 Task: Research Airbnb properties in Bukhara, Uzbekistan from 10th November, 2023 to 25th November, 2023 for 4 adults. Place can be private room with 4 bedrooms having 4 beds and 4 bathrooms. Property type can be hotel. Amenities needed are: wifi, TV, free parkinig on premises, gym, breakfast.
Action: Mouse moved to (495, 123)
Screenshot: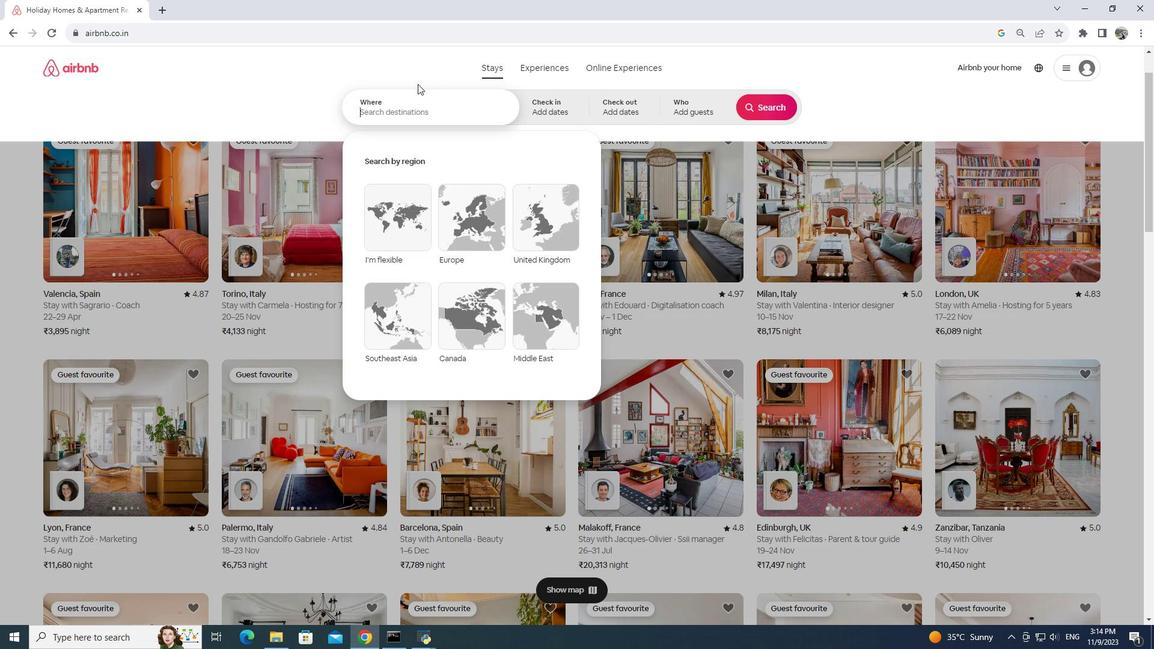 
Action: Mouse pressed left at (495, 123)
Screenshot: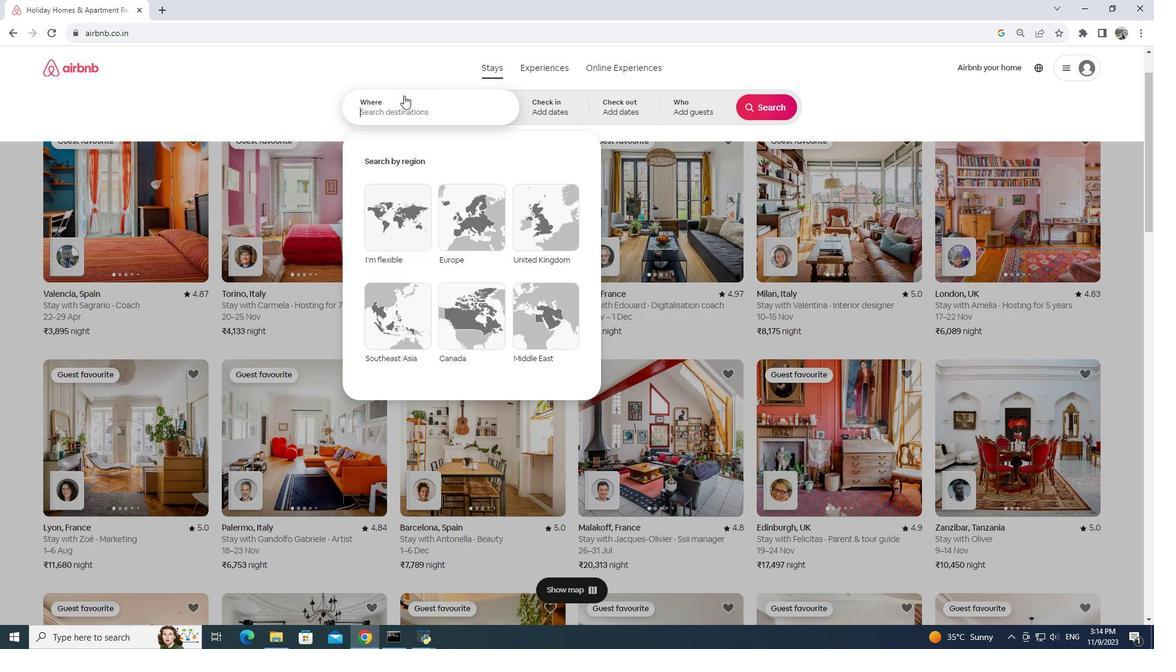 
Action: Mouse moved to (403, 152)
Screenshot: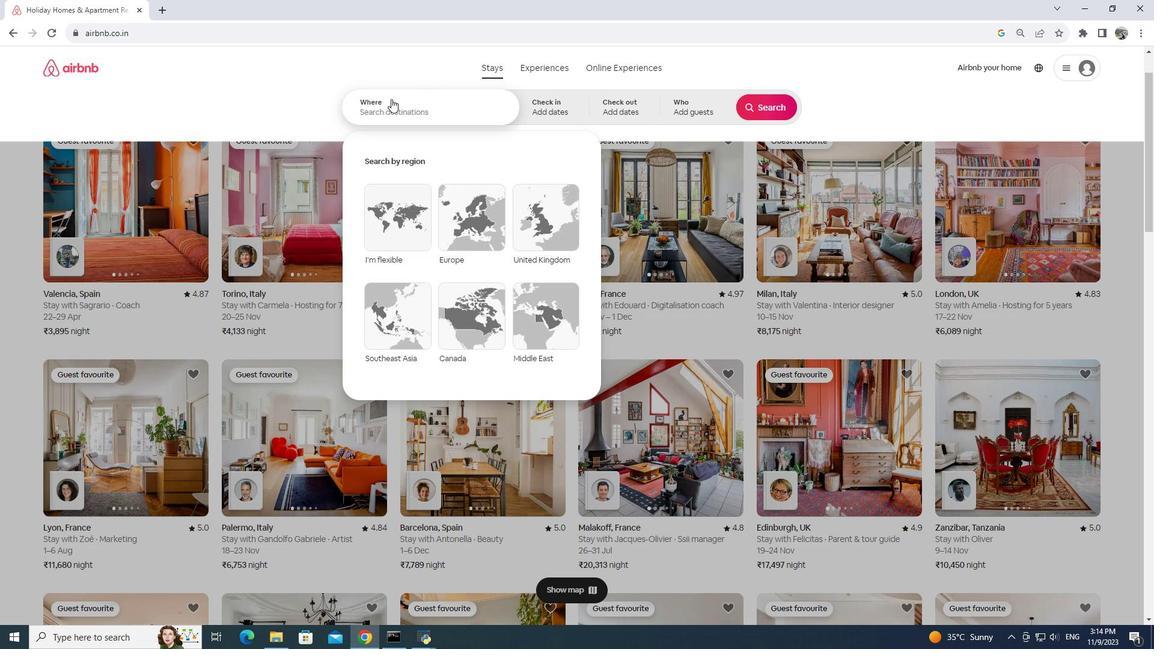 
Action: Mouse pressed left at (403, 152)
Screenshot: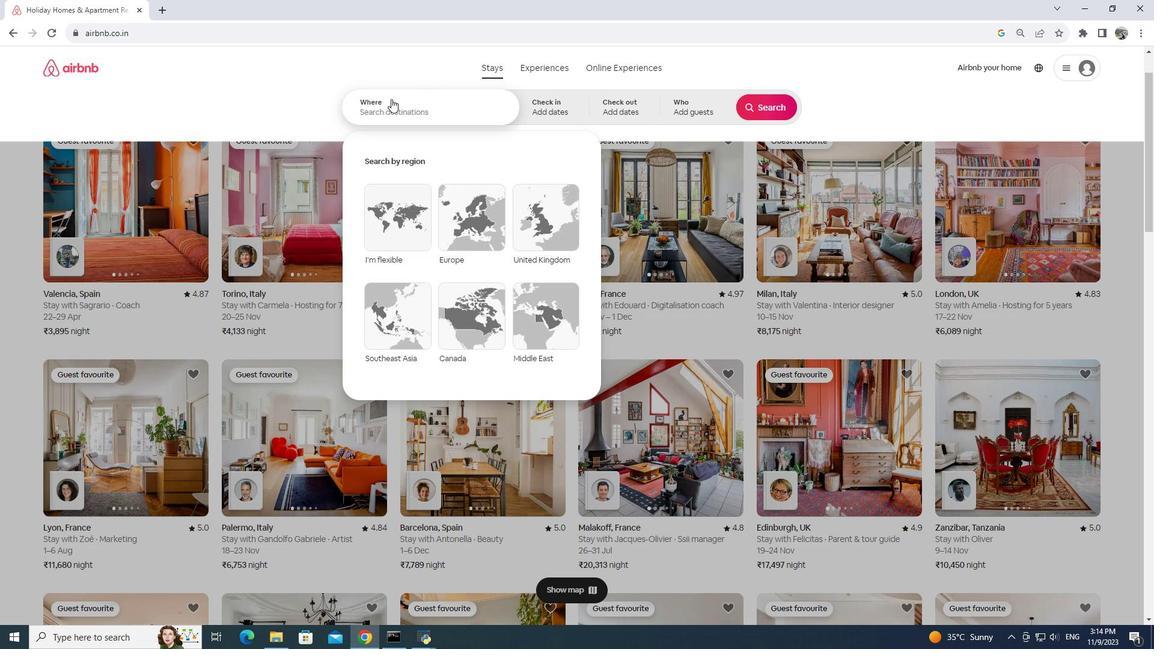 
Action: Mouse moved to (393, 152)
Screenshot: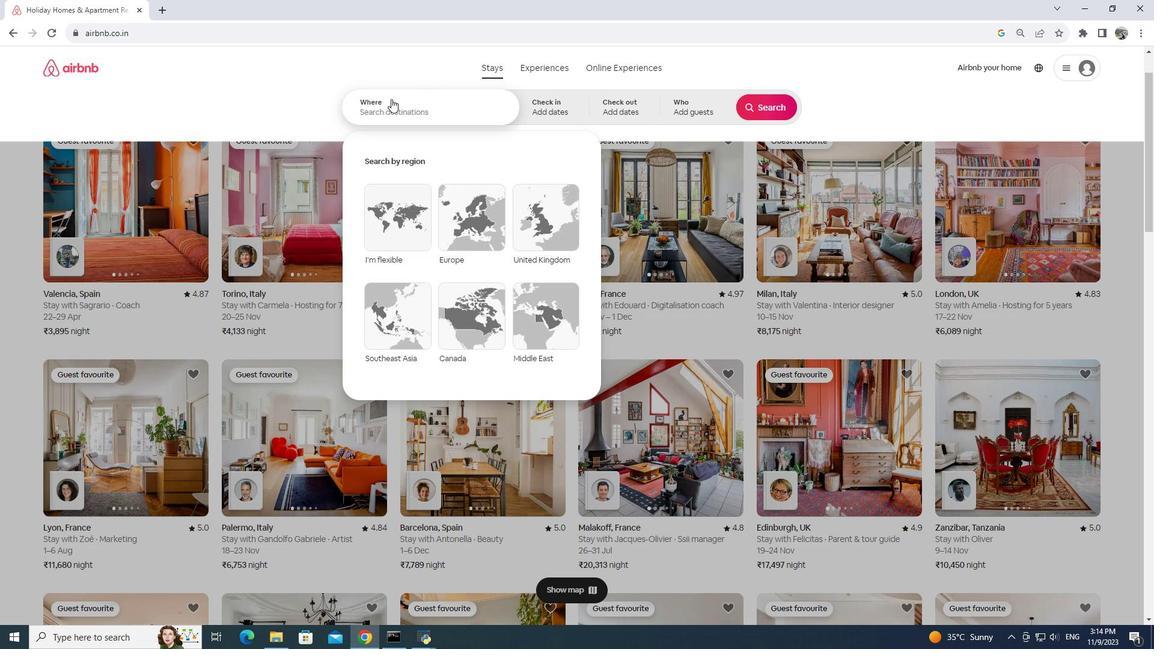 
Action: Key pressed bukh
Screenshot: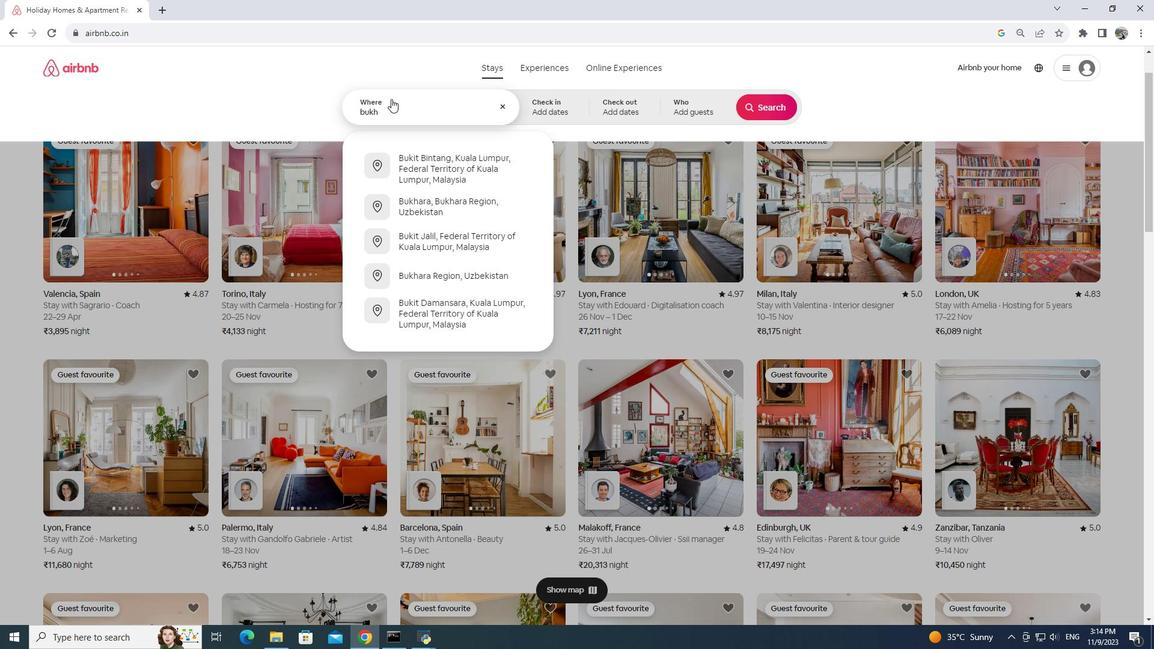 
Action: Mouse moved to (446, 263)
Screenshot: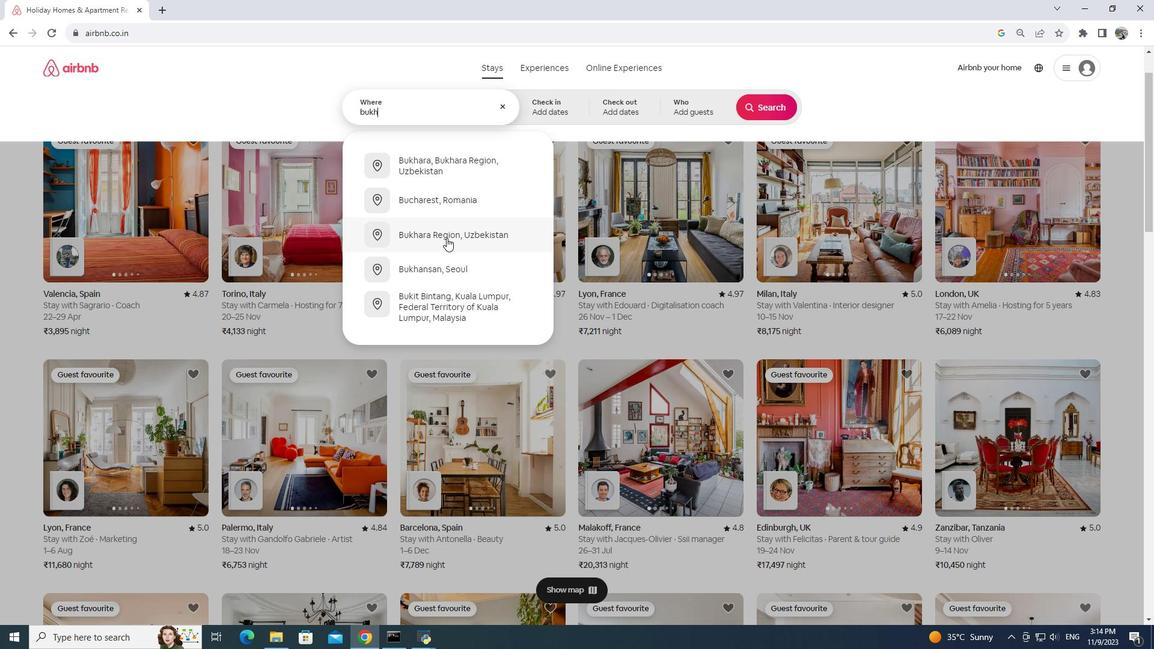 
Action: Mouse pressed left at (446, 263)
Screenshot: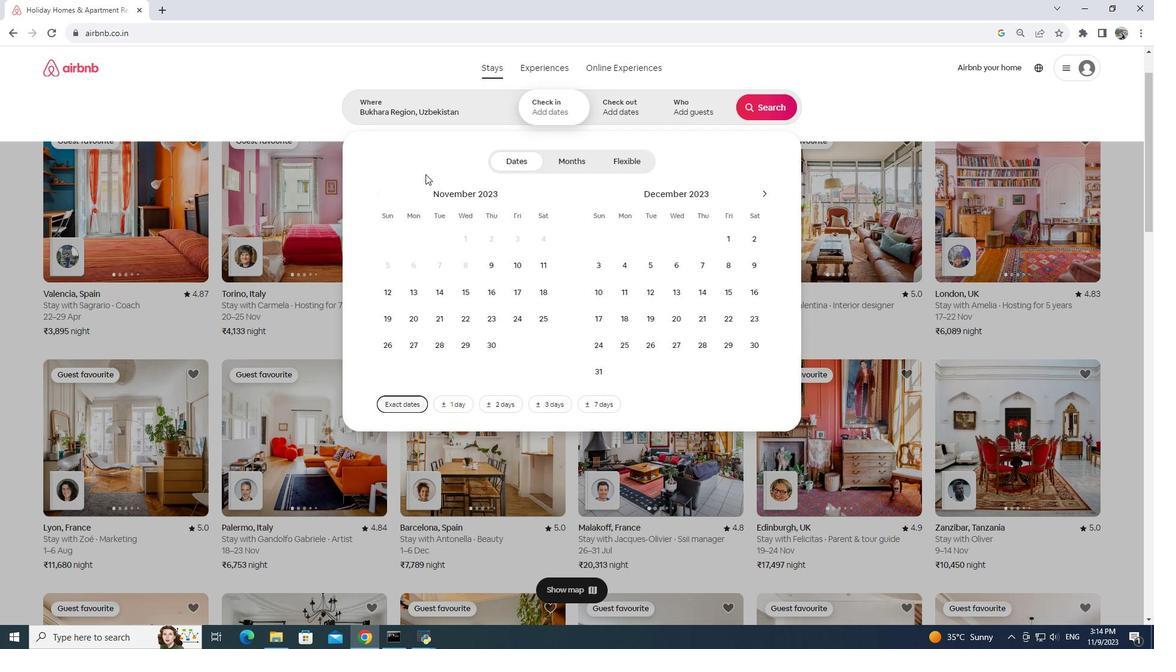
Action: Mouse moved to (416, 164)
Screenshot: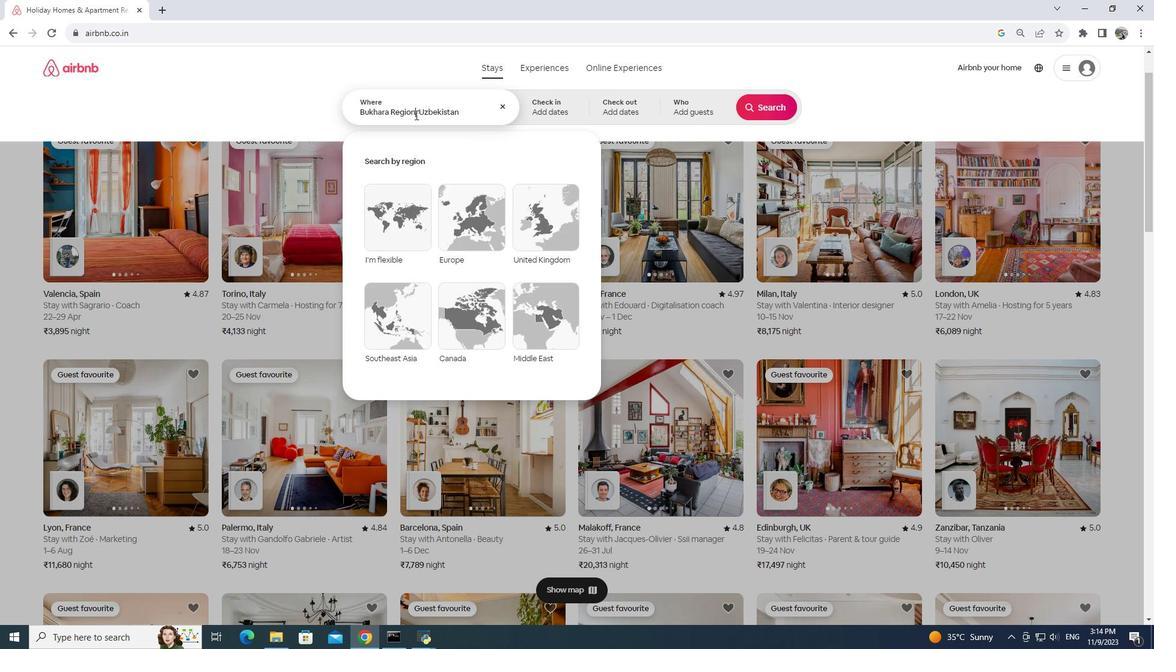 
Action: Mouse pressed left at (416, 164)
Screenshot: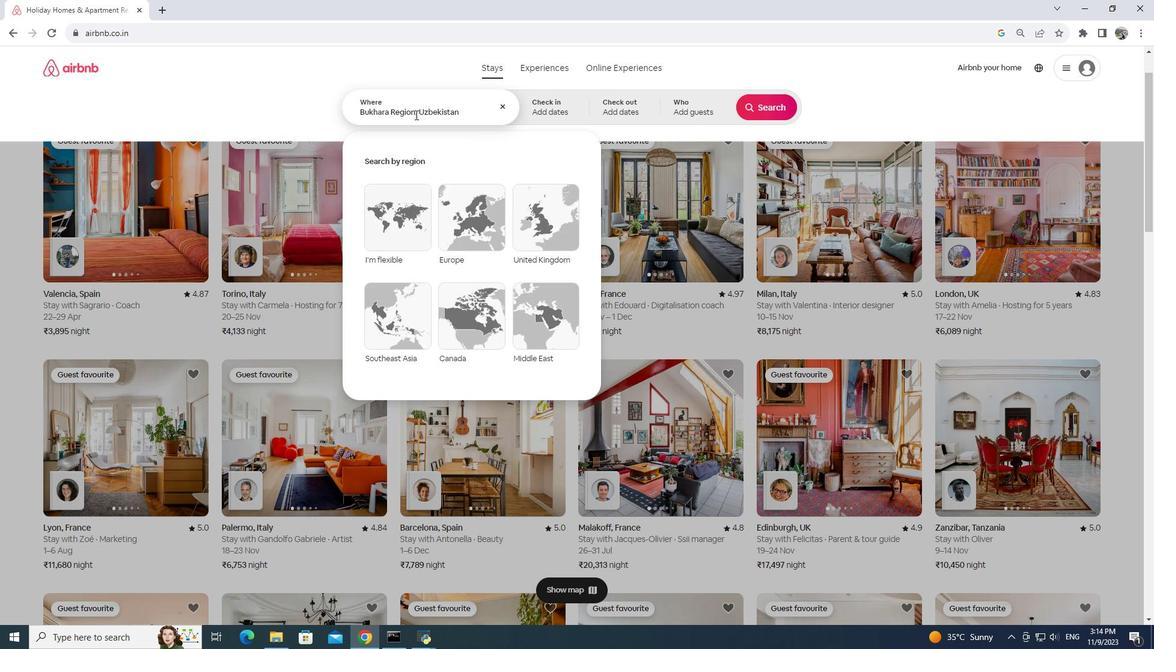 
Action: Key pressed <Key.backspace><Key.backspace><Key.backspace><Key.backspace><Key.backspace><Key.backspace>
Screenshot: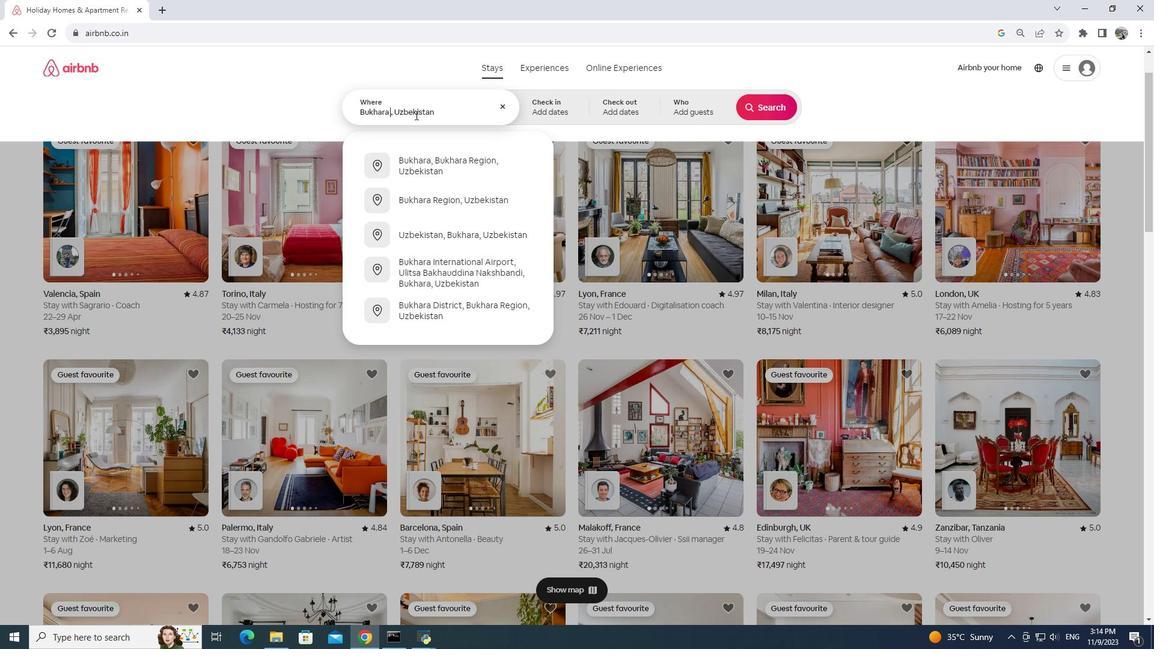 
Action: Mouse moved to (538, 149)
Screenshot: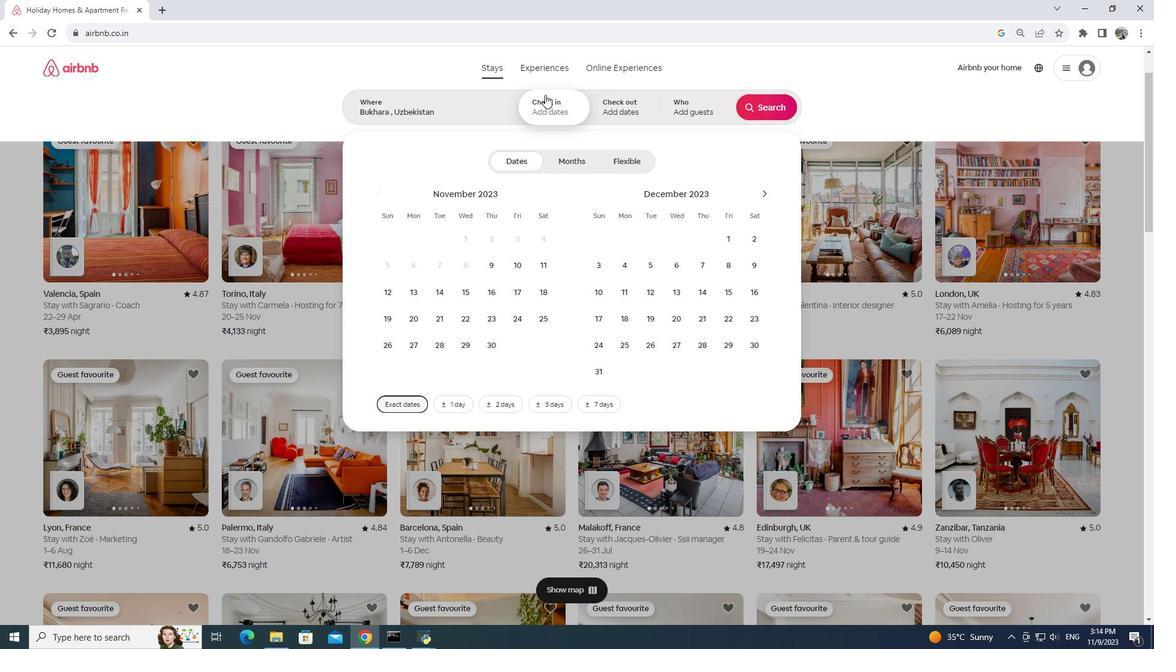 
Action: Mouse pressed left at (538, 149)
Screenshot: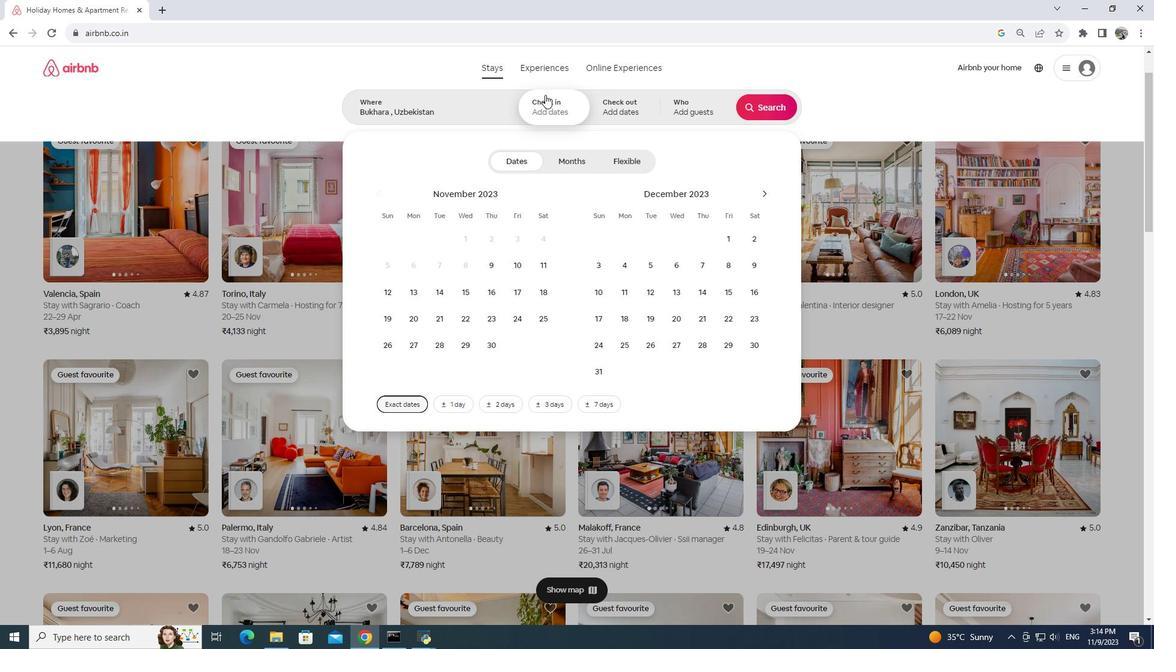 
Action: Mouse moved to (510, 284)
Screenshot: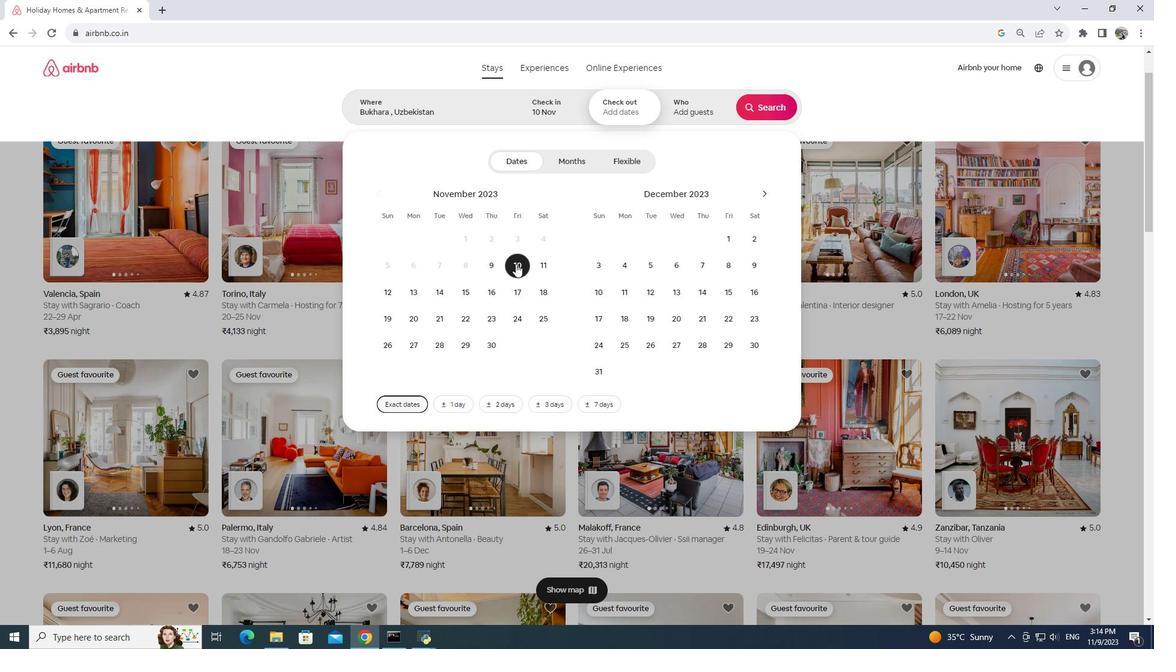 
Action: Mouse pressed left at (510, 284)
Screenshot: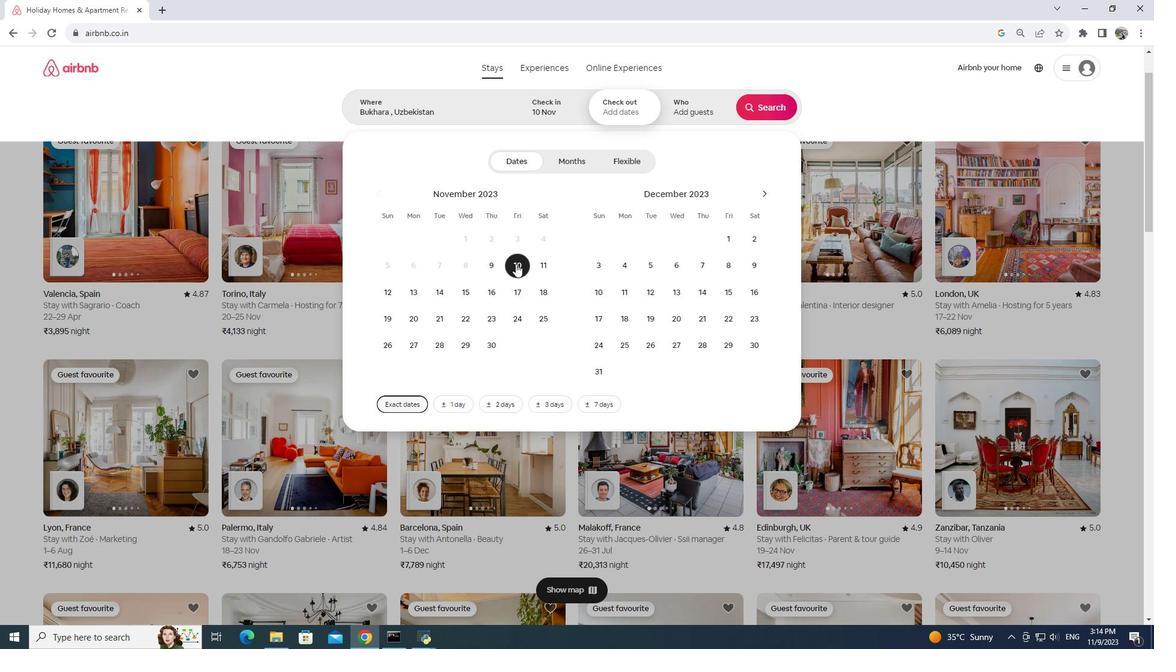 
Action: Mouse moved to (536, 323)
Screenshot: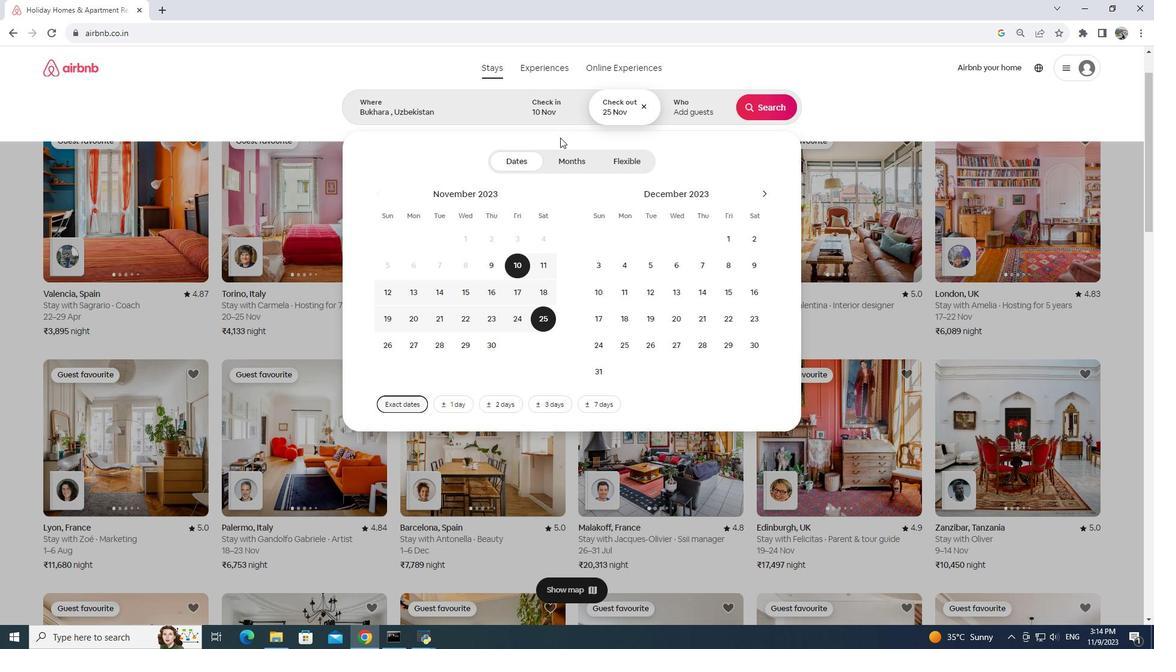 
Action: Mouse pressed left at (536, 323)
Screenshot: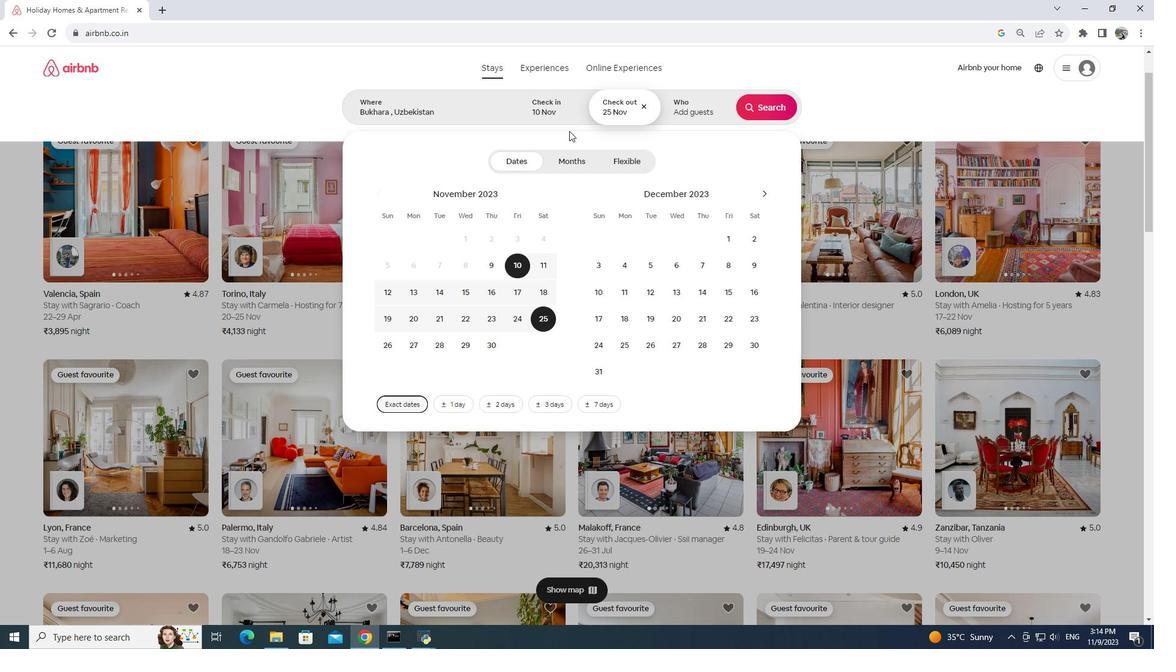 
Action: Mouse moved to (672, 158)
Screenshot: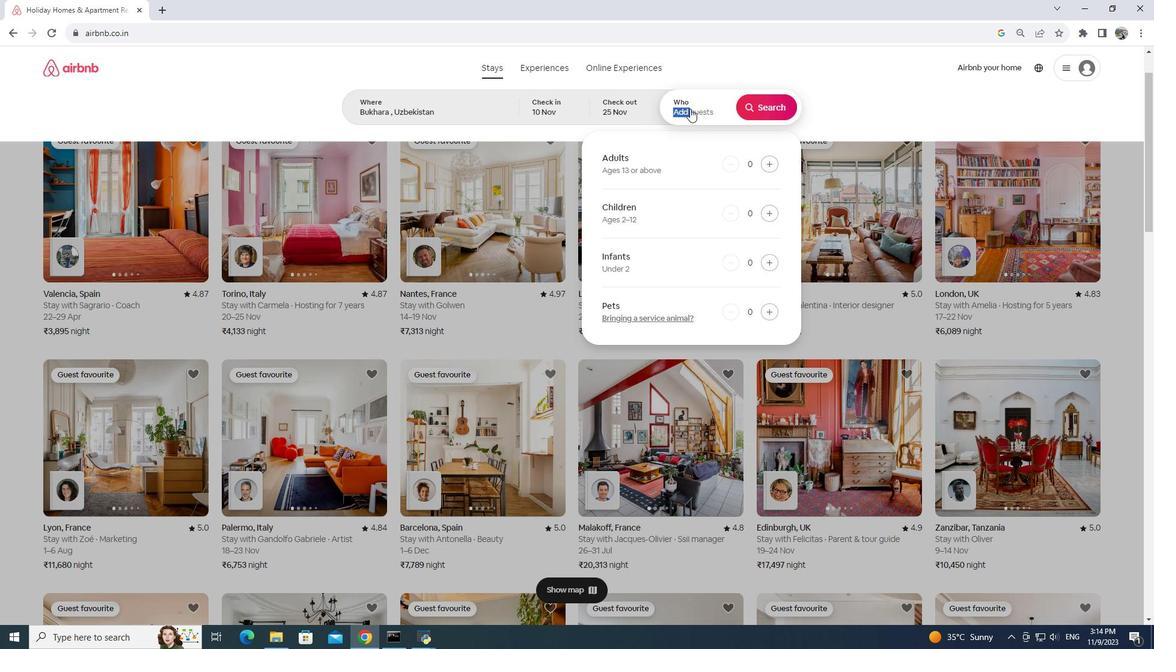 
Action: Mouse pressed left at (672, 158)
Screenshot: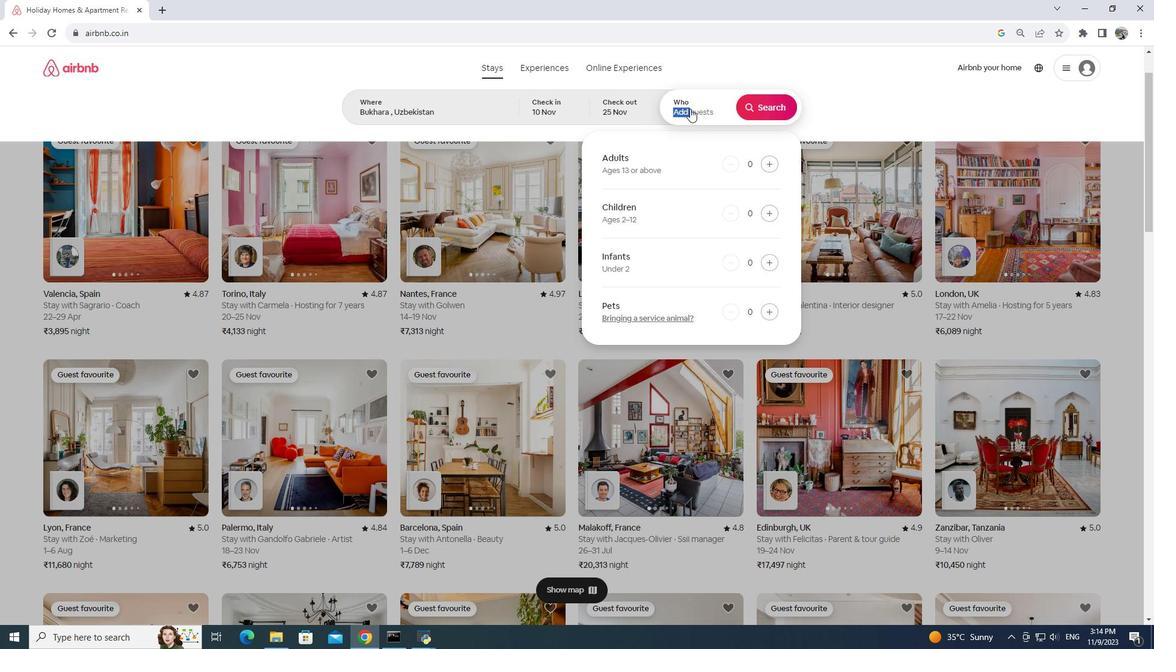 
Action: Mouse moved to (744, 197)
Screenshot: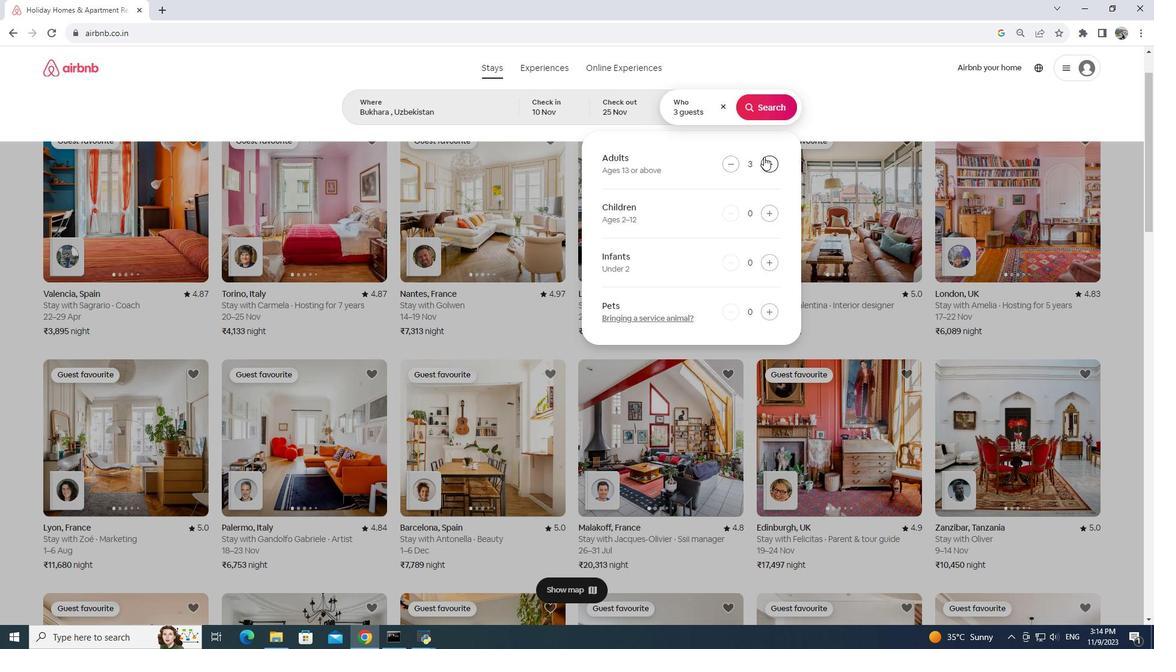 
Action: Mouse pressed left at (744, 197)
Screenshot: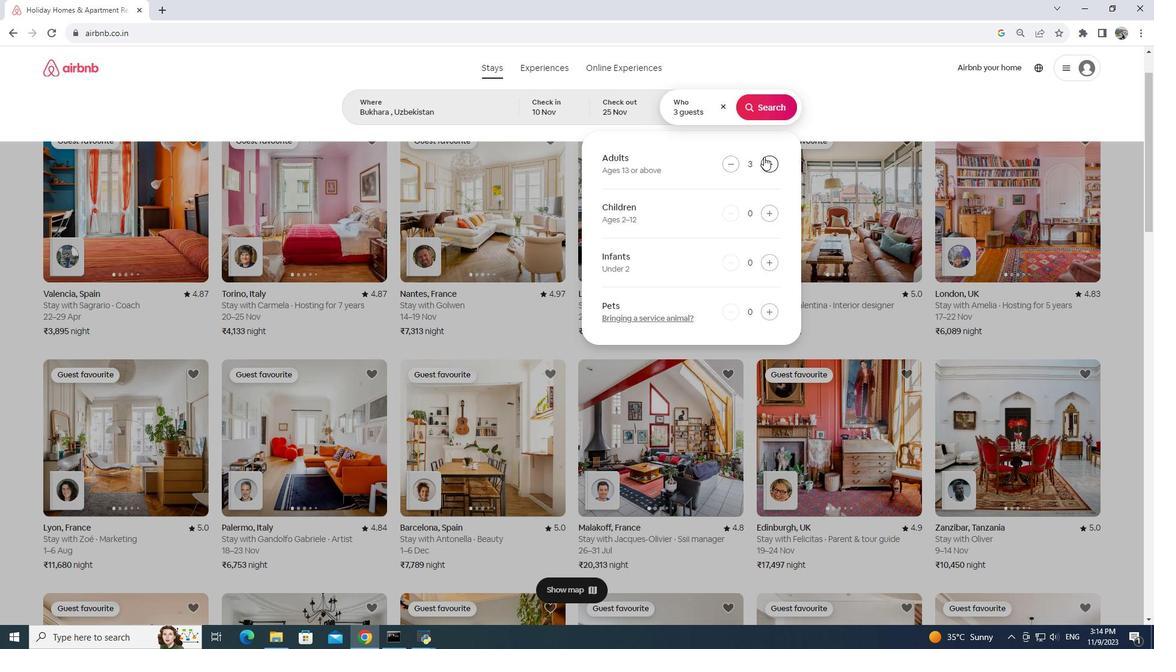 
Action: Mouse moved to (744, 198)
Screenshot: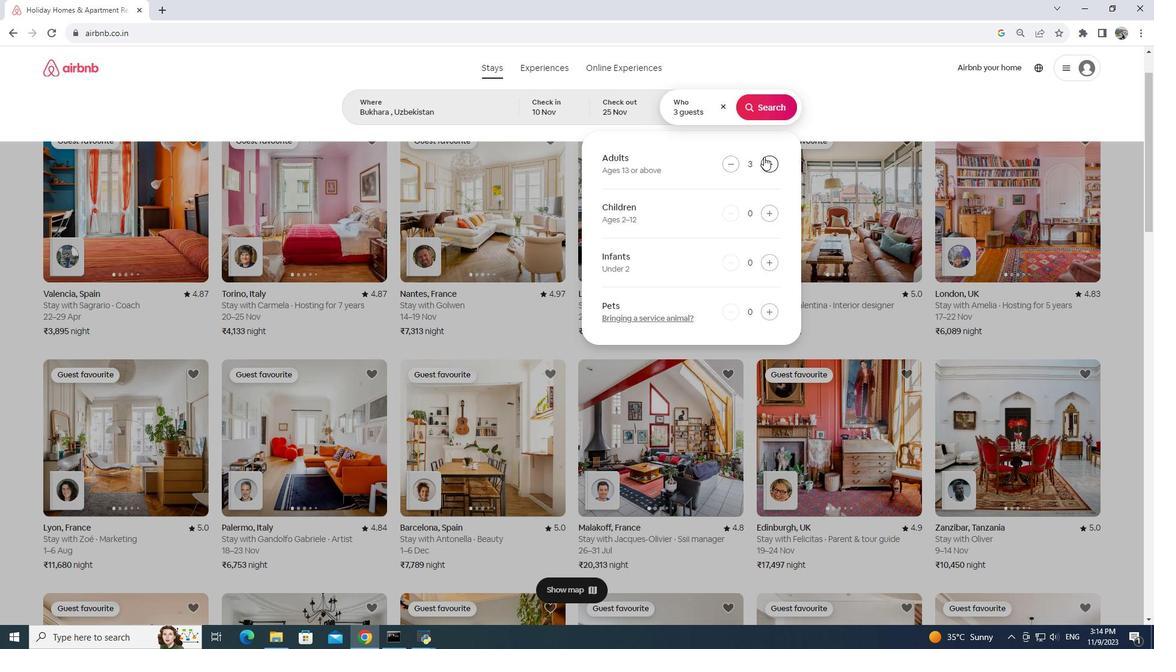 
Action: Mouse pressed left at (744, 198)
Screenshot: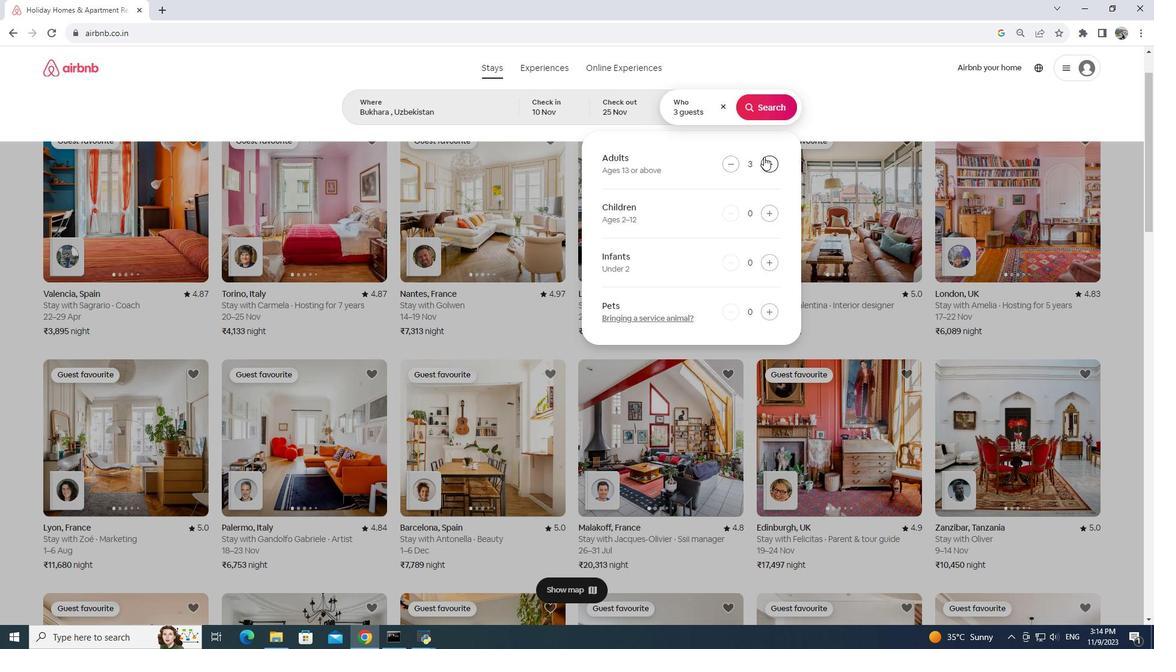 
Action: Mouse pressed left at (744, 198)
Screenshot: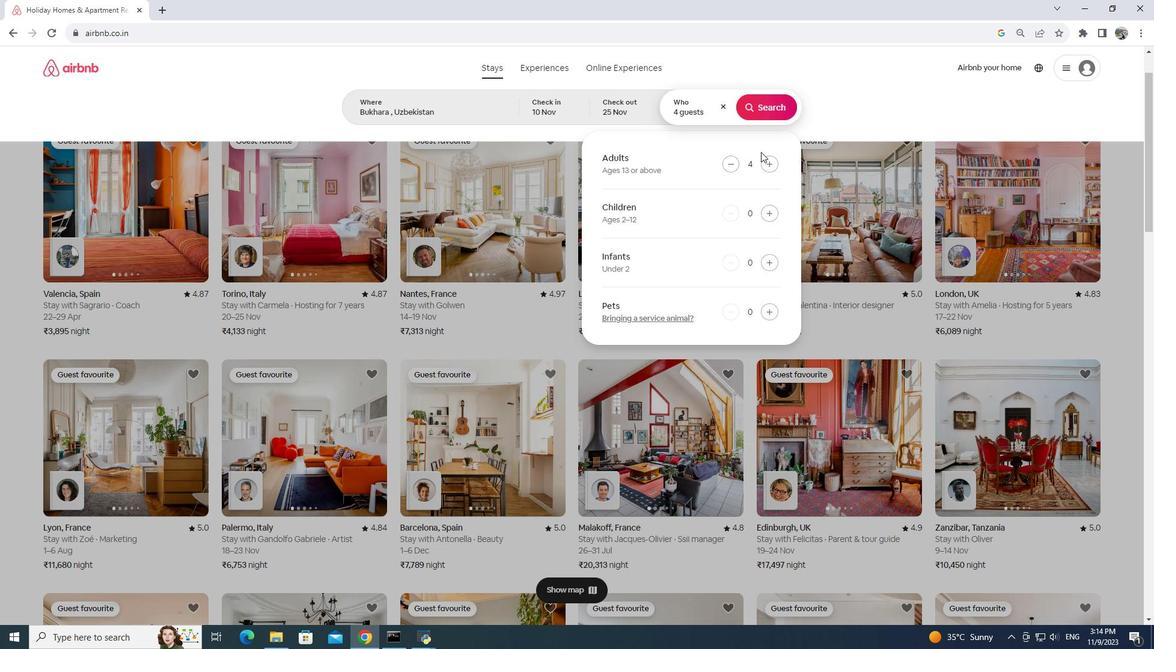 
Action: Mouse pressed left at (744, 198)
Screenshot: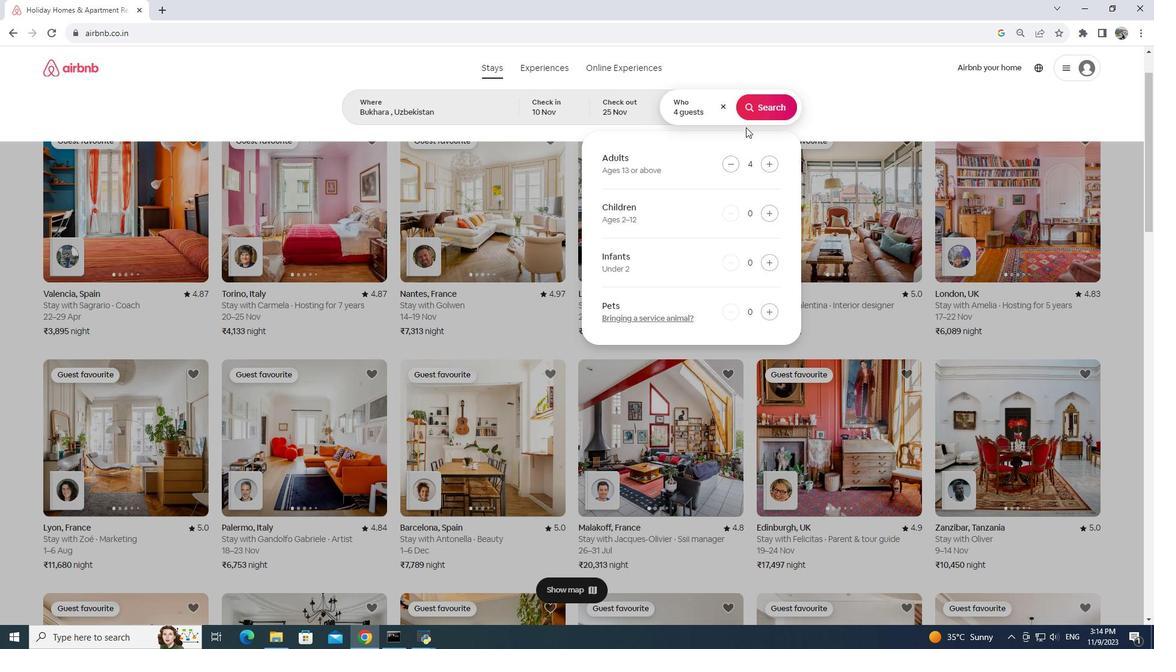 
Action: Mouse pressed left at (744, 198)
Screenshot: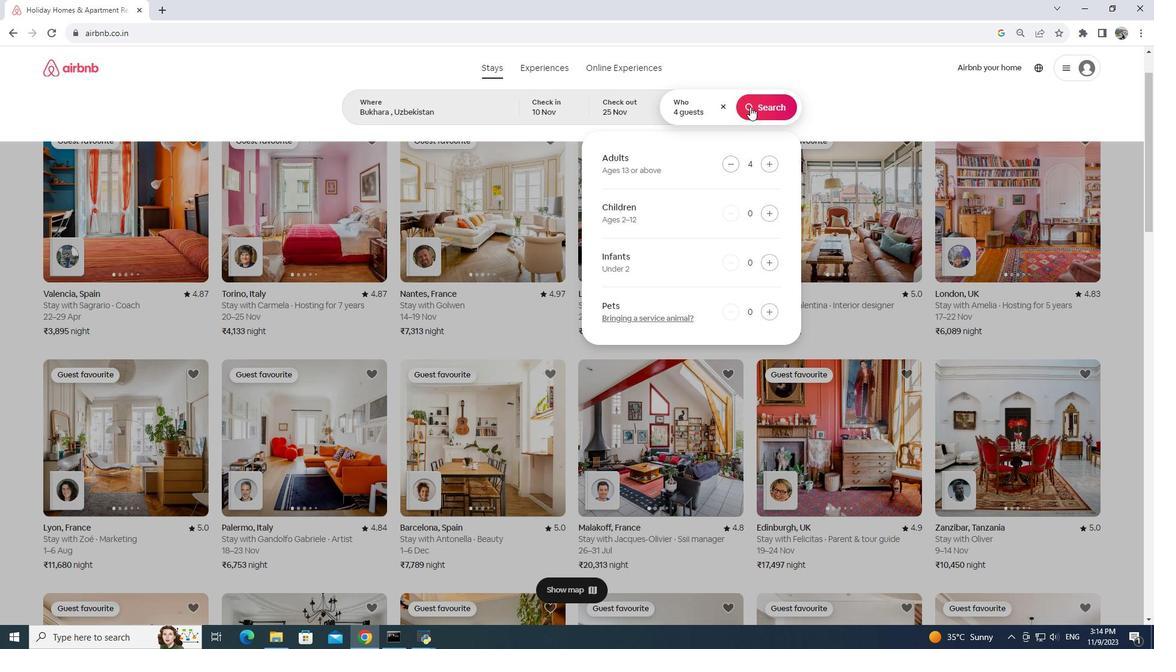 
Action: Mouse moved to (730, 158)
Screenshot: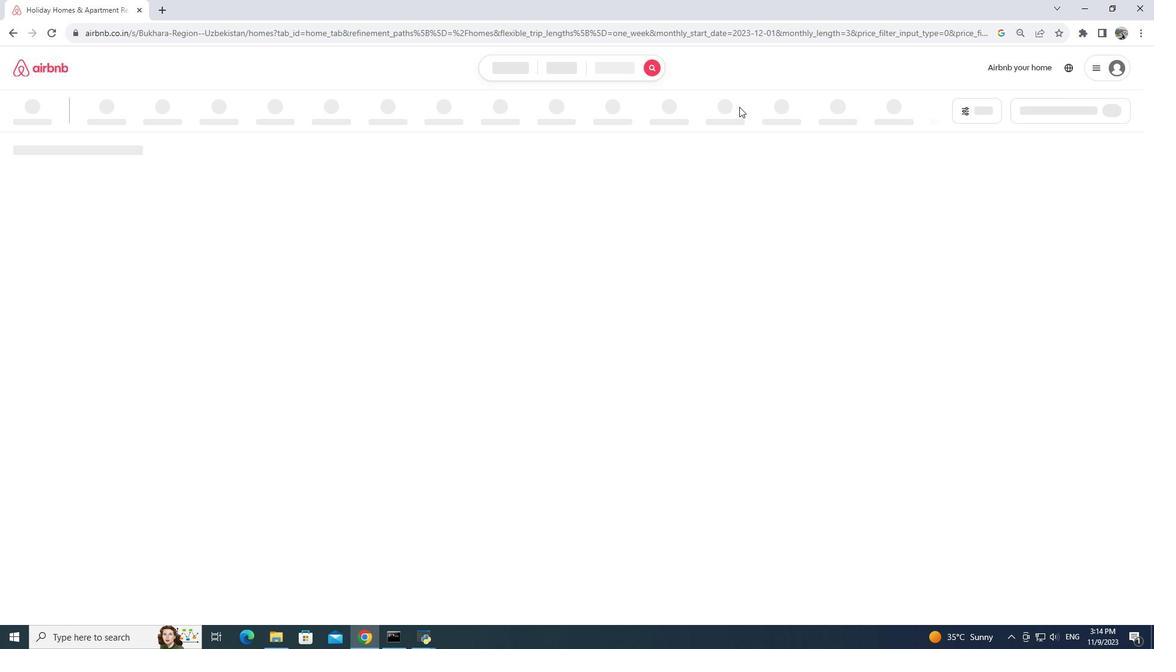 
Action: Mouse pressed left at (730, 158)
Screenshot: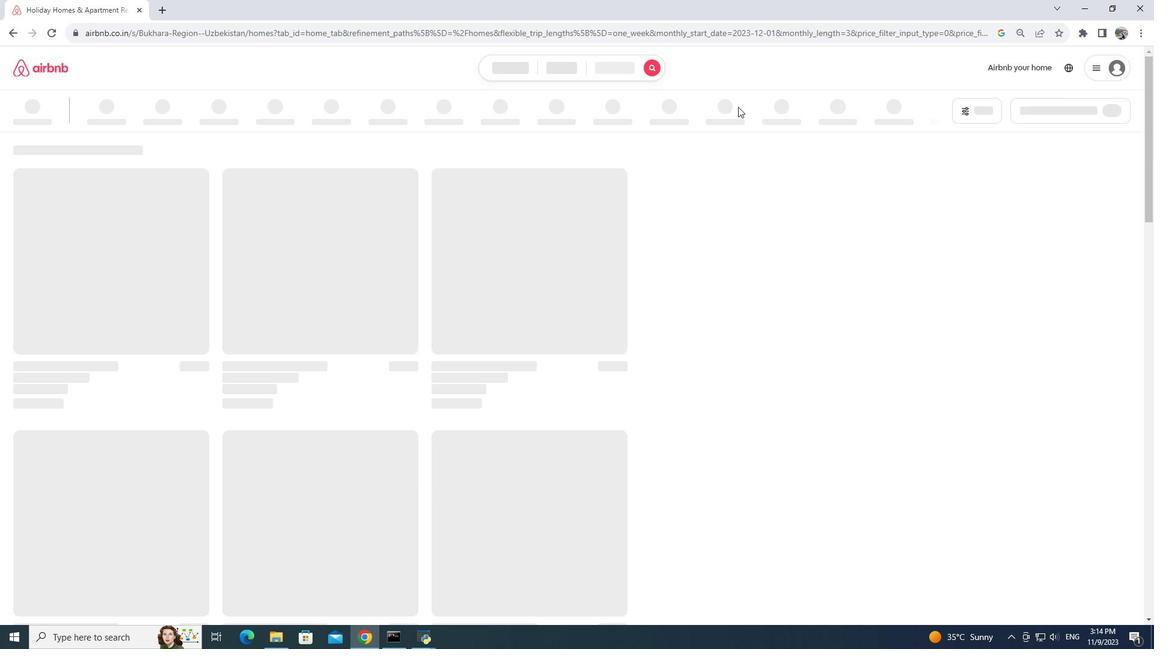 
Action: Mouse moved to (931, 161)
Screenshot: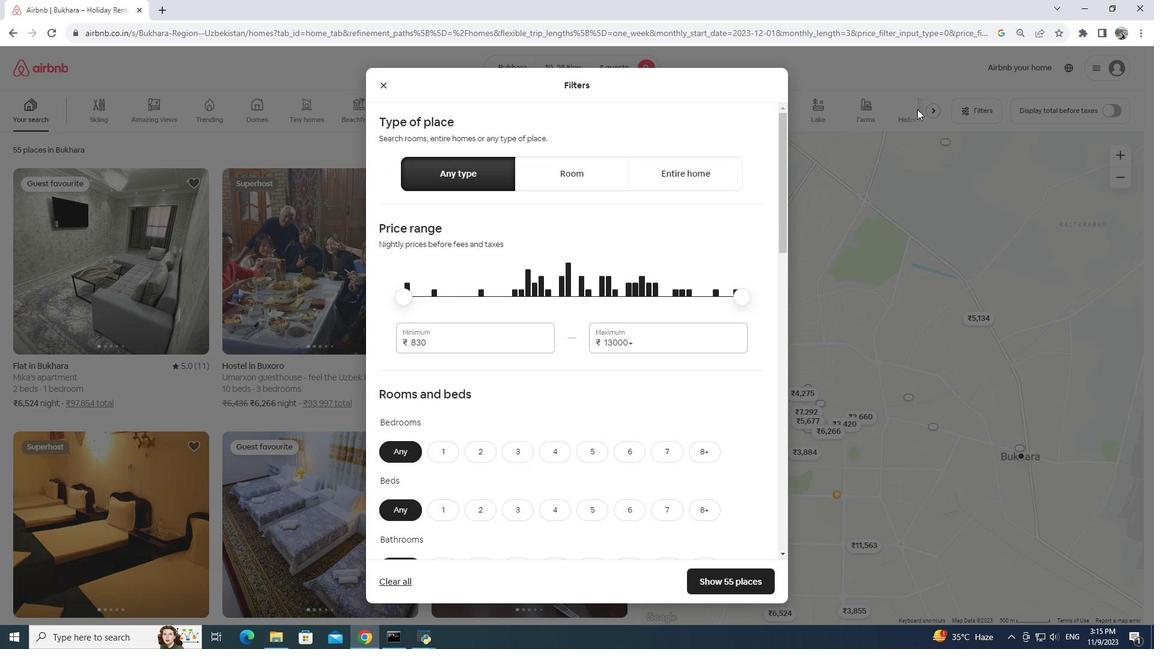 
Action: Mouse pressed left at (931, 161)
Screenshot: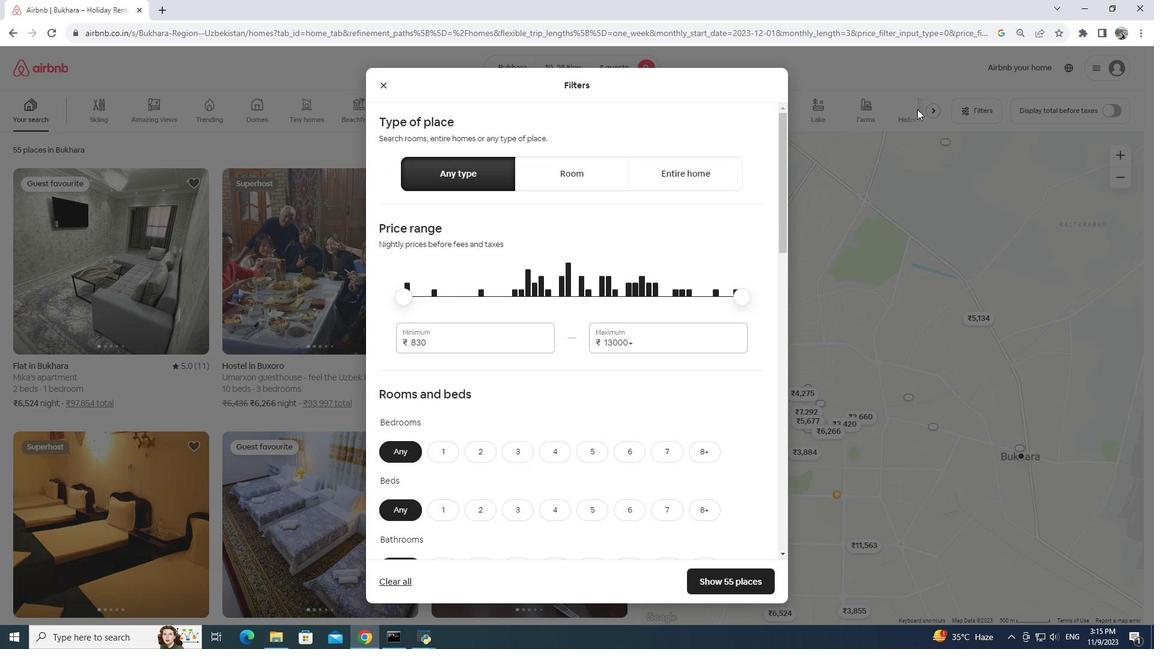 
Action: Mouse moved to (576, 295)
Screenshot: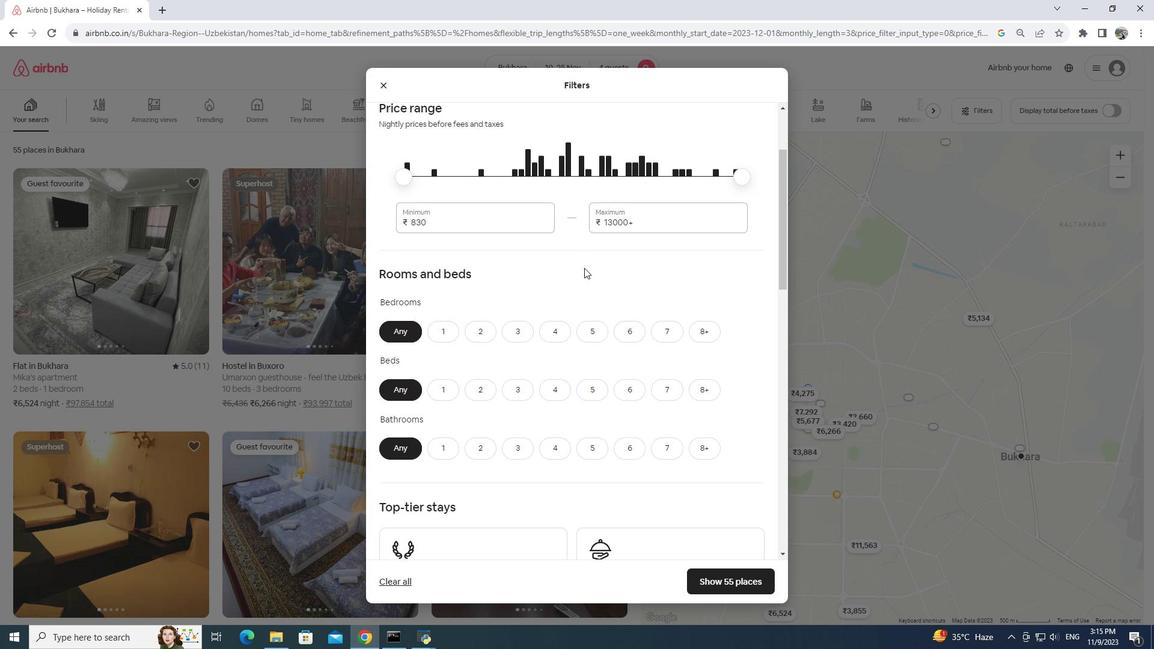 
Action: Mouse scrolled (576, 294) with delta (0, 0)
Screenshot: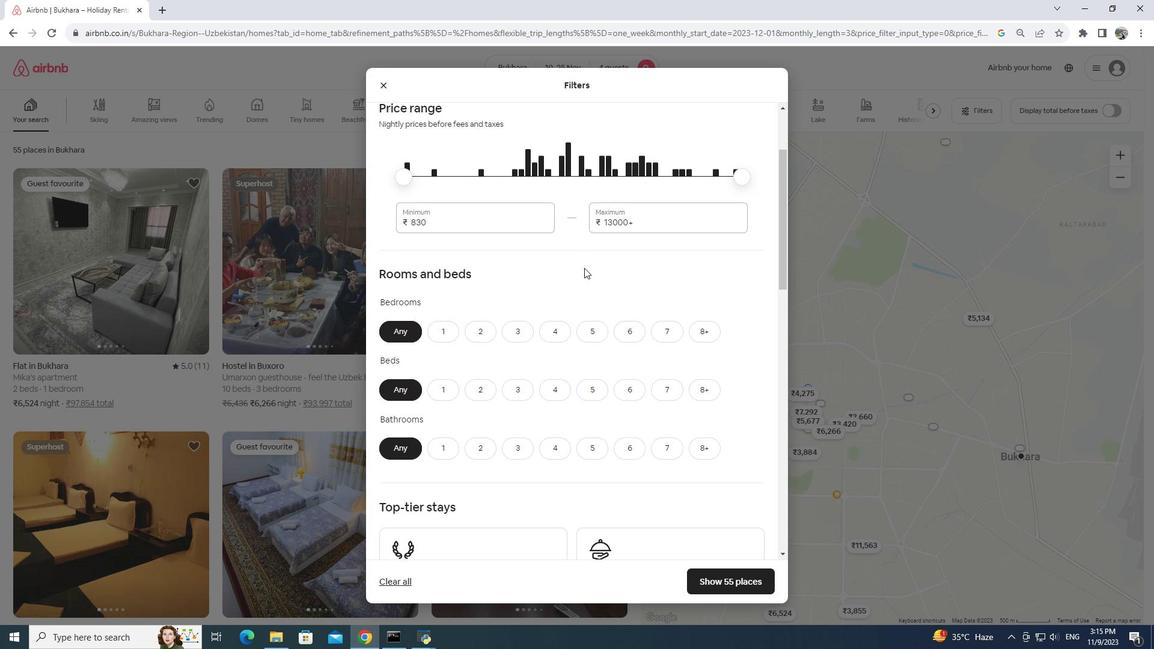 
Action: Mouse moved to (576, 292)
Screenshot: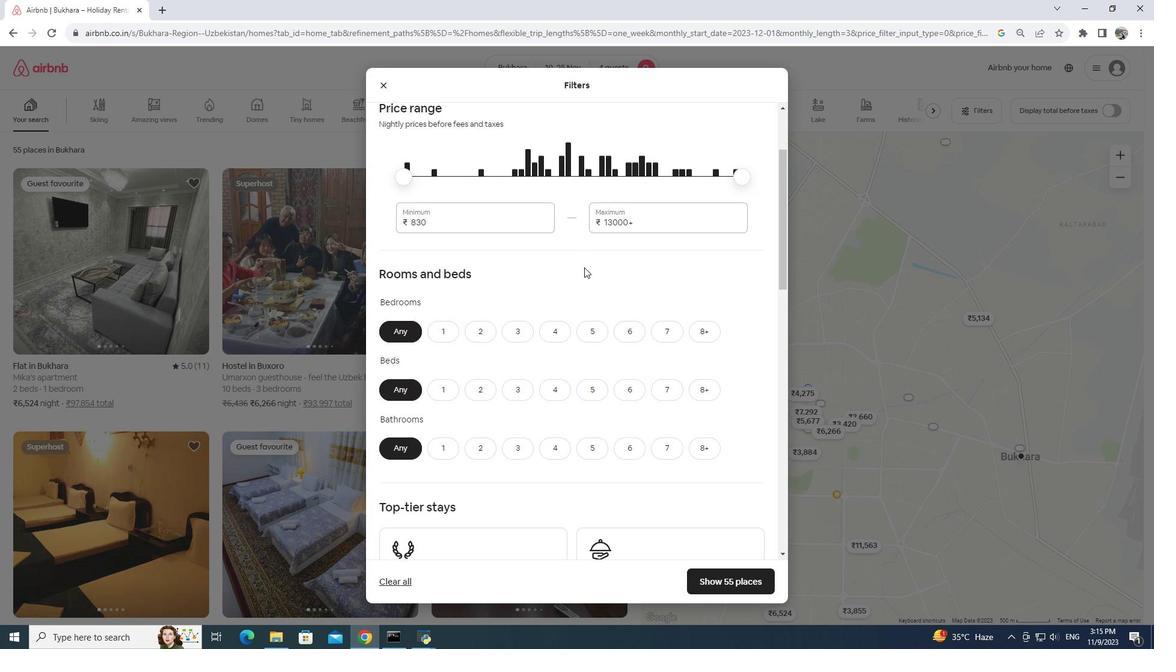
Action: Mouse scrolled (576, 292) with delta (0, 0)
Screenshot: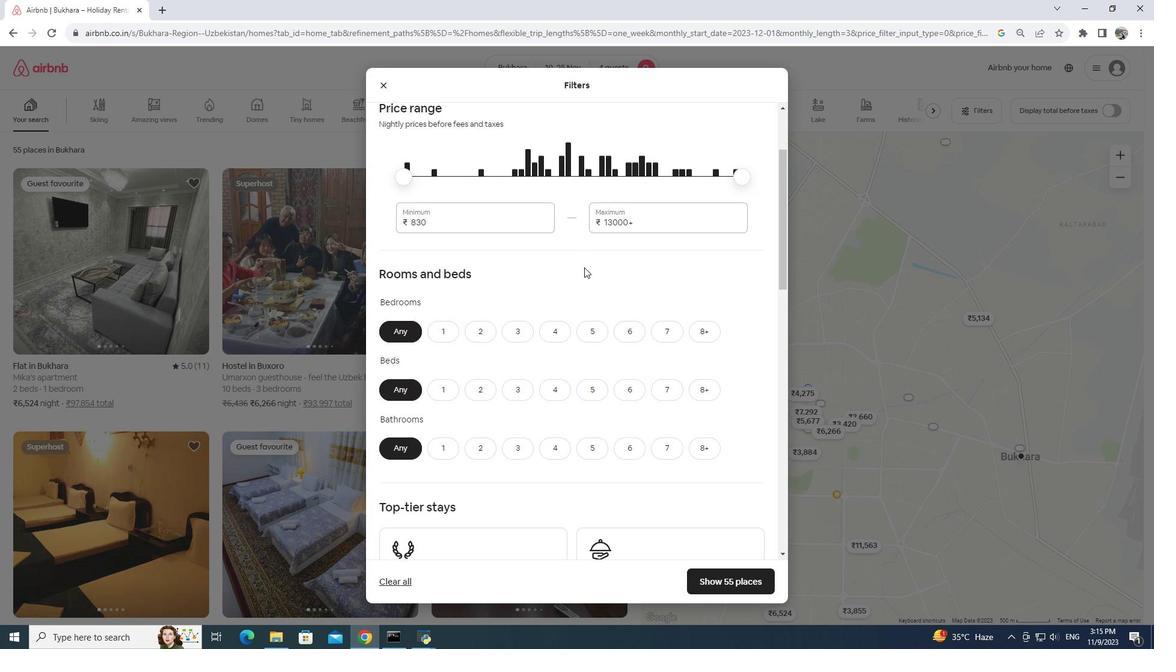 
Action: Mouse moved to (574, 286)
Screenshot: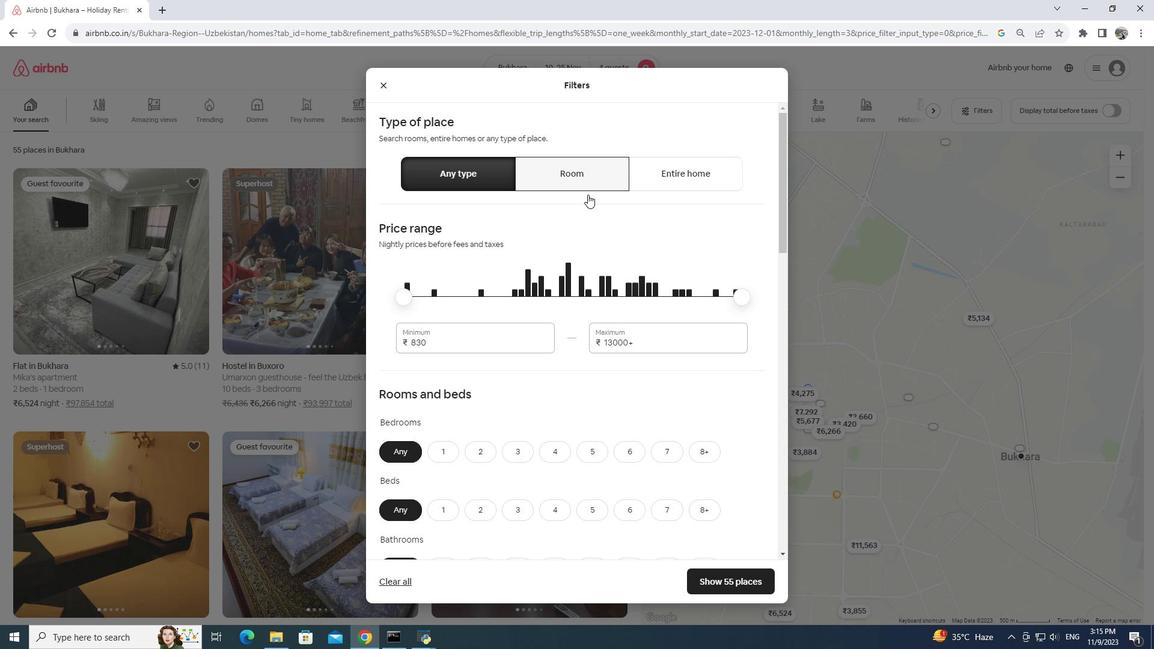 
Action: Mouse scrolled (574, 286) with delta (0, 0)
Screenshot: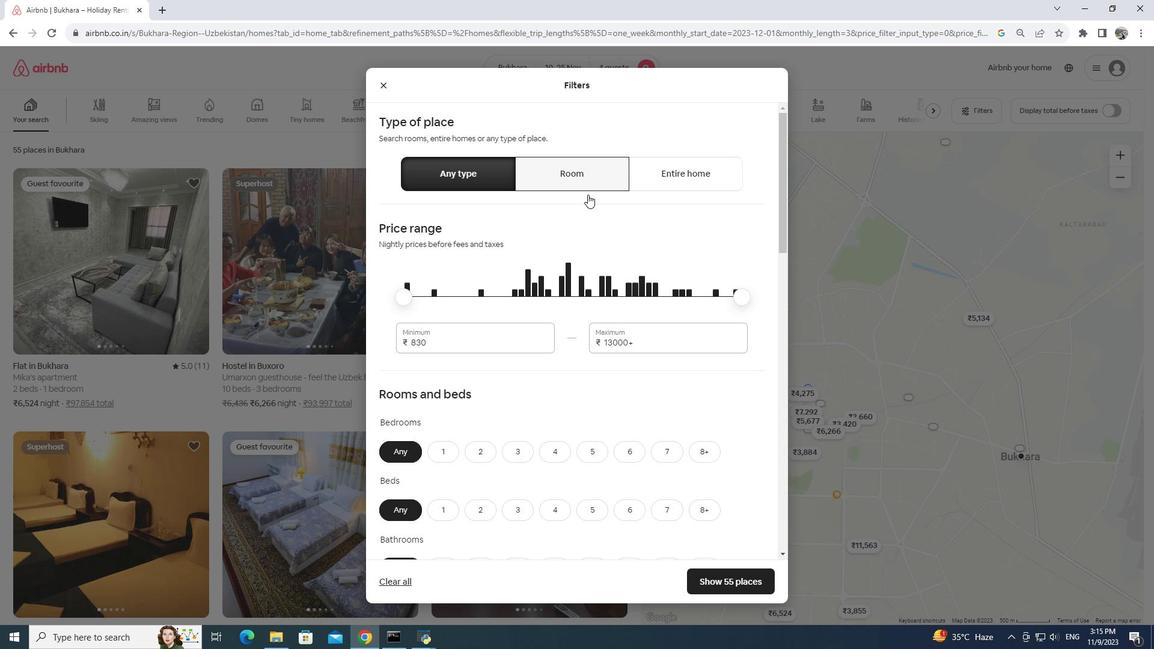 
Action: Mouse scrolled (574, 286) with delta (0, 0)
Screenshot: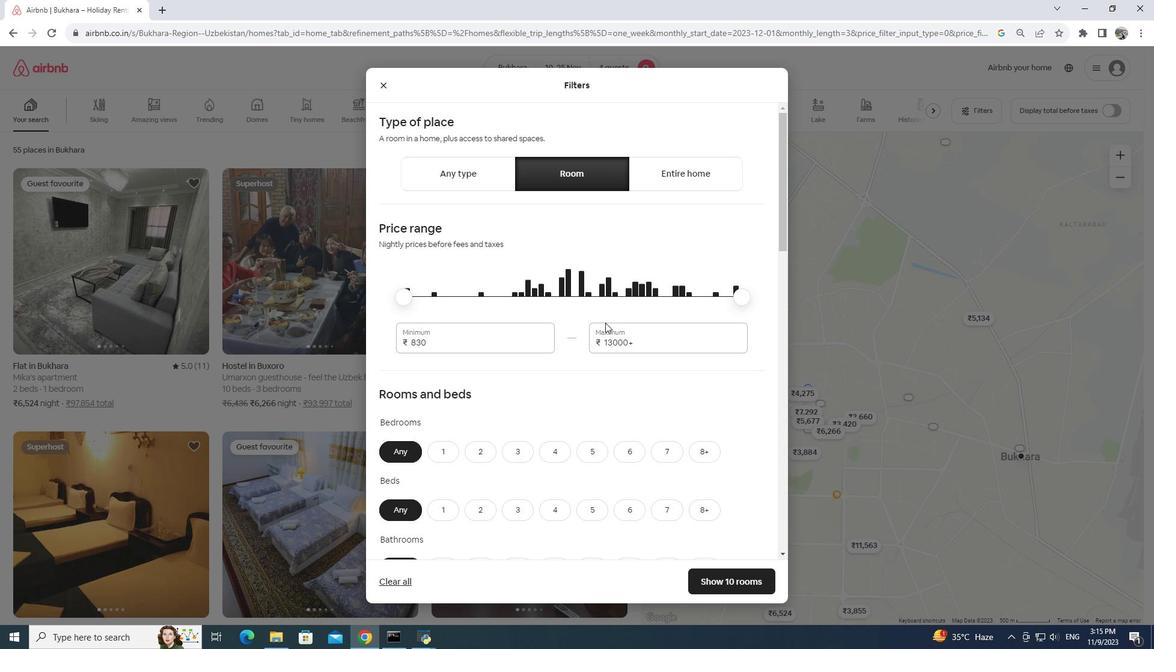 
Action: Mouse scrolled (574, 286) with delta (0, 0)
Screenshot: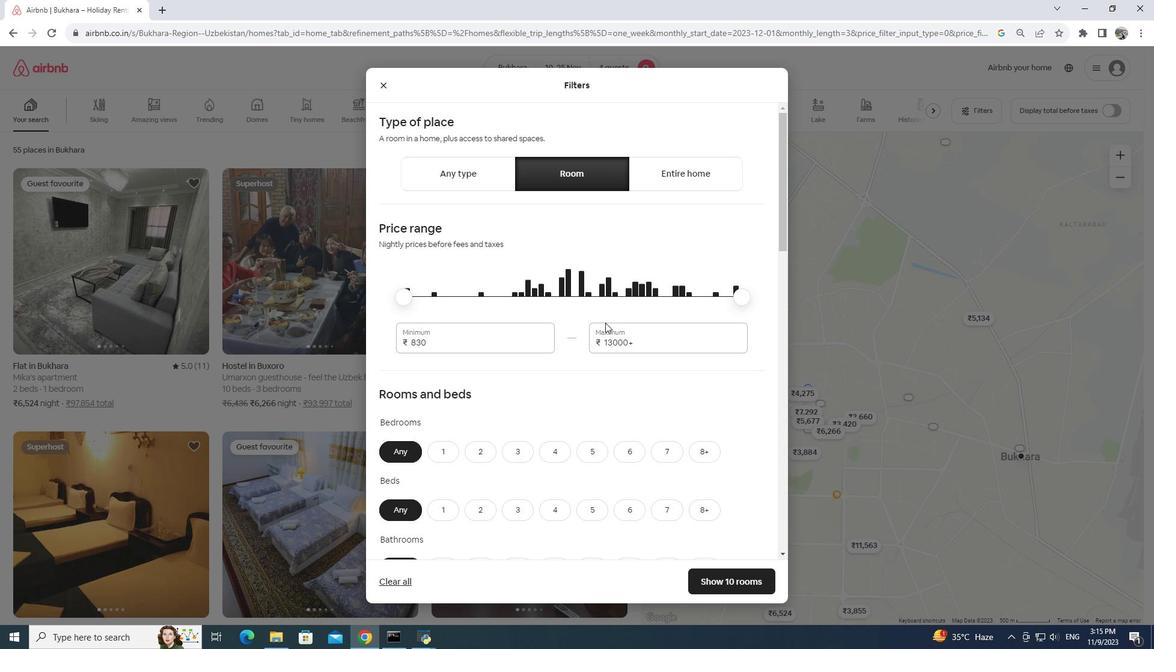 
Action: Mouse scrolled (574, 286) with delta (0, 0)
Screenshot: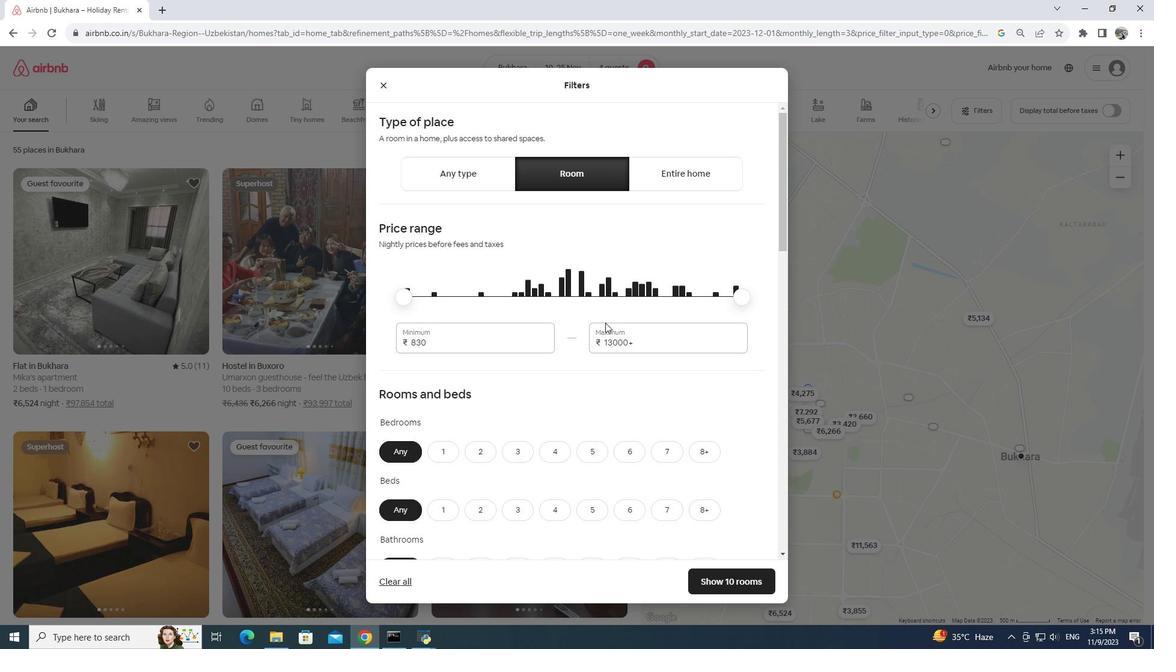 
Action: Mouse moved to (577, 220)
Screenshot: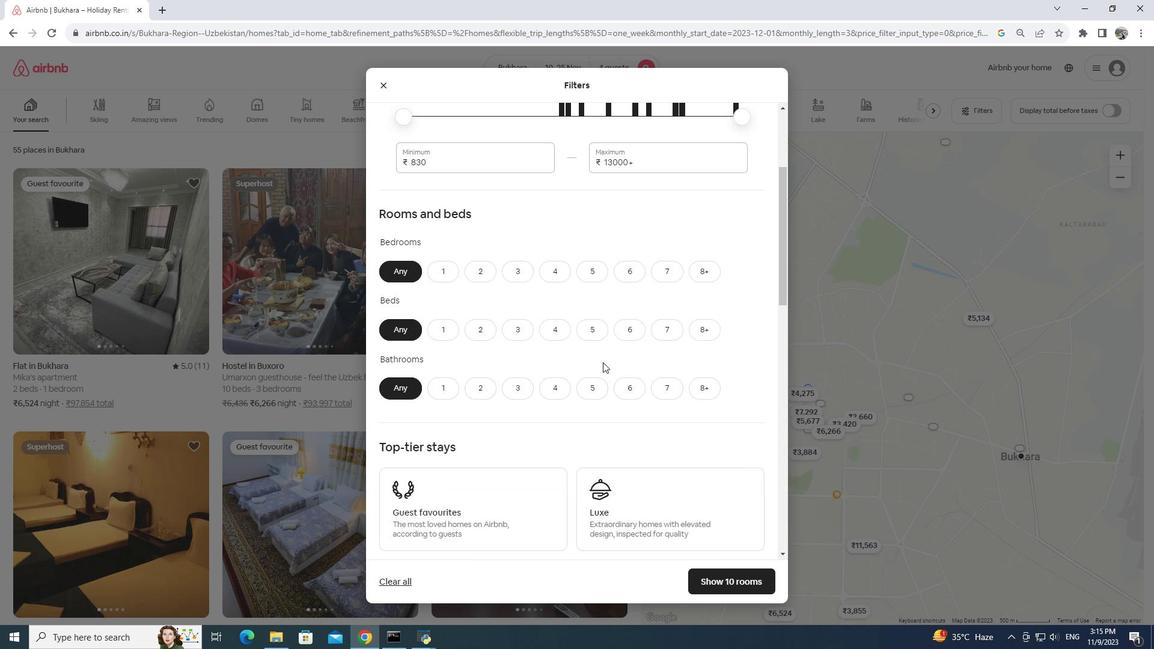 
Action: Mouse pressed left at (577, 220)
Screenshot: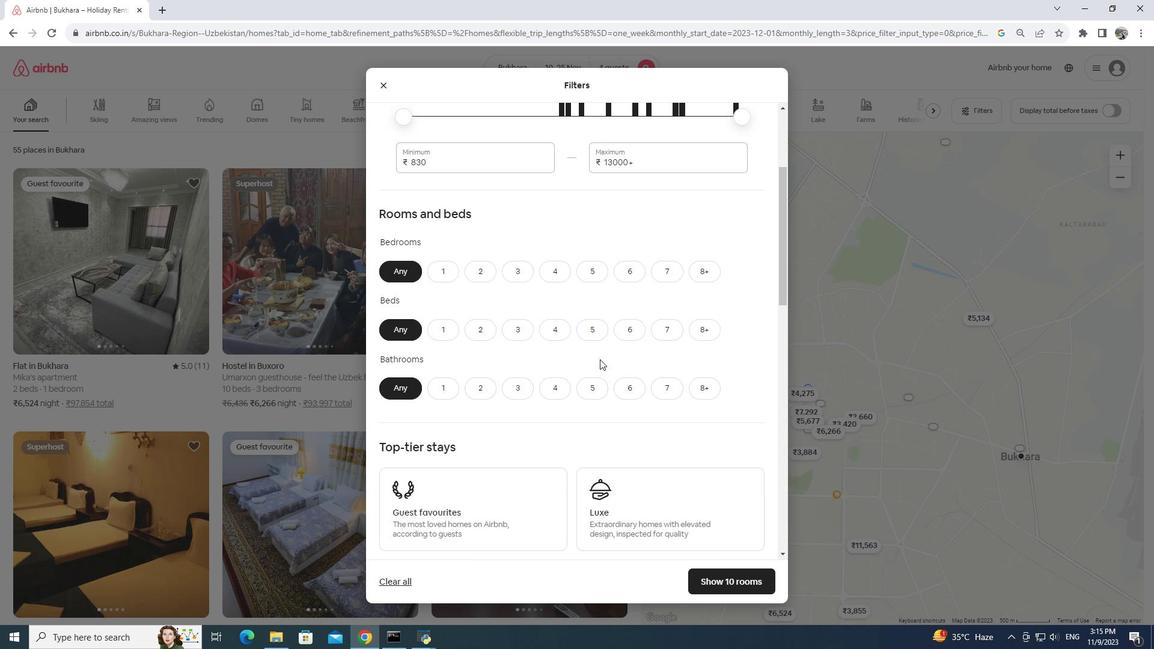 
Action: Mouse moved to (594, 363)
Screenshot: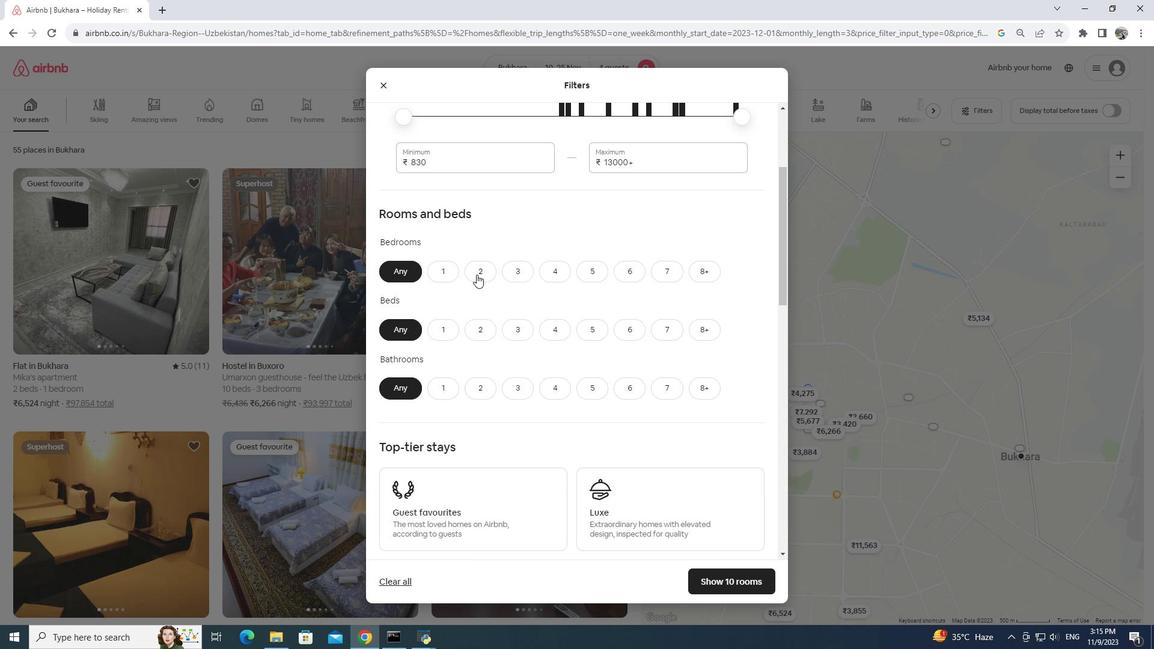
Action: Mouse scrolled (594, 363) with delta (0, 0)
Screenshot: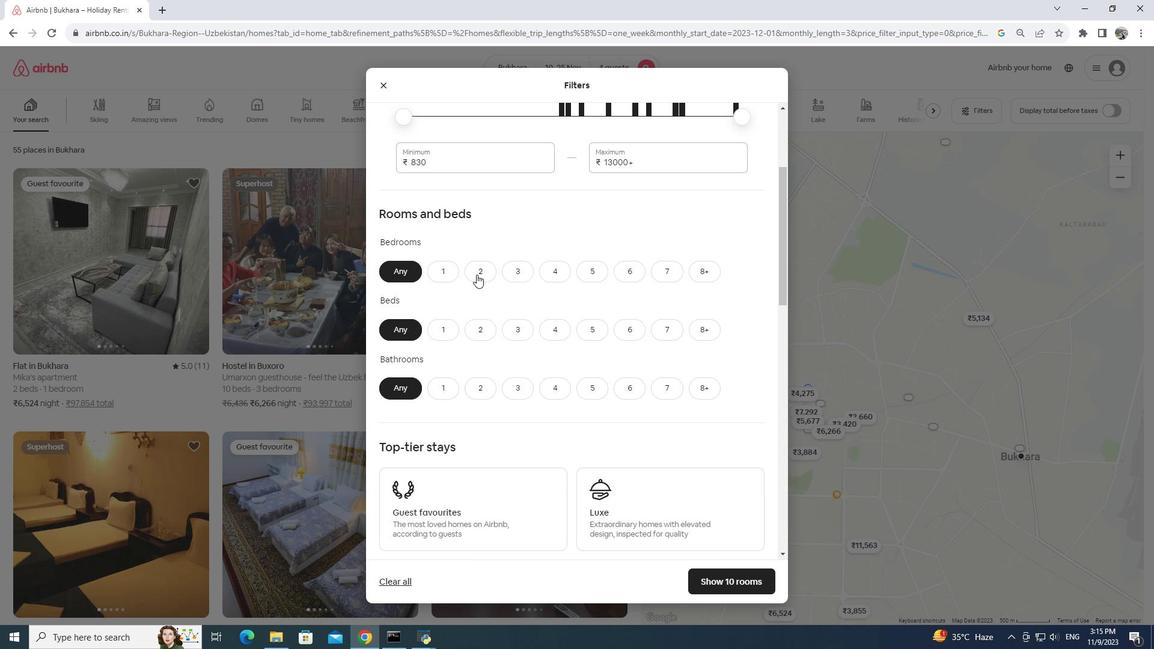 
Action: Mouse moved to (594, 363)
Screenshot: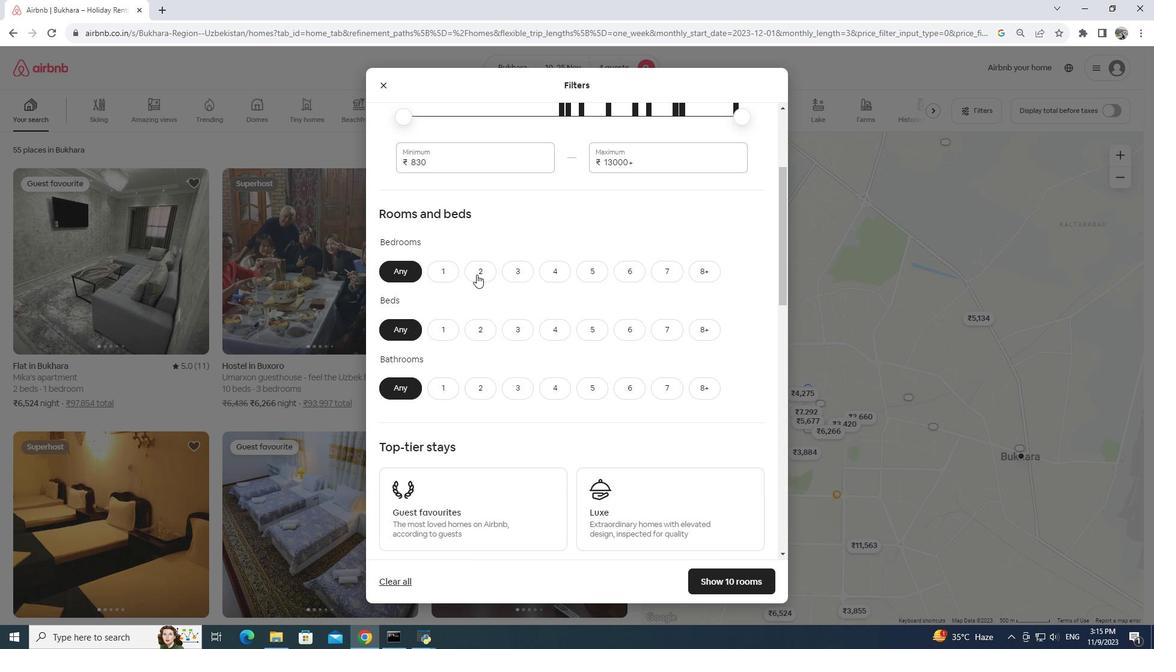 
Action: Mouse scrolled (594, 363) with delta (0, 0)
Screenshot: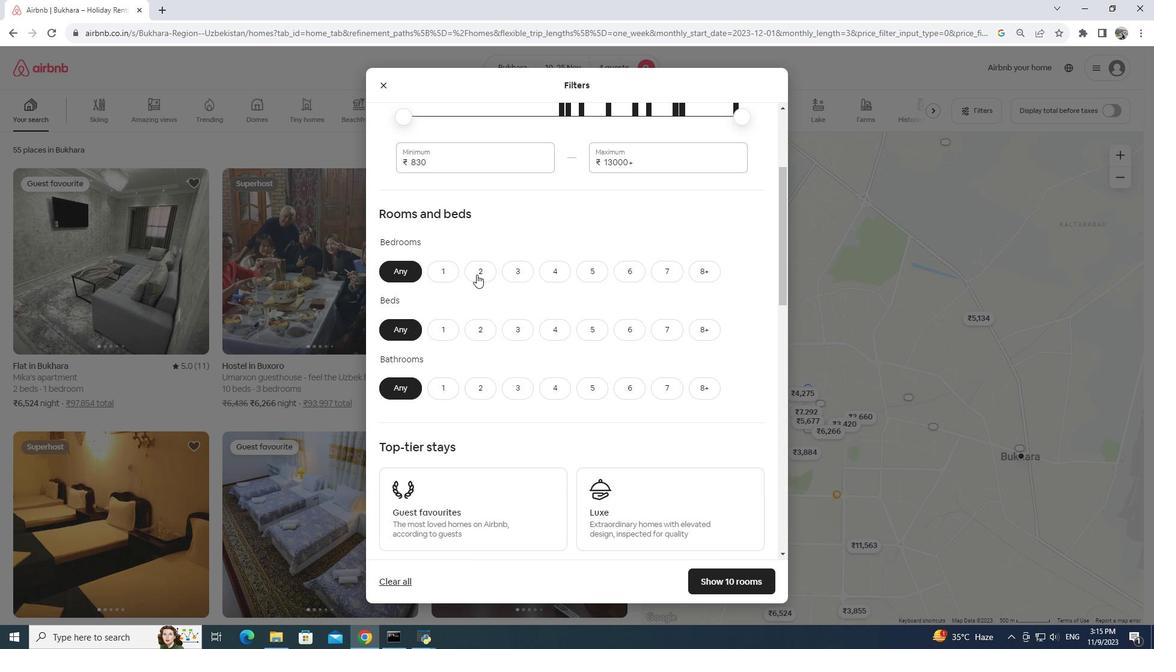 
Action: Mouse moved to (593, 363)
Screenshot: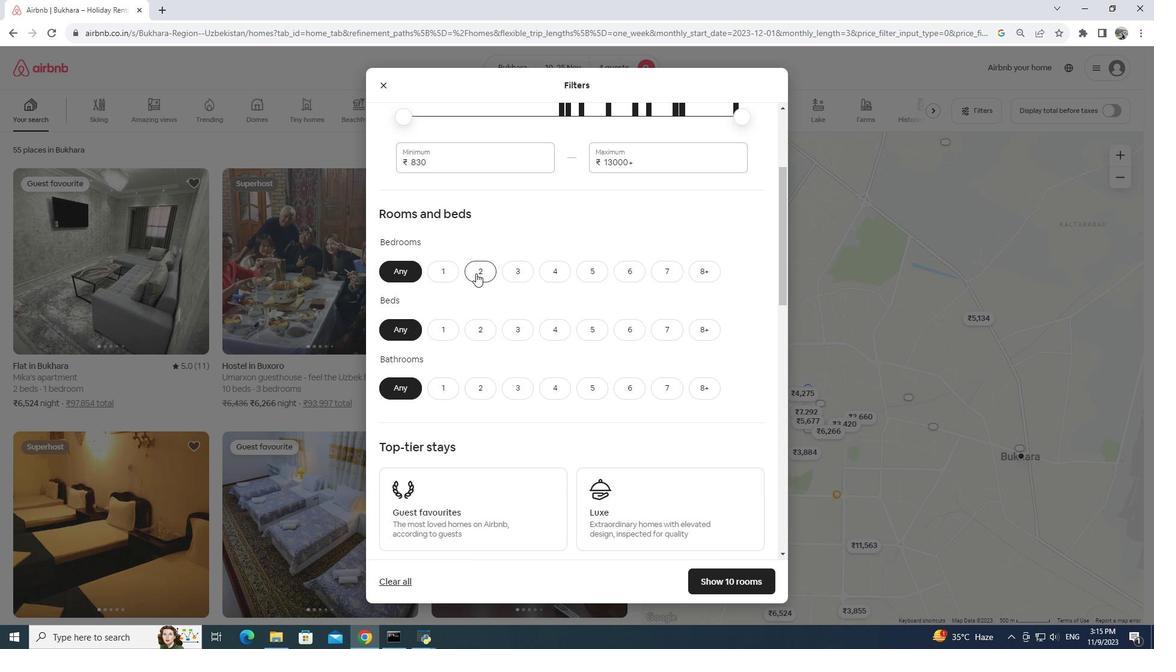 
Action: Mouse scrolled (593, 363) with delta (0, 0)
Screenshot: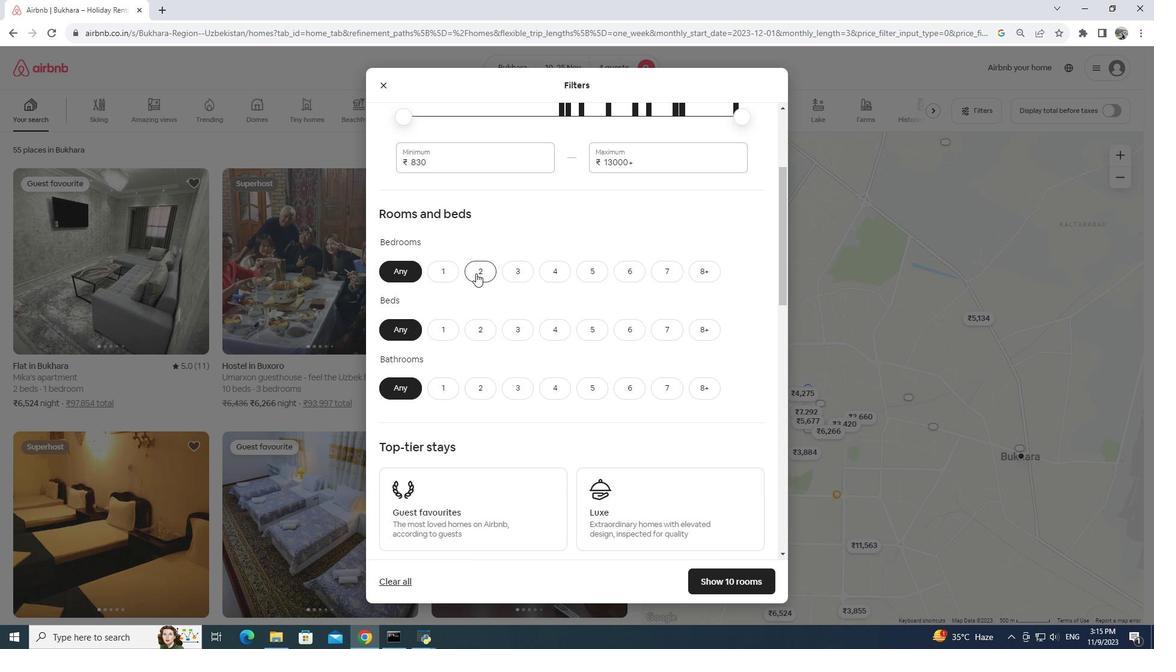 
Action: Mouse moved to (550, 286)
Screenshot: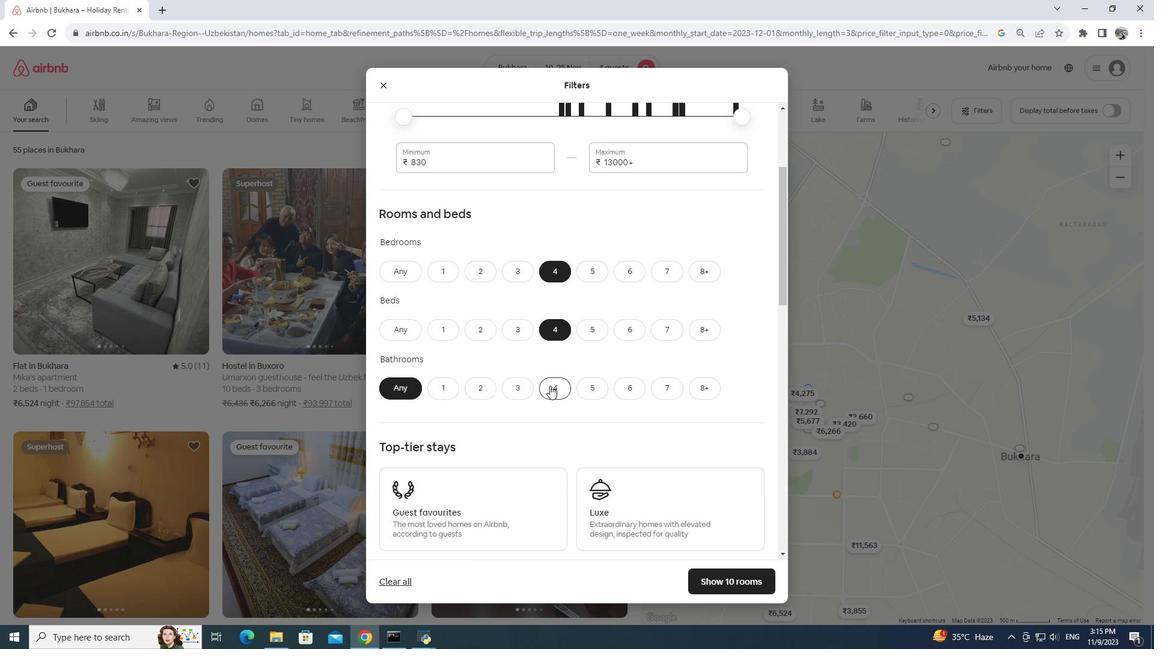 
Action: Mouse pressed left at (550, 286)
Screenshot: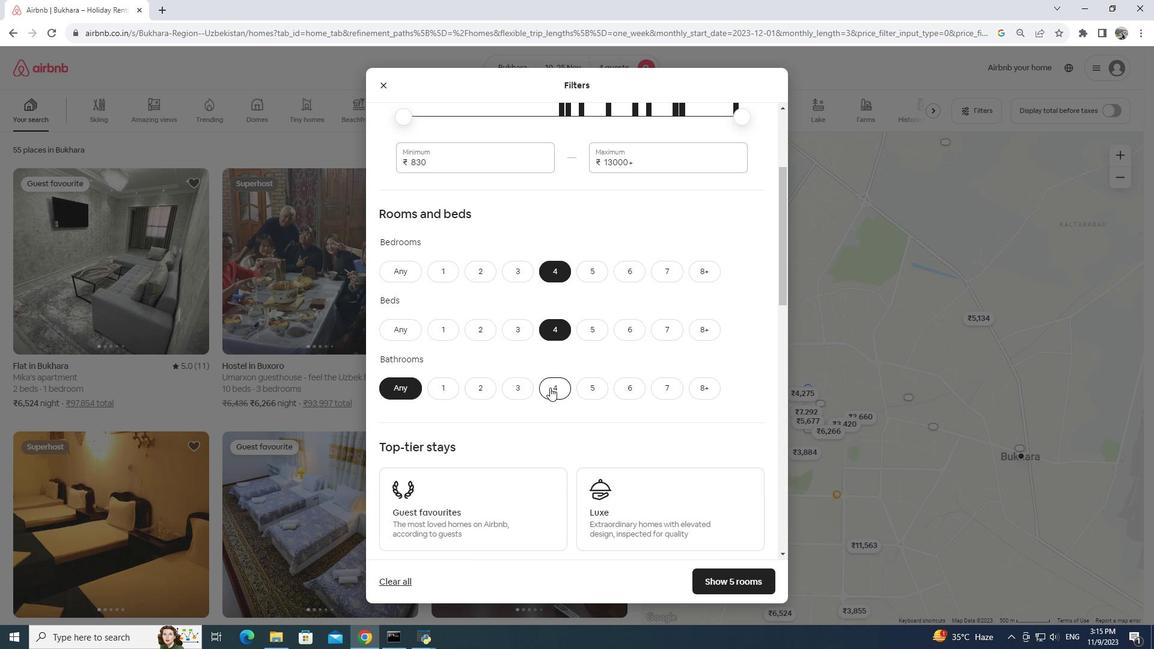 
Action: Mouse moved to (549, 337)
Screenshot: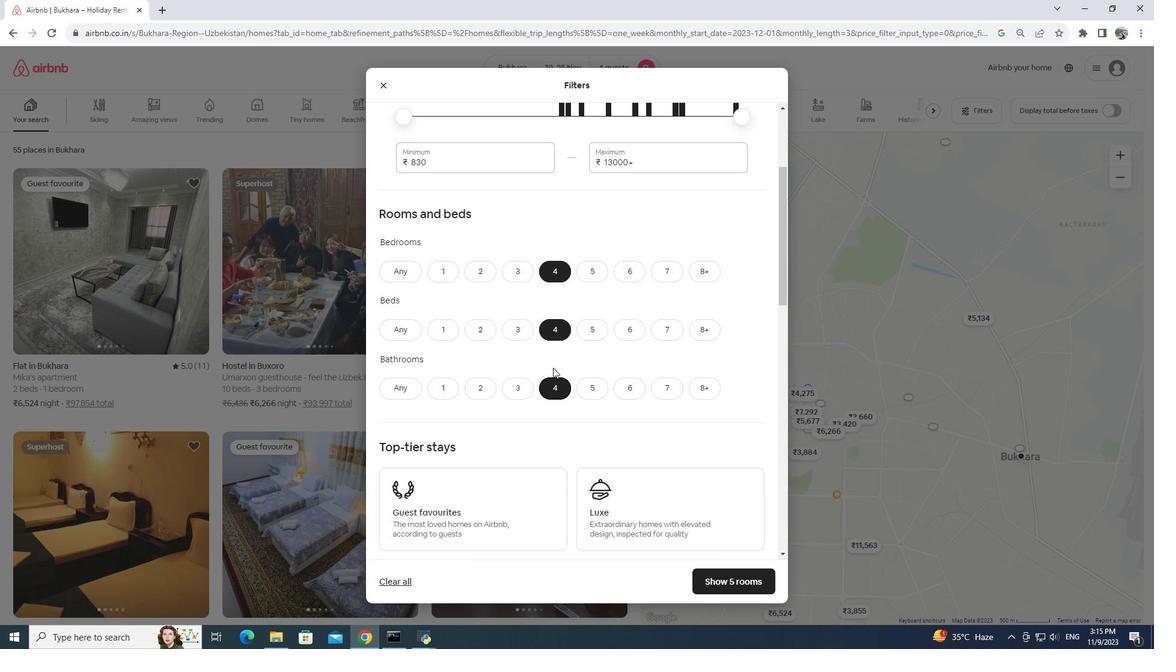 
Action: Mouse pressed left at (549, 337)
Screenshot: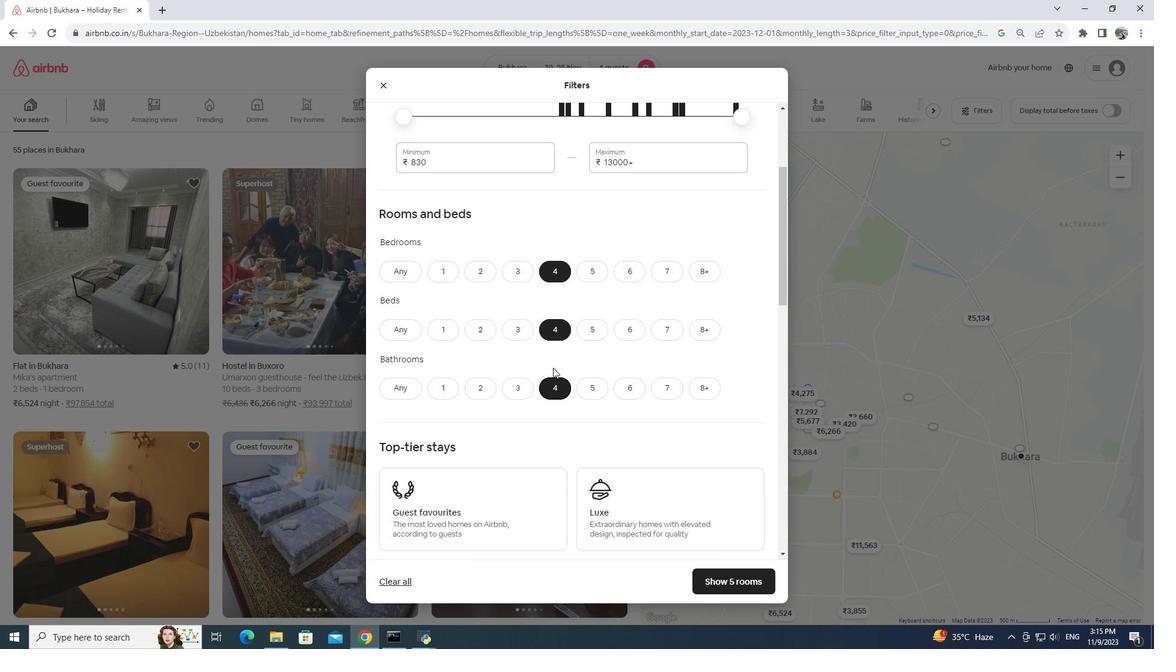 
Action: Mouse moved to (542, 382)
Screenshot: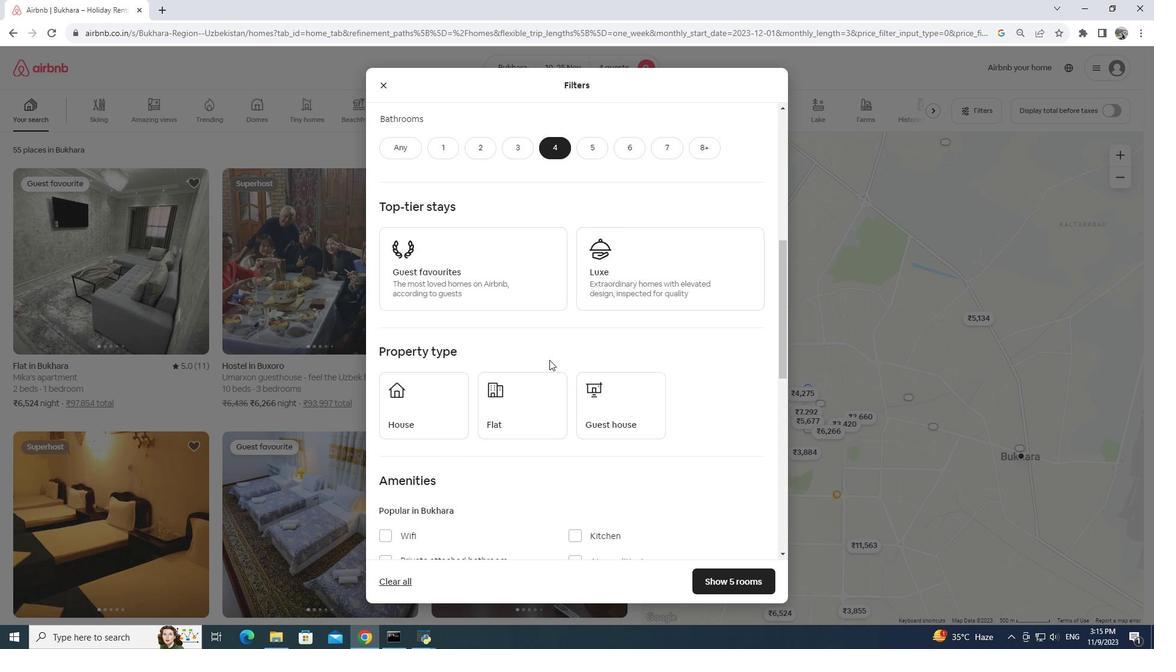 
Action: Mouse pressed left at (542, 382)
Screenshot: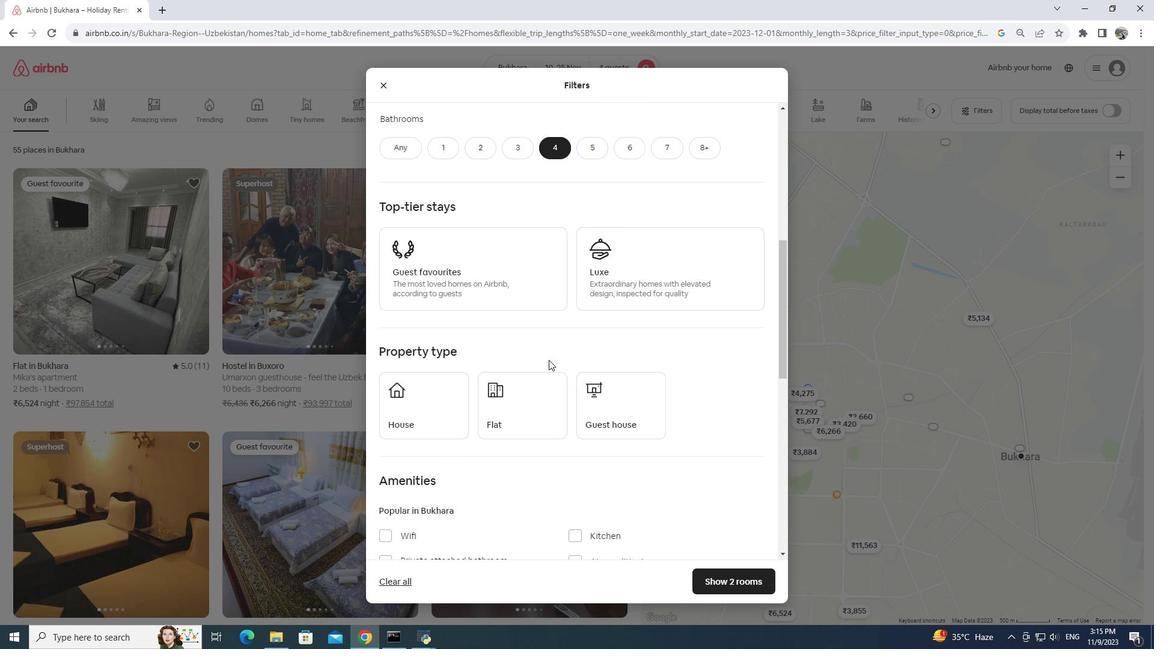
Action: Mouse moved to (543, 360)
Screenshot: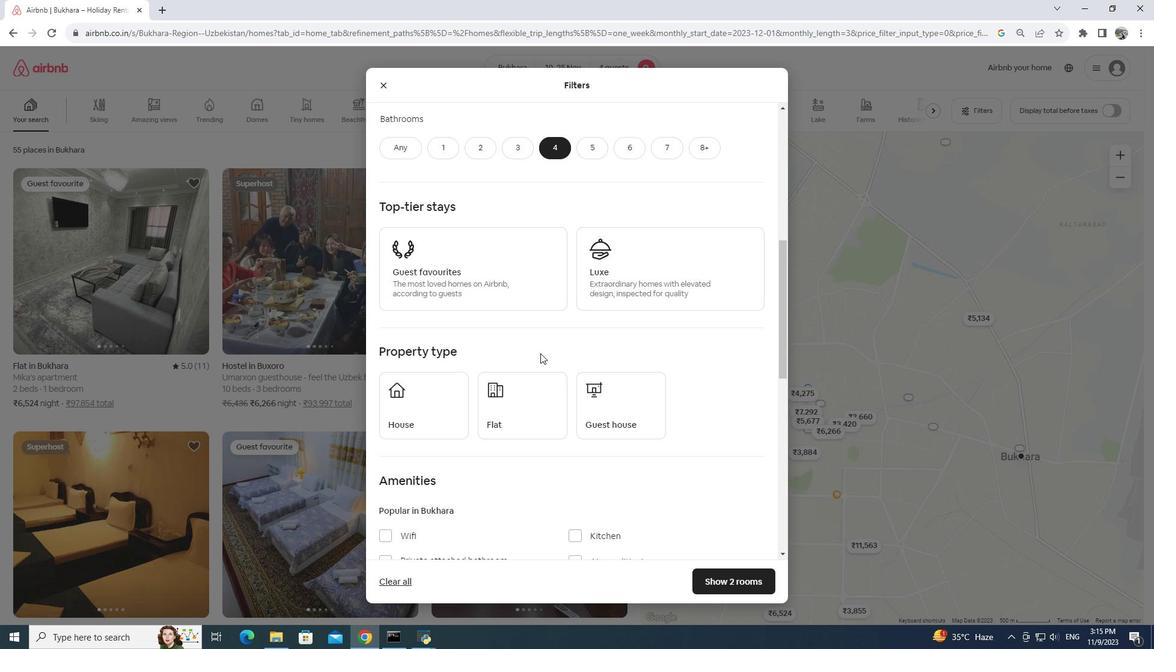 
Action: Mouse scrolled (543, 360) with delta (0, 0)
Screenshot: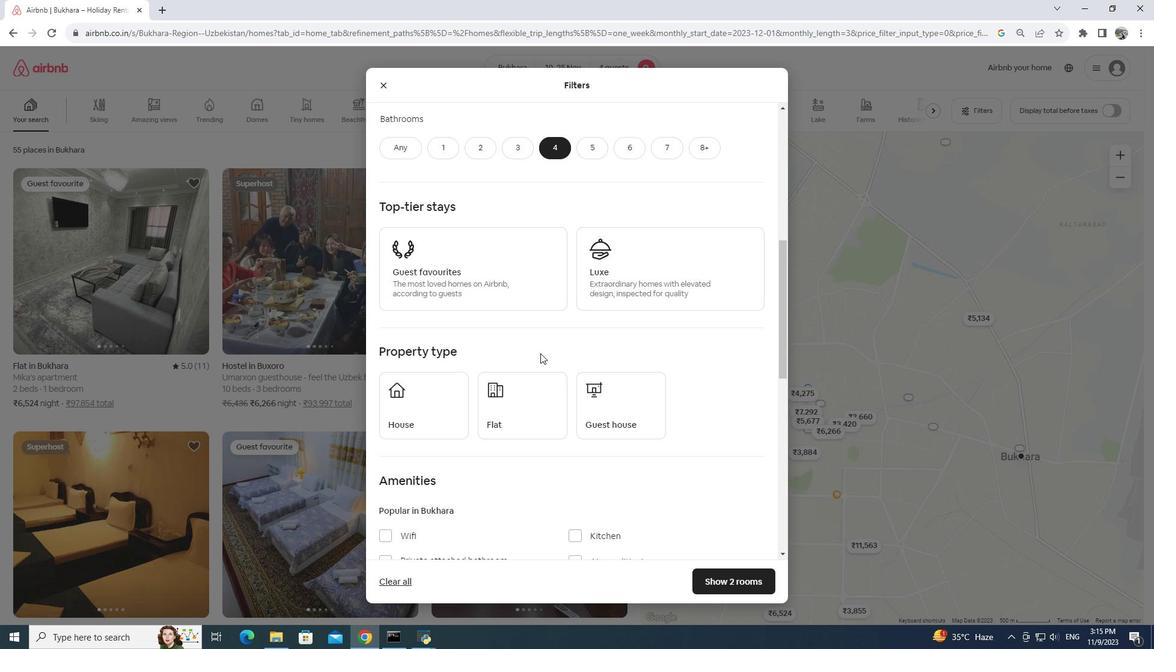 
Action: Mouse scrolled (543, 360) with delta (0, 0)
Screenshot: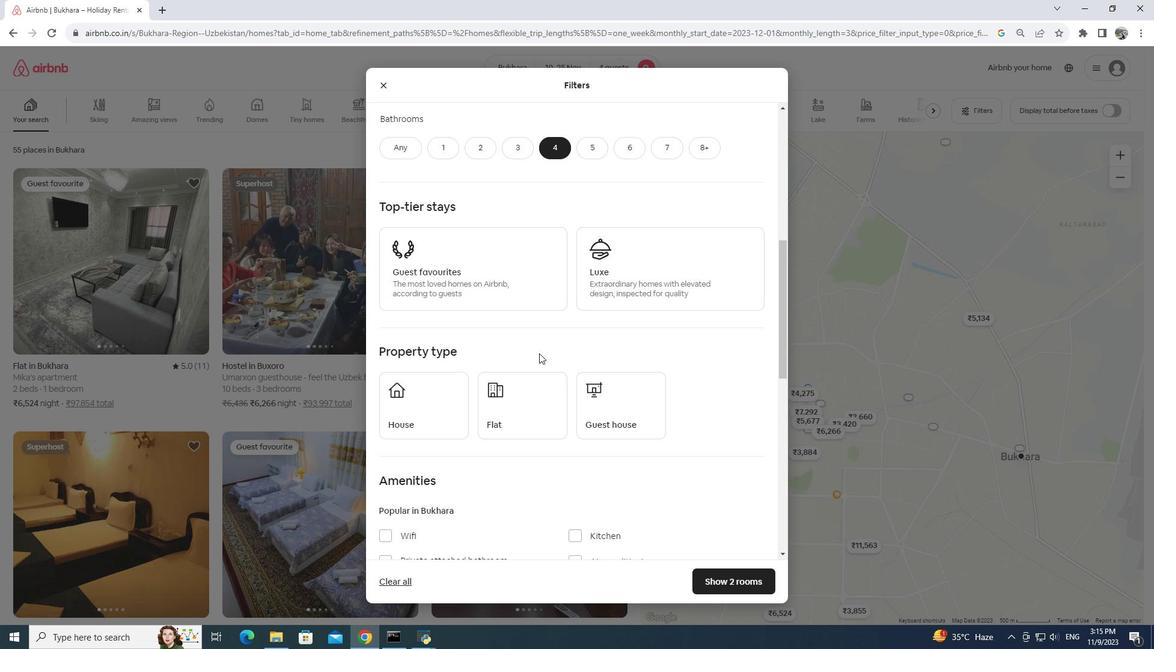 
Action: Mouse scrolled (543, 360) with delta (0, 0)
Screenshot: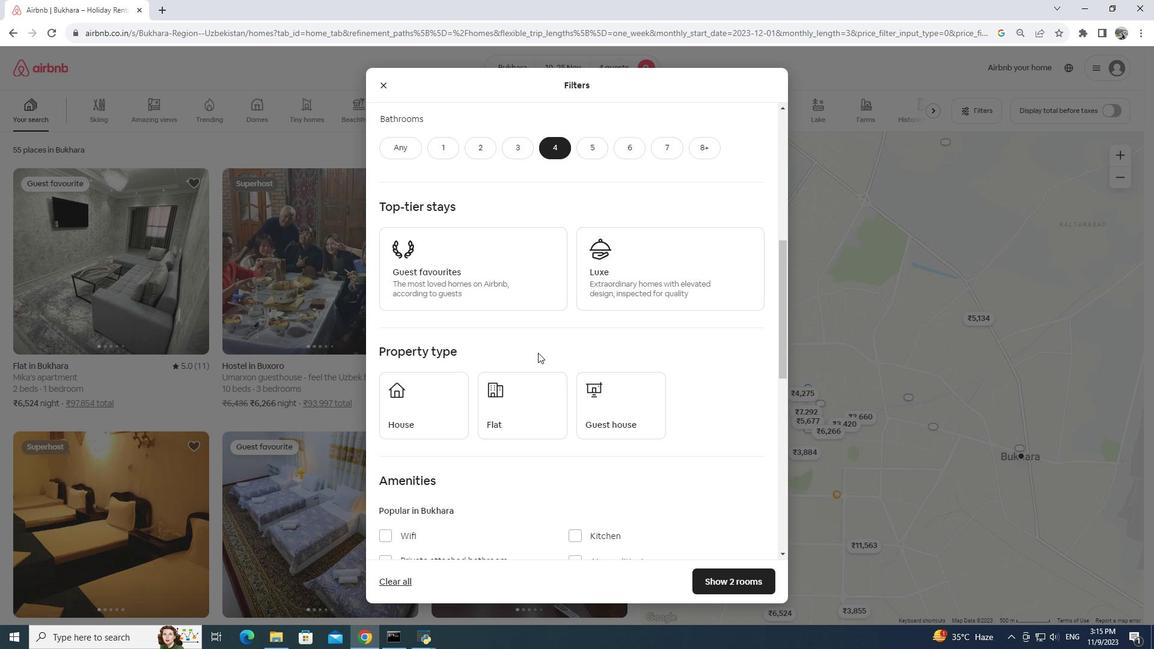 
Action: Mouse scrolled (543, 360) with delta (0, 0)
Screenshot: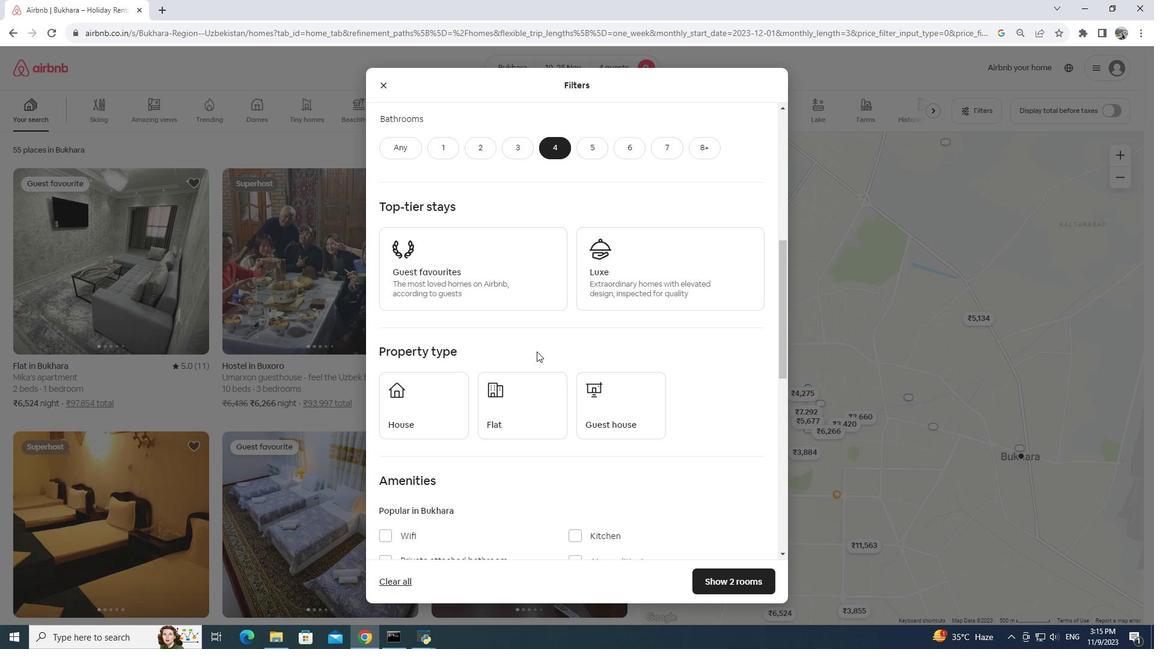 
Action: Mouse moved to (541, 353)
Screenshot: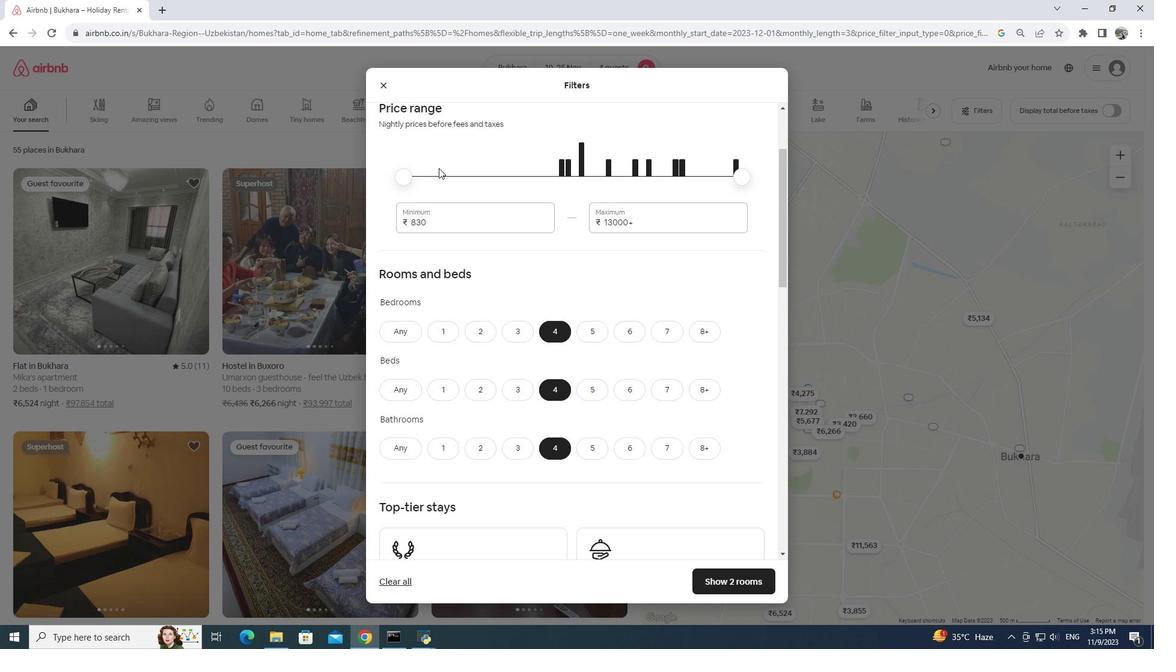 
Action: Mouse scrolled (541, 354) with delta (0, 0)
Screenshot: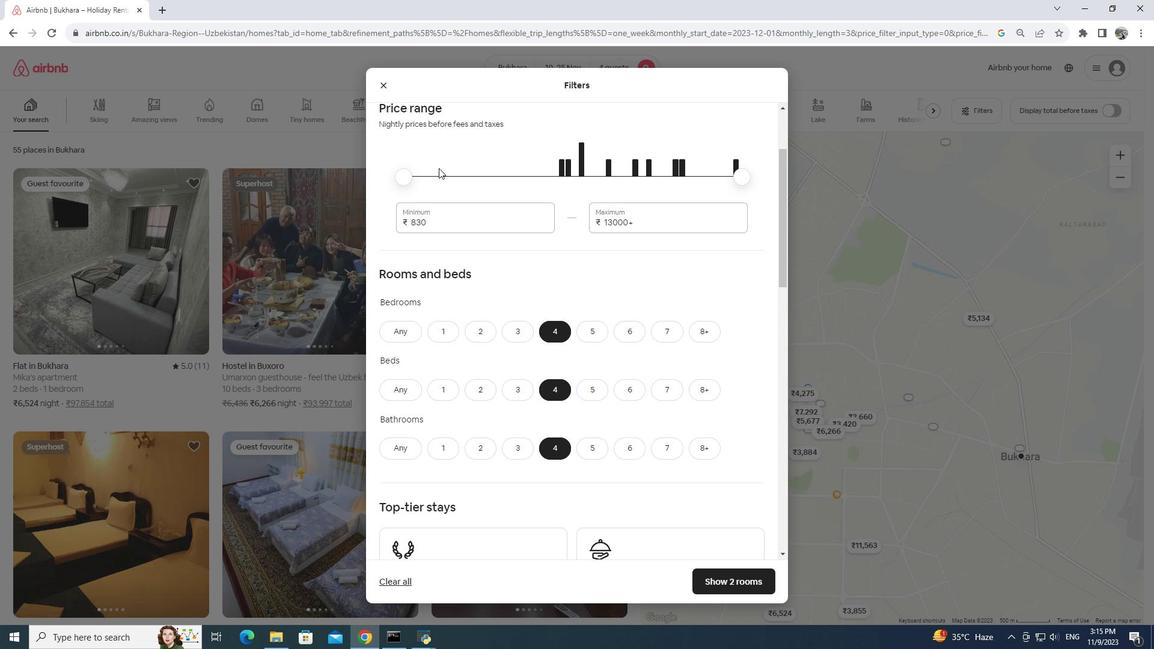 
Action: Mouse scrolled (541, 354) with delta (0, 0)
Screenshot: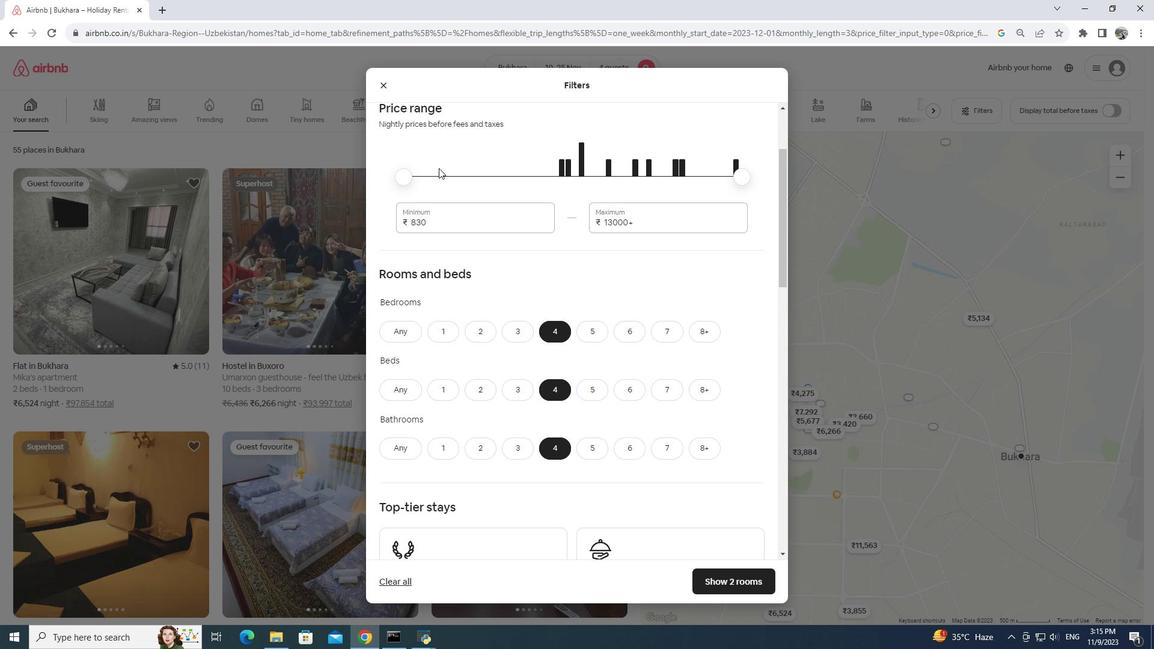 
Action: Mouse moved to (541, 352)
Screenshot: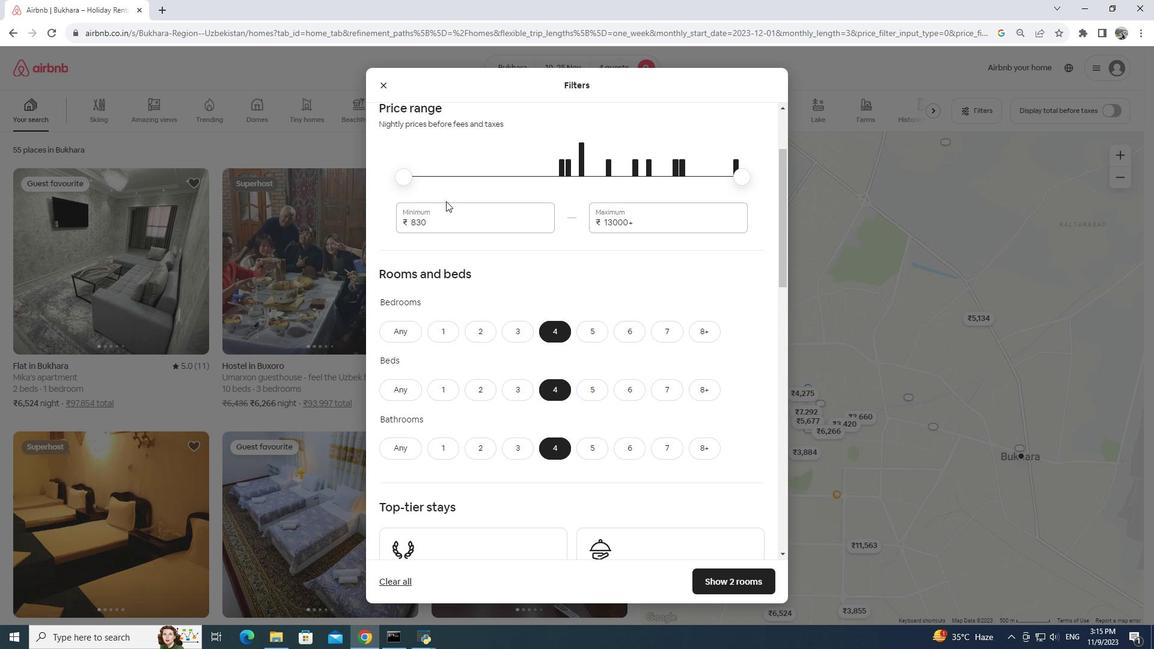 
Action: Mouse scrolled (541, 353) with delta (0, 0)
Screenshot: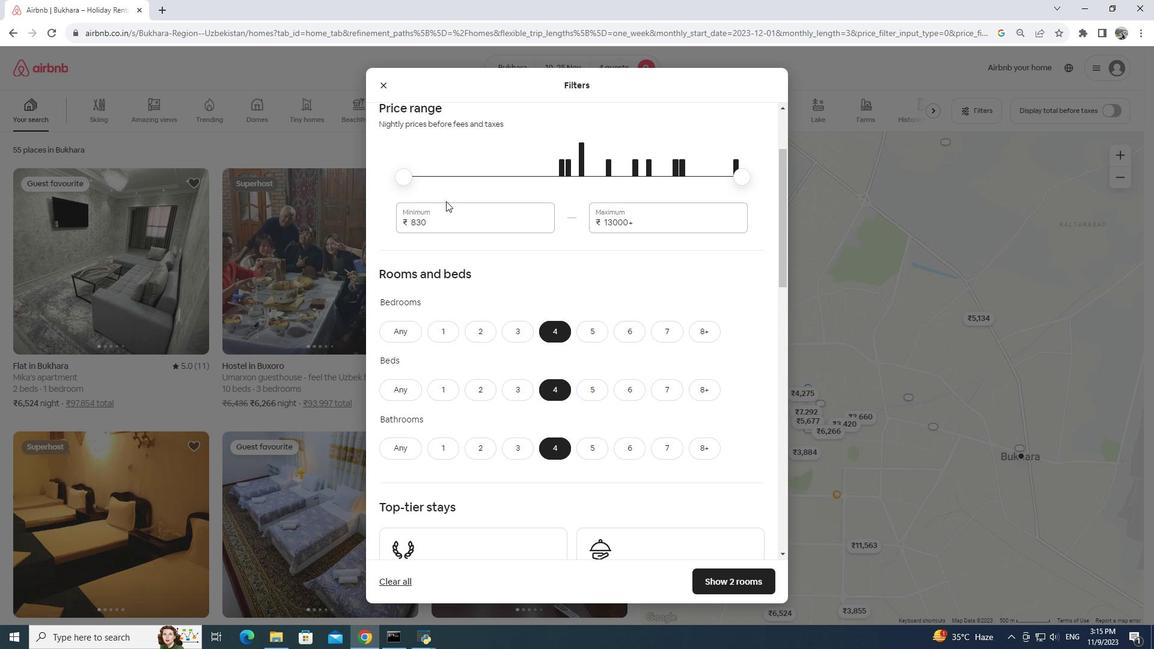 
Action: Mouse scrolled (541, 353) with delta (0, 0)
Screenshot: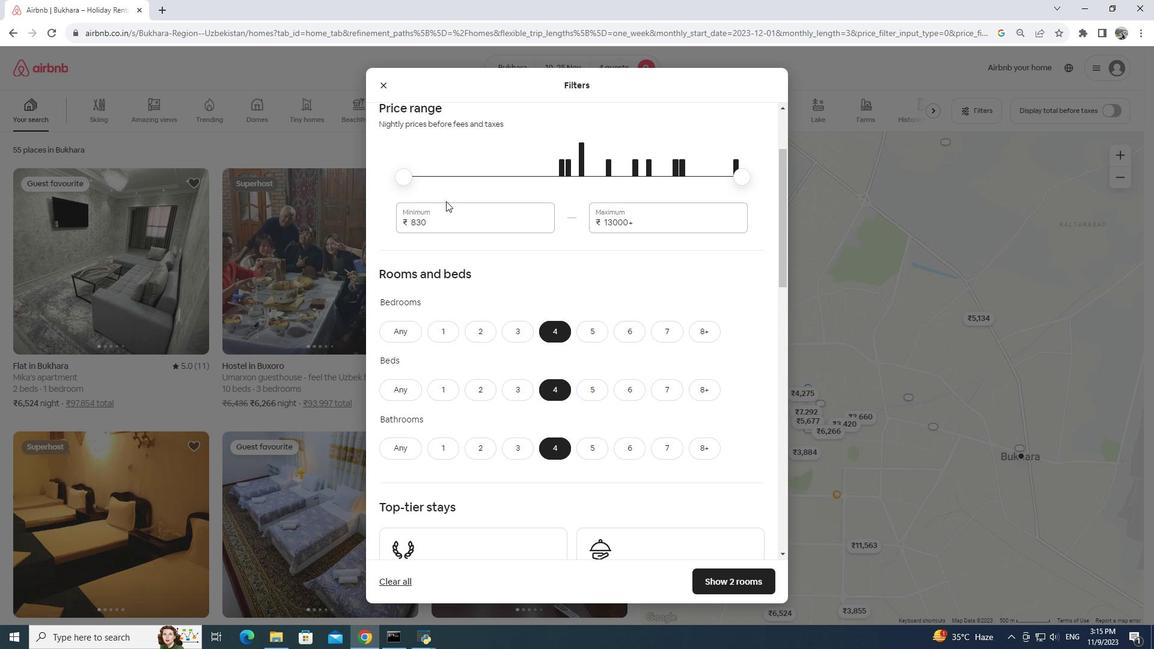 
Action: Mouse scrolled (541, 353) with delta (0, 0)
Screenshot: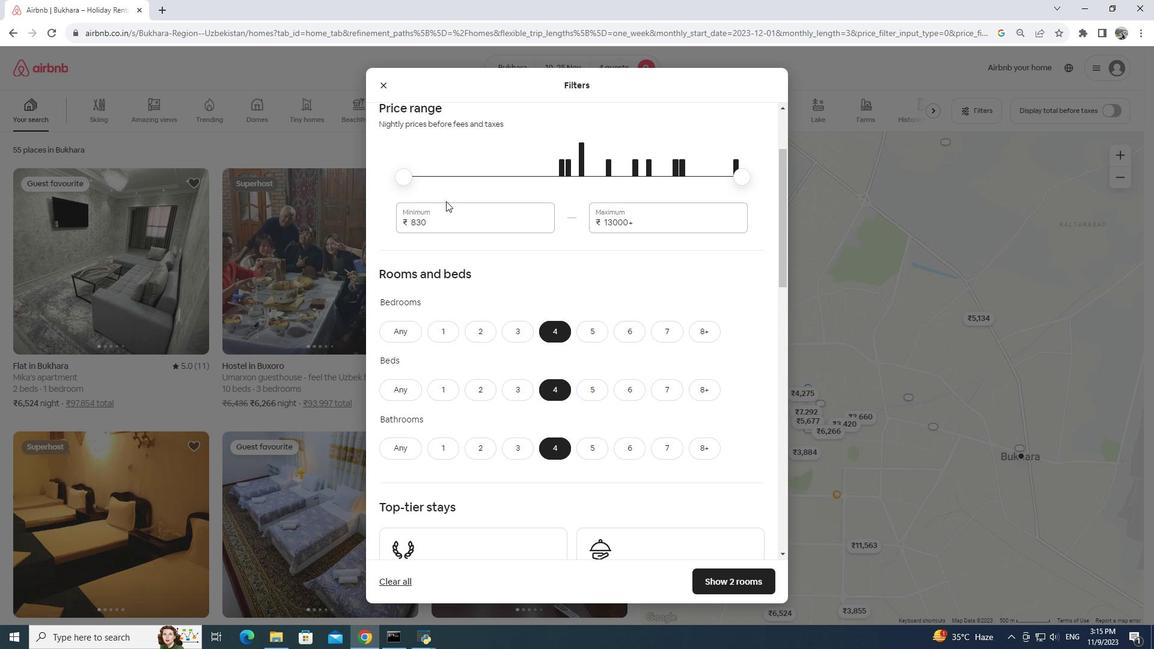 
Action: Mouse moved to (464, 274)
Screenshot: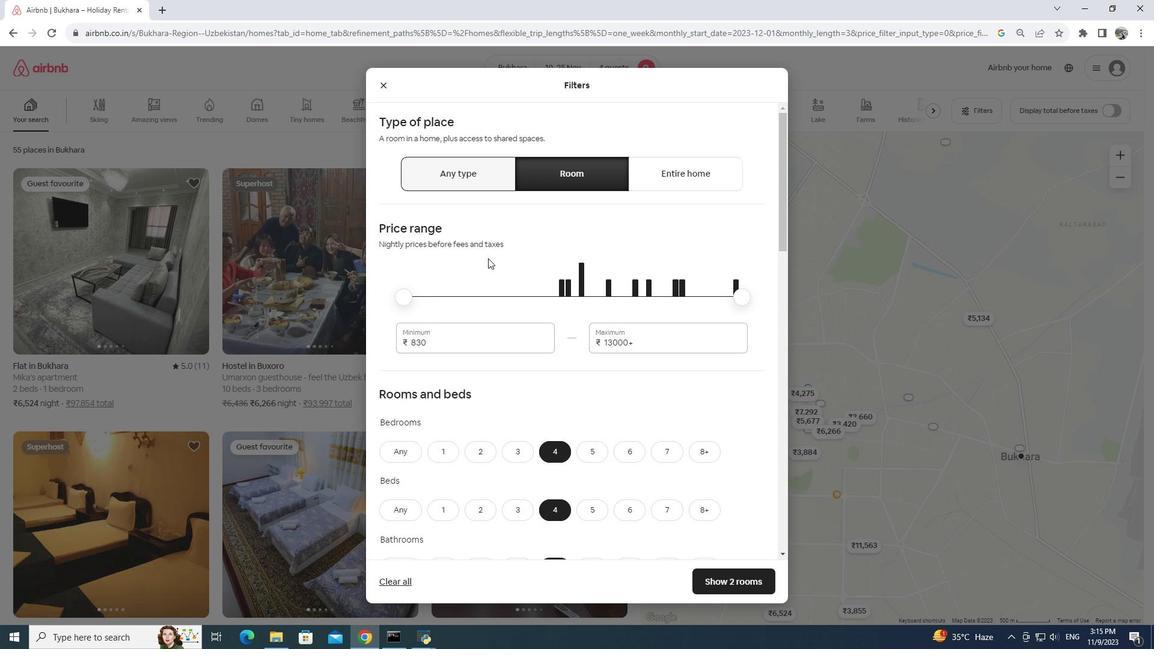 
Action: Mouse scrolled (464, 274) with delta (0, 0)
Screenshot: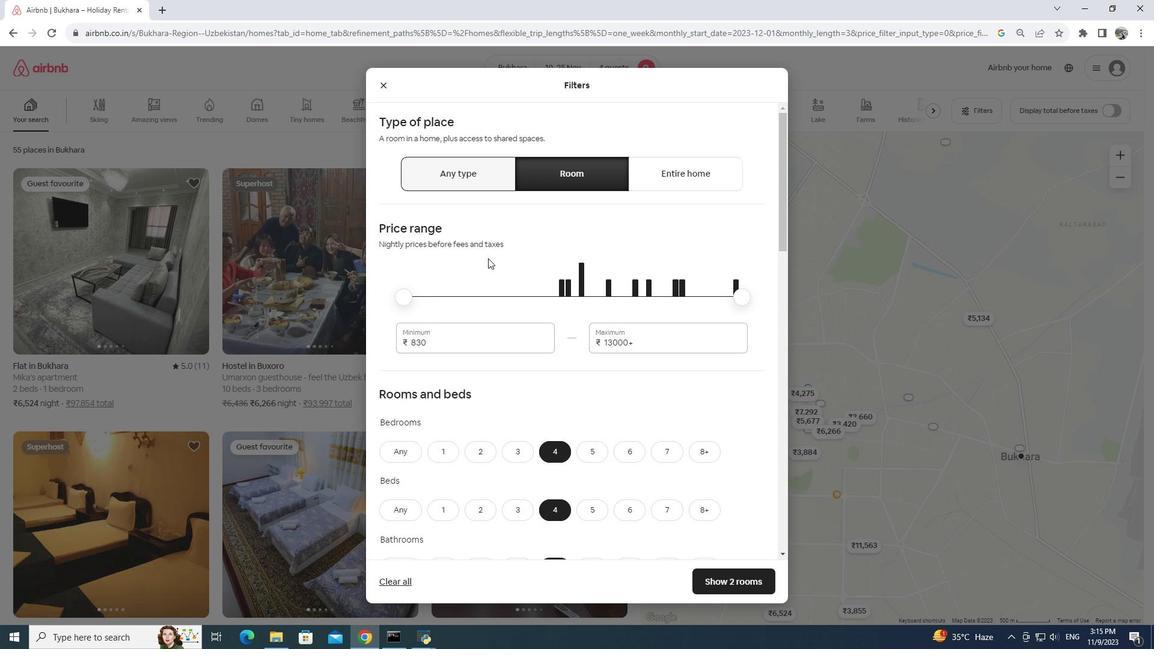 
Action: Mouse moved to (464, 275)
Screenshot: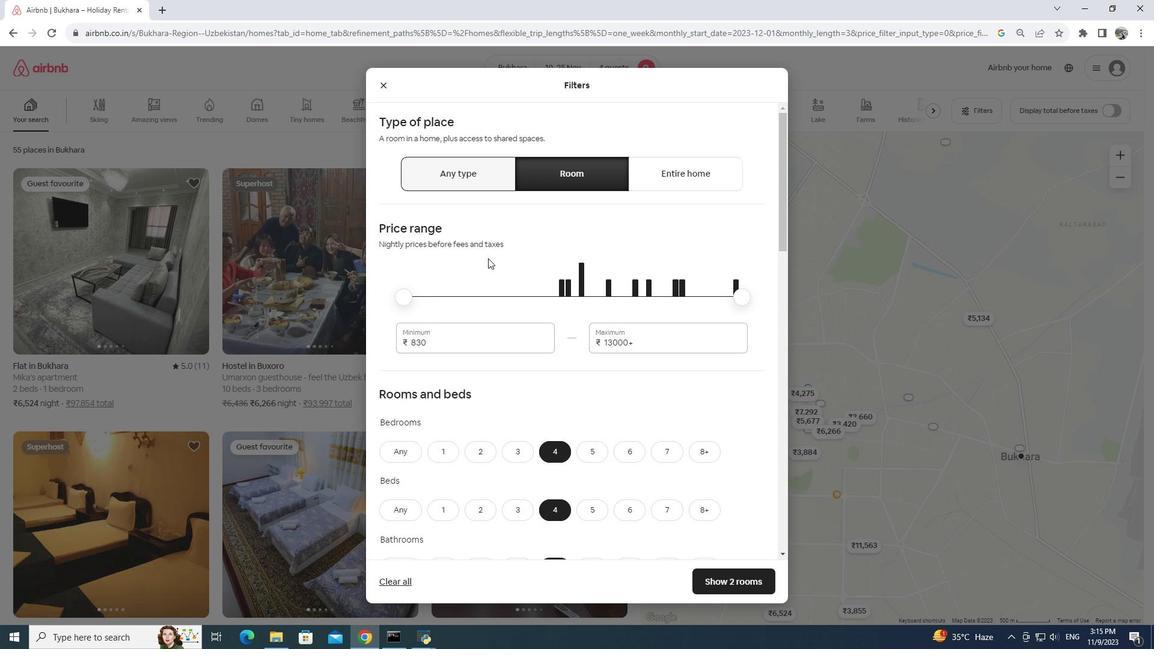 
Action: Mouse scrolled (464, 275) with delta (0, 0)
Screenshot: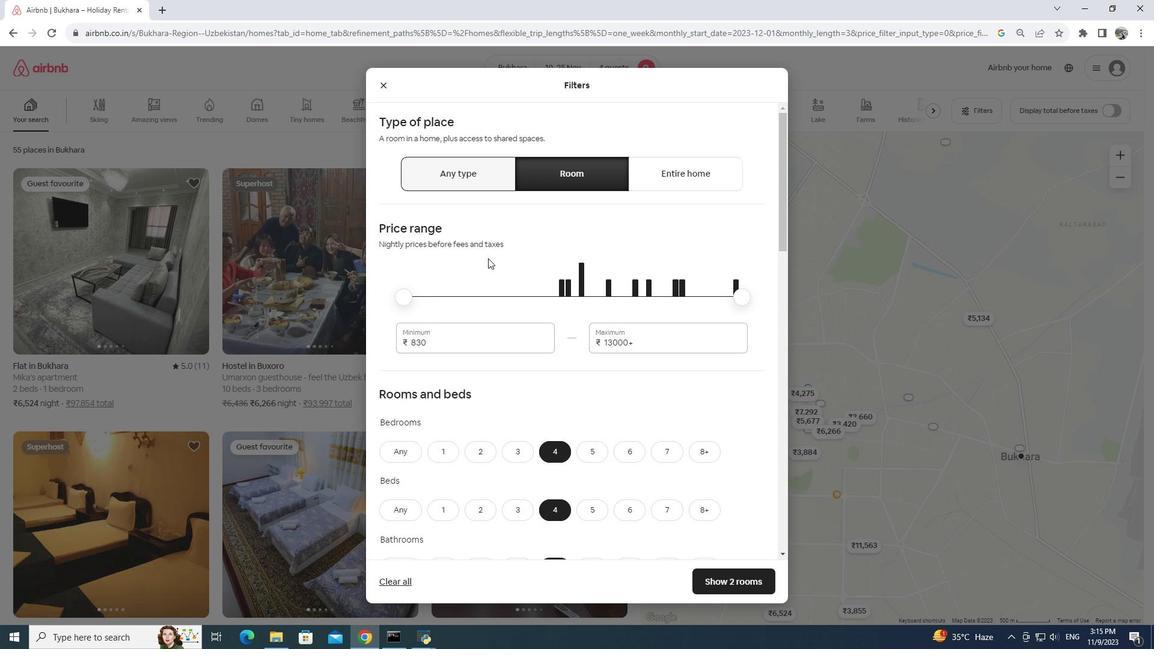 
Action: Mouse moved to (465, 276)
Screenshot: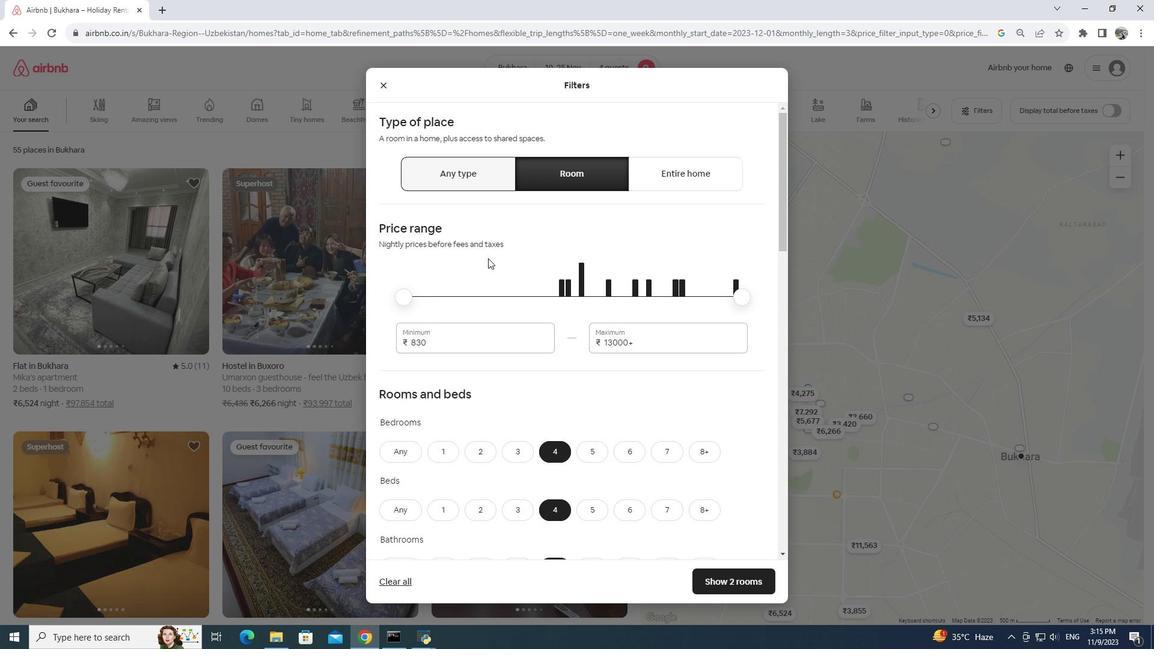 
Action: Mouse scrolled (465, 277) with delta (0, 0)
Screenshot: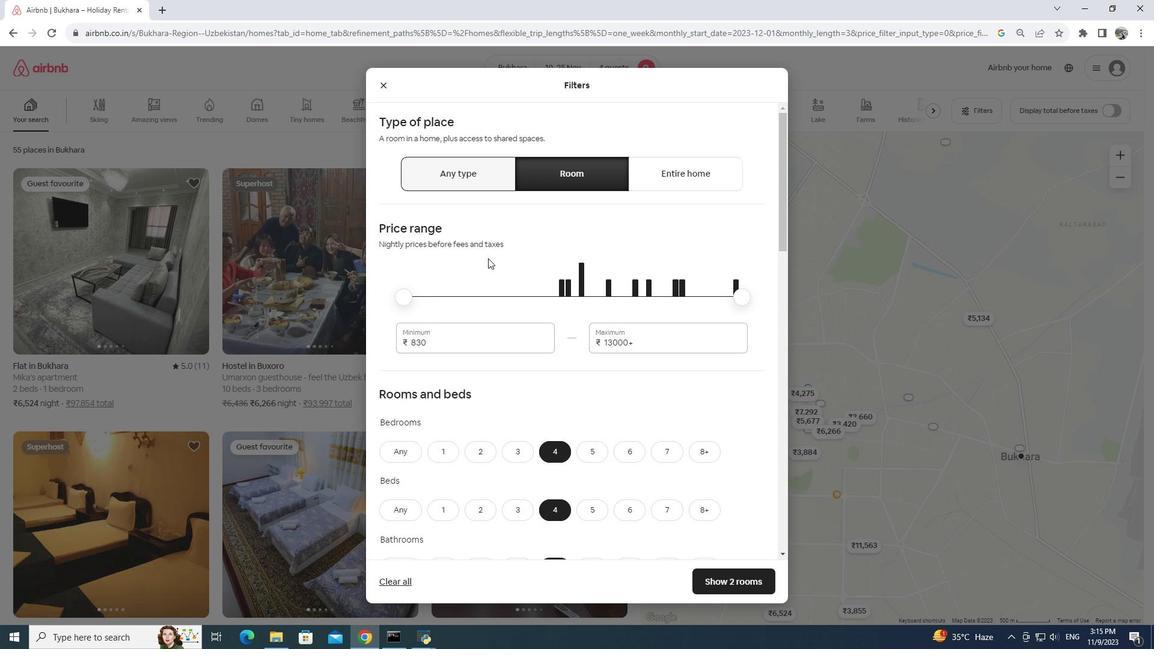 
Action: Mouse moved to (465, 276)
Screenshot: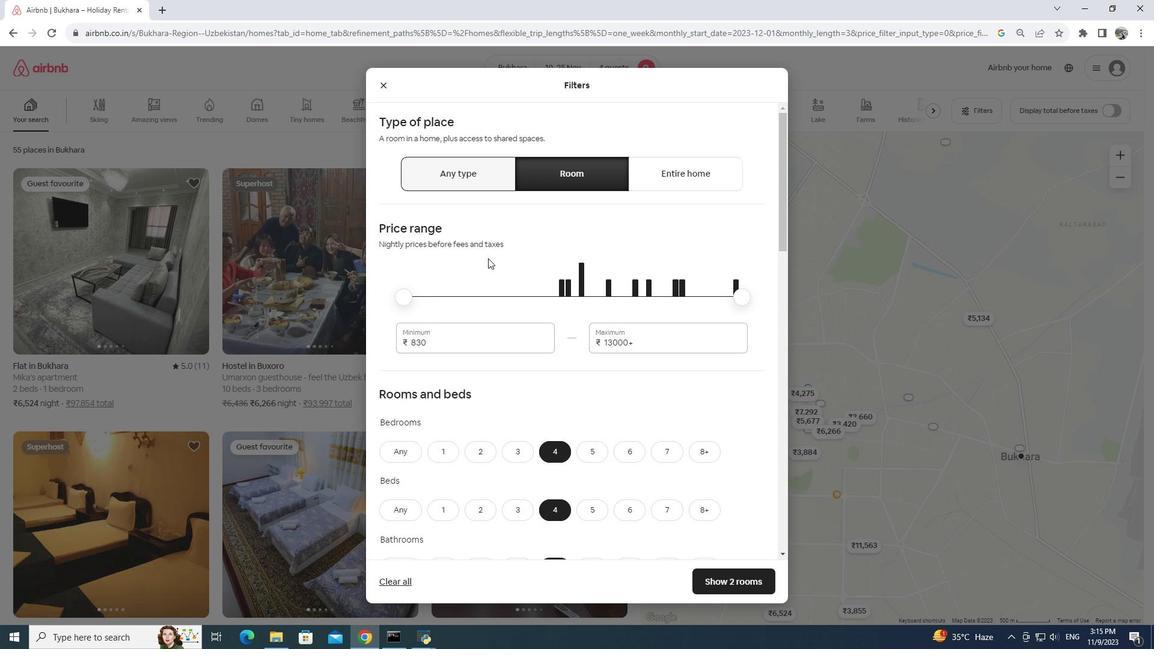 
Action: Mouse scrolled (465, 277) with delta (0, 0)
Screenshot: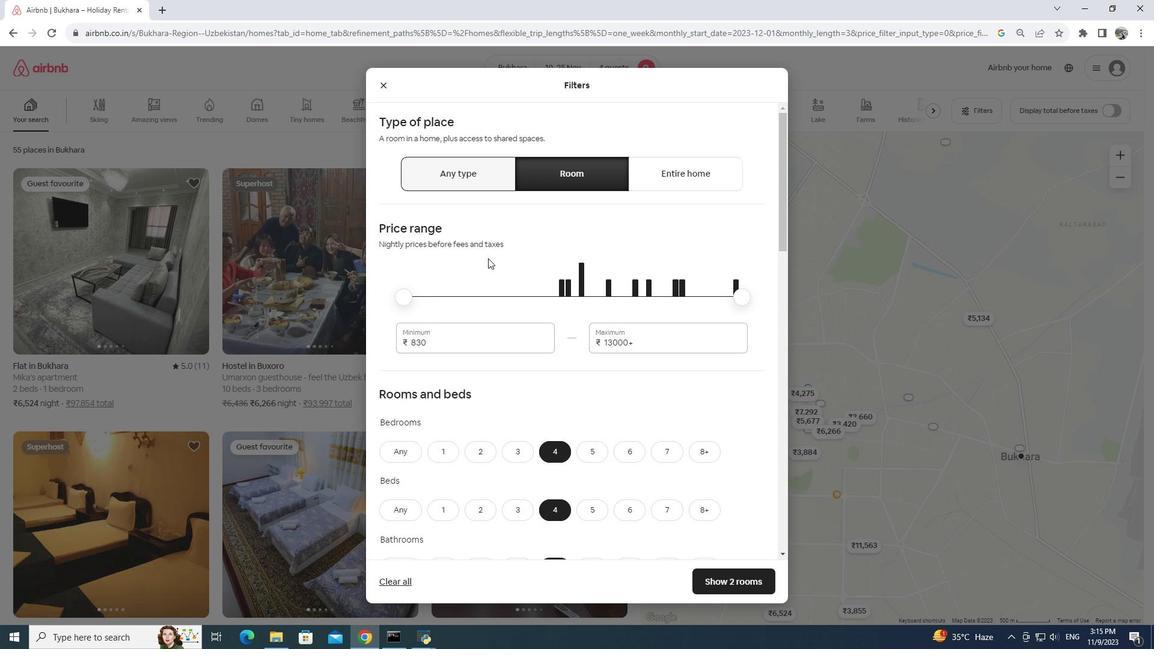 
Action: Mouse scrolled (465, 277) with delta (0, 0)
Screenshot: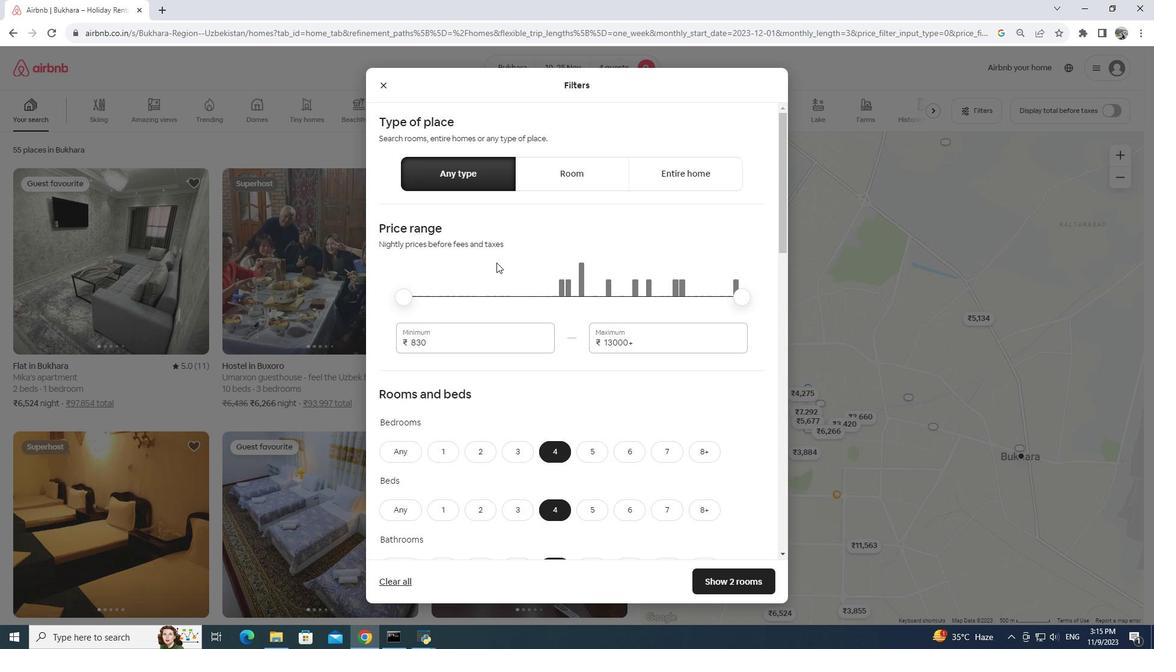 
Action: Mouse moved to (426, 209)
Screenshot: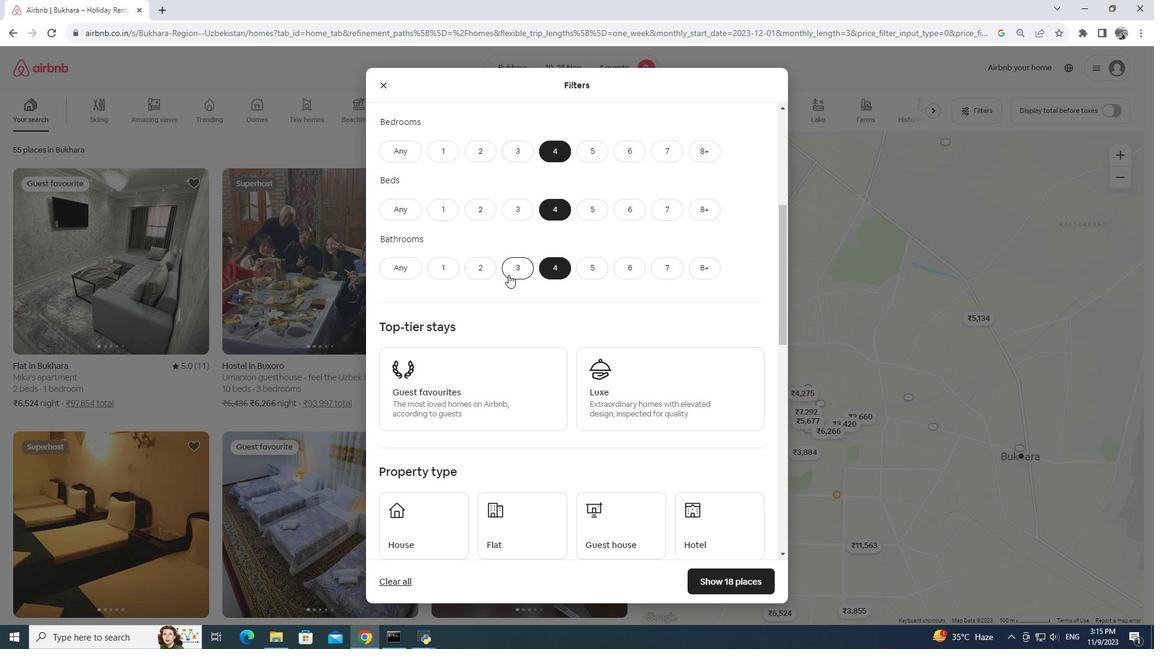 
Action: Mouse pressed left at (426, 209)
Screenshot: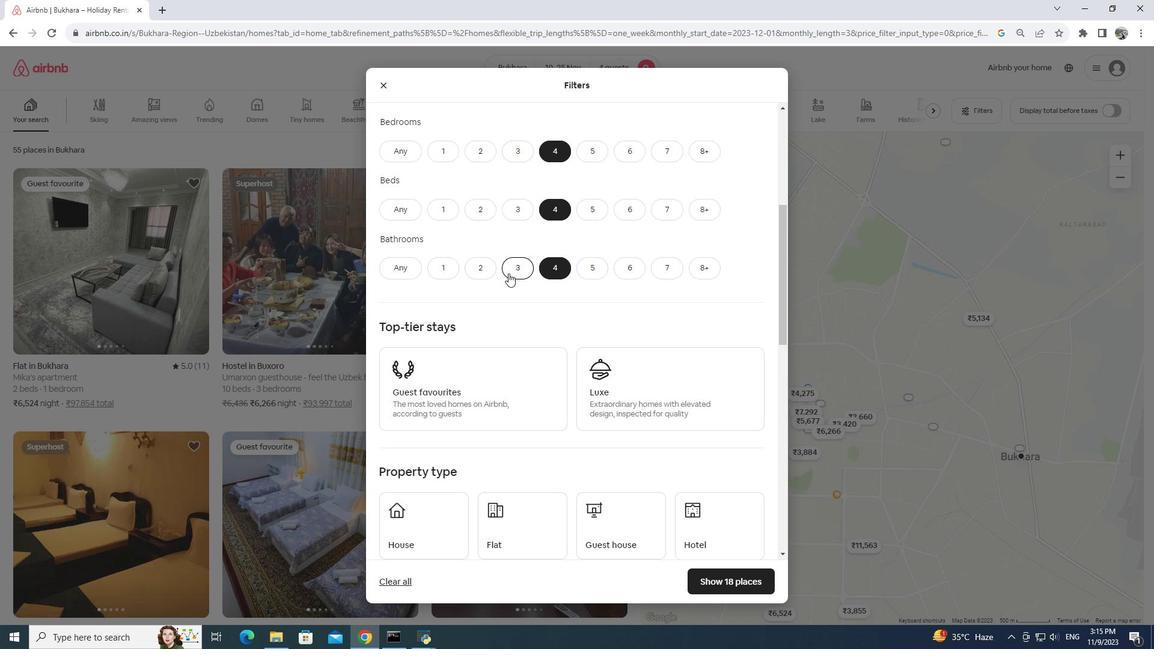 
Action: Mouse moved to (493, 283)
Screenshot: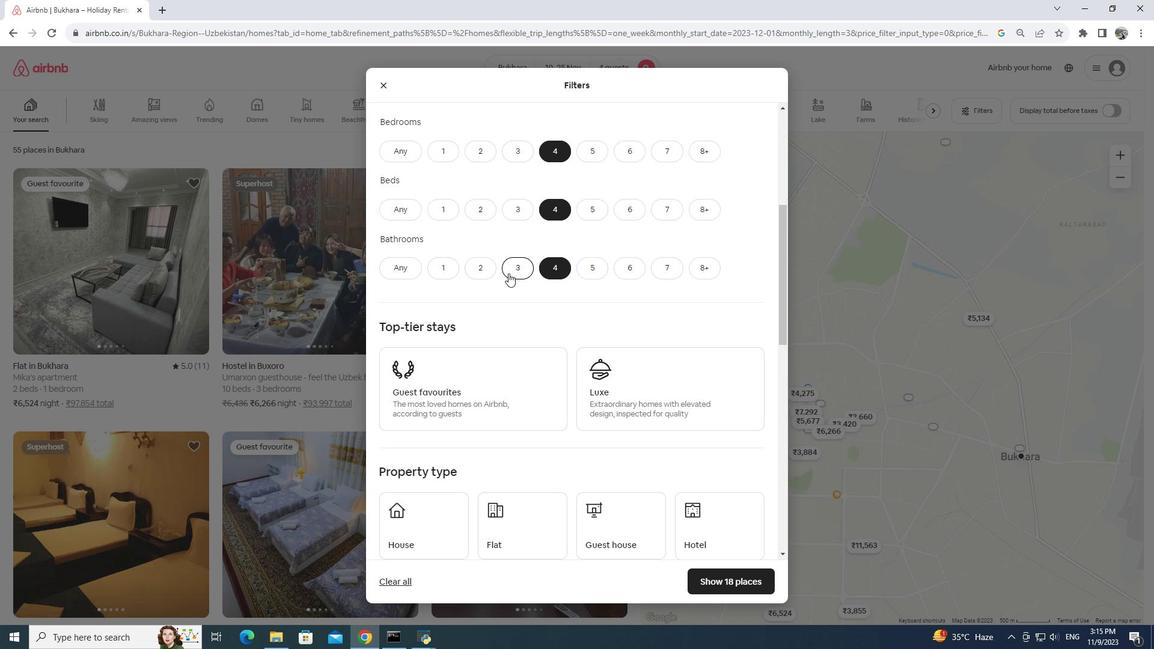 
Action: Mouse scrolled (493, 282) with delta (0, 0)
Screenshot: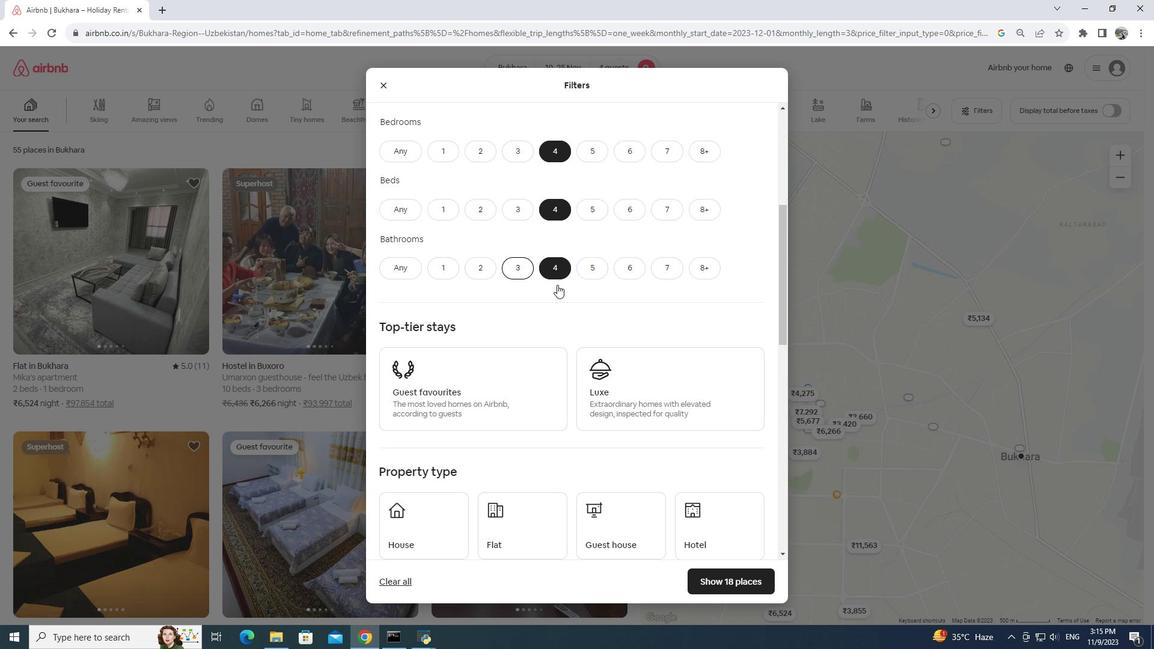 
Action: Mouse scrolled (493, 282) with delta (0, 0)
Screenshot: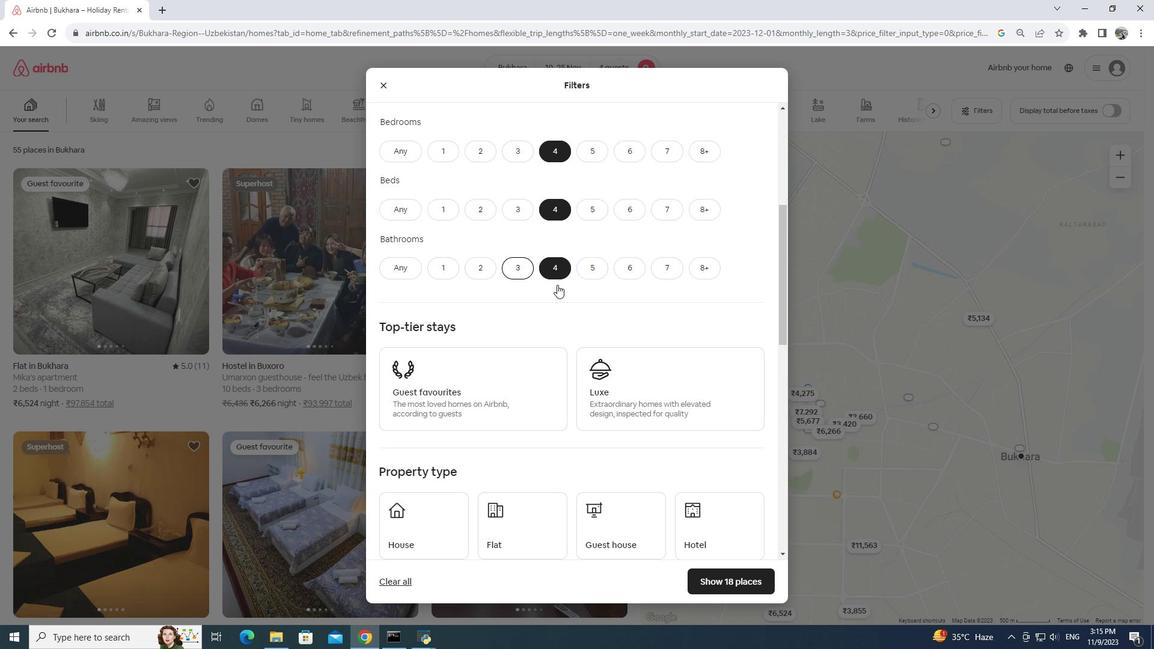 
Action: Mouse moved to (494, 284)
Screenshot: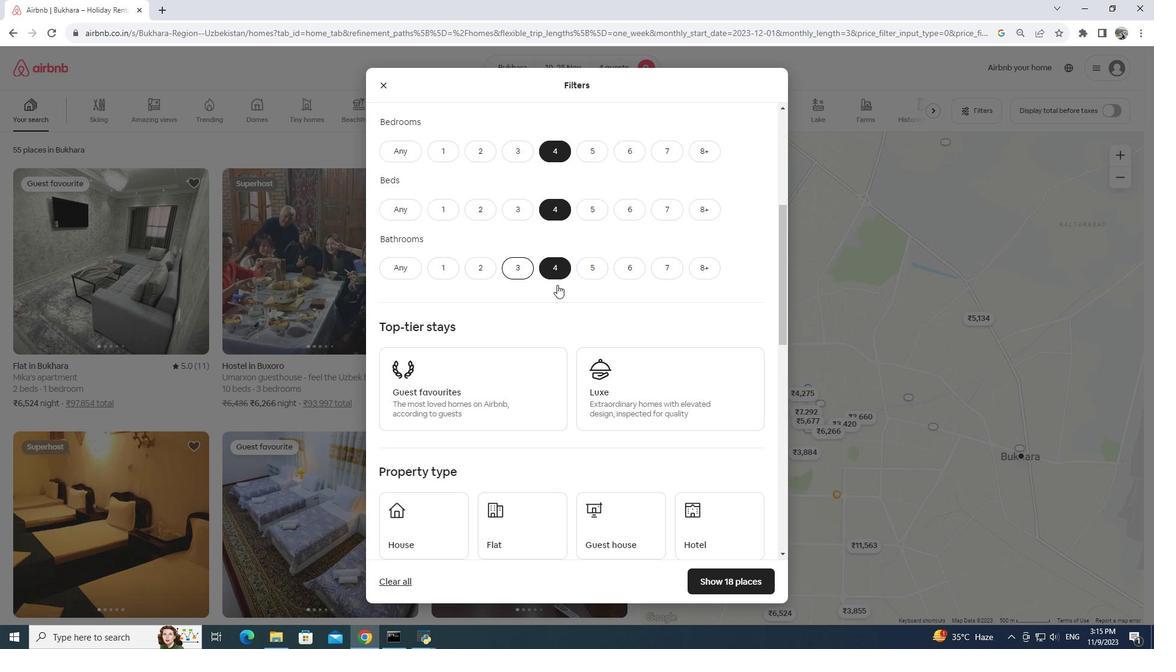 
Action: Mouse scrolled (494, 283) with delta (0, 0)
Screenshot: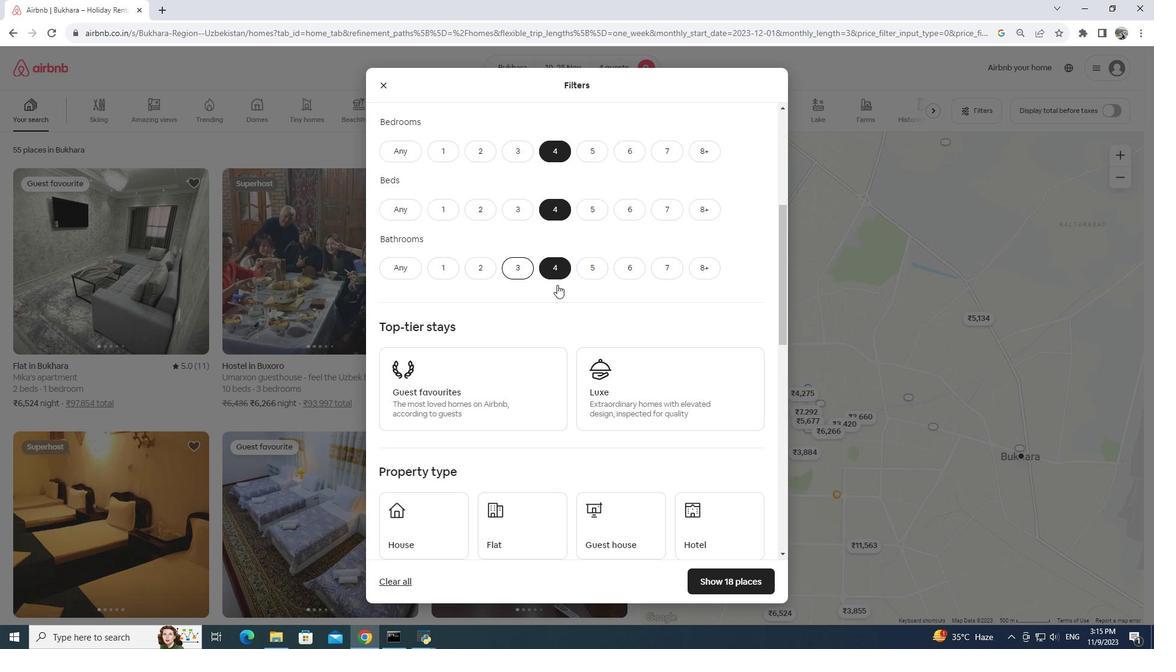 
Action: Mouse moved to (494, 286)
Screenshot: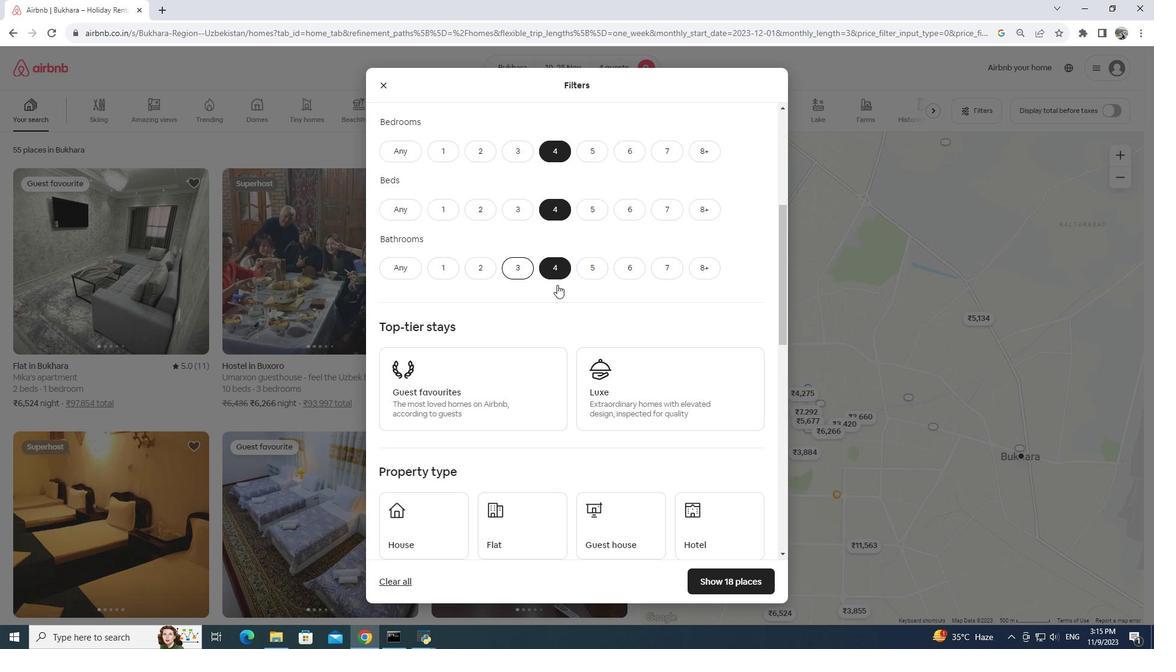 
Action: Mouse scrolled (494, 286) with delta (0, 0)
Screenshot: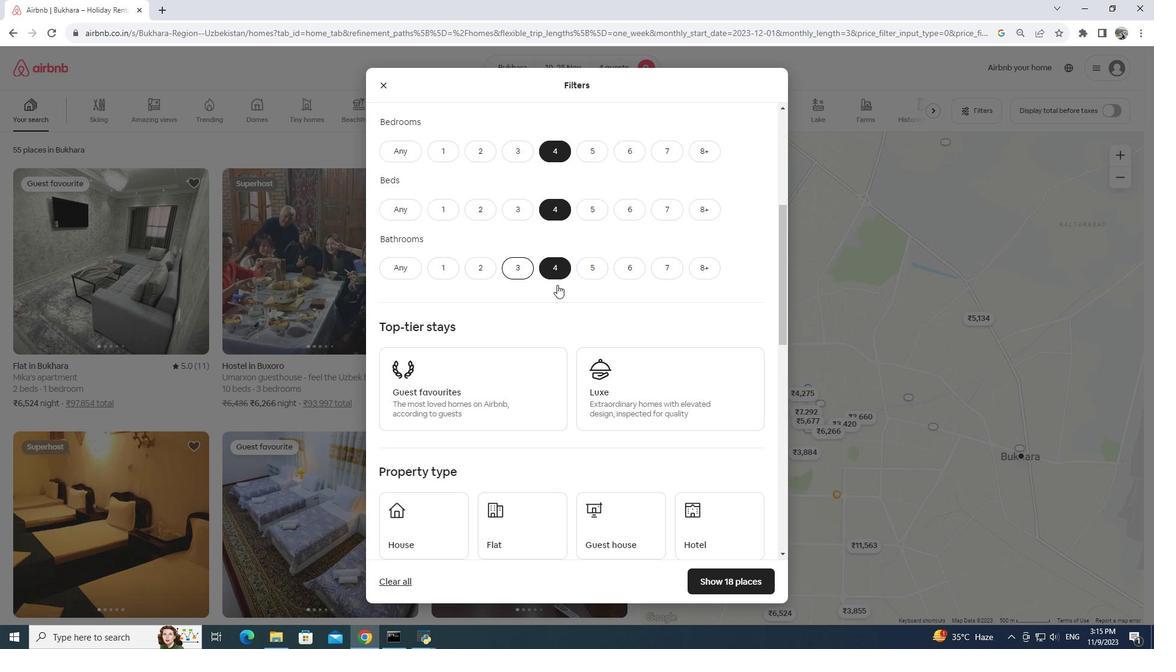 
Action: Mouse moved to (494, 287)
Screenshot: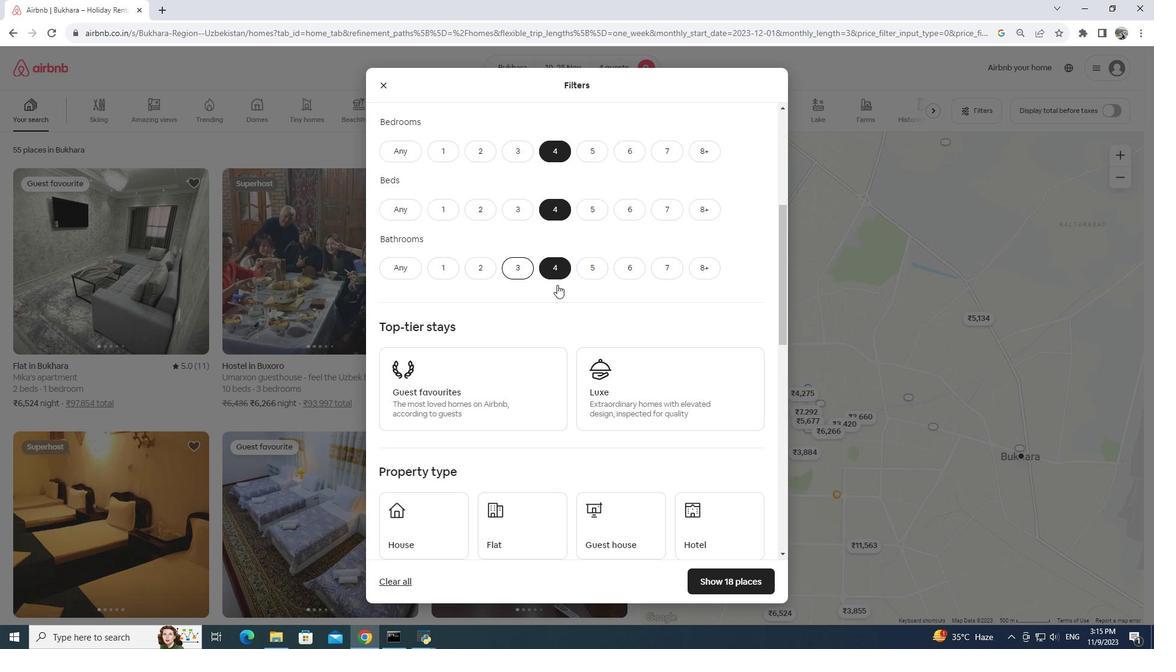 
Action: Mouse scrolled (494, 287) with delta (0, 0)
Screenshot: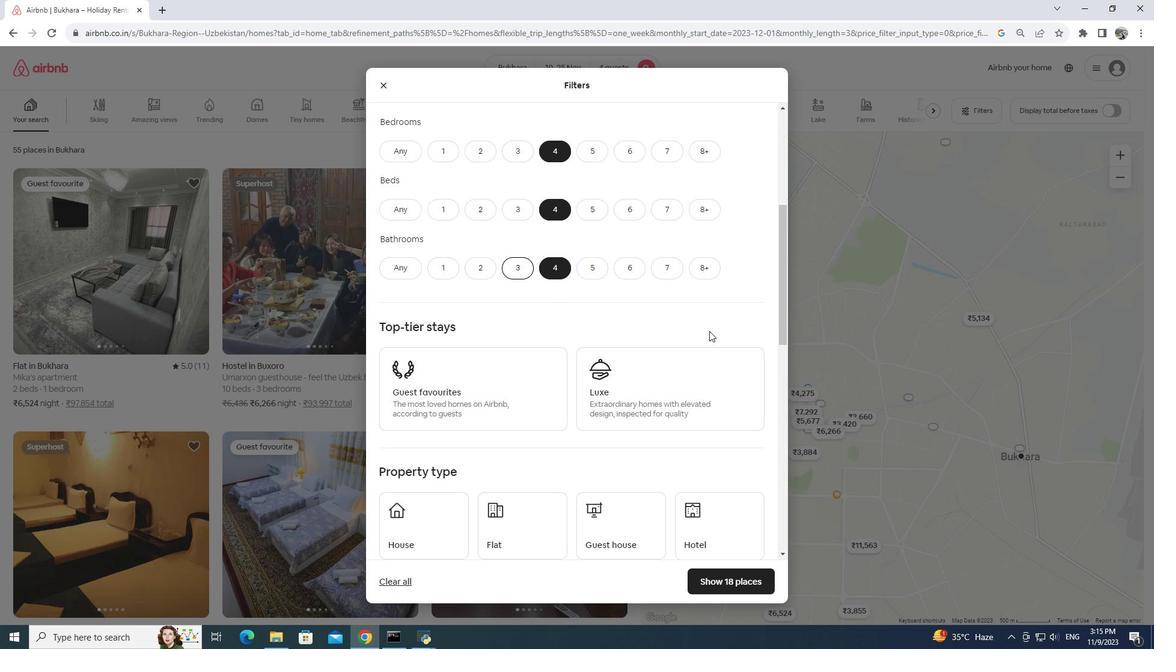 
Action: Mouse moved to (698, 489)
Screenshot: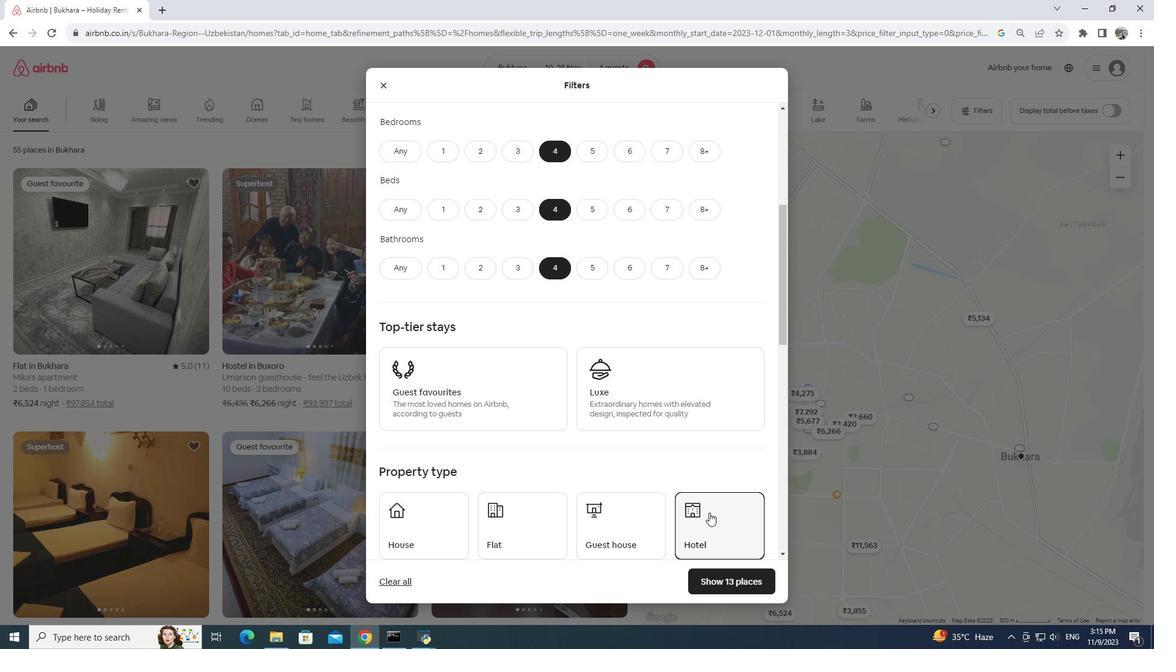 
Action: Mouse pressed left at (698, 489)
Screenshot: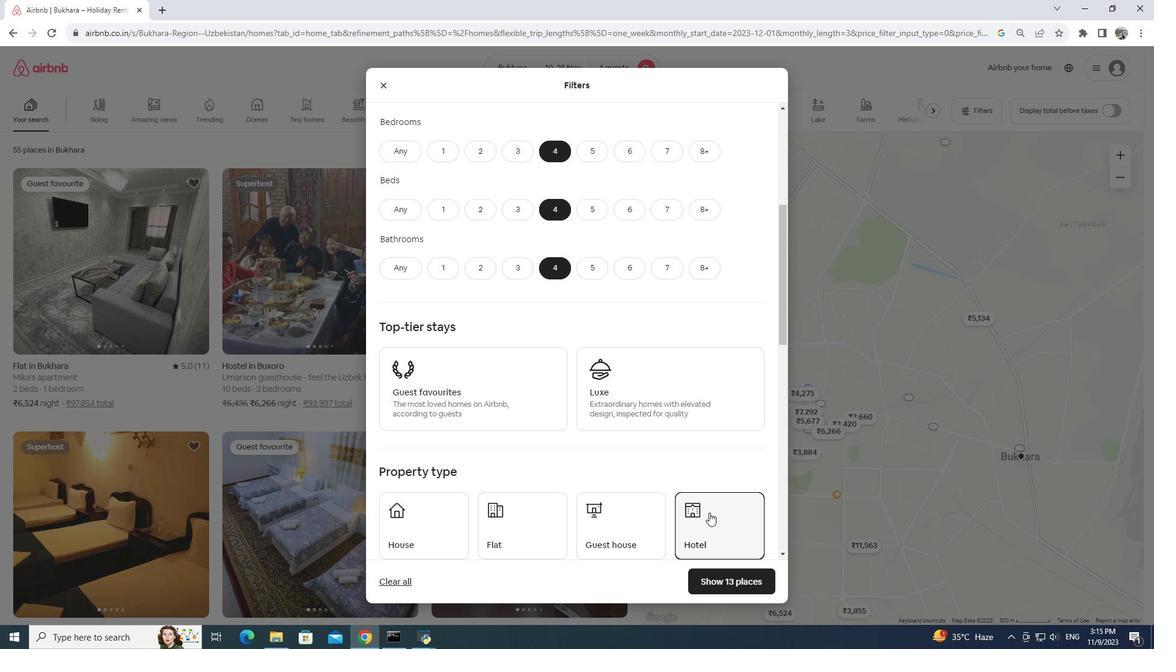 
Action: Mouse moved to (682, 474)
Screenshot: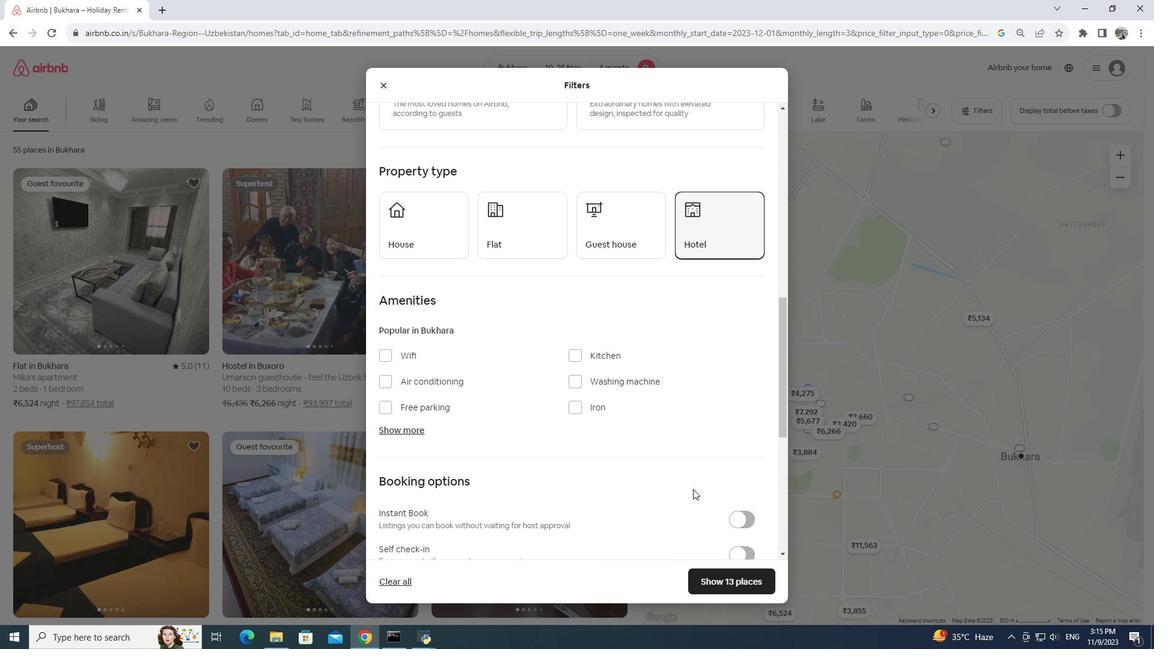 
Action: Mouse scrolled (682, 474) with delta (0, 0)
Screenshot: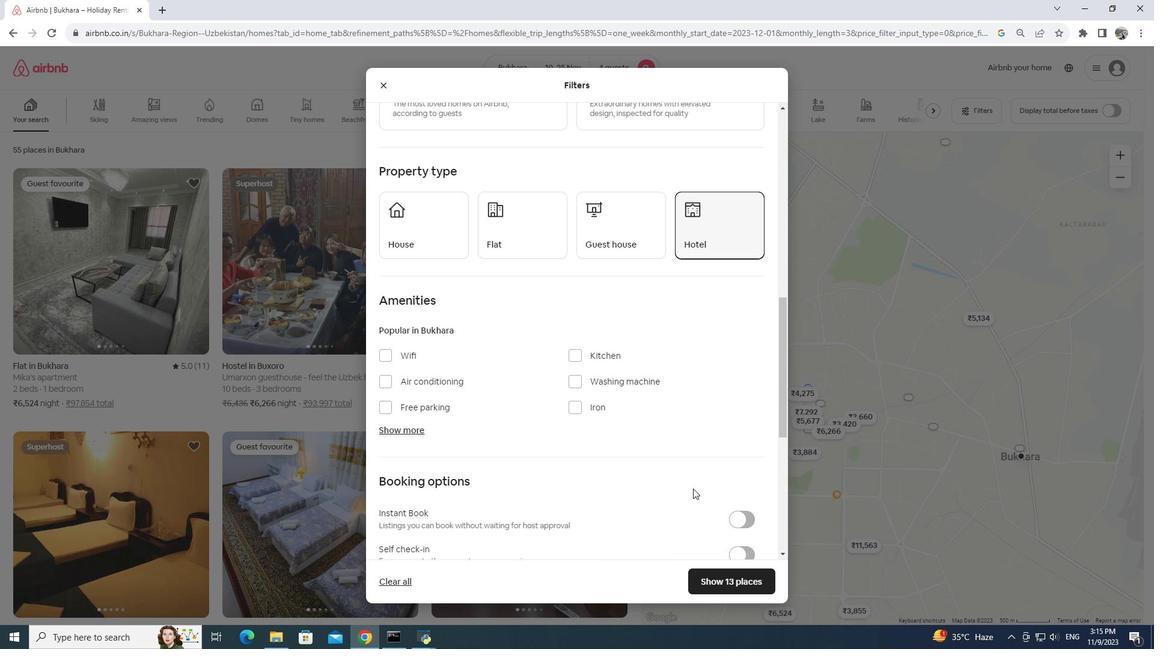 
Action: Mouse moved to (678, 467)
Screenshot: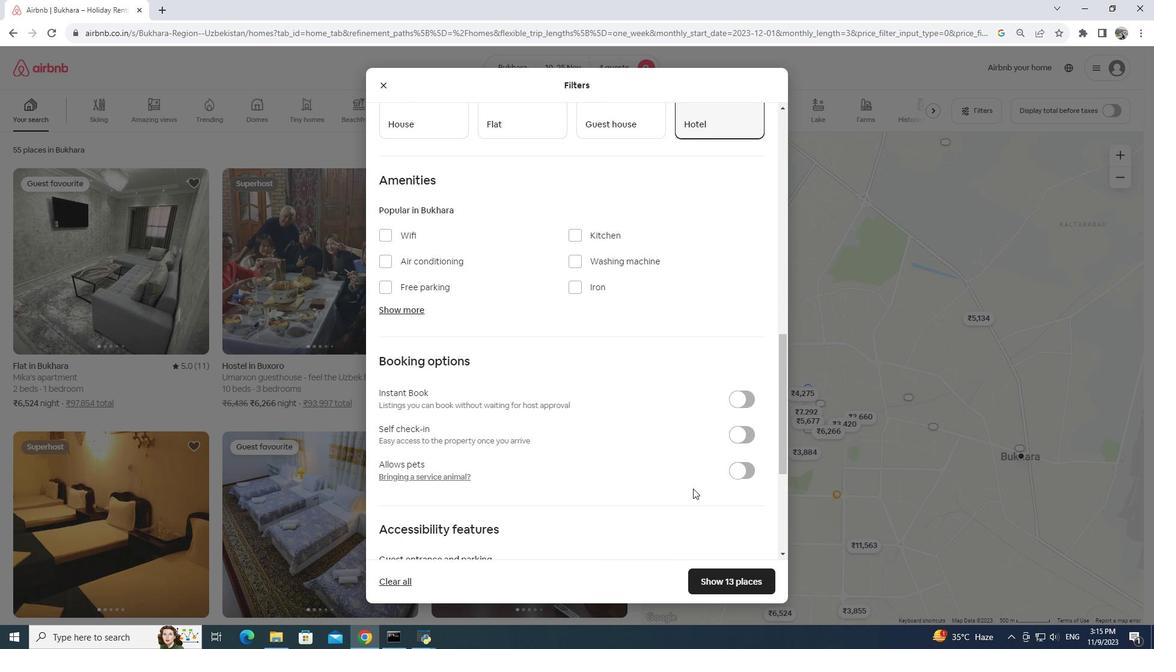 
Action: Mouse scrolled (678, 467) with delta (0, 0)
Screenshot: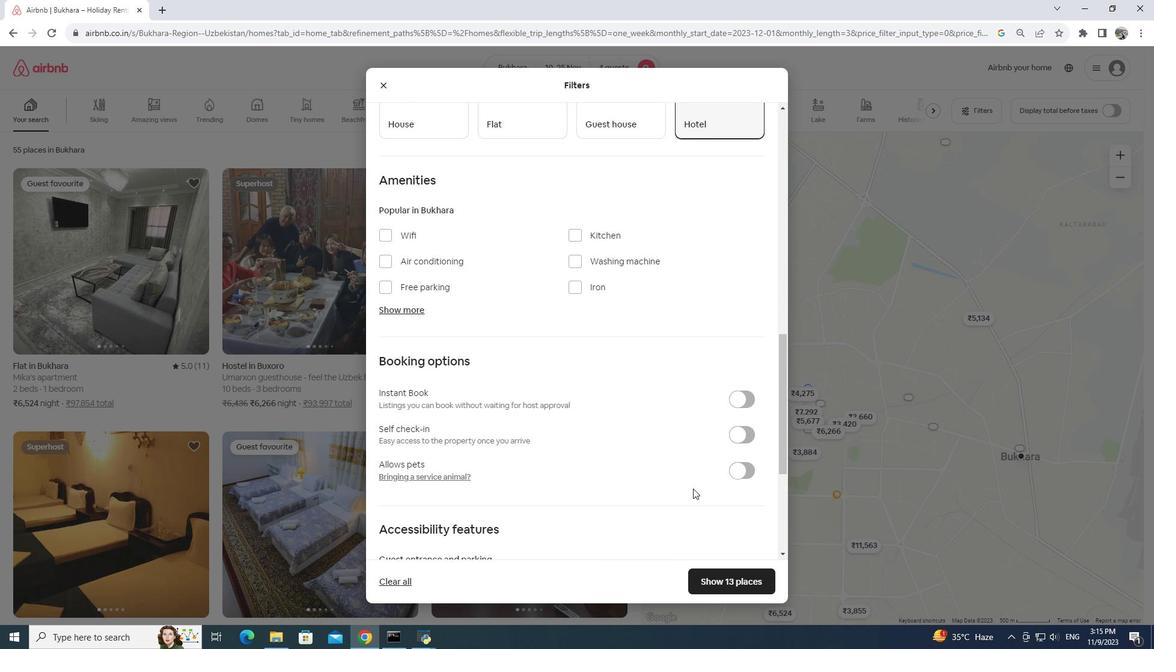 
Action: Mouse scrolled (678, 467) with delta (0, 0)
Screenshot: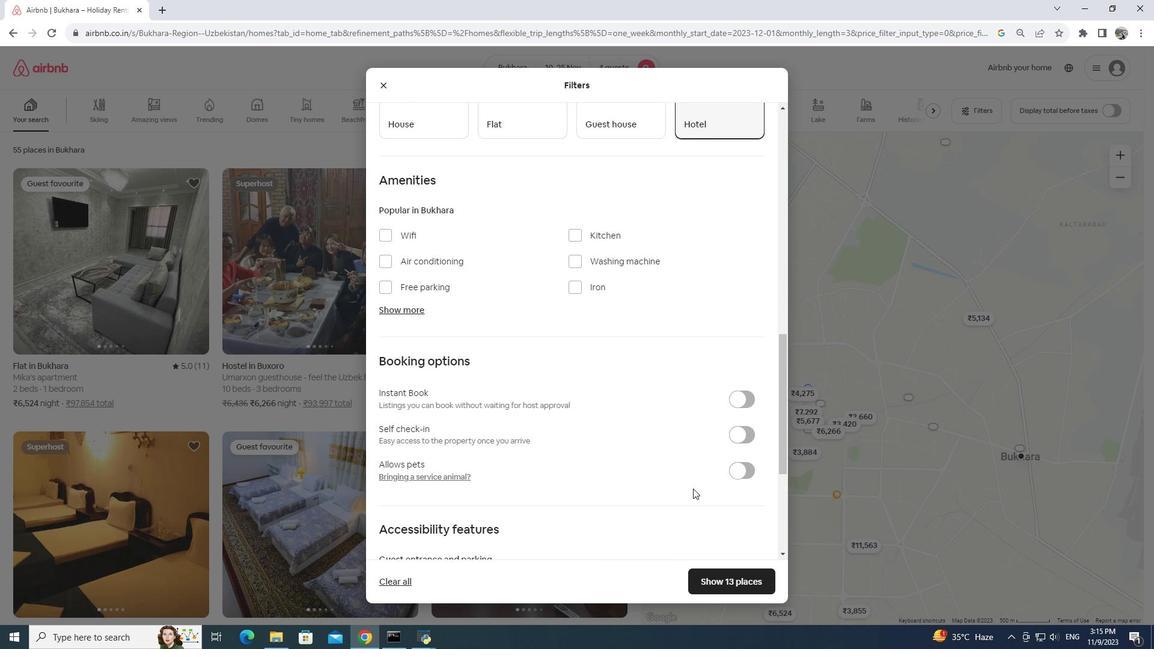 
Action: Mouse scrolled (678, 467) with delta (0, 0)
Screenshot: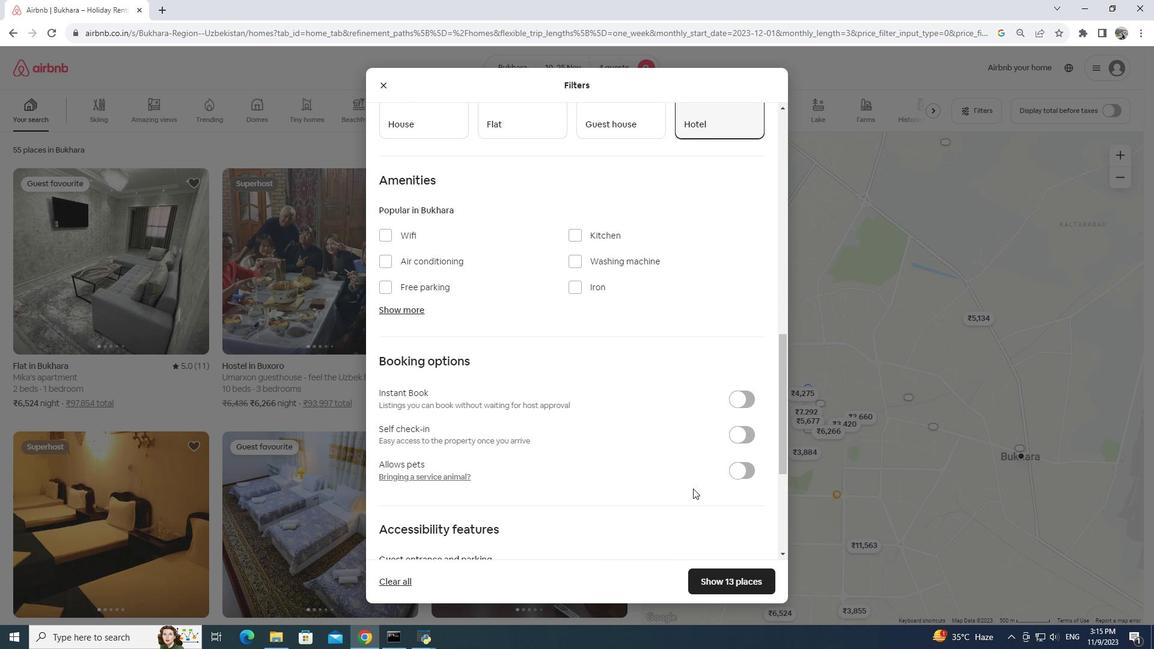 
Action: Mouse scrolled (678, 467) with delta (0, 0)
Screenshot: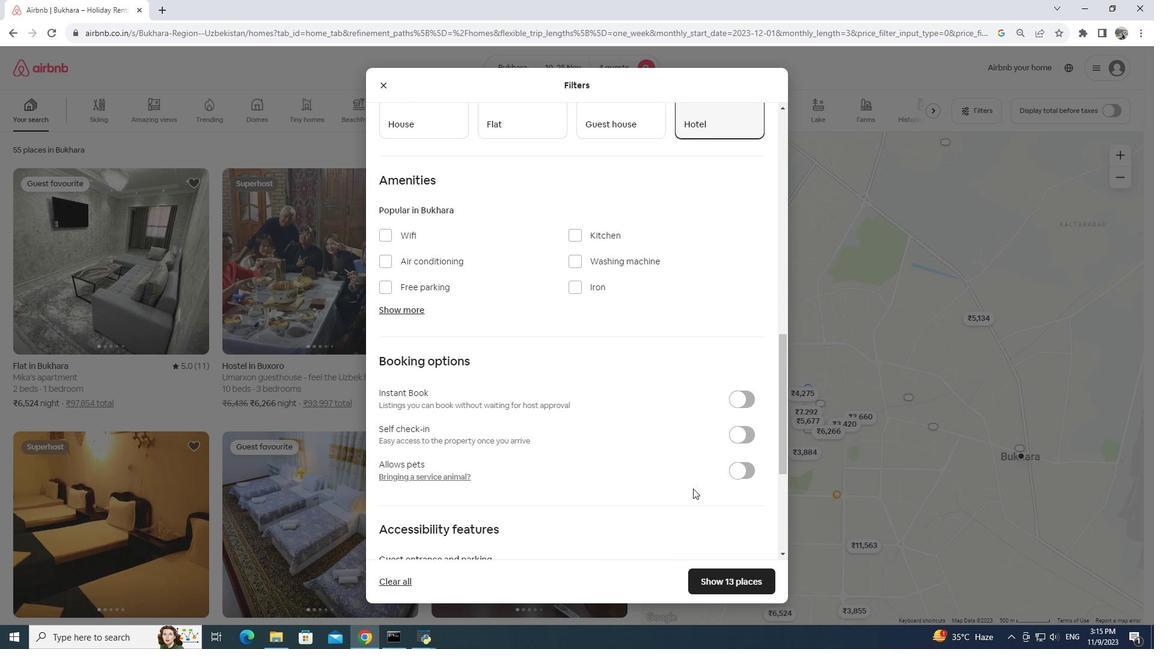 
Action: Mouse moved to (677, 463)
Screenshot: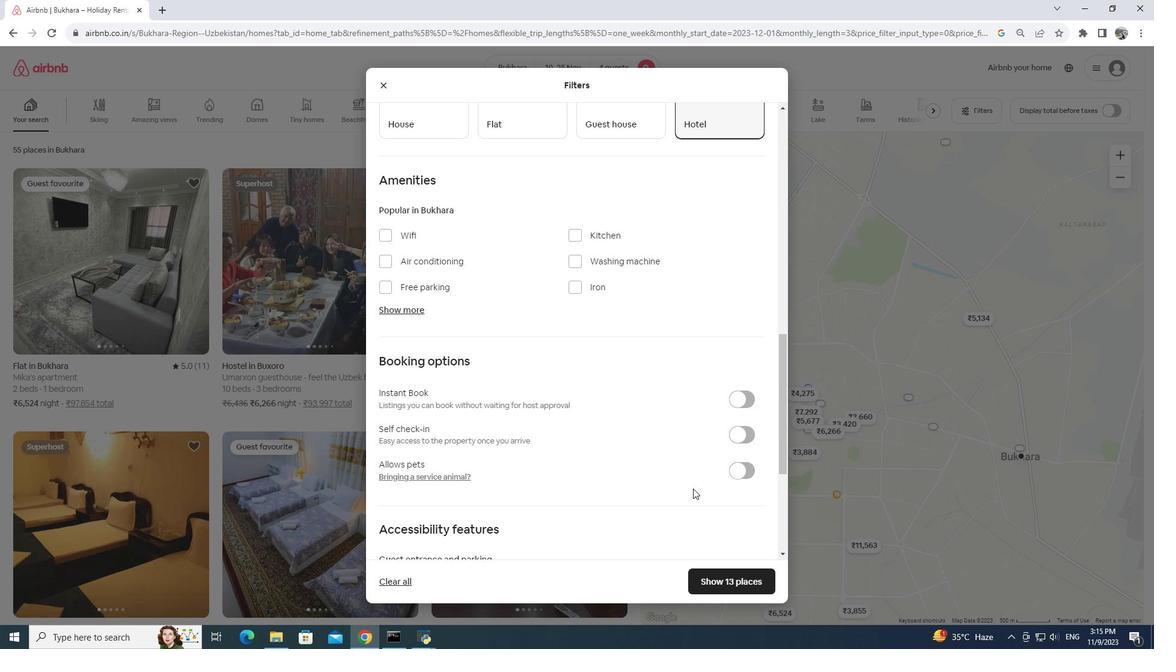 
Action: Mouse scrolled (677, 462) with delta (0, 0)
Screenshot: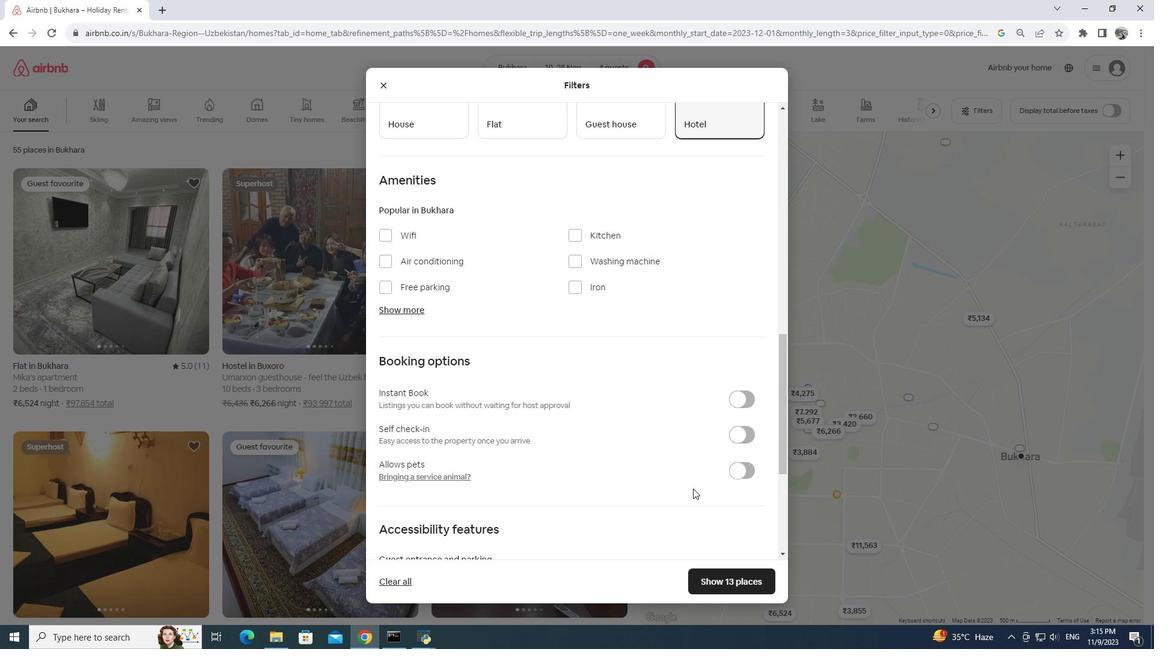 
Action: Mouse scrolled (677, 462) with delta (0, 0)
Screenshot: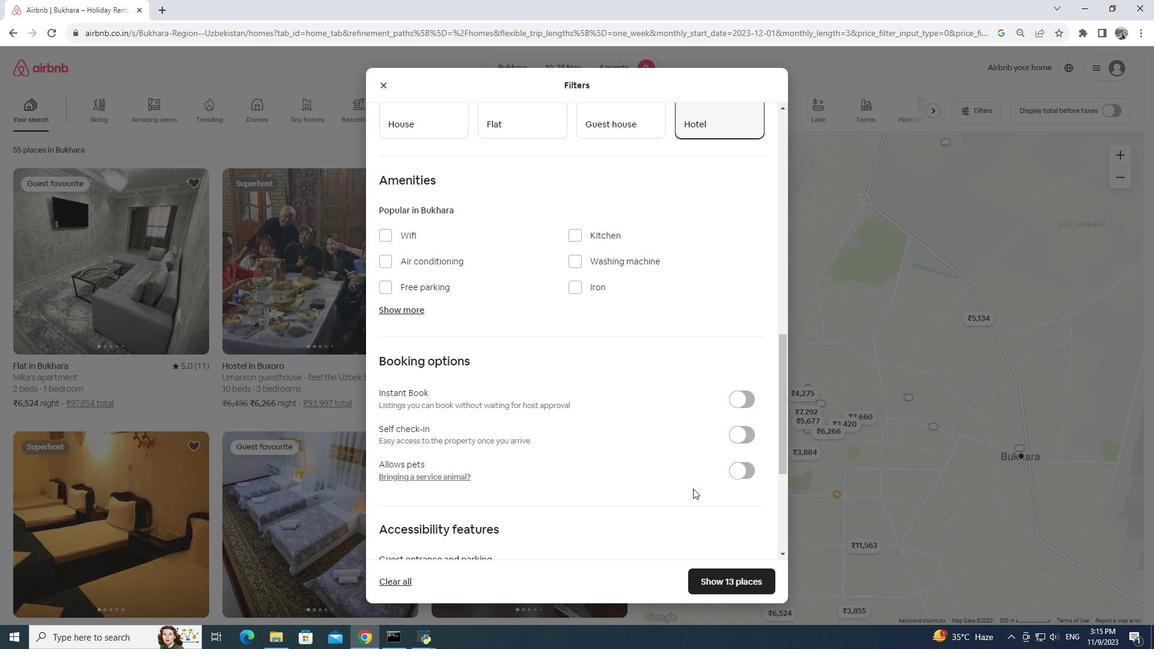 
Action: Mouse moved to (672, 460)
Screenshot: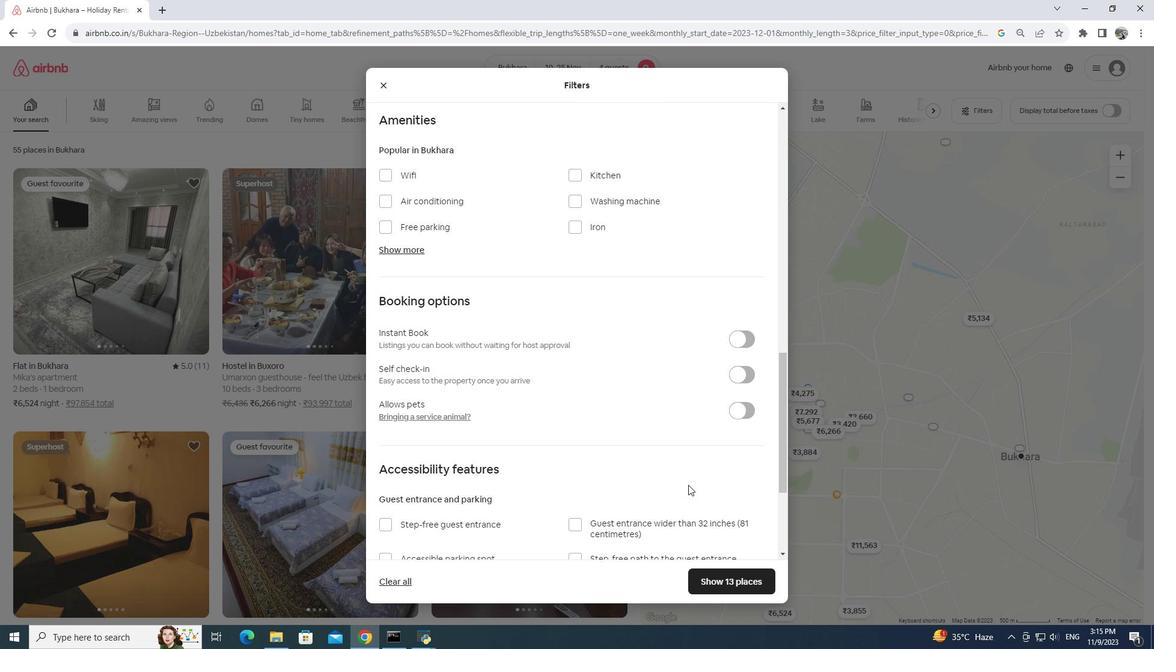 
Action: Mouse scrolled (672, 460) with delta (0, 0)
Screenshot: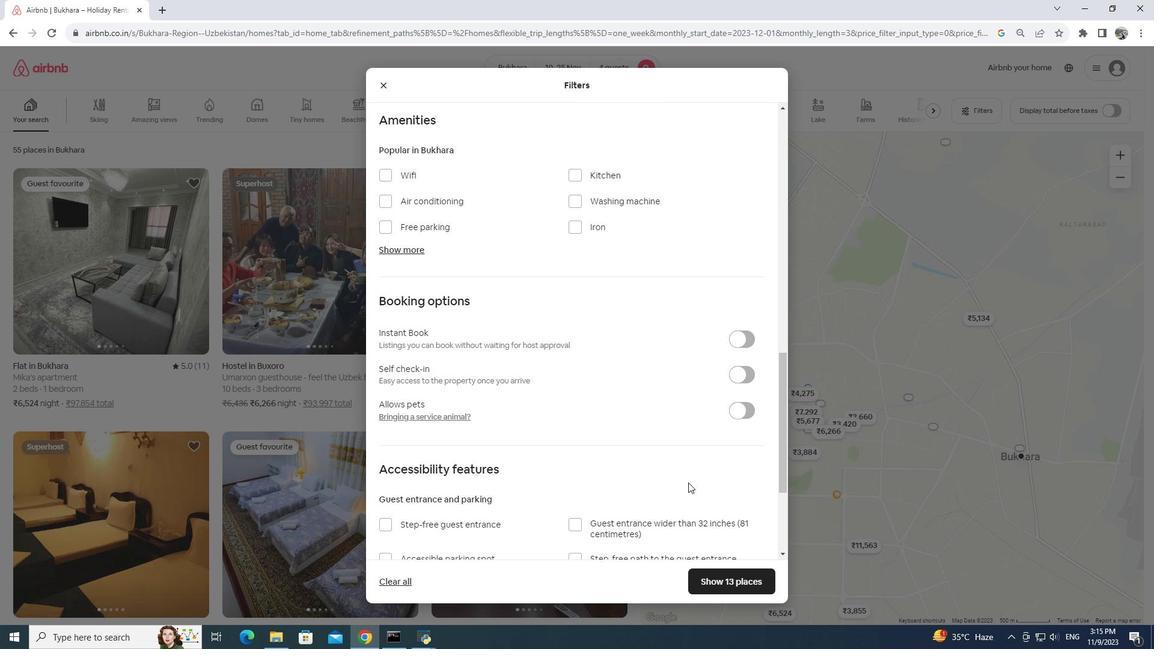 
Action: Mouse moved to (672, 458)
Screenshot: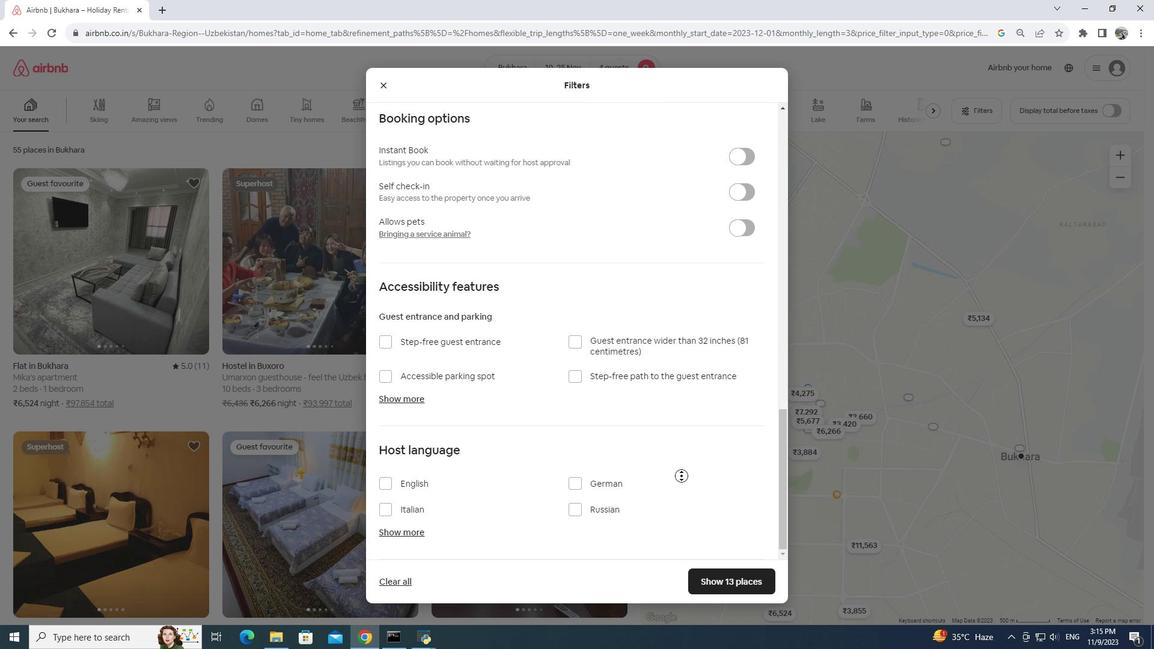 
Action: Mouse scrolled (672, 457) with delta (0, 0)
Screenshot: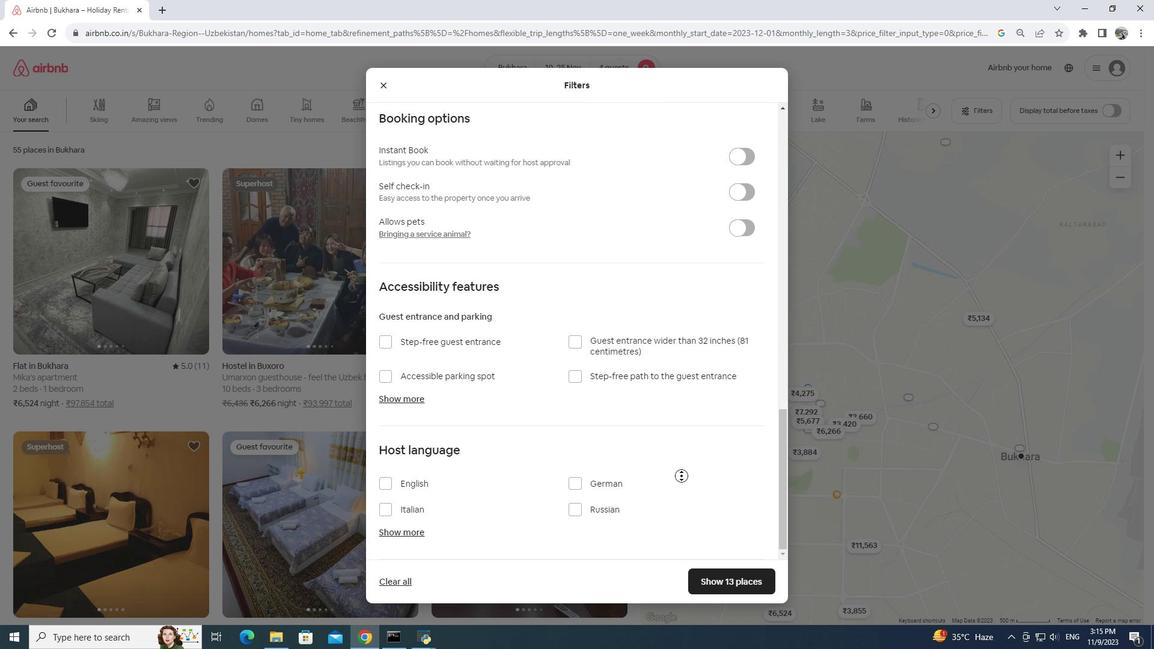 
Action: Mouse scrolled (672, 457) with delta (0, 0)
Screenshot: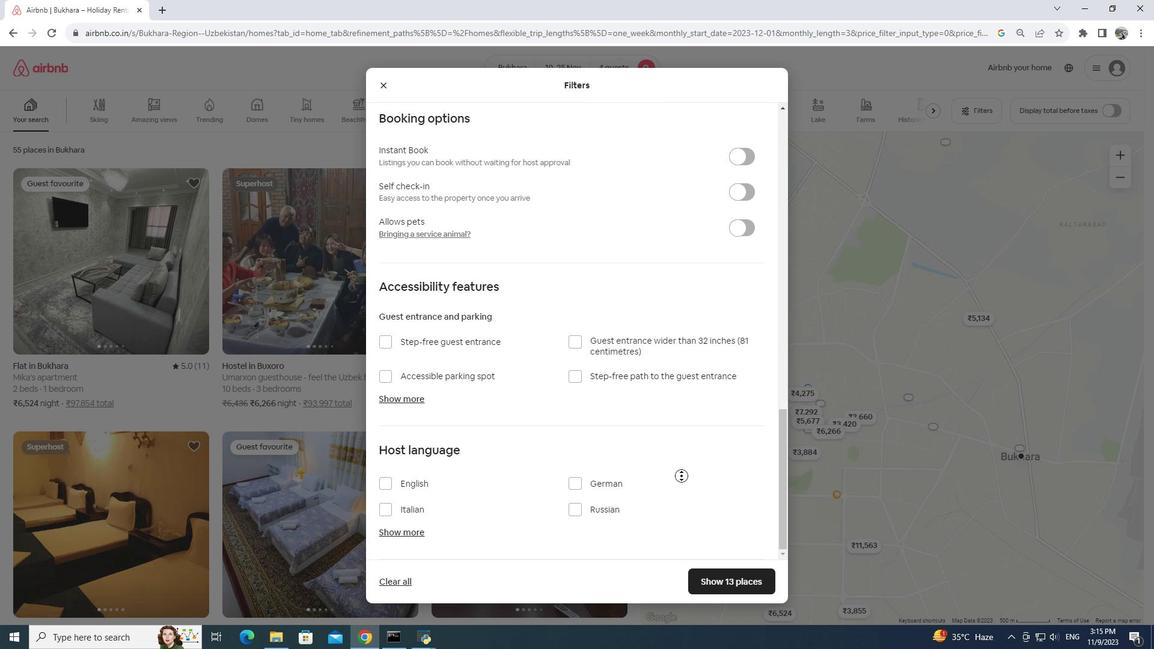 
Action: Mouse scrolled (672, 457) with delta (0, 0)
Screenshot: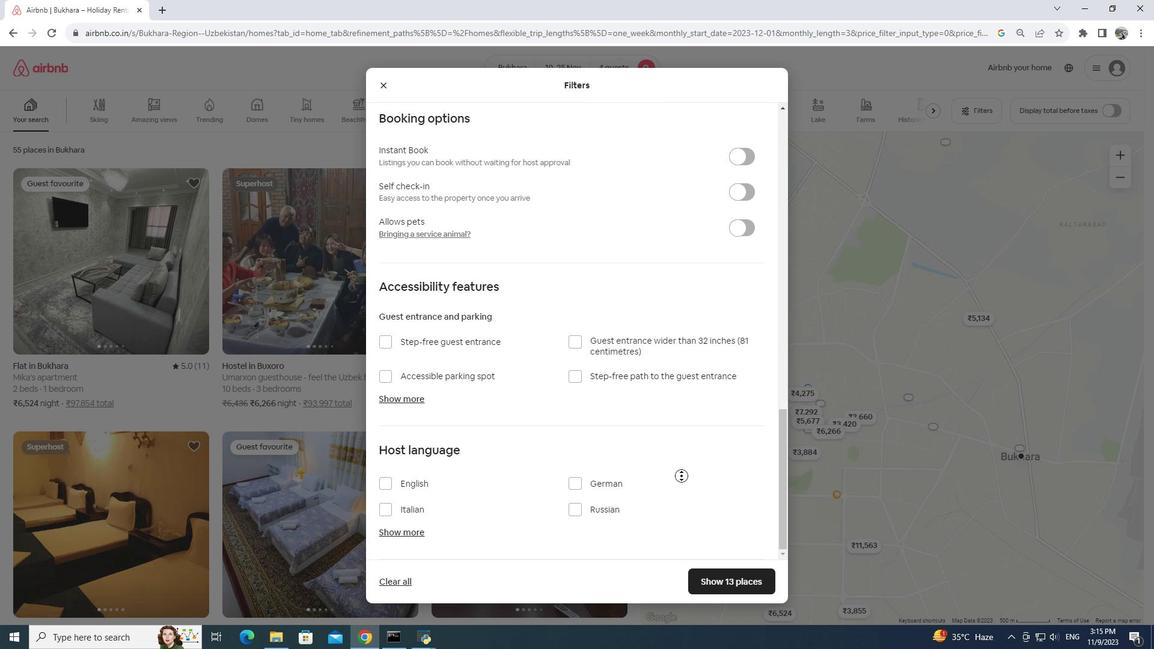 
Action: Mouse scrolled (672, 457) with delta (0, 0)
Screenshot: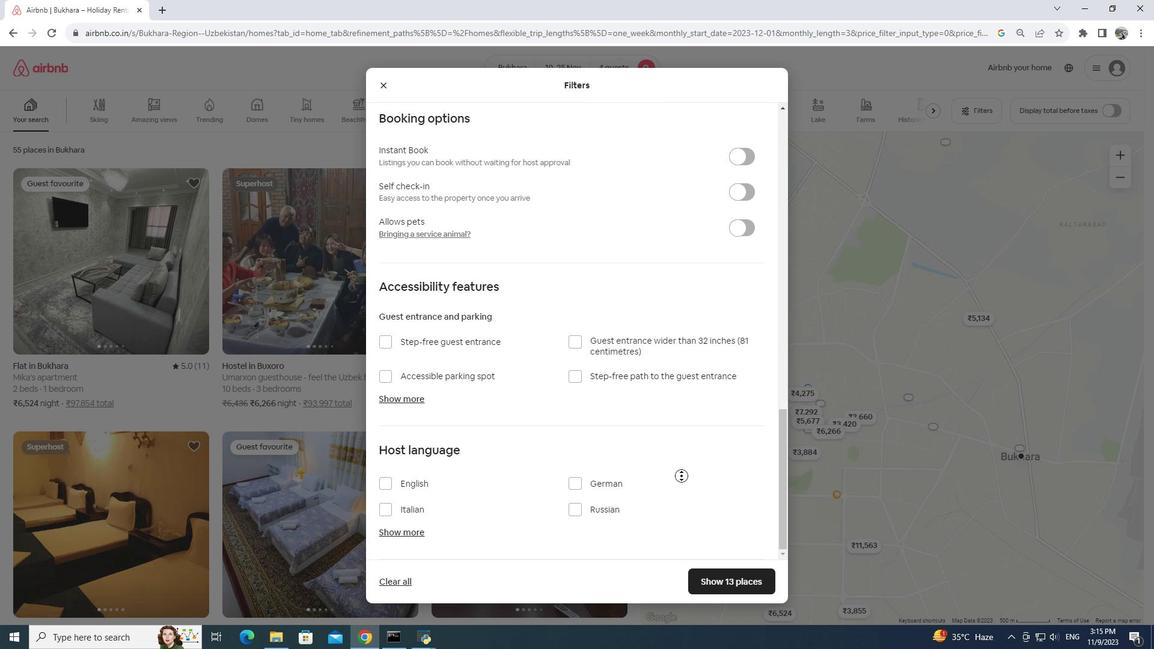 
Action: Mouse pressed middle at (672, 458)
Screenshot: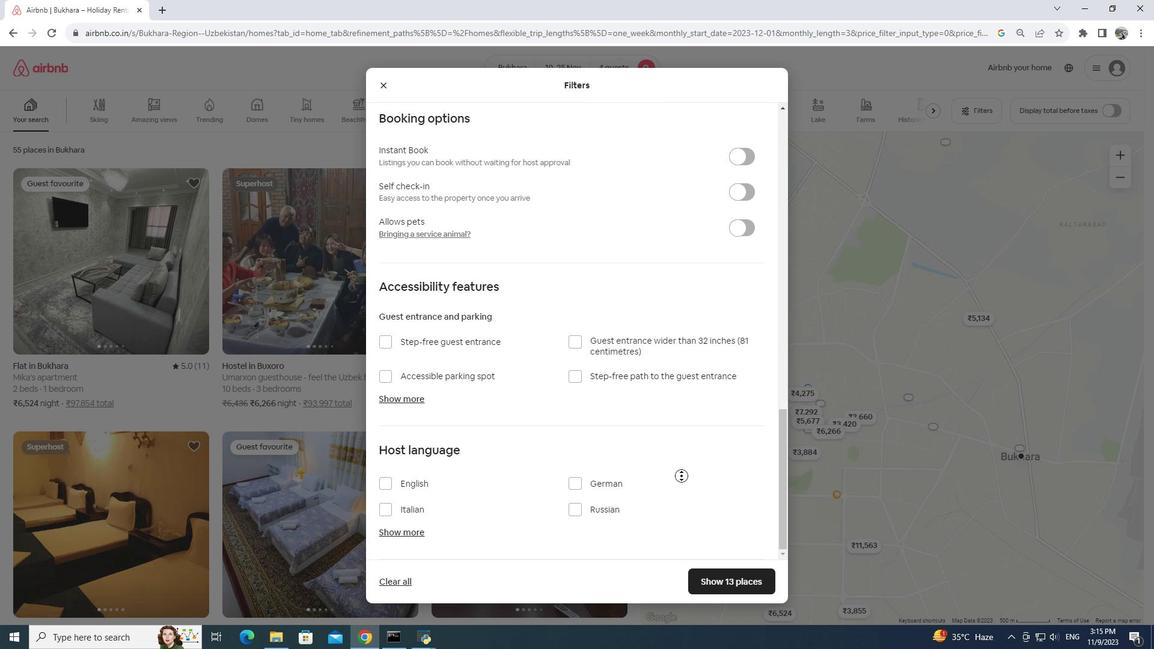 
Action: Mouse moved to (667, 458)
Screenshot: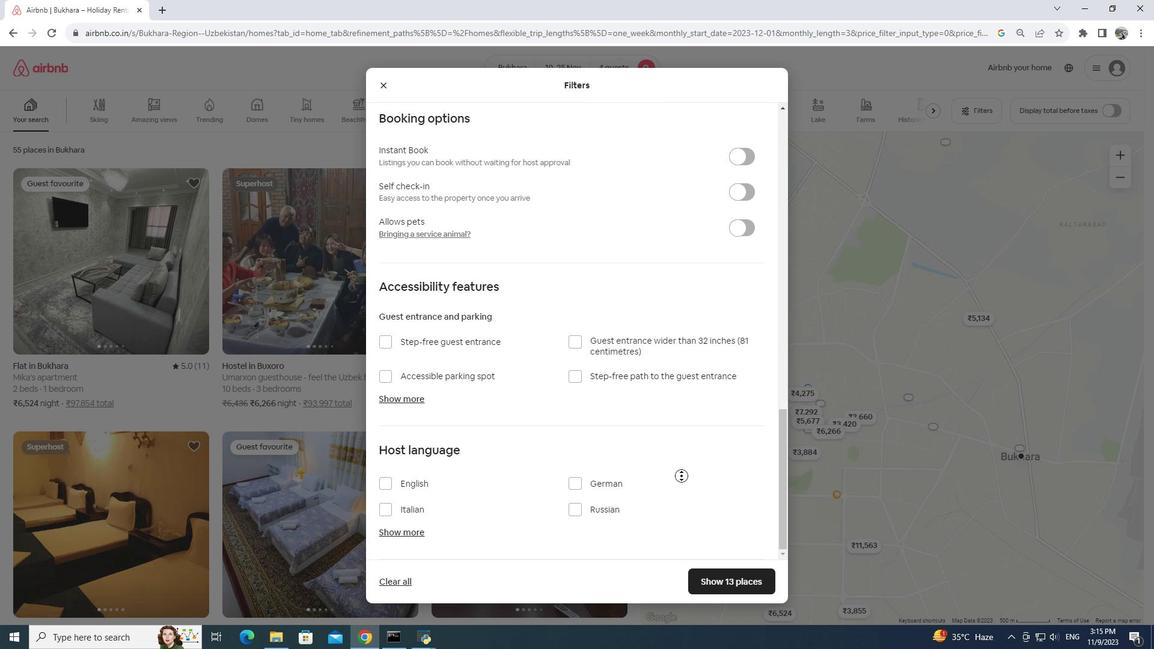 
Action: Mouse scrolled (667, 457) with delta (0, 0)
Screenshot: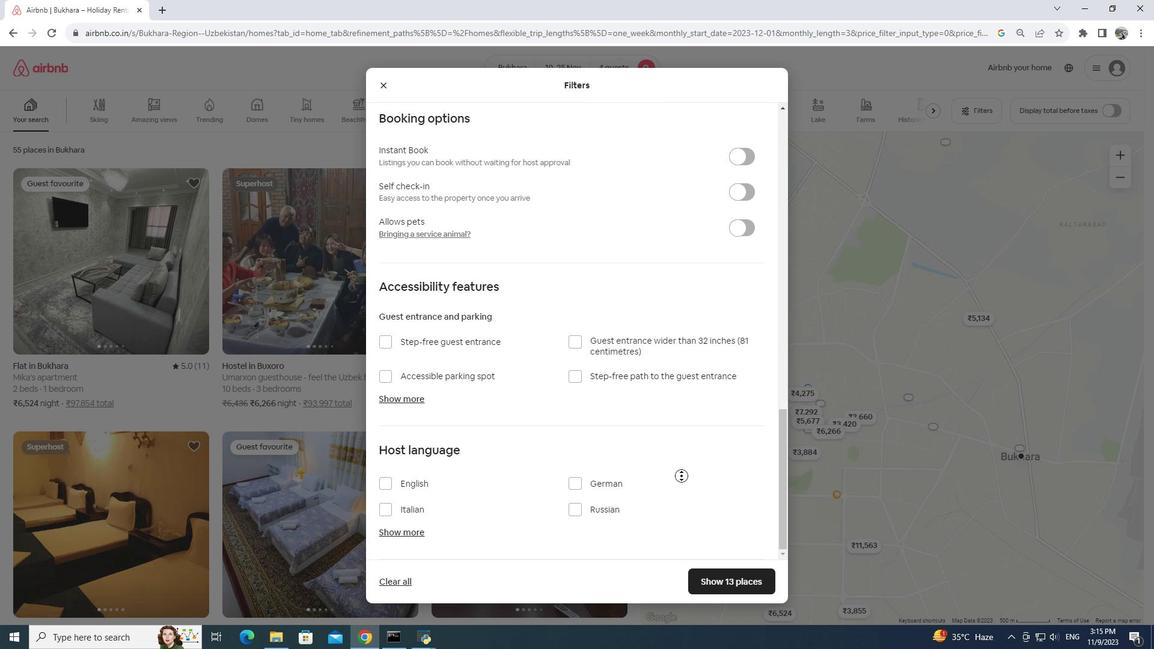 
Action: Mouse moved to (666, 453)
Screenshot: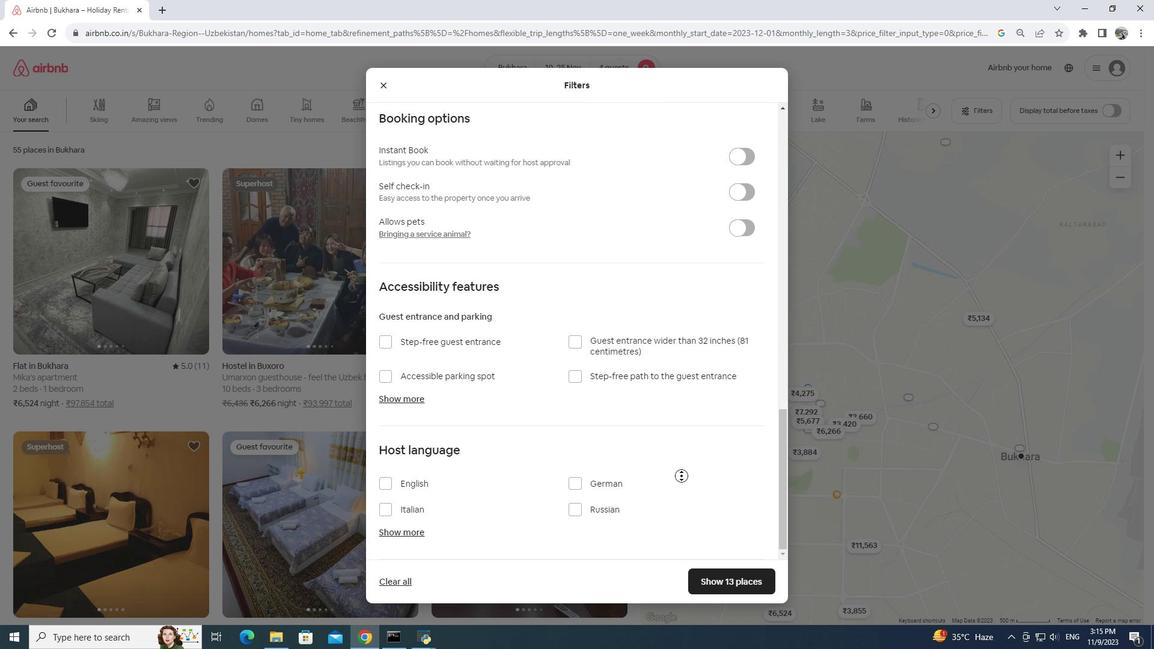 
Action: Mouse scrolled (666, 453) with delta (0, 0)
Screenshot: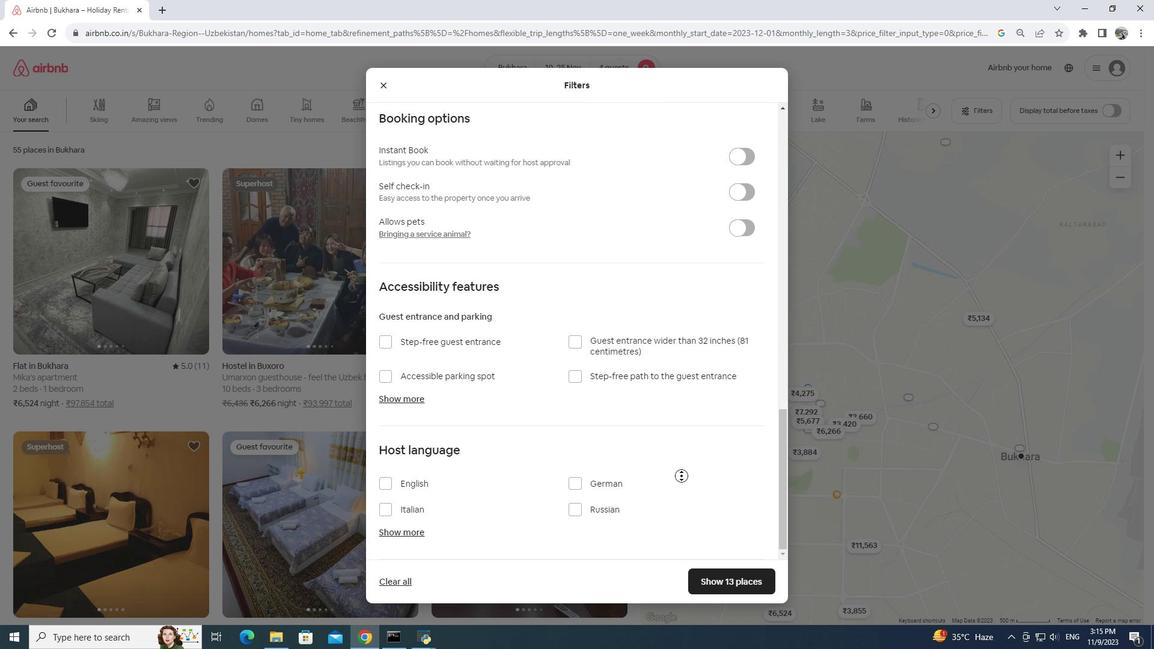 
Action: Mouse scrolled (666, 453) with delta (0, 0)
Screenshot: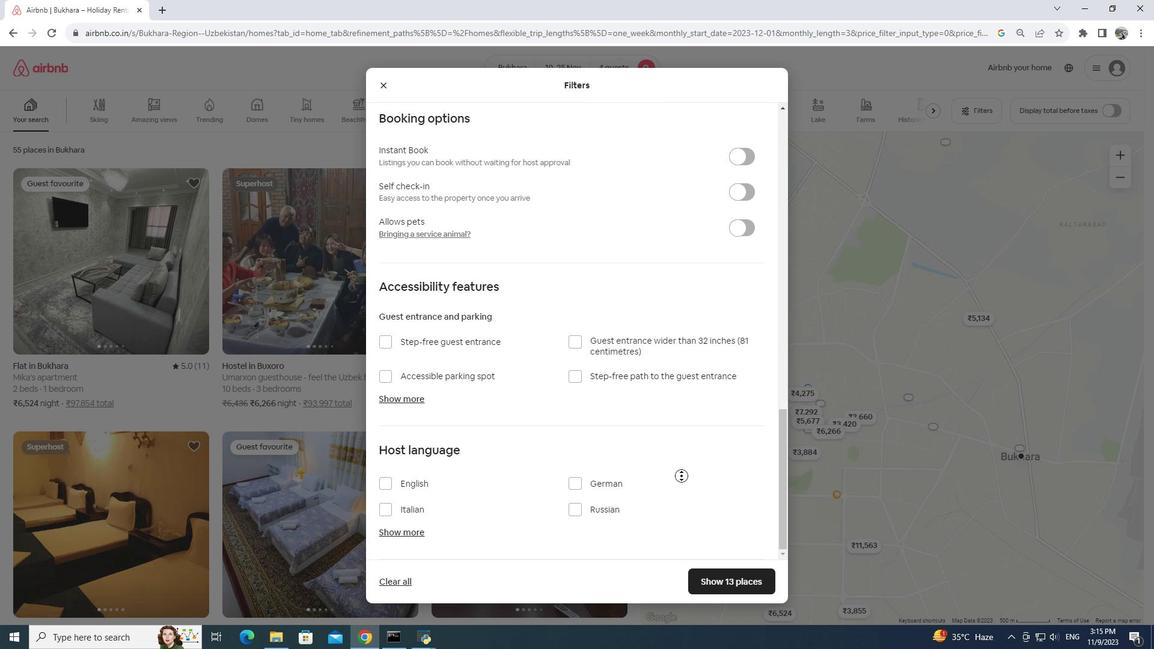 
Action: Mouse scrolled (666, 453) with delta (0, 0)
Screenshot: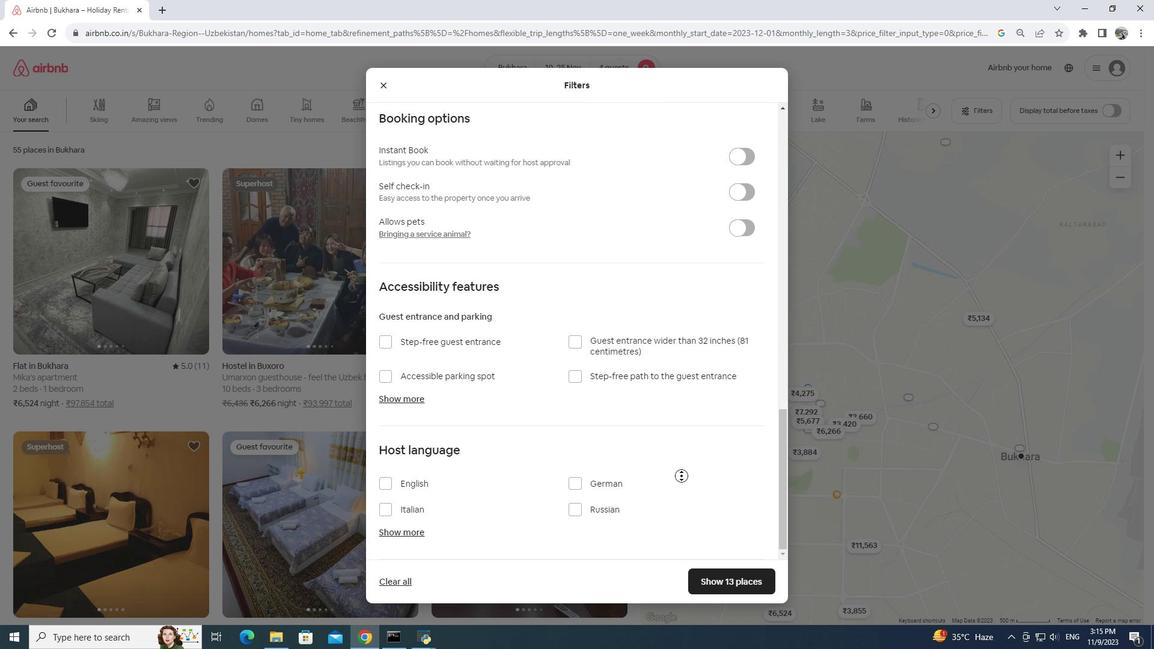 
Action: Mouse scrolled (666, 453) with delta (0, 0)
Screenshot: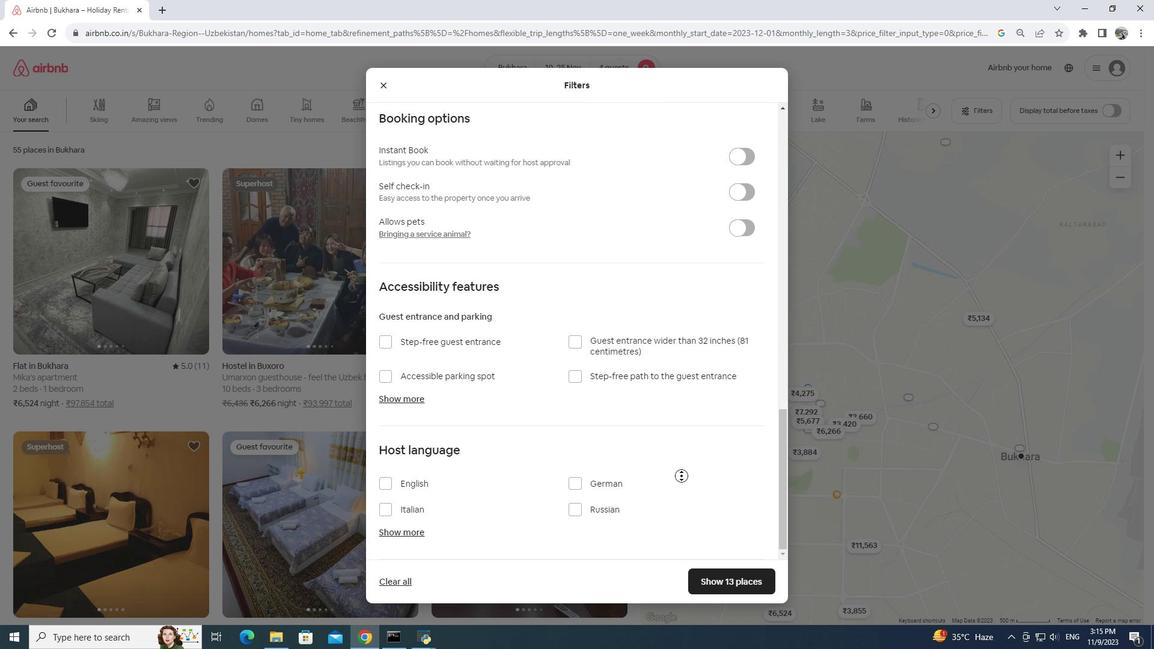 
Action: Mouse scrolled (666, 453) with delta (0, 0)
Screenshot: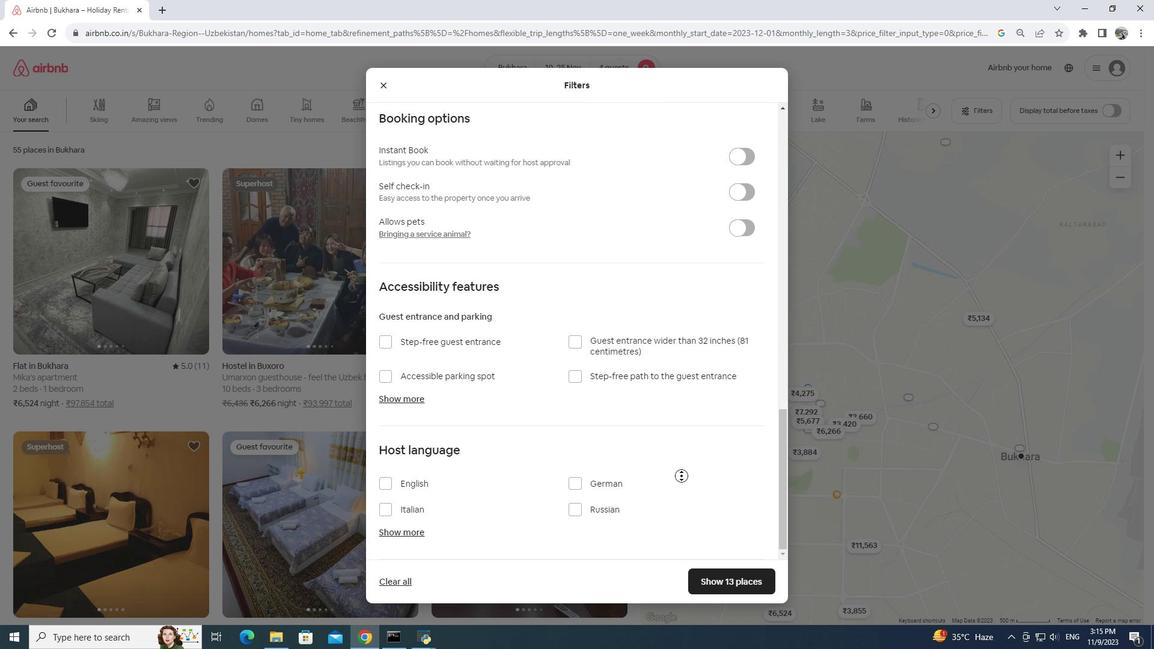 
Action: Mouse scrolled (666, 453) with delta (0, 0)
Screenshot: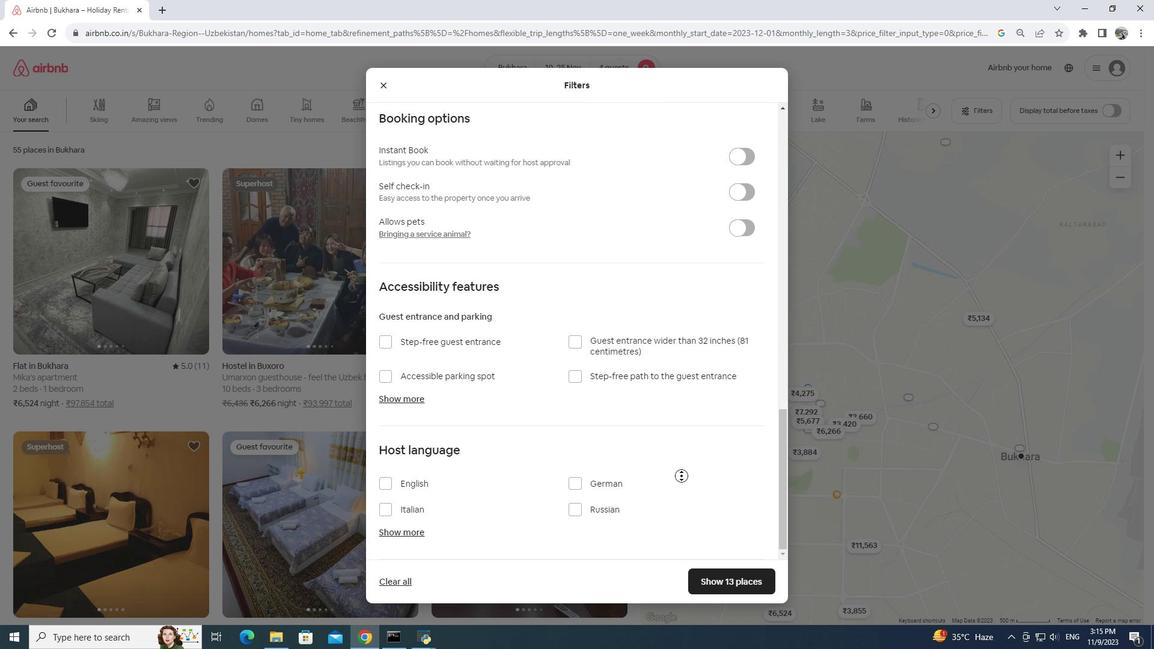 
Action: Mouse moved to (666, 448)
Screenshot: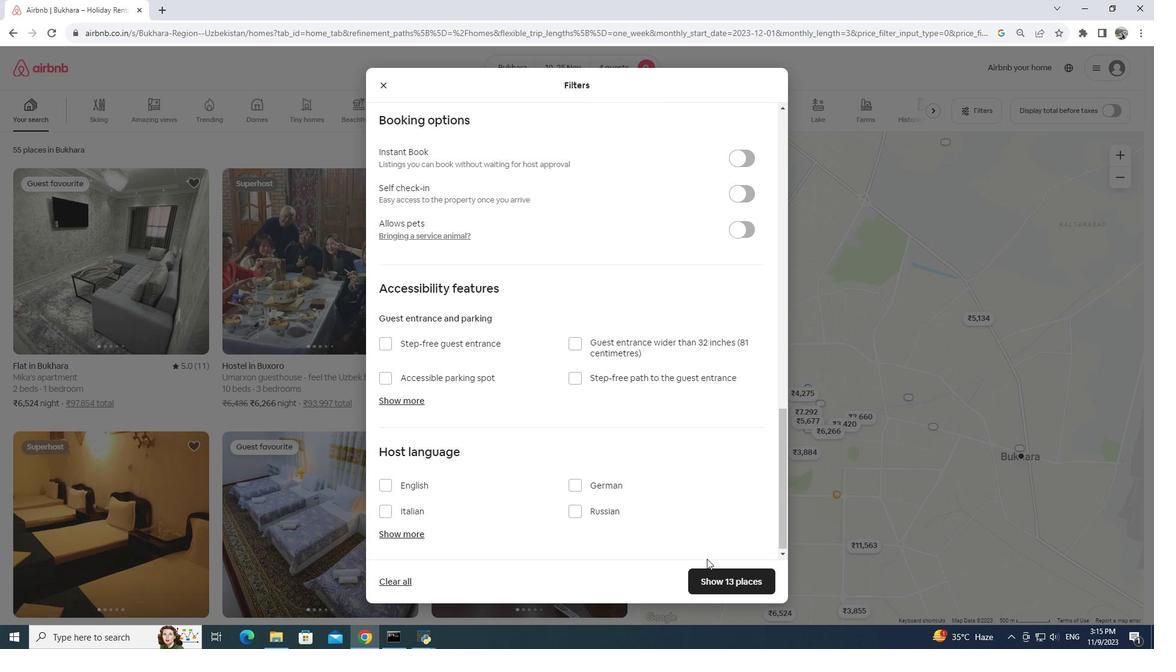 
Action: Mouse pressed left at (666, 448)
Screenshot: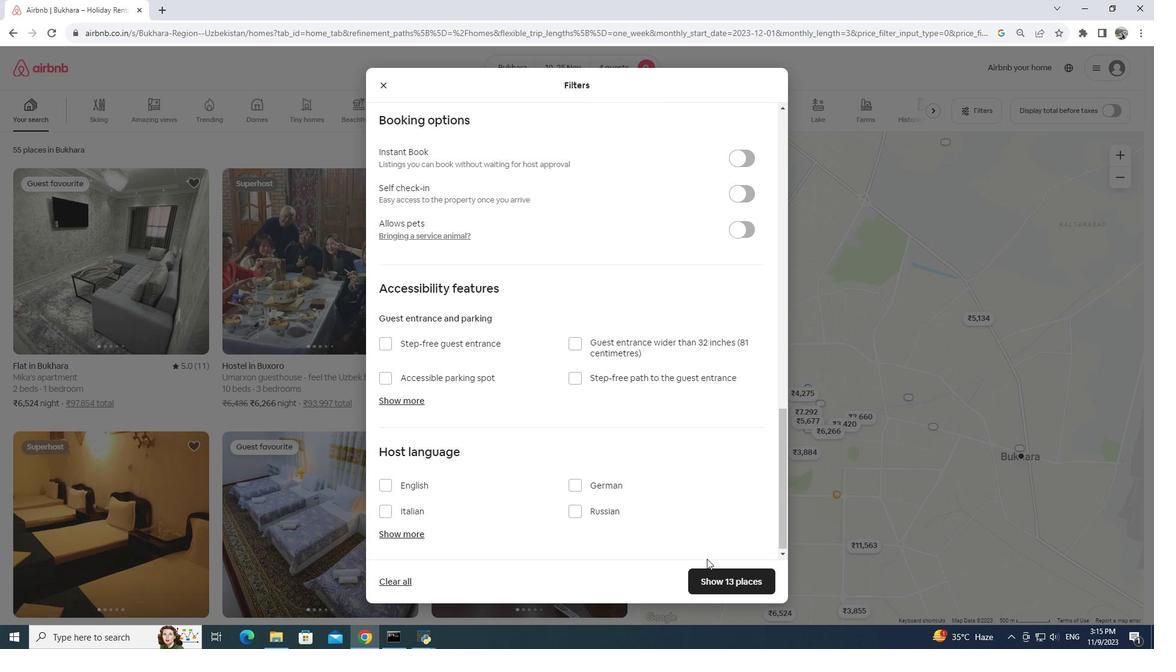 
Action: Mouse moved to (717, 540)
Screenshot: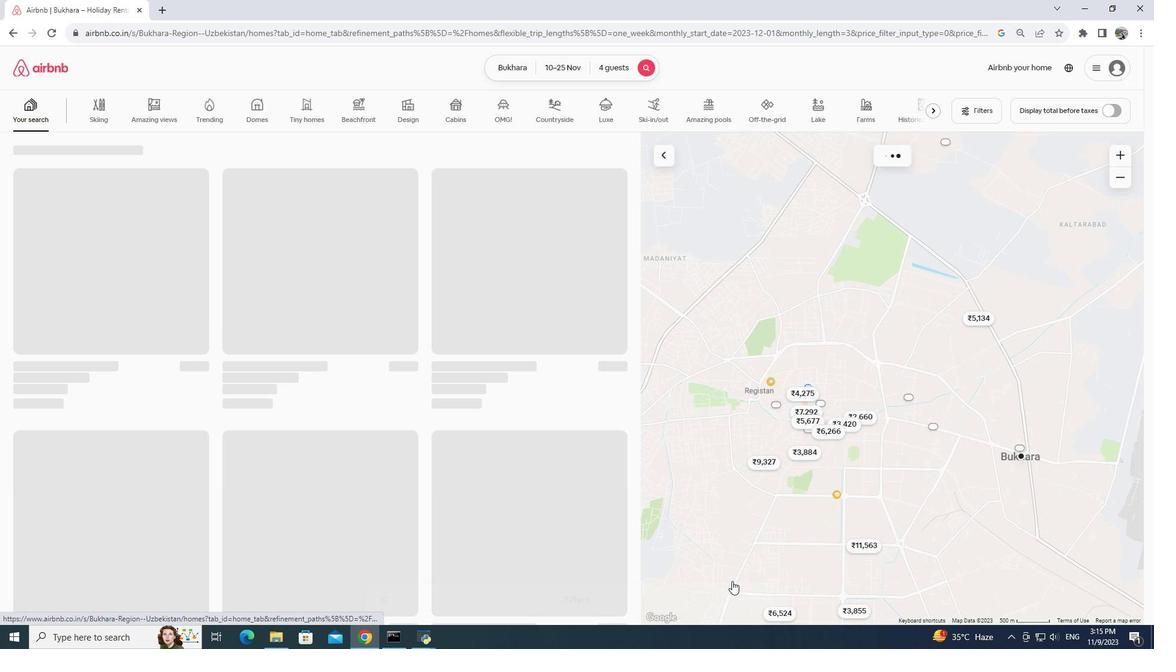 
Action: Mouse pressed left at (717, 540)
Screenshot: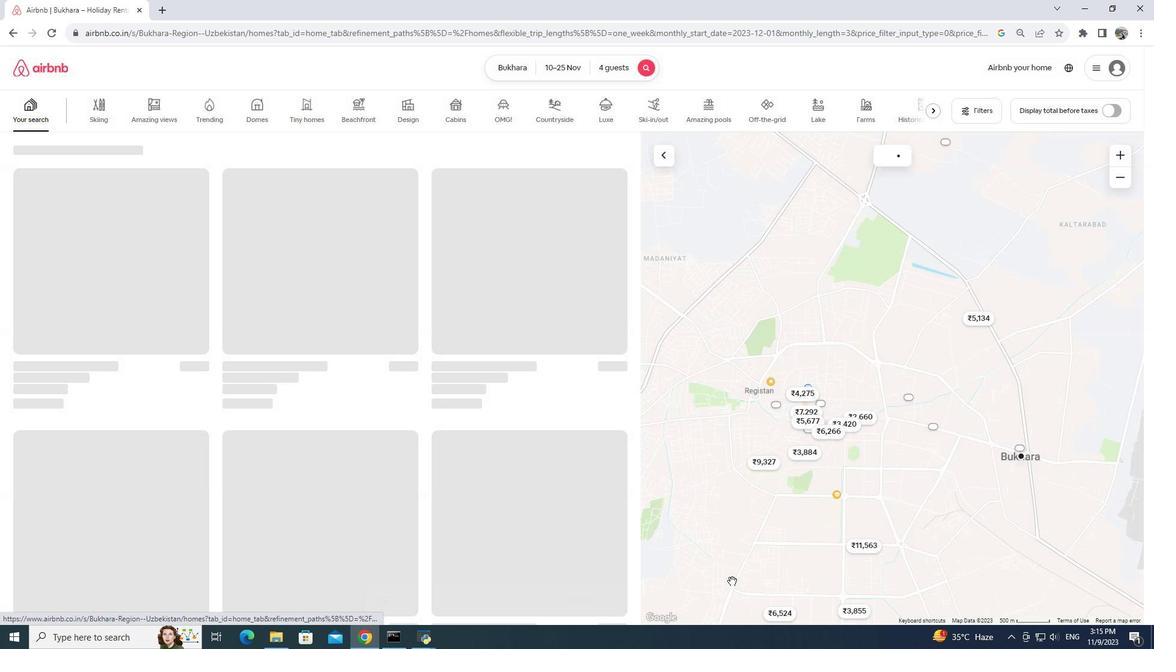 
Action: Mouse moved to (314, 343)
Screenshot: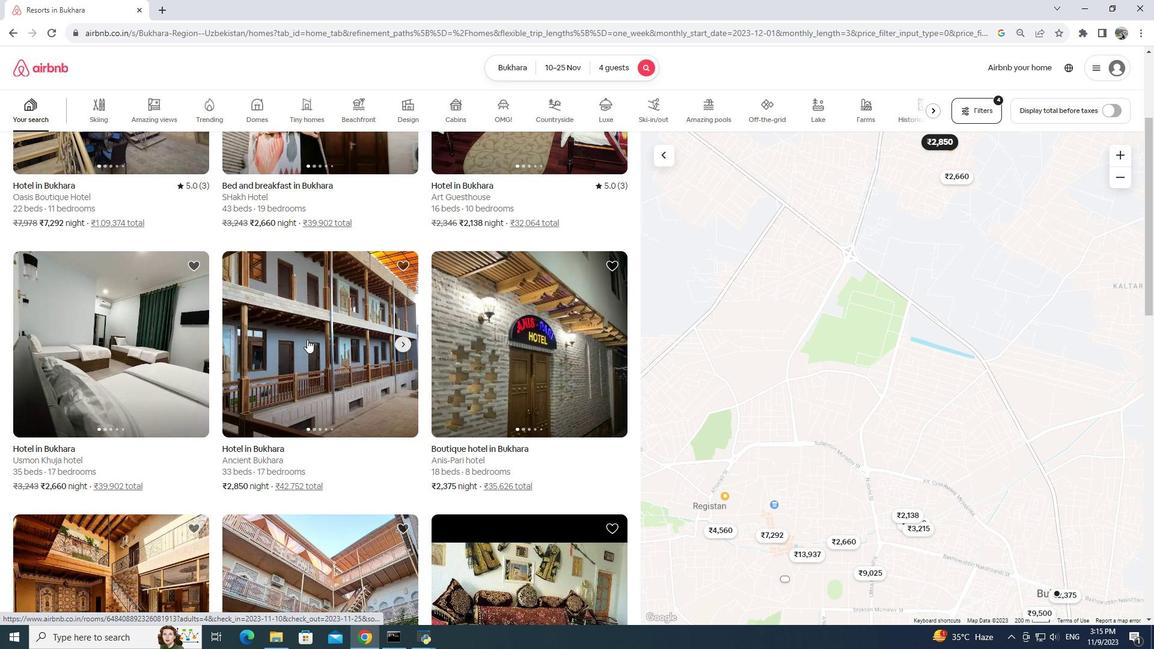
Action: Mouse scrolled (314, 343) with delta (0, 0)
Screenshot: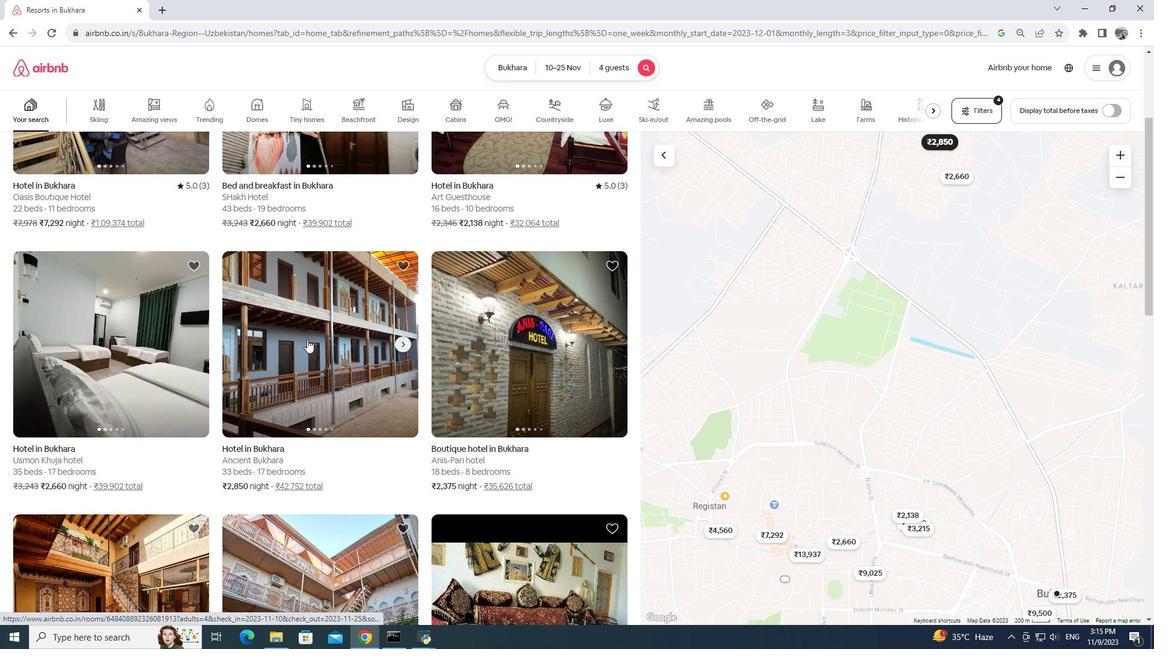
Action: Mouse scrolled (314, 343) with delta (0, 0)
Screenshot: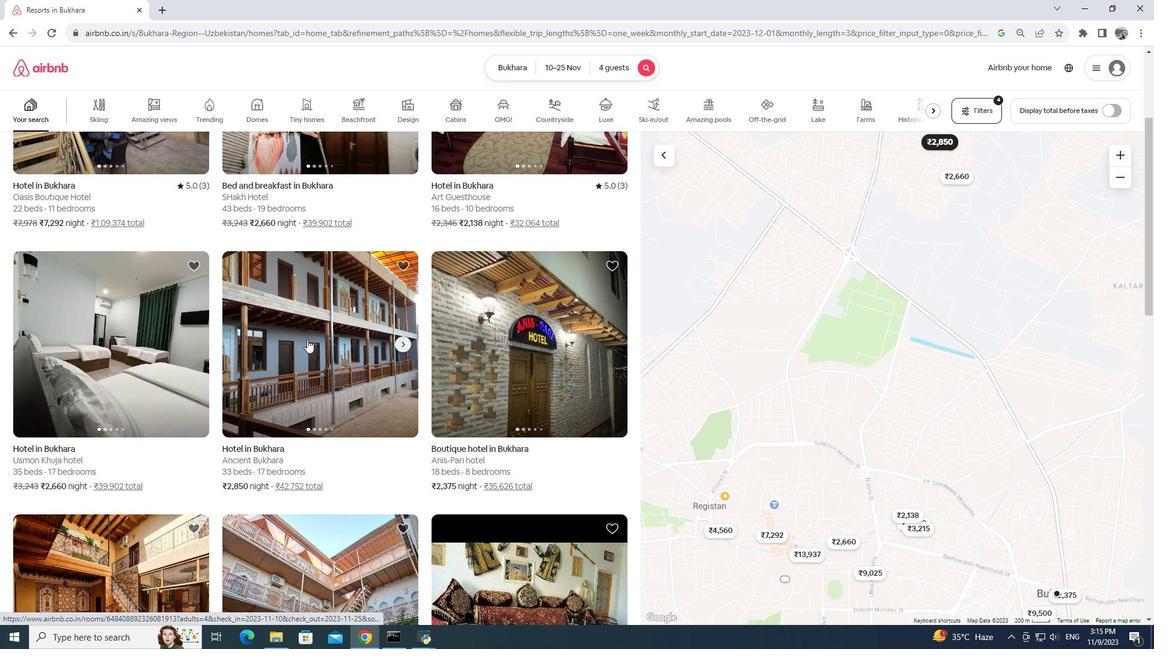 
Action: Mouse moved to (314, 344)
Screenshot: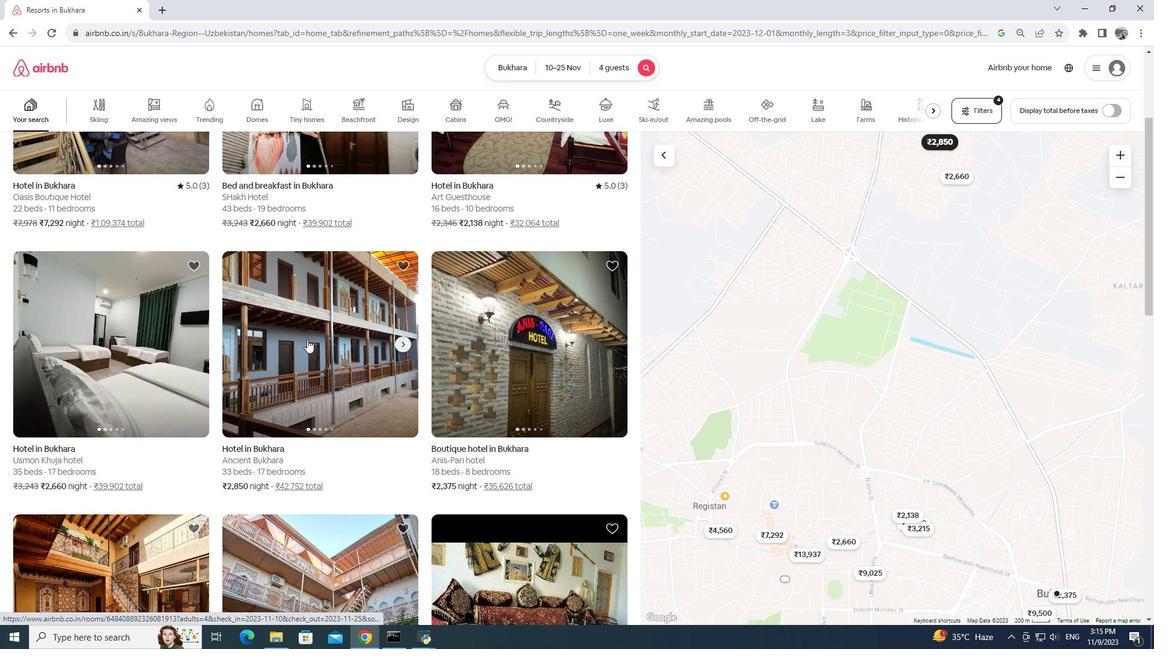 
Action: Mouse scrolled (314, 343) with delta (0, 0)
Screenshot: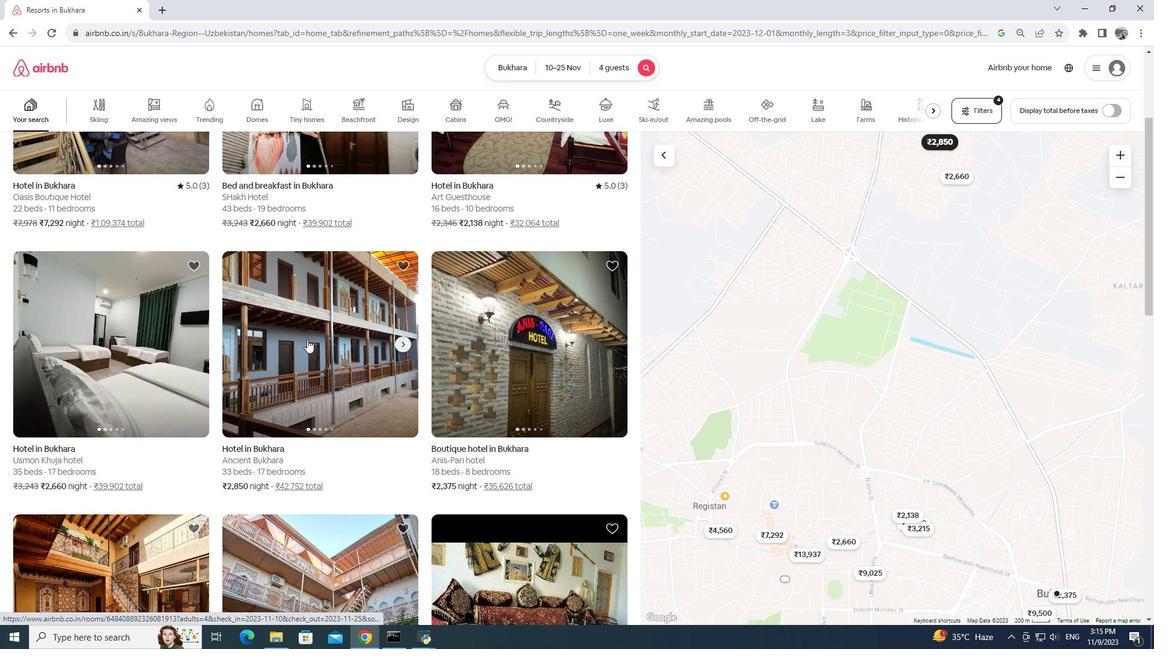 
Action: Mouse moved to (314, 344)
Screenshot: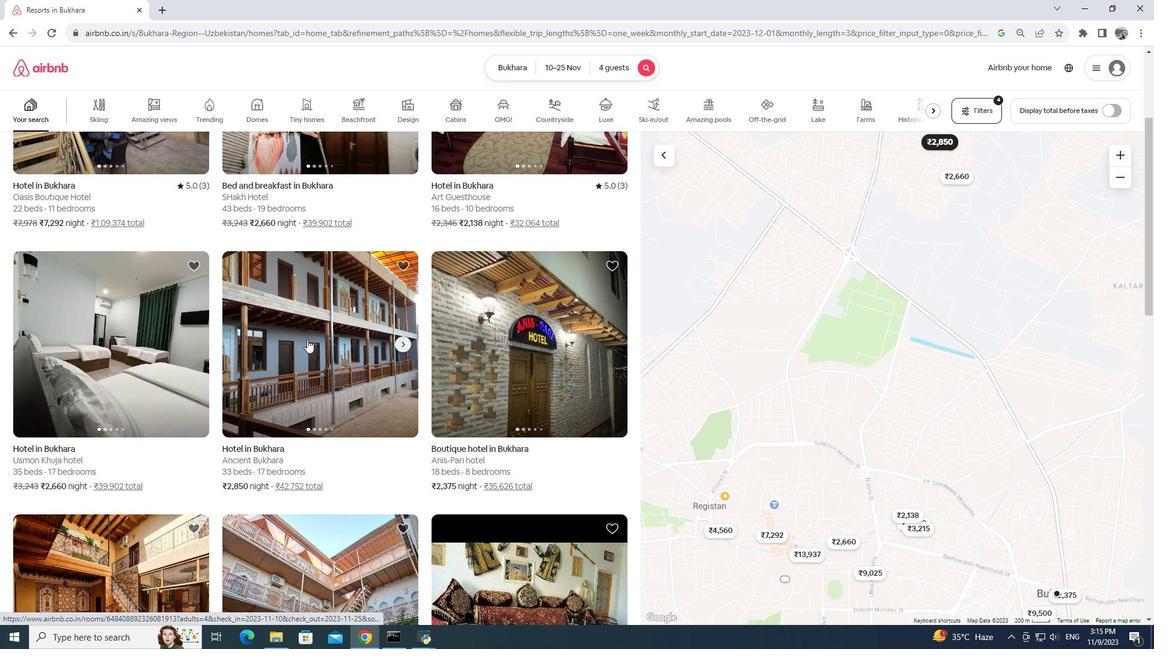 
Action: Mouse scrolled (314, 343) with delta (0, 0)
Screenshot: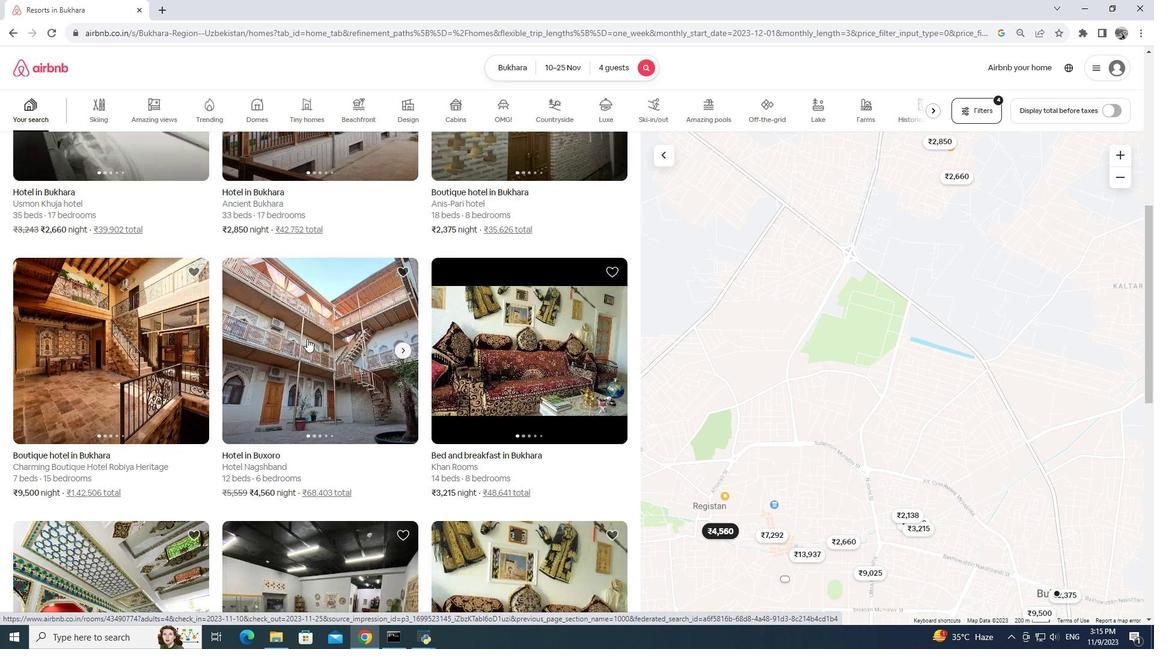 
Action: Mouse scrolled (314, 343) with delta (0, 0)
Screenshot: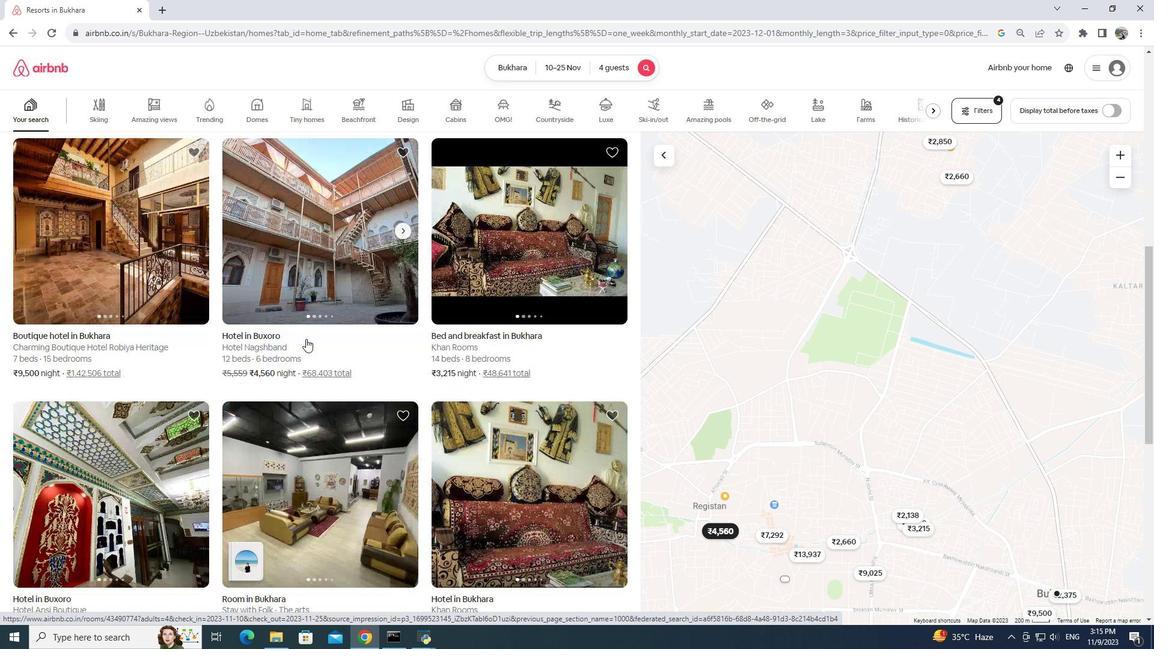 
Action: Mouse pressed middle at (314, 344)
Screenshot: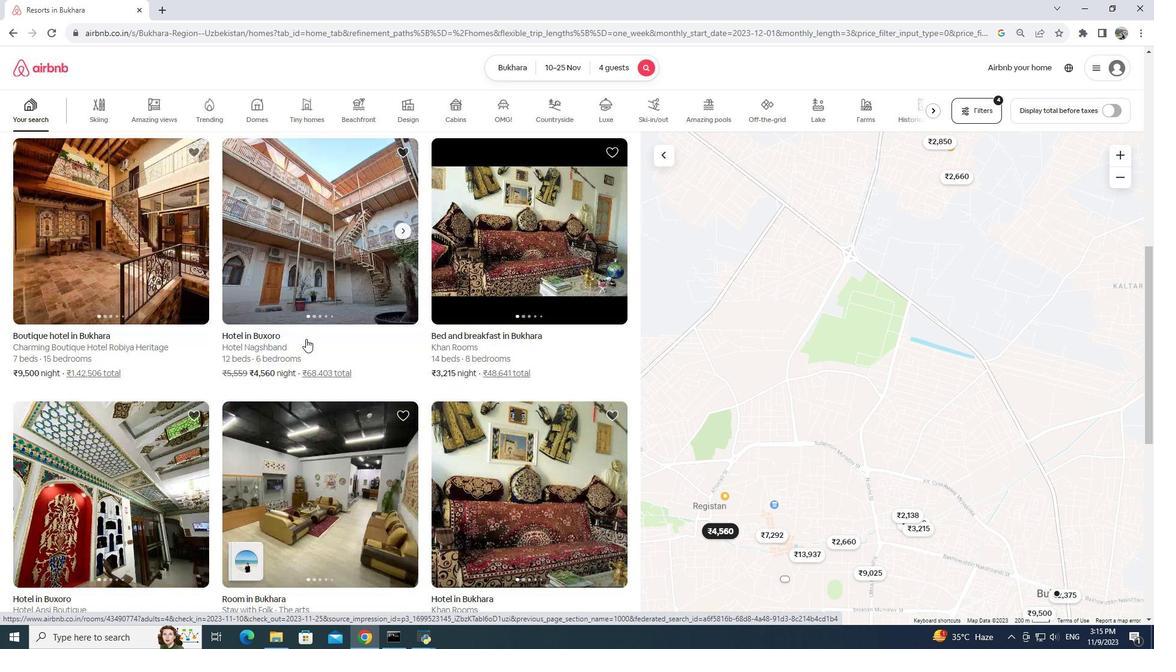 
Action: Mouse scrolled (314, 343) with delta (0, 0)
Screenshot: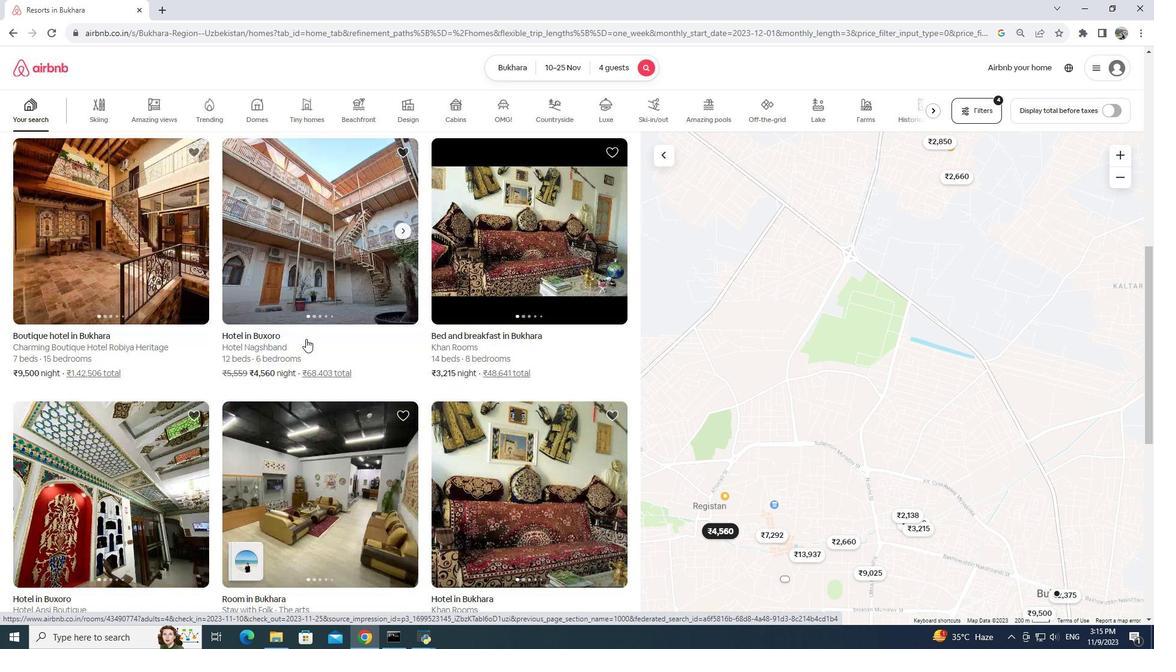 
Action: Mouse moved to (314, 343)
Screenshot: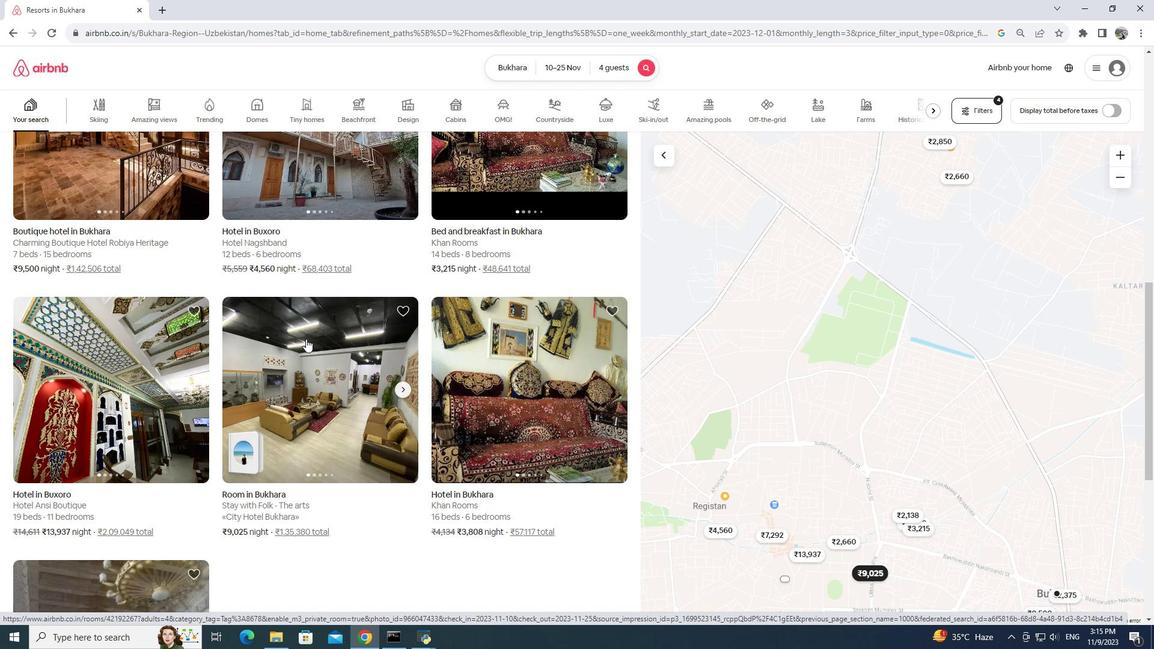 
Action: Mouse scrolled (314, 343) with delta (0, 0)
Screenshot: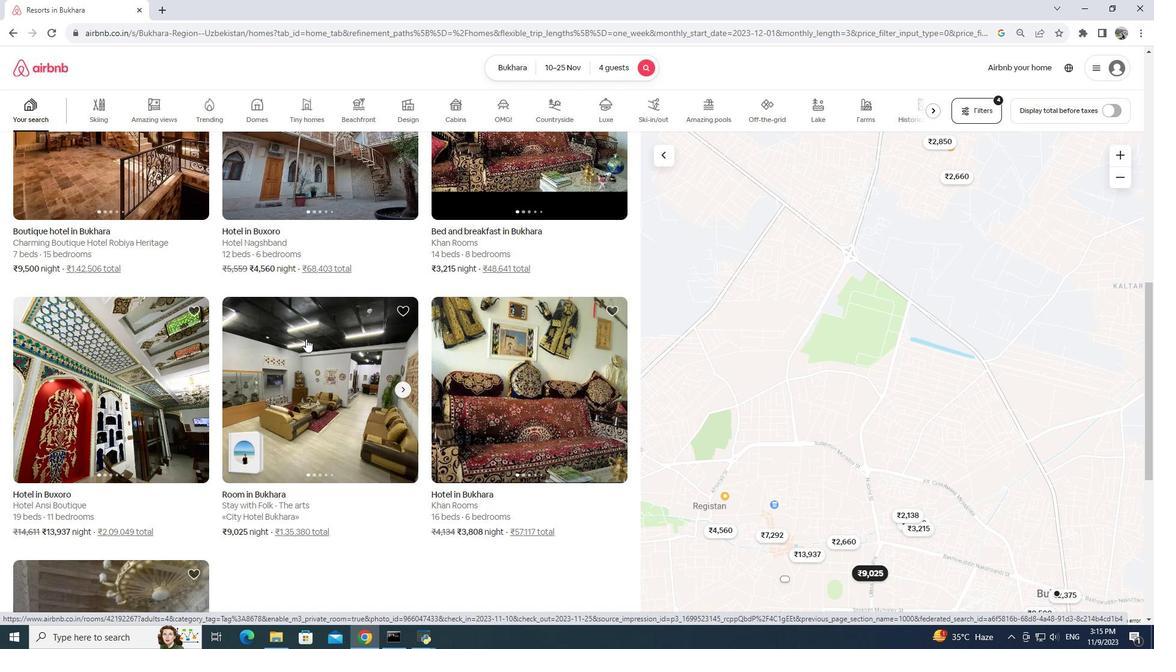 
Action: Mouse pressed middle at (314, 343)
Screenshot: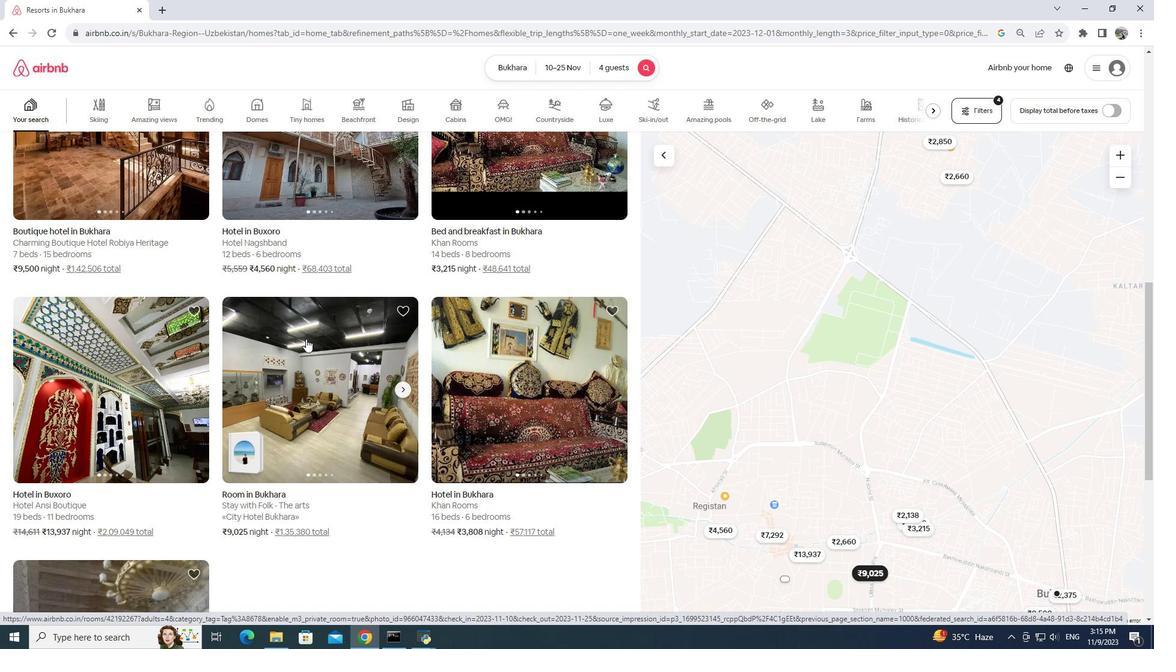
Action: Mouse scrolled (314, 343) with delta (0, 0)
Screenshot: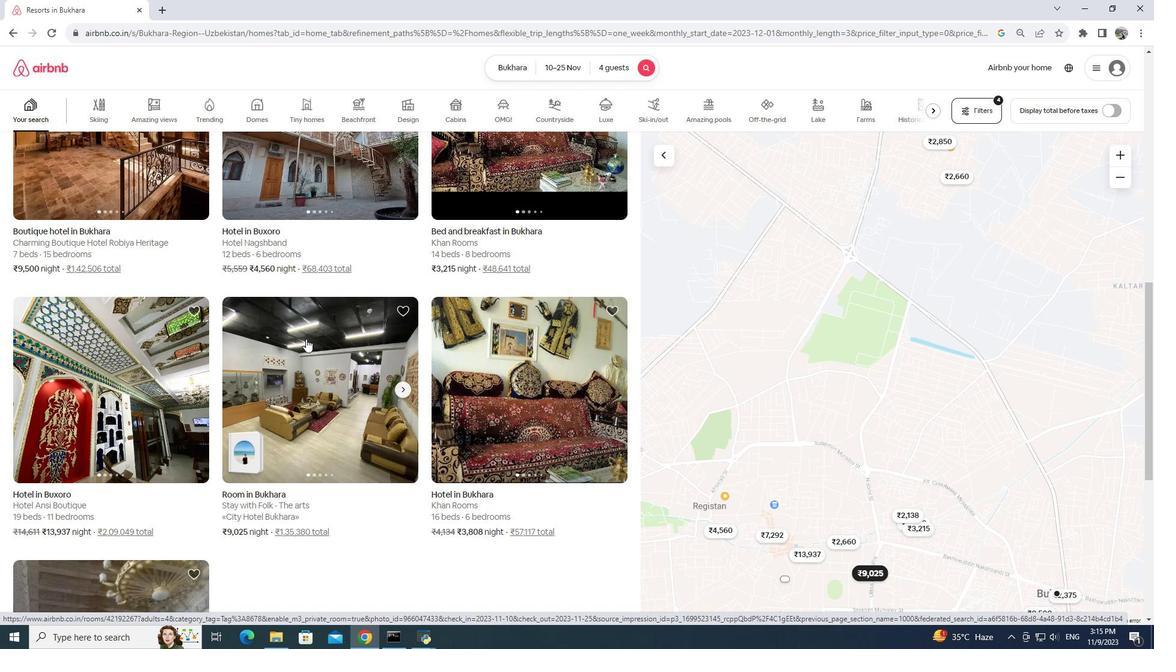 
Action: Mouse scrolled (314, 343) with delta (0, 0)
Screenshot: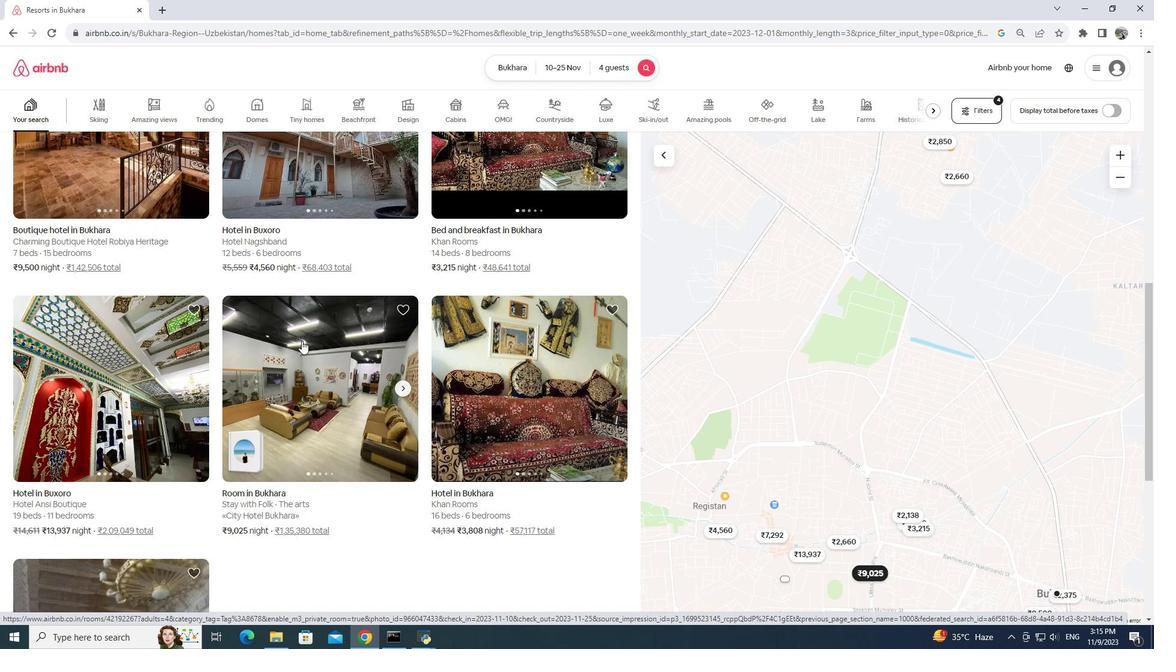 
Action: Mouse scrolled (314, 343) with delta (0, 0)
Screenshot: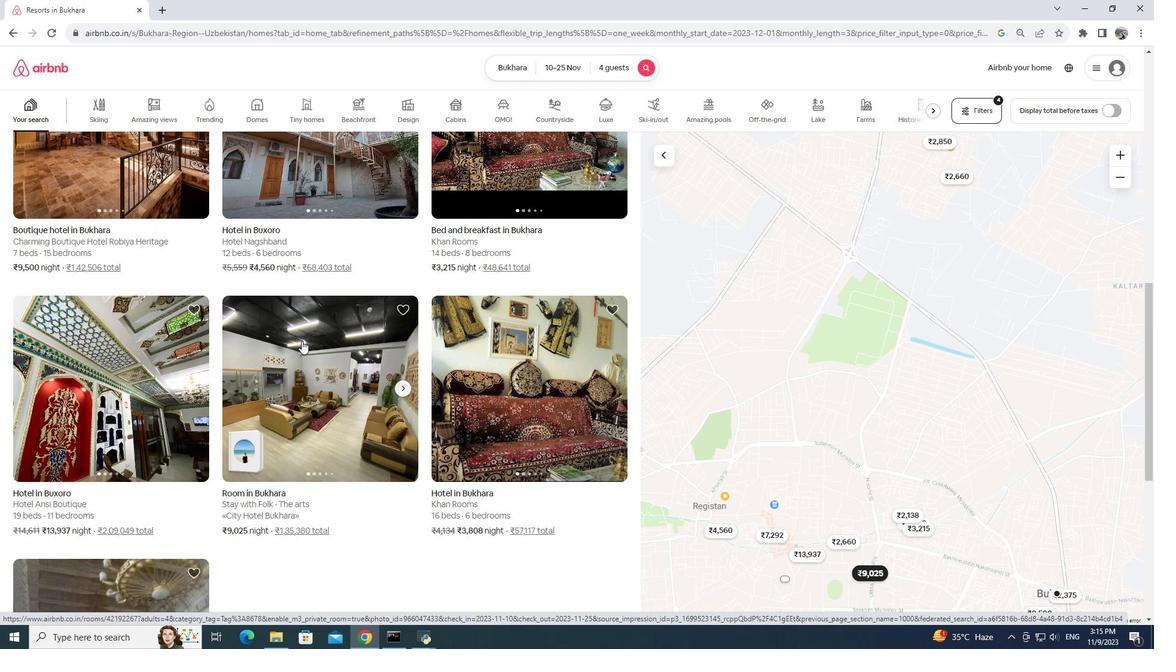 
Action: Mouse moved to (314, 343)
Screenshot: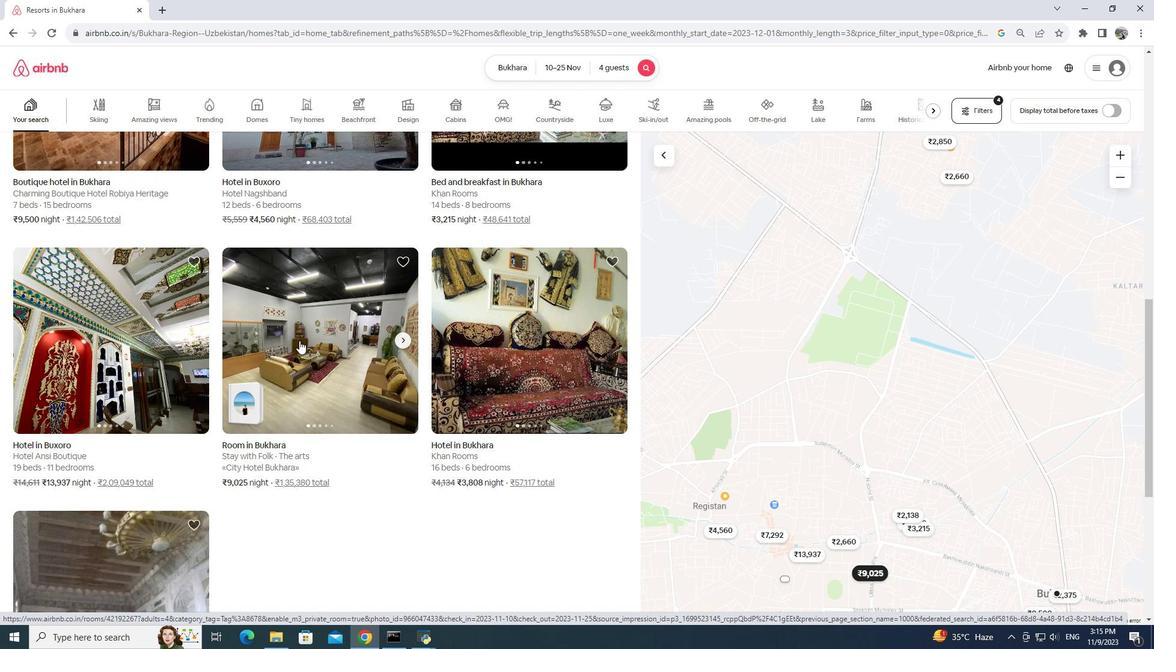 
Action: Mouse scrolled (314, 343) with delta (0, 0)
Screenshot: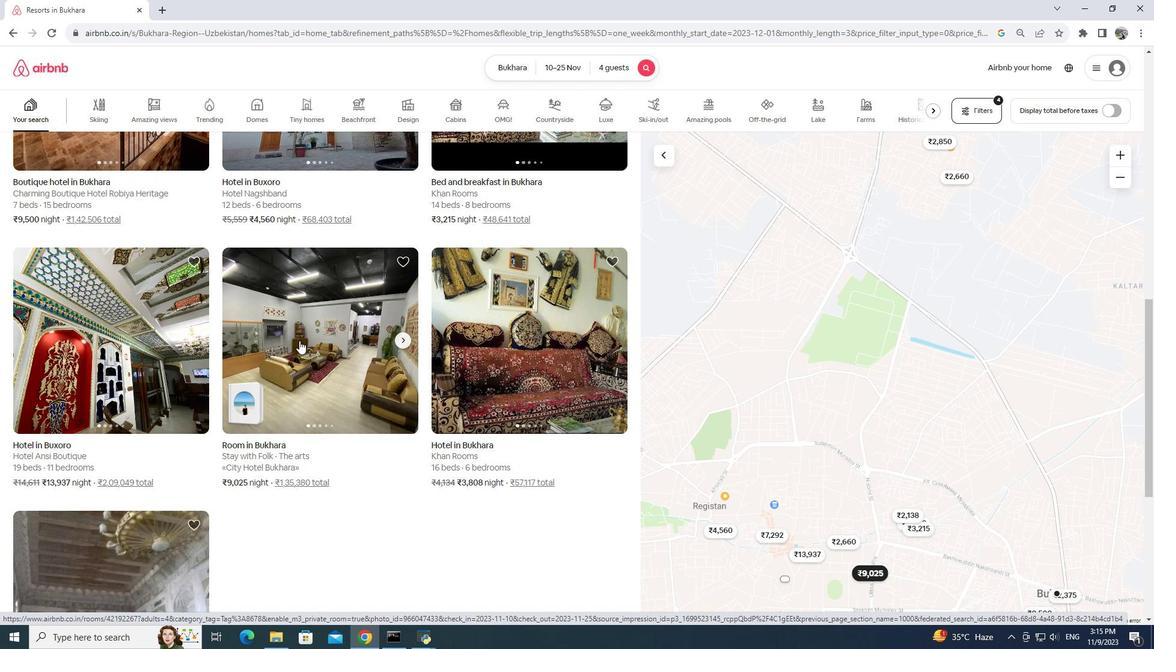
Action: Mouse moved to (313, 343)
Screenshot: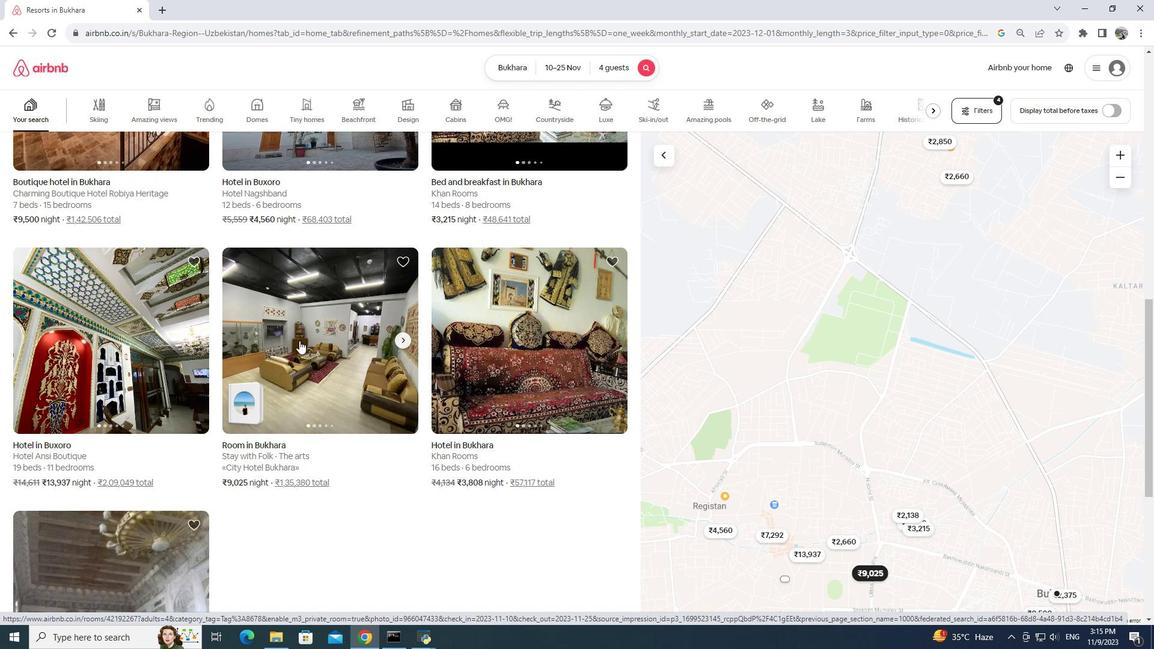 
Action: Mouse pressed middle at (313, 343)
Screenshot: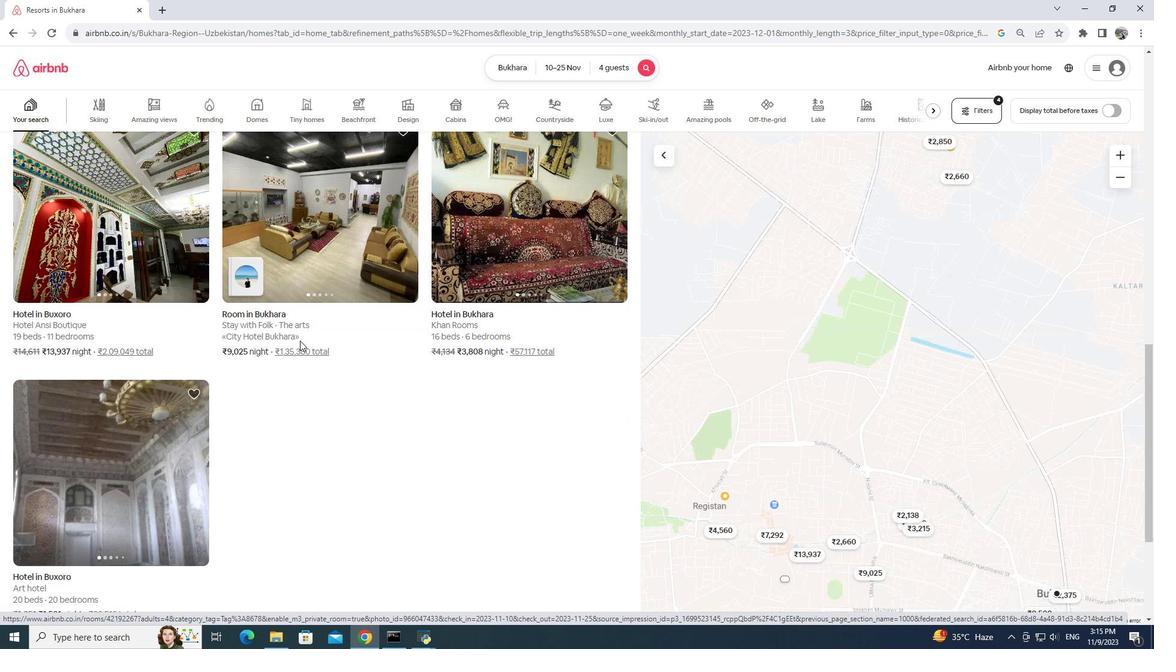 
Action: Mouse scrolled (313, 343) with delta (0, 0)
Screenshot: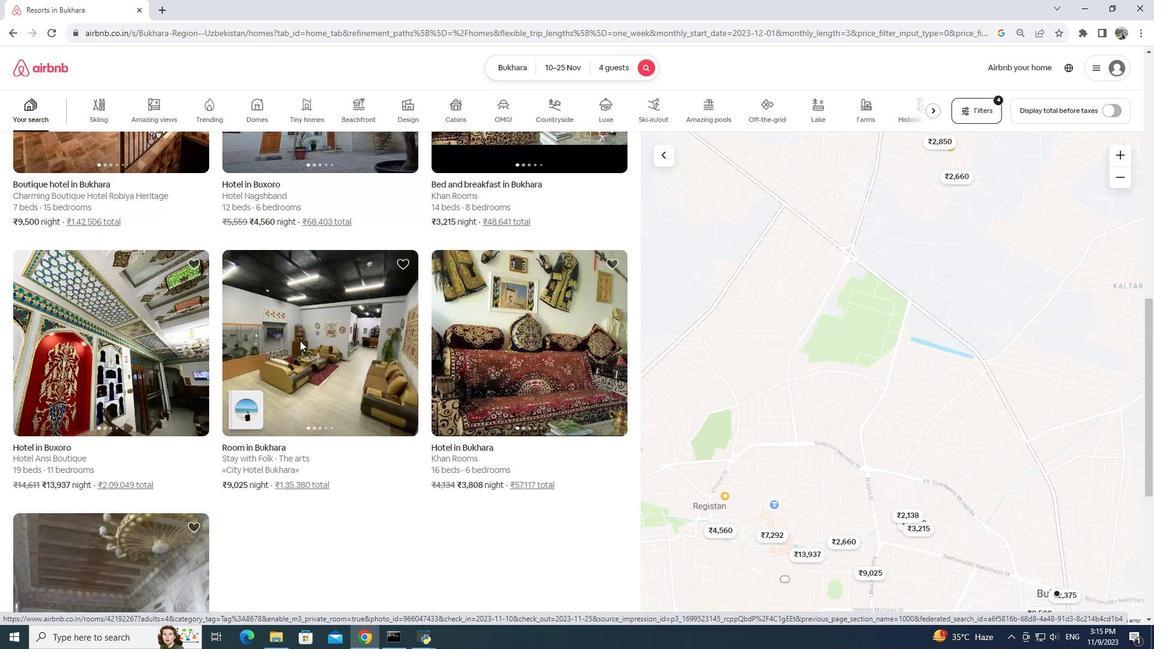 
Action: Mouse moved to (313, 344)
Screenshot: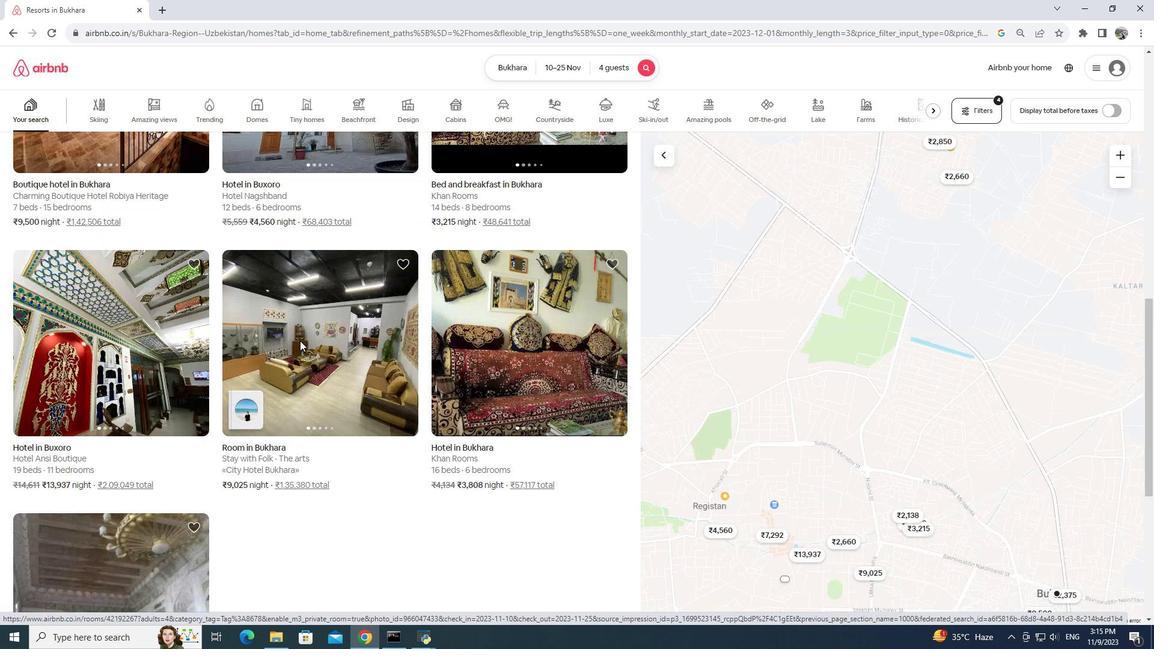 
Action: Mouse scrolled (313, 343) with delta (0, 0)
Screenshot: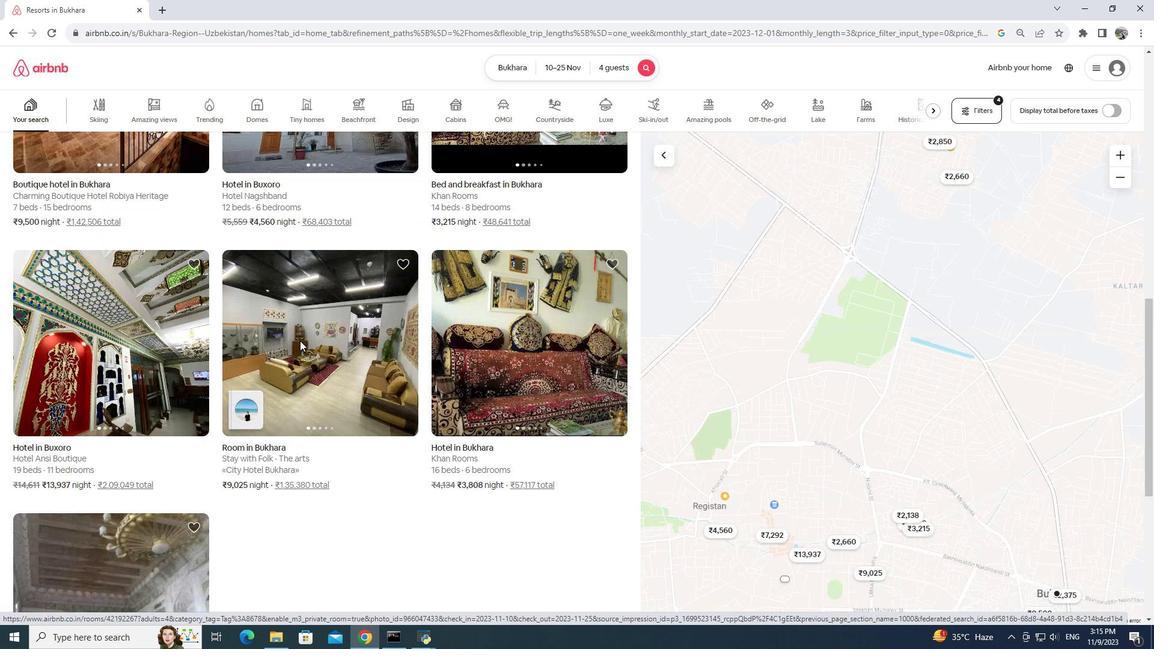 
Action: Mouse moved to (309, 345)
Screenshot: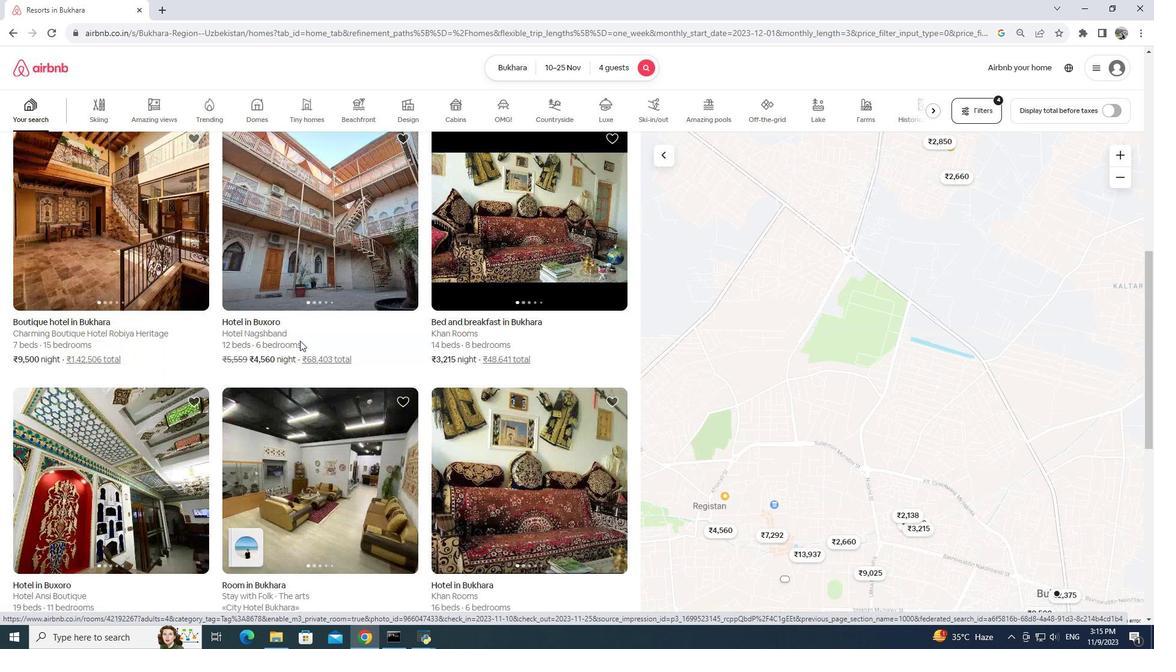 
Action: Mouse scrolled (309, 345) with delta (0, 0)
Screenshot: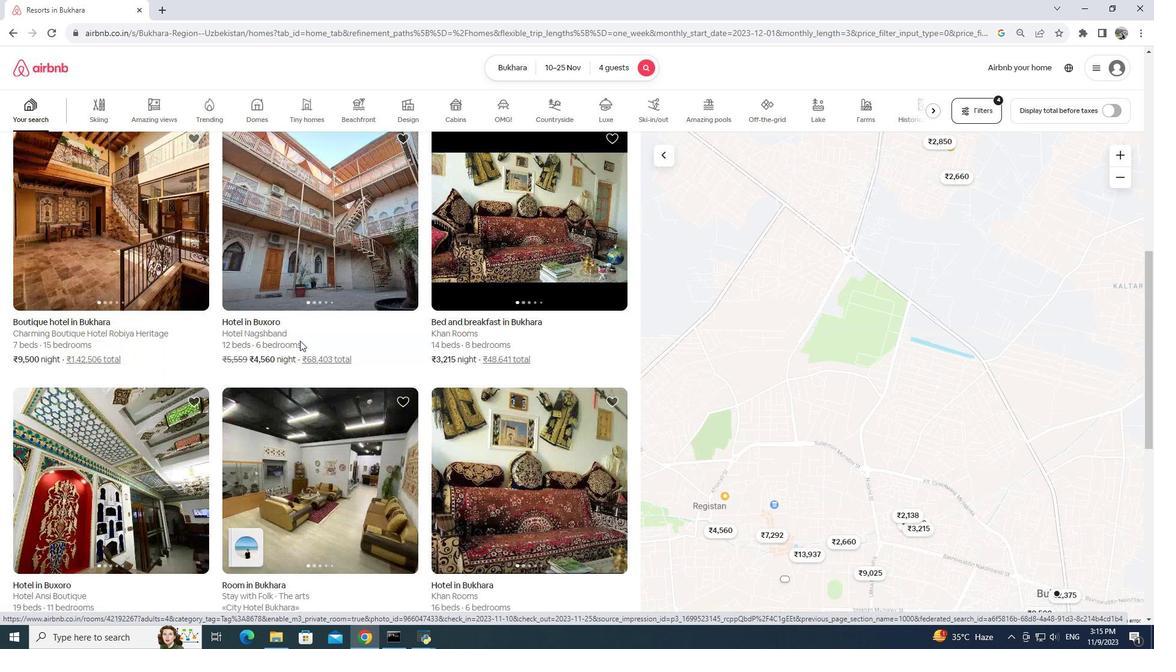 
Action: Mouse moved to (307, 345)
Screenshot: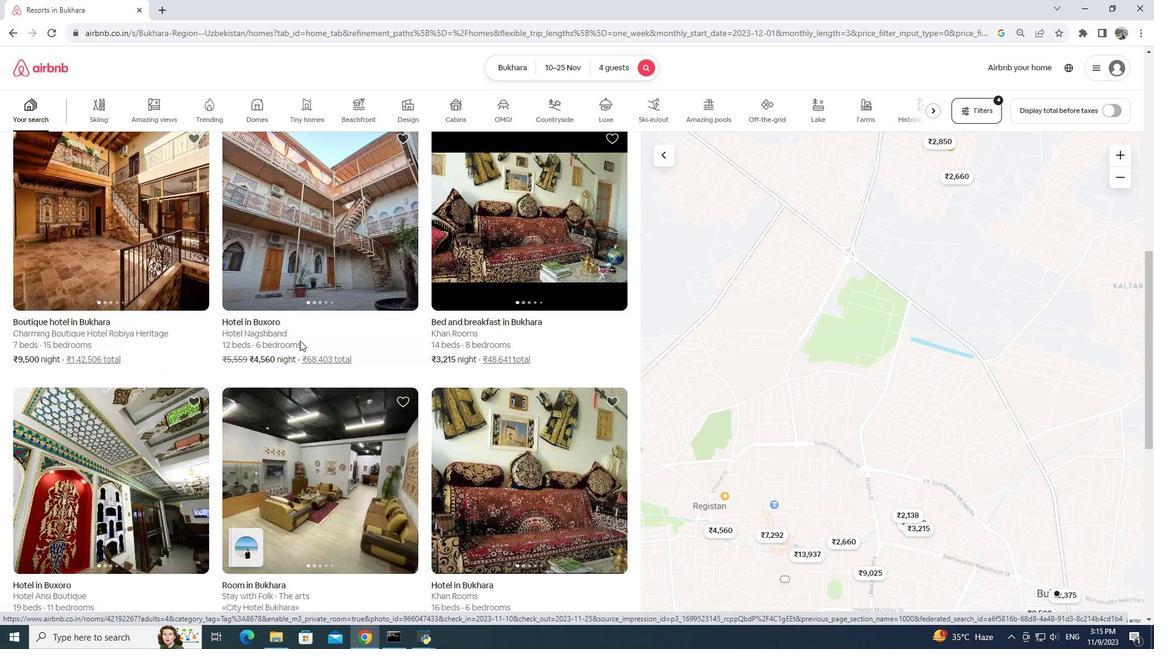 
Action: Mouse scrolled (307, 345) with delta (0, 0)
Screenshot: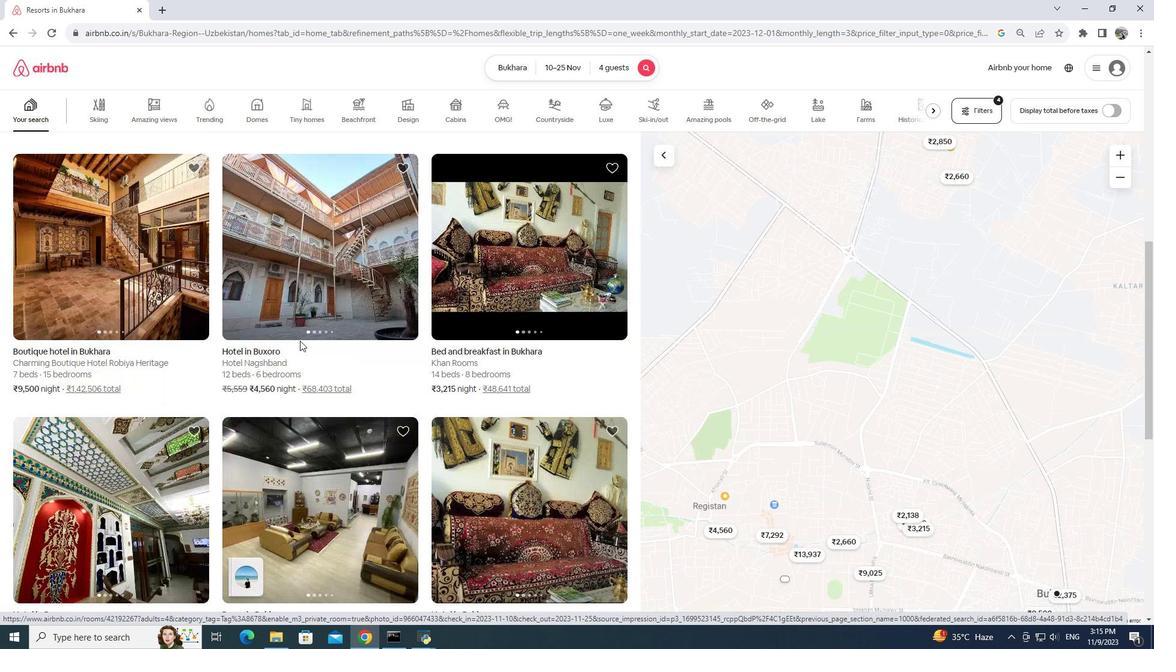 
Action: Mouse moved to (307, 345)
Screenshot: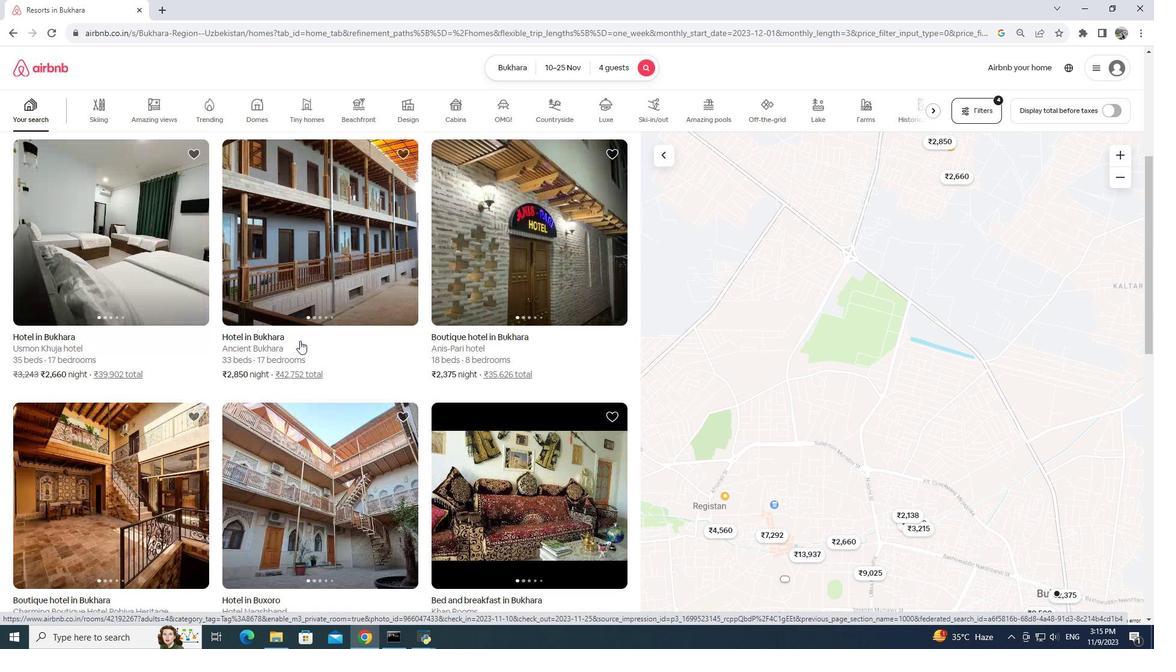 
Action: Mouse scrolled (307, 345) with delta (0, 0)
Screenshot: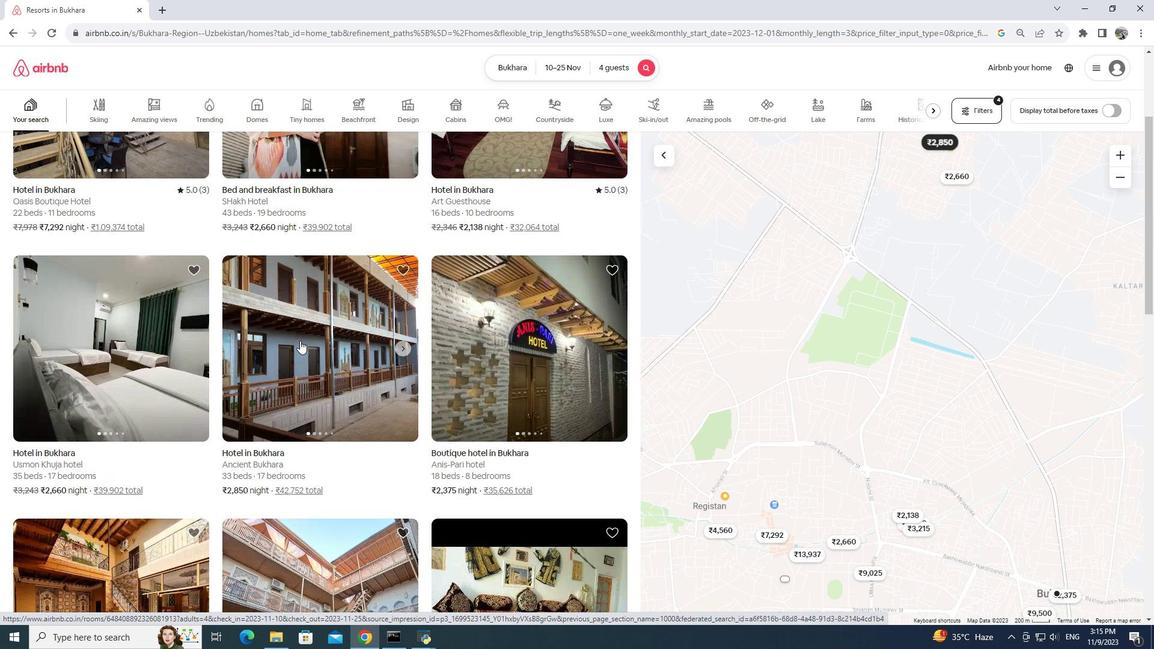 
Action: Mouse scrolled (307, 345) with delta (0, 0)
Screenshot: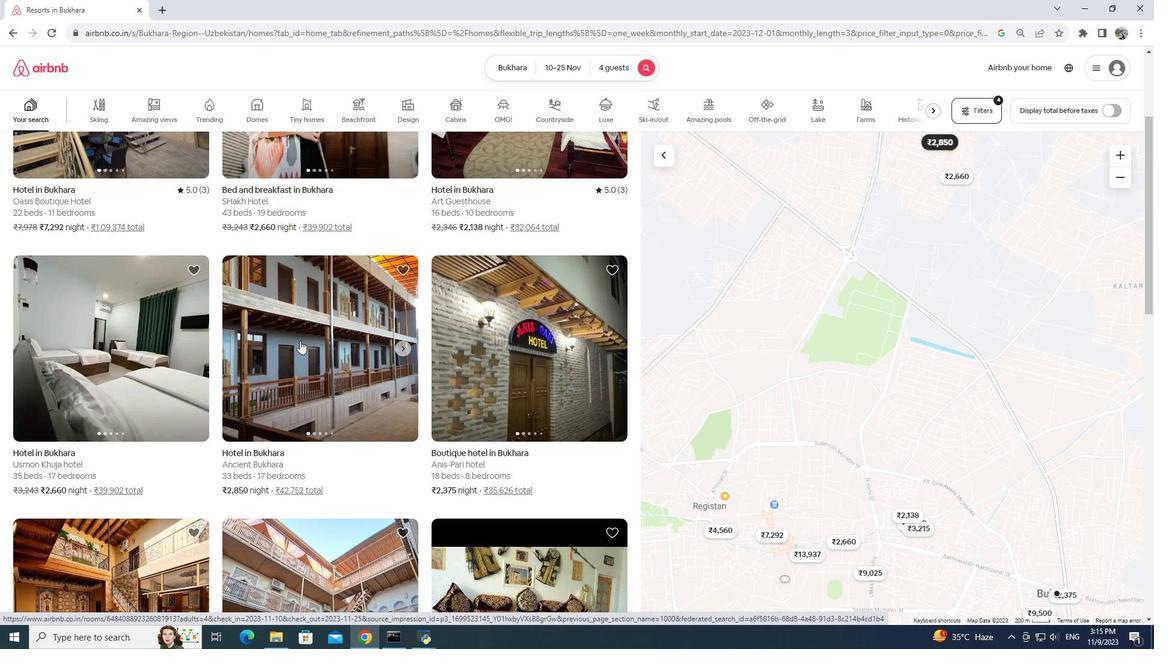 
Action: Mouse scrolled (307, 345) with delta (0, 0)
Screenshot: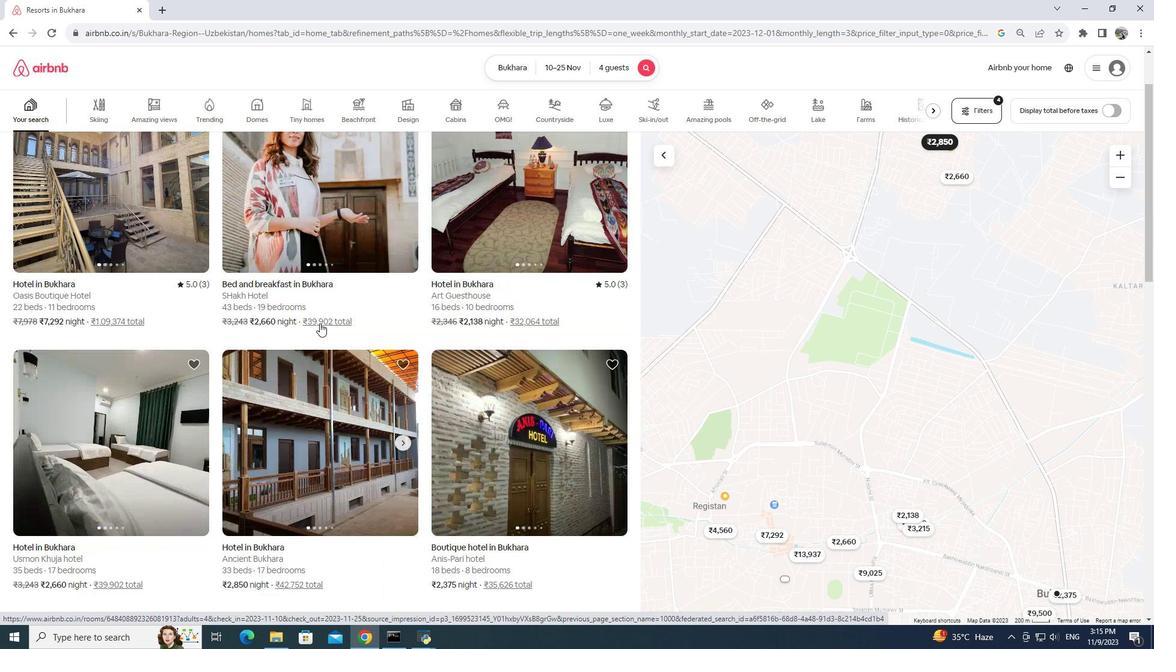 
Action: Mouse scrolled (307, 345) with delta (0, 0)
Screenshot: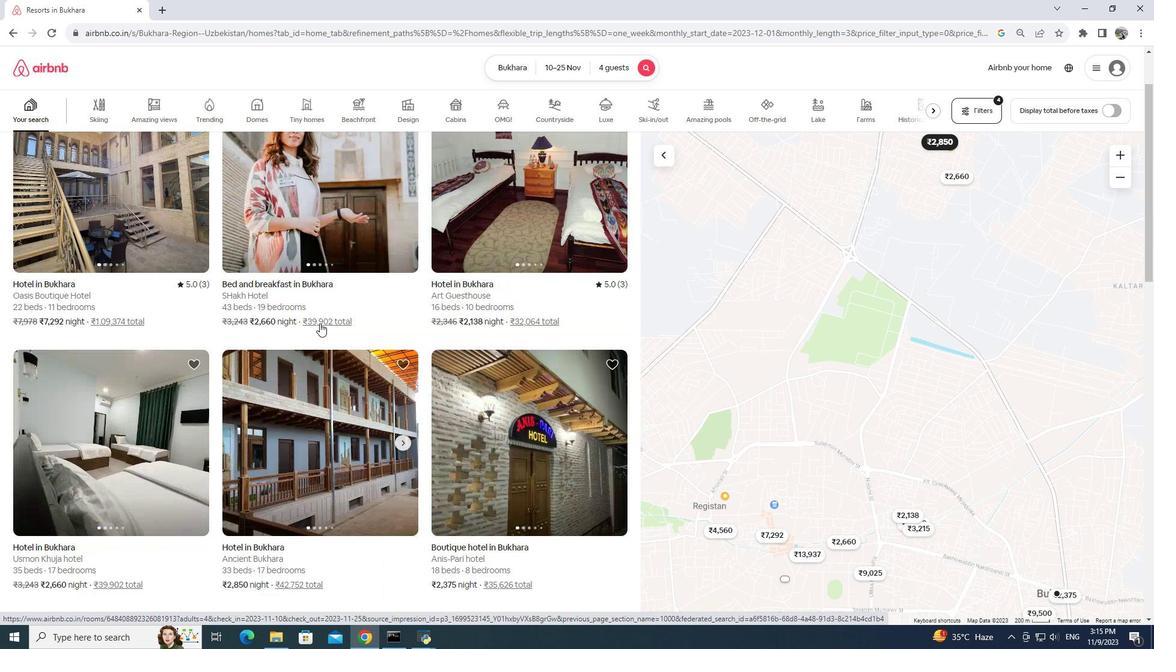 
Action: Mouse scrolled (307, 345) with delta (0, 0)
Screenshot: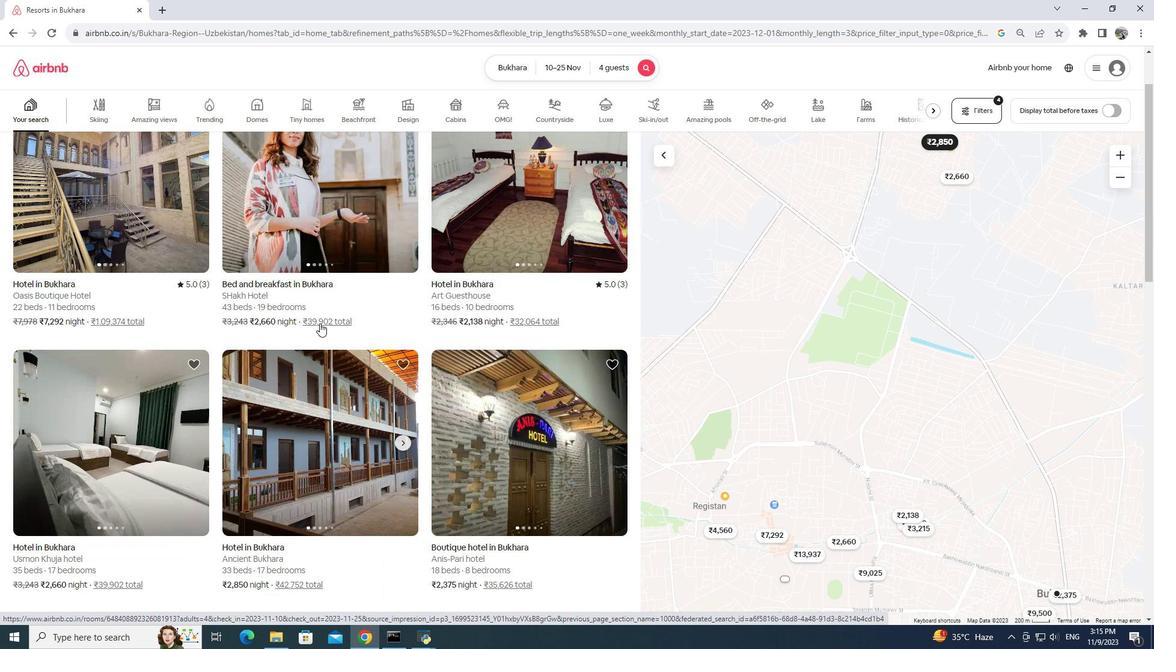 
Action: Mouse scrolled (307, 345) with delta (0, 0)
Screenshot: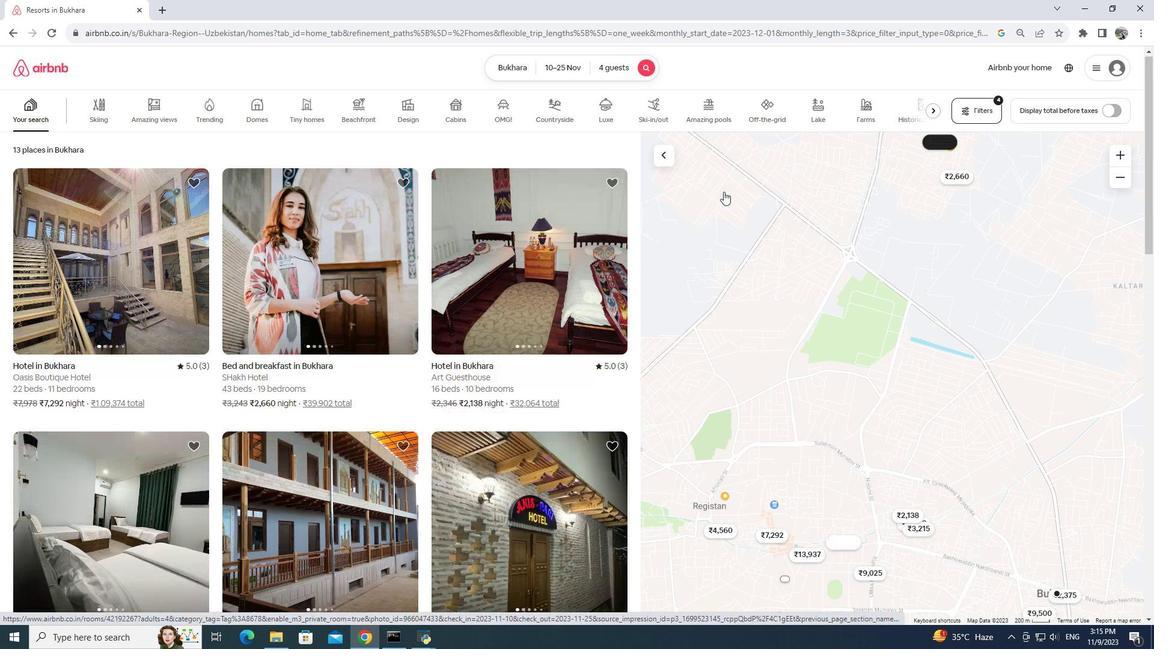 
Action: Mouse scrolled (307, 345) with delta (0, 0)
Screenshot: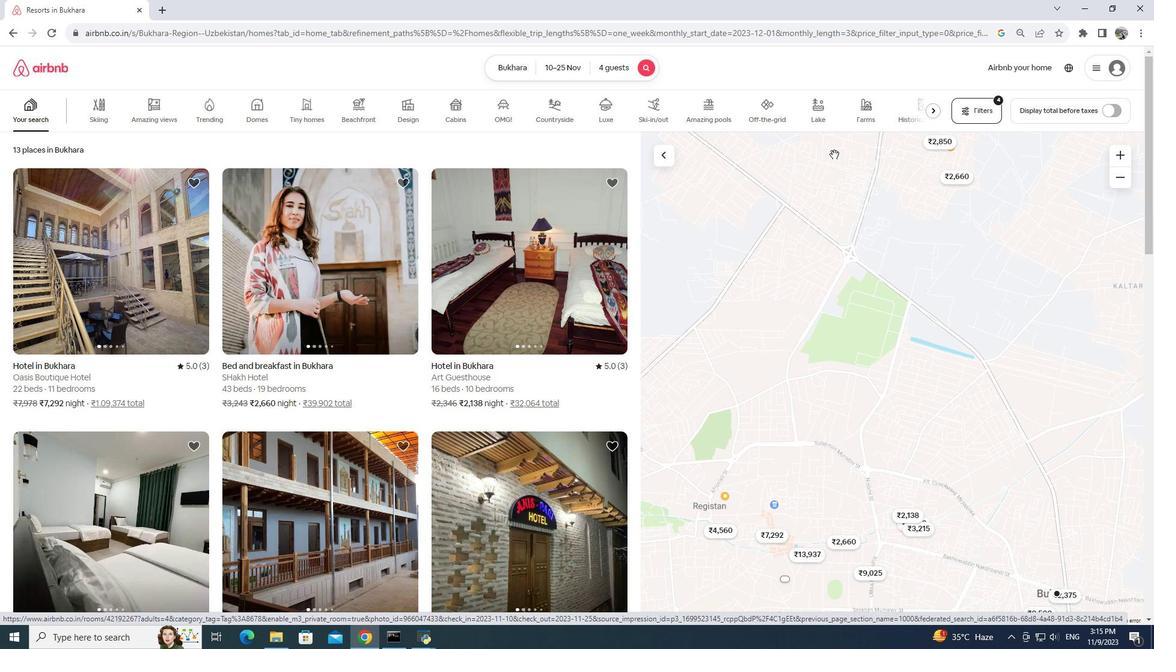 
Action: Mouse scrolled (307, 345) with delta (0, 0)
Screenshot: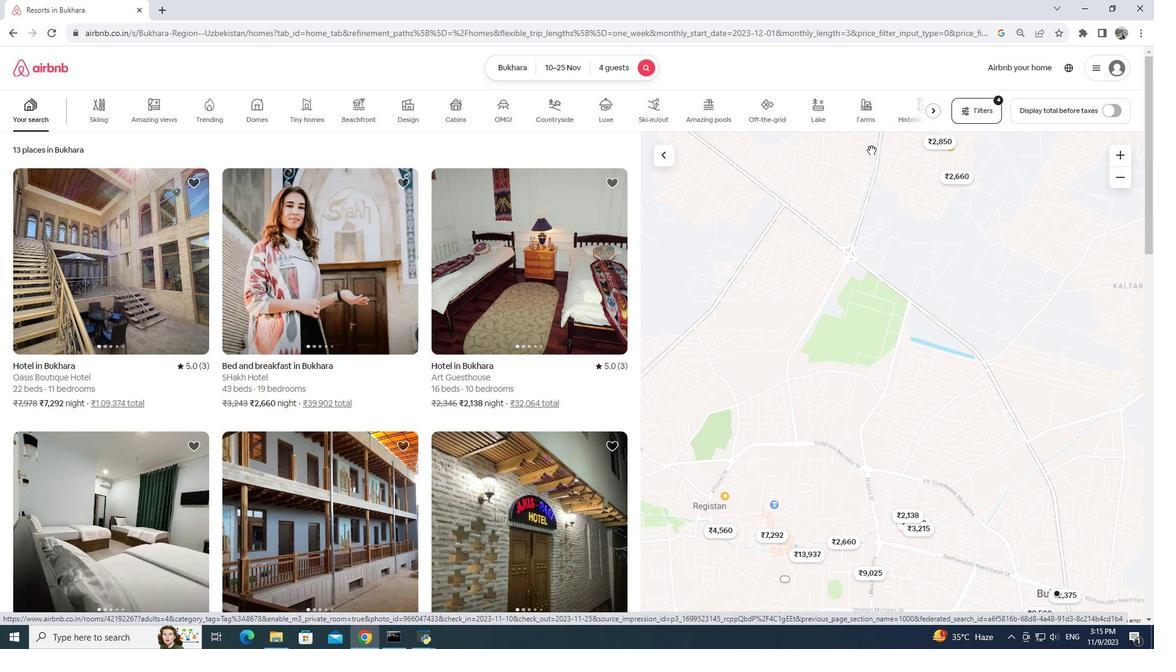 
Action: Mouse scrolled (307, 345) with delta (0, 0)
Screenshot: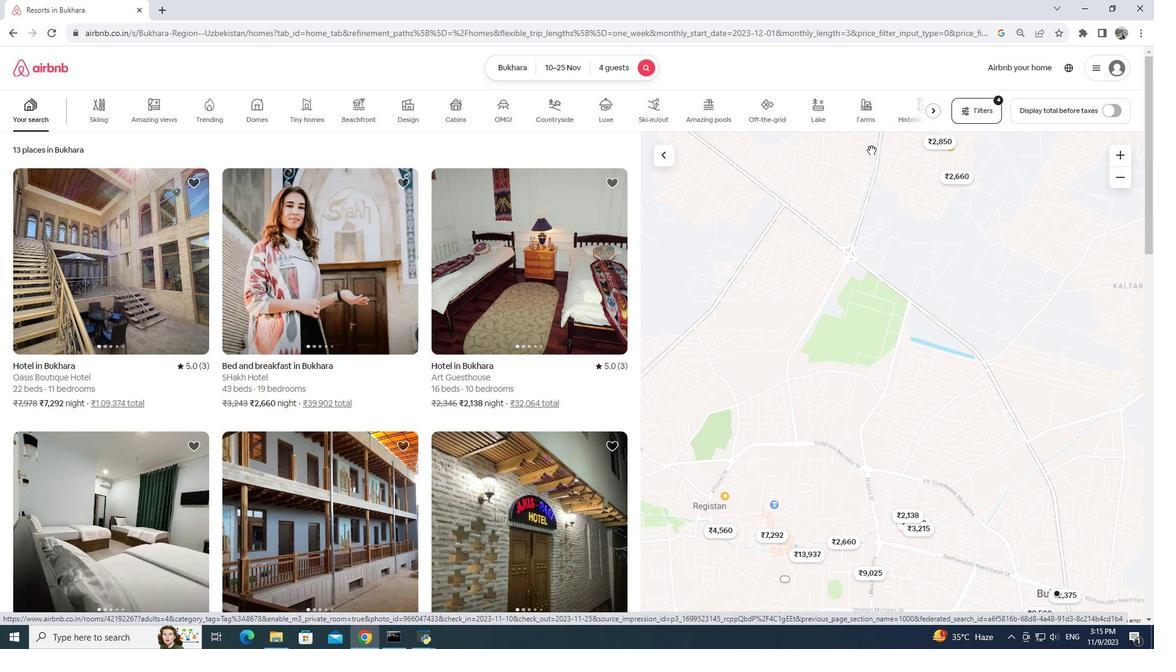 
Action: Mouse scrolled (307, 345) with delta (0, 0)
Screenshot: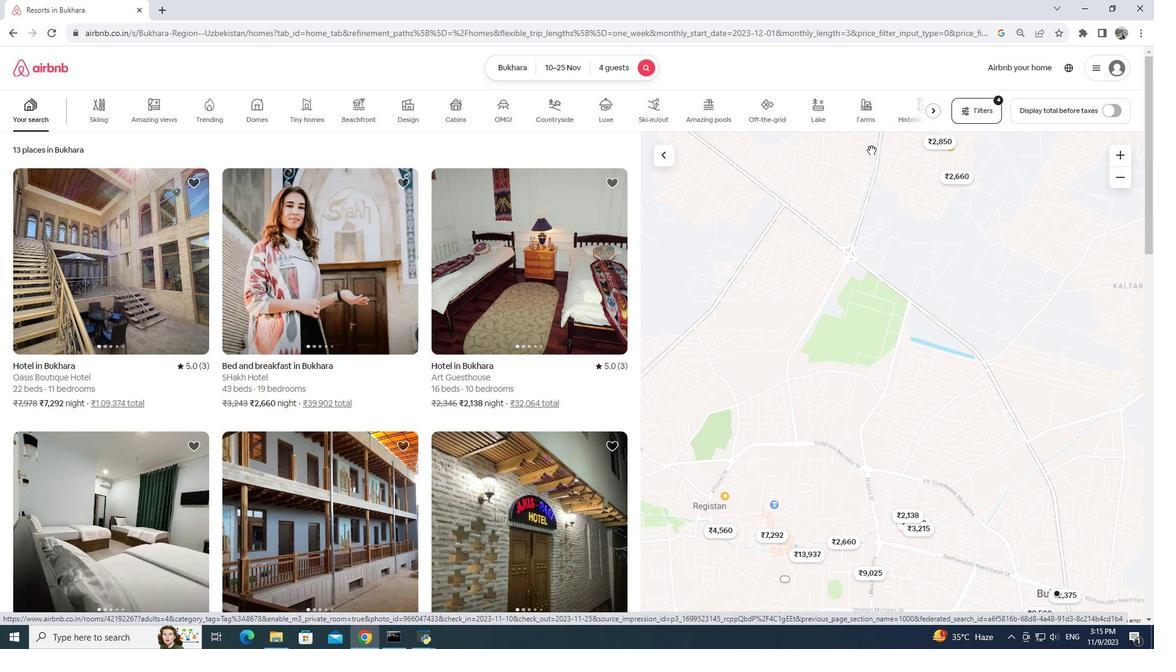 
Action: Mouse scrolled (307, 345) with delta (0, 0)
Screenshot: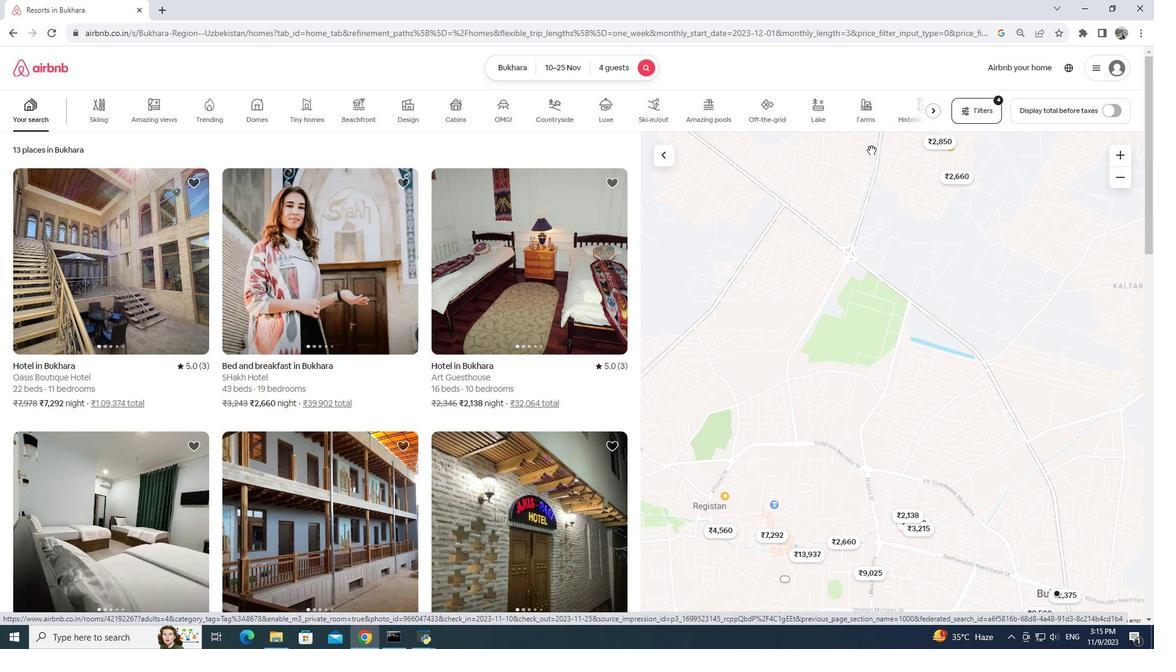 
Action: Mouse scrolled (307, 345) with delta (0, 0)
Screenshot: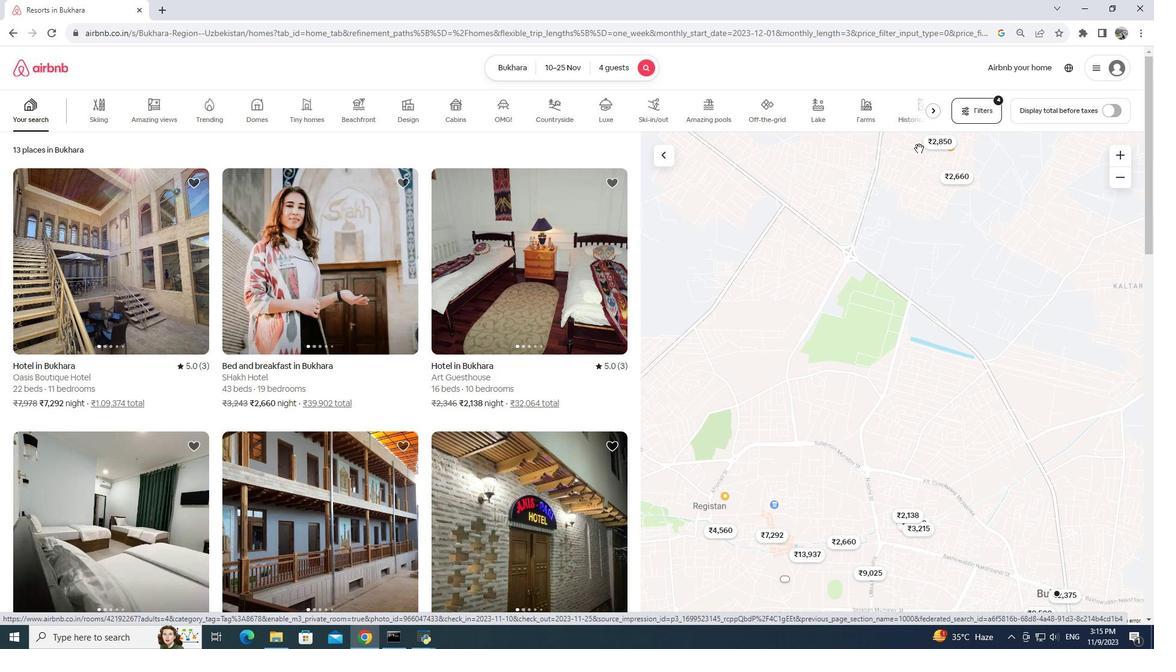 
Action: Mouse scrolled (307, 345) with delta (0, 0)
Screenshot: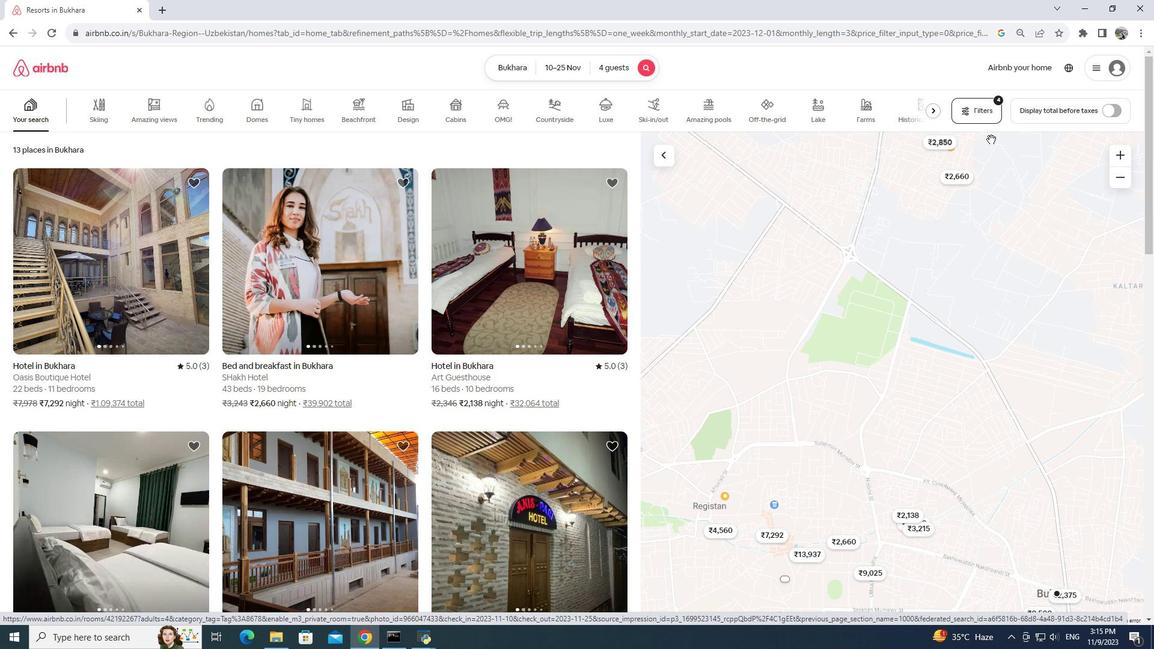 
Action: Mouse scrolled (307, 345) with delta (0, 0)
Screenshot: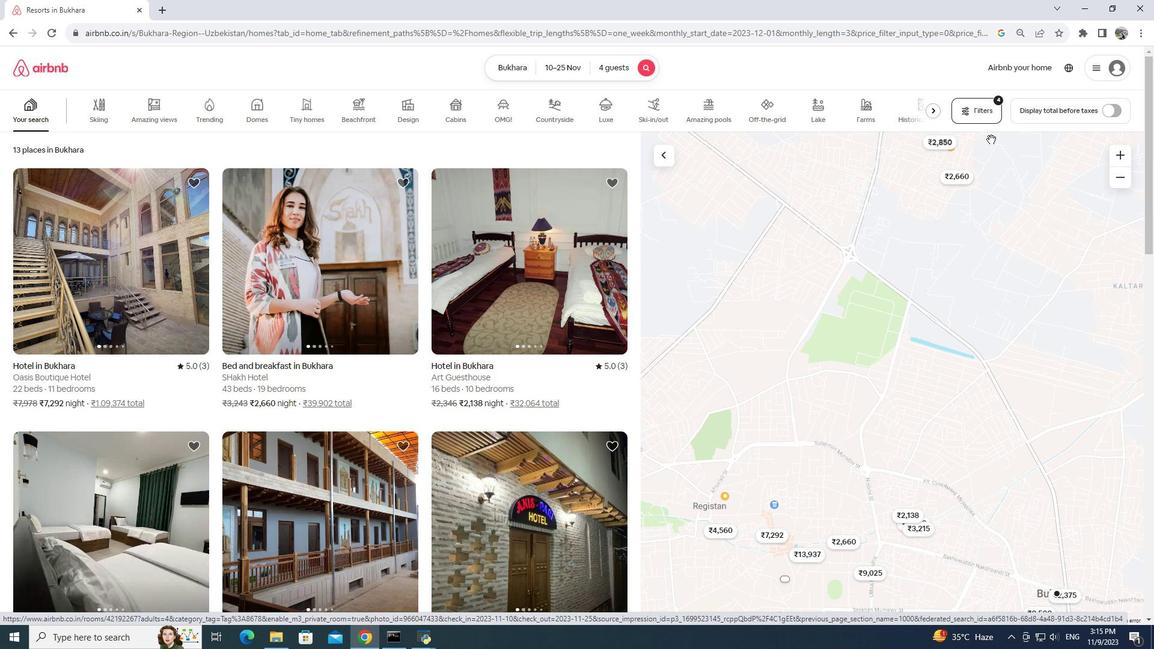 
Action: Mouse scrolled (307, 345) with delta (0, 0)
Screenshot: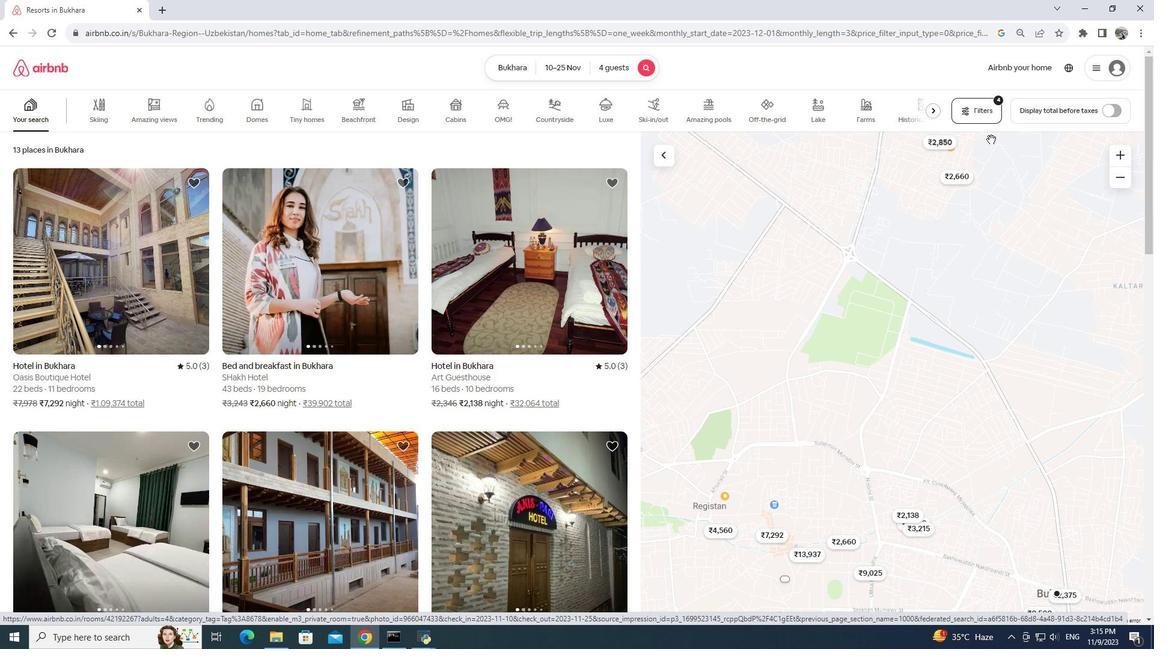 
Action: Mouse scrolled (307, 345) with delta (0, 0)
Screenshot: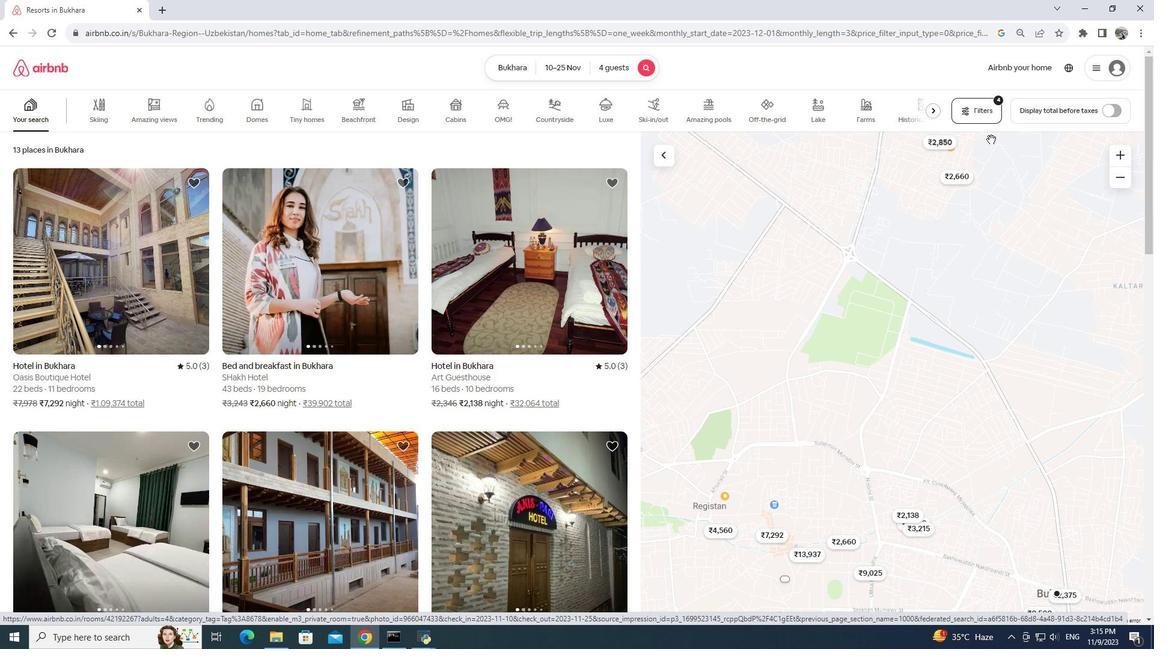 
Action: Mouse scrolled (307, 345) with delta (0, 0)
Screenshot: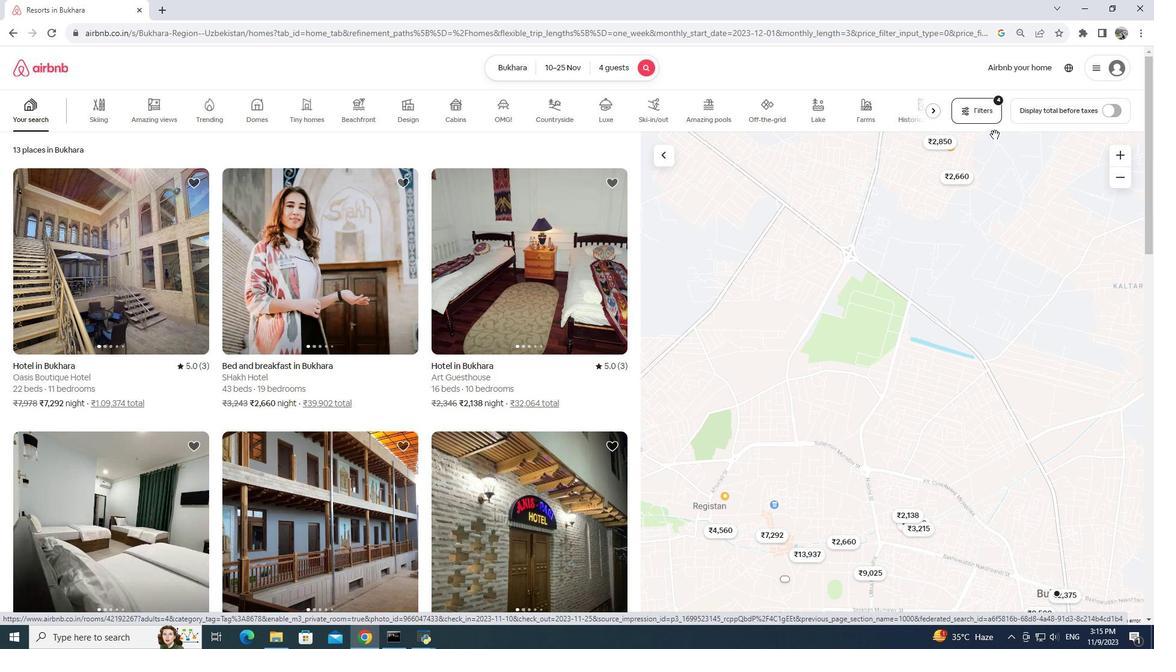 
Action: Mouse moved to (948, 163)
Screenshot: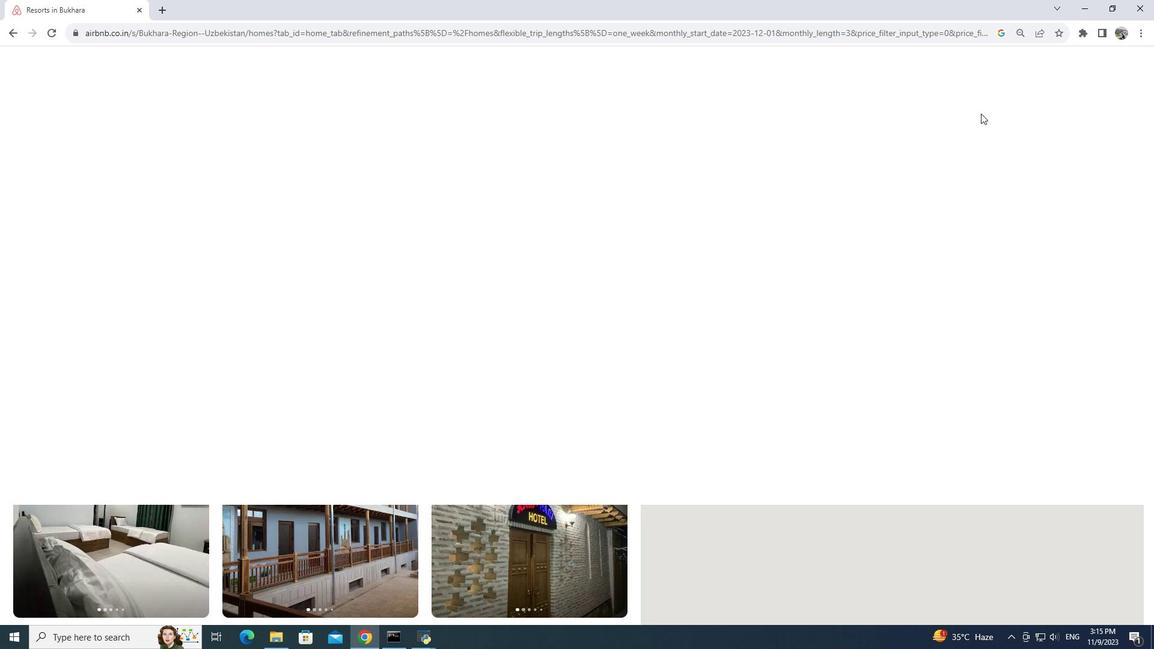 
Action: Mouse pressed left at (948, 163)
Screenshot: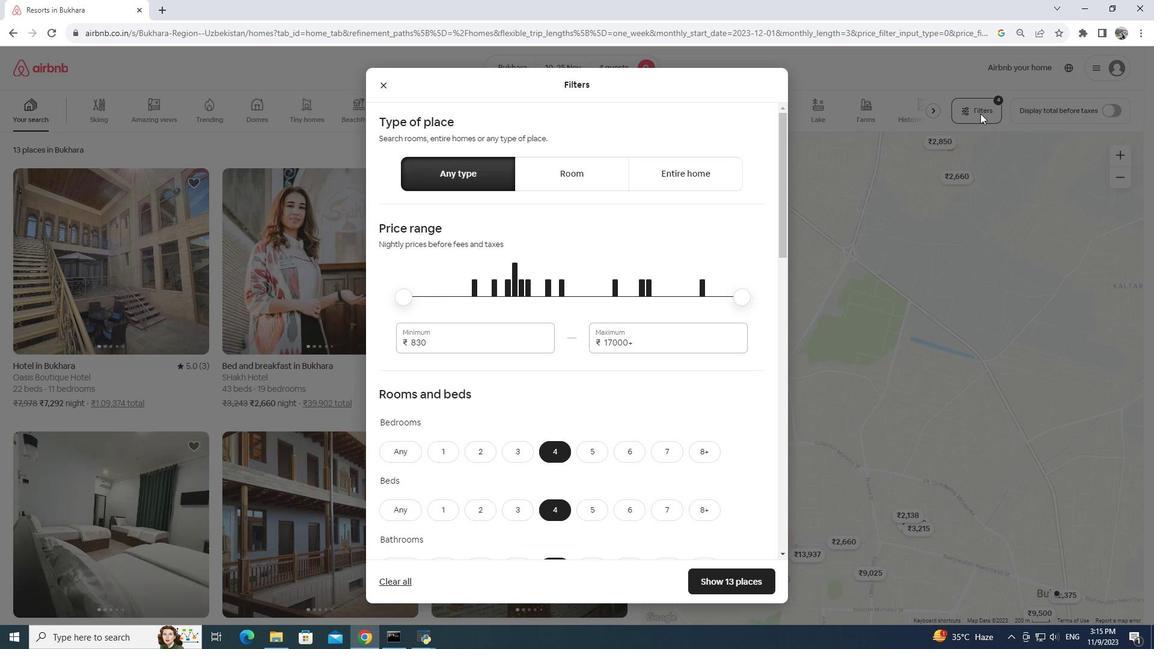 
Action: Mouse moved to (585, 293)
Screenshot: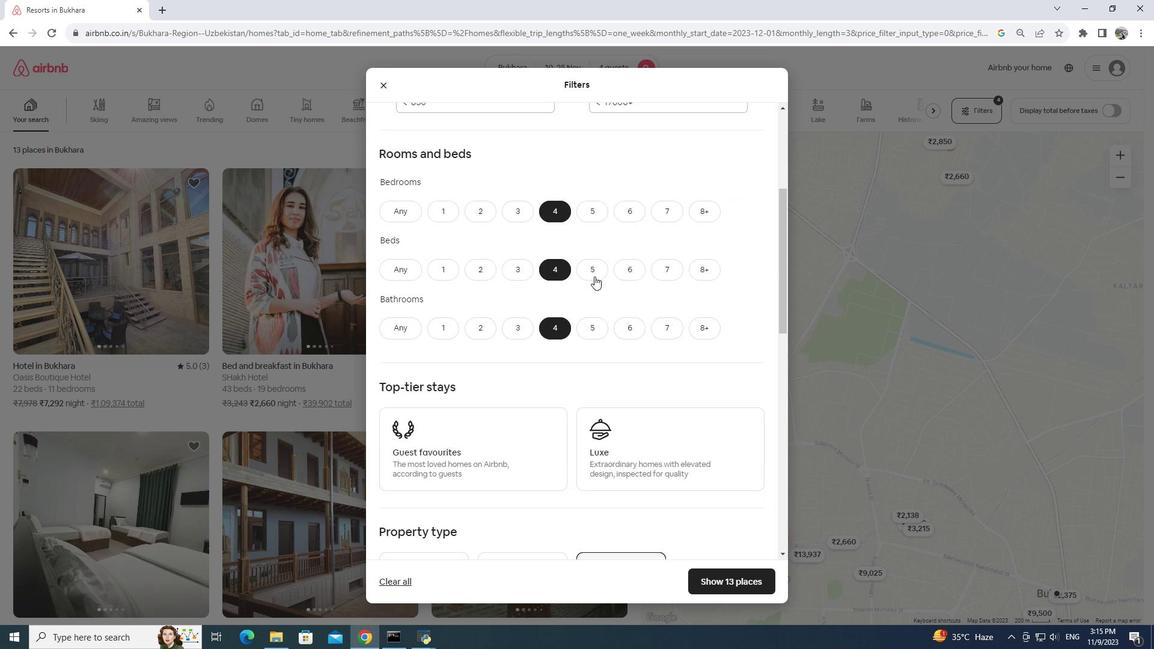 
Action: Mouse scrolled (585, 293) with delta (0, 0)
Screenshot: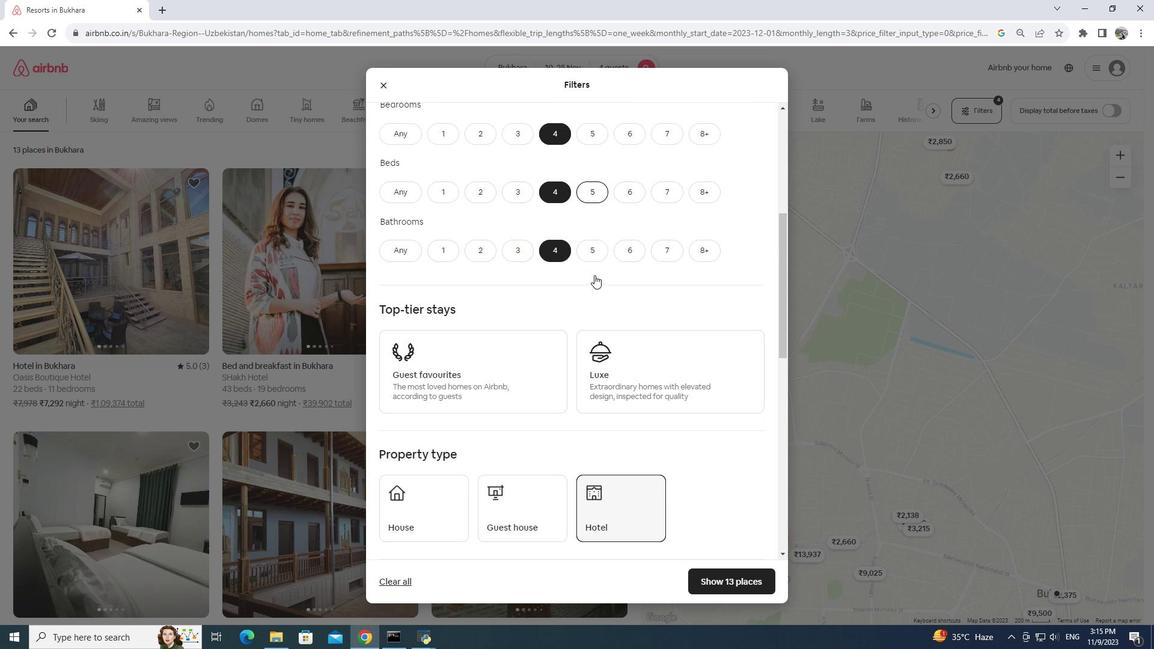
Action: Mouse scrolled (585, 293) with delta (0, 0)
Screenshot: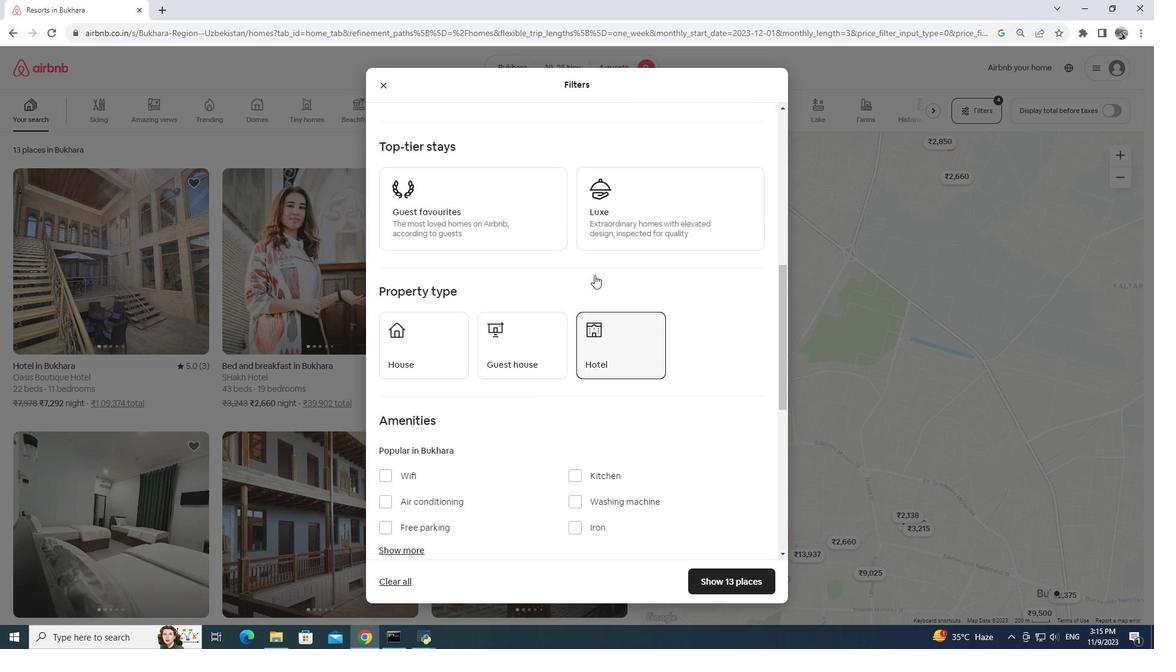 
Action: Mouse scrolled (585, 293) with delta (0, 0)
Screenshot: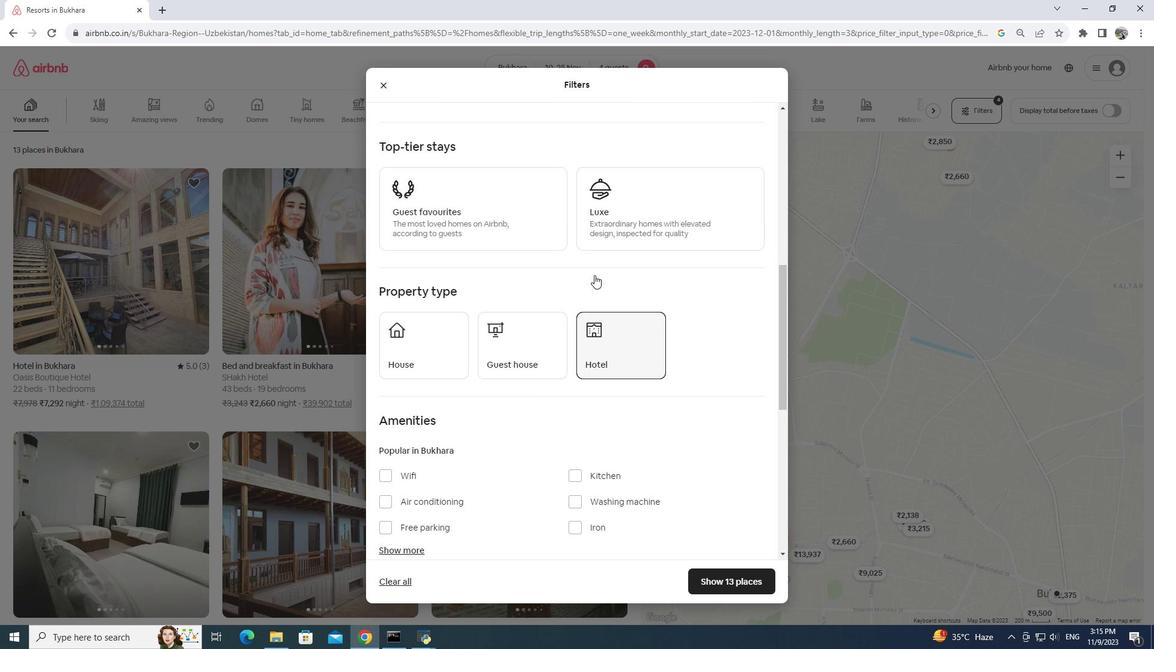 
Action: Mouse scrolled (585, 293) with delta (0, 0)
Screenshot: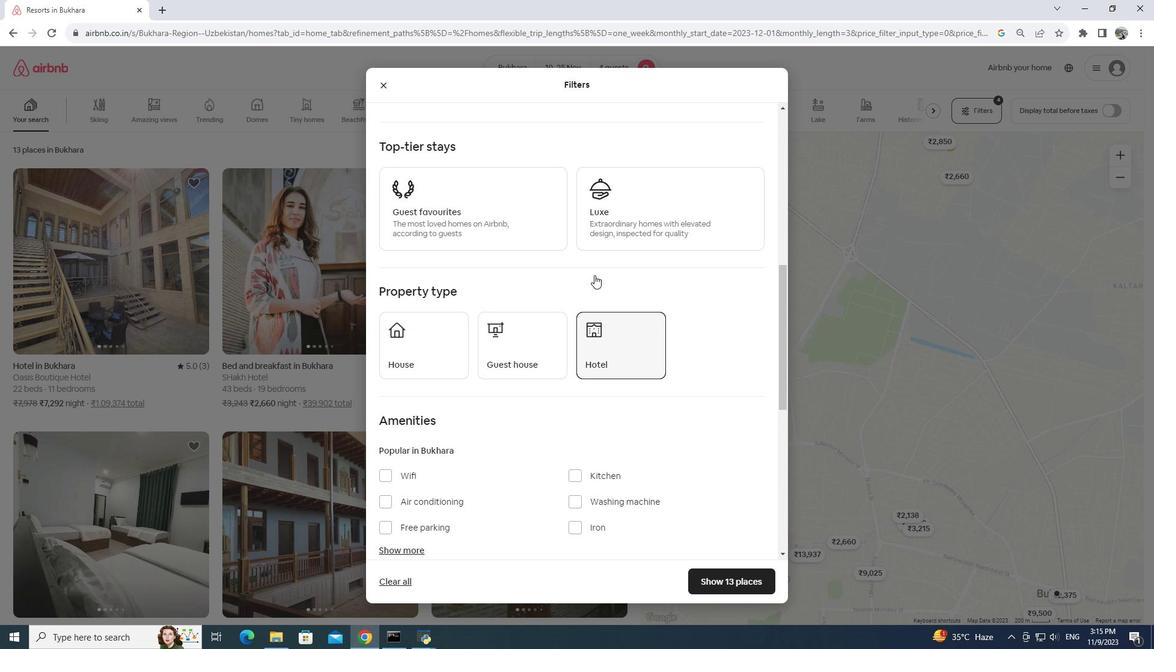 
Action: Mouse moved to (584, 292)
Screenshot: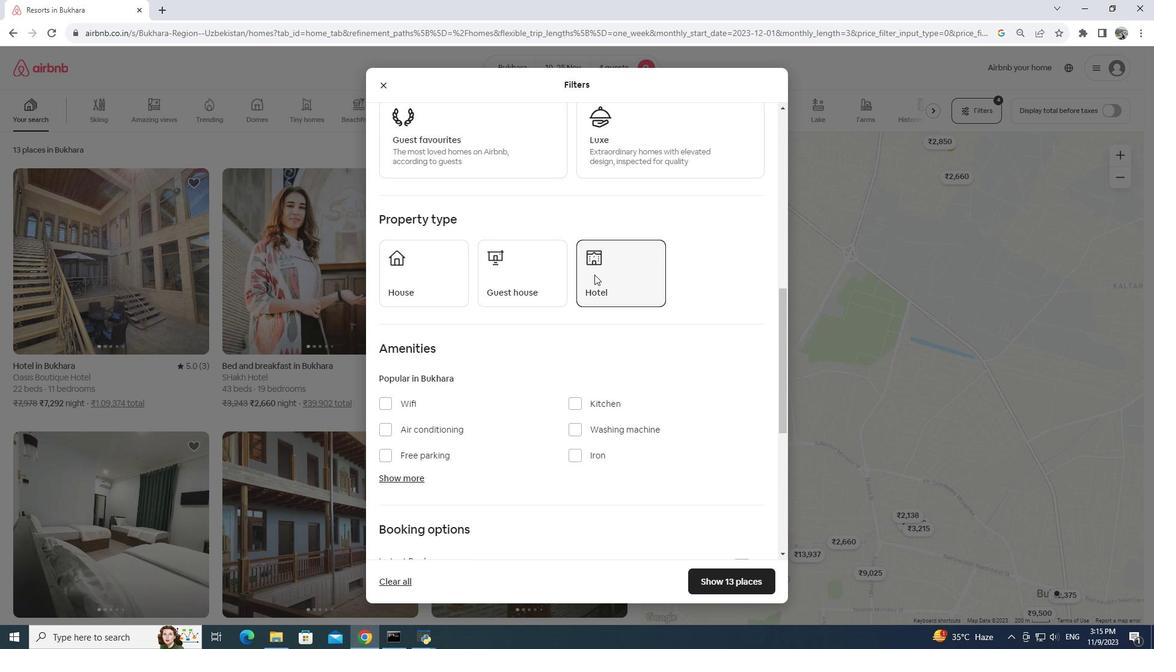 
Action: Mouse scrolled (584, 292) with delta (0, 0)
Screenshot: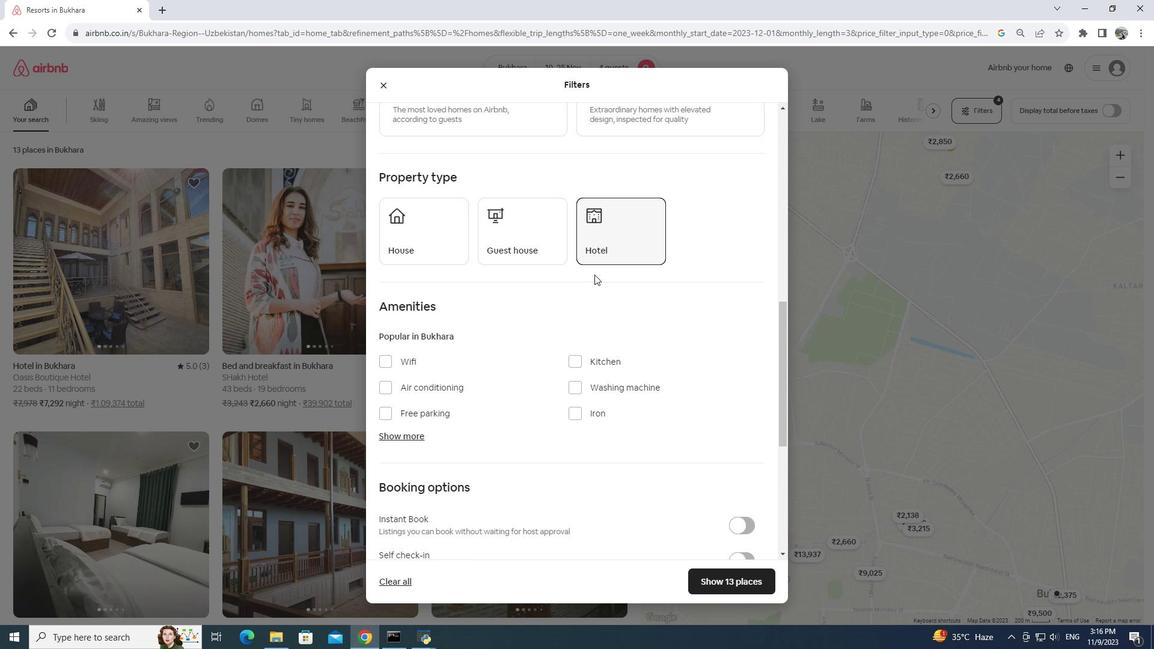 
Action: Mouse scrolled (584, 292) with delta (0, 0)
Screenshot: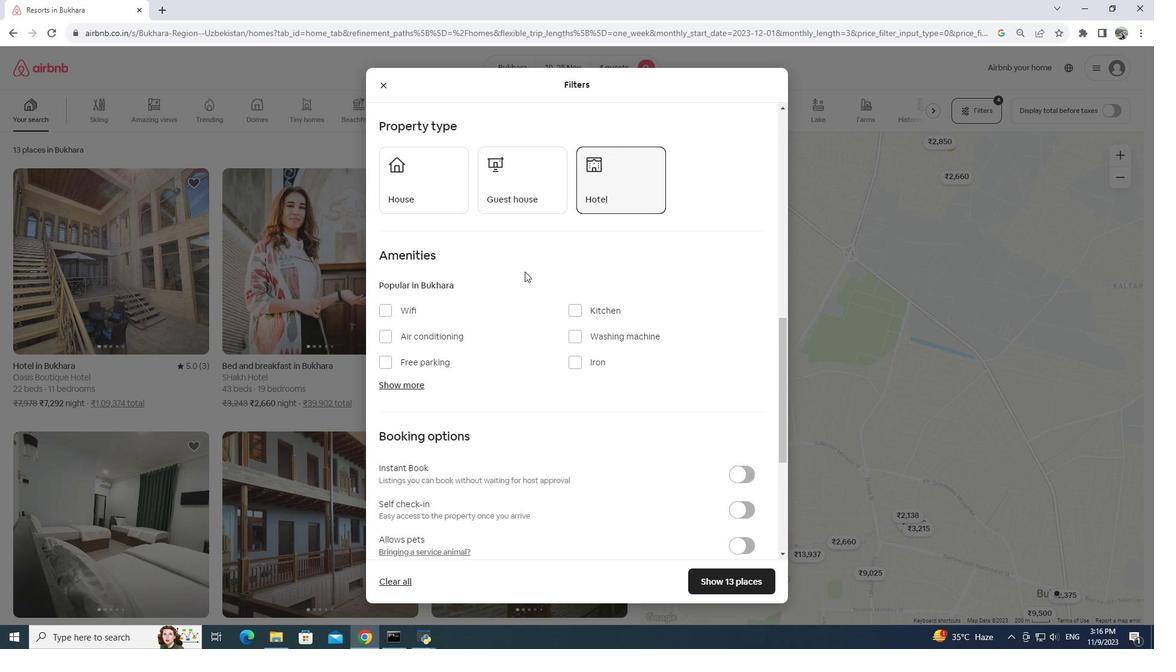 
Action: Mouse scrolled (584, 292) with delta (0, 0)
Screenshot: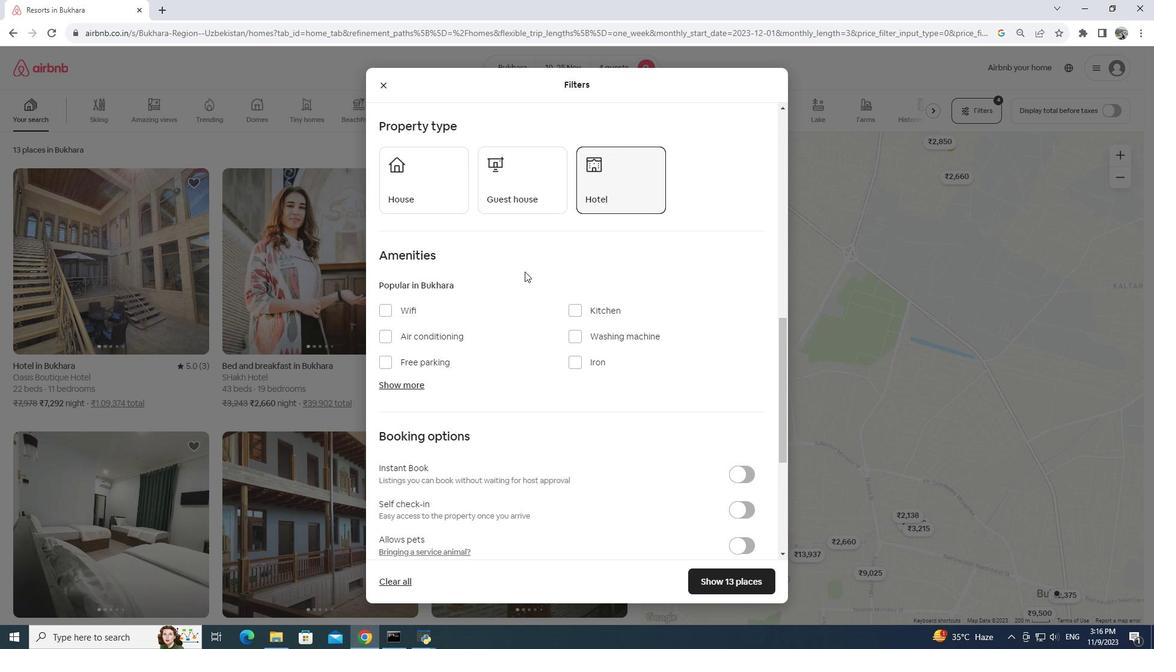 
Action: Mouse scrolled (584, 292) with delta (0, 0)
Screenshot: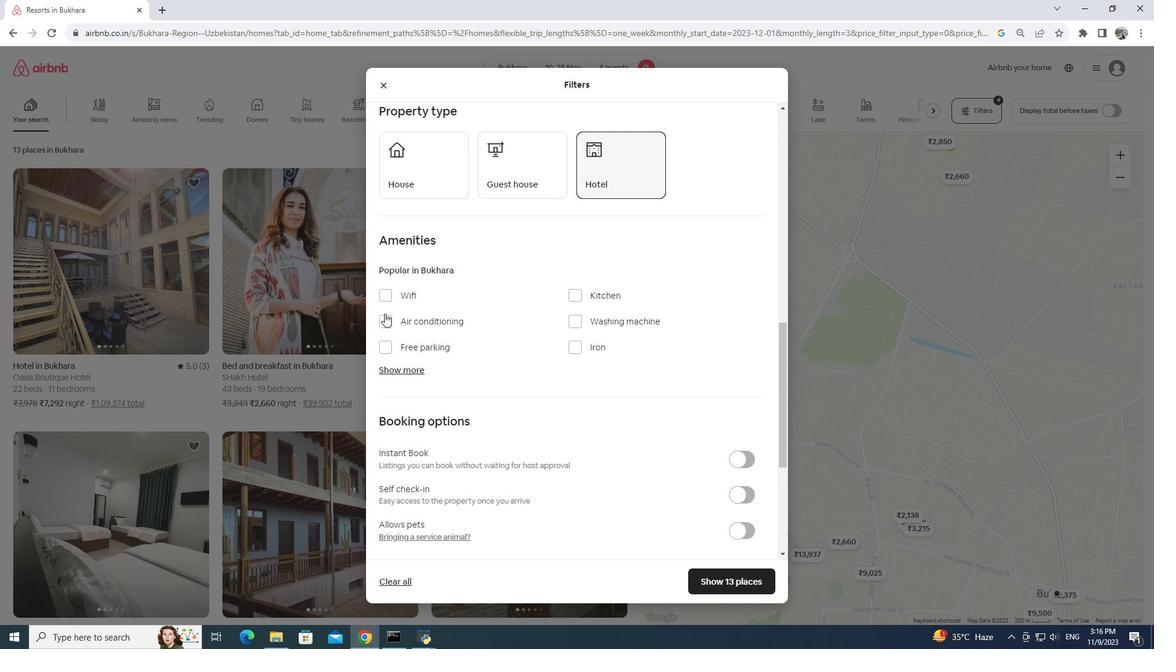 
Action: Mouse moved to (584, 292)
Screenshot: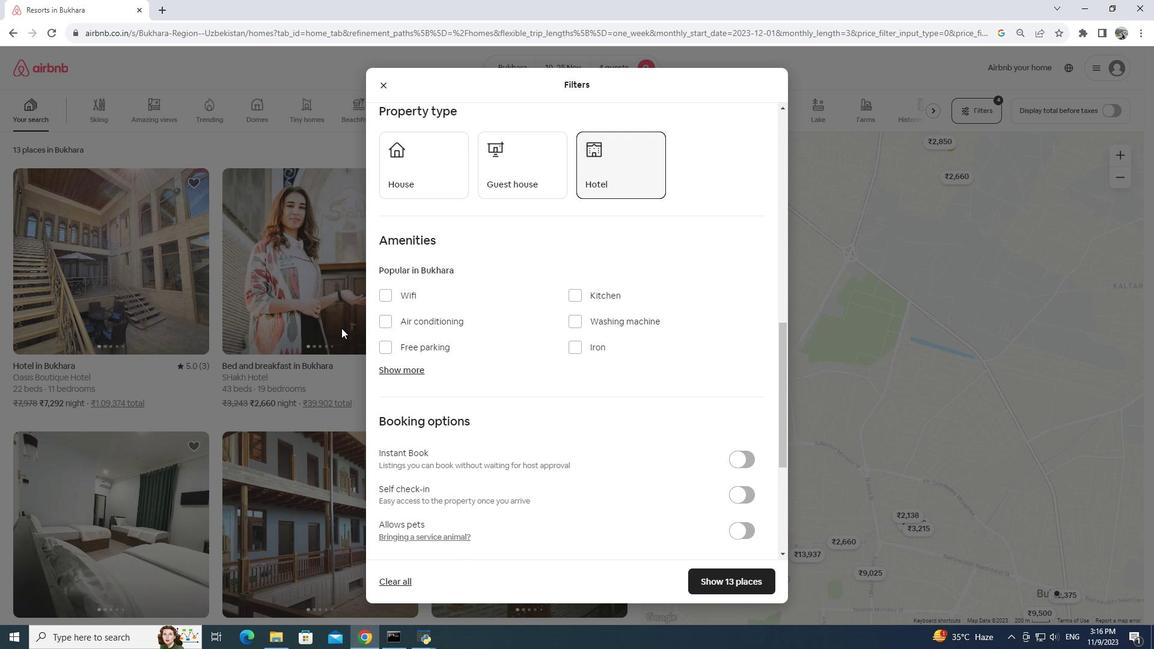 
Action: Mouse scrolled (584, 292) with delta (0, 0)
Screenshot: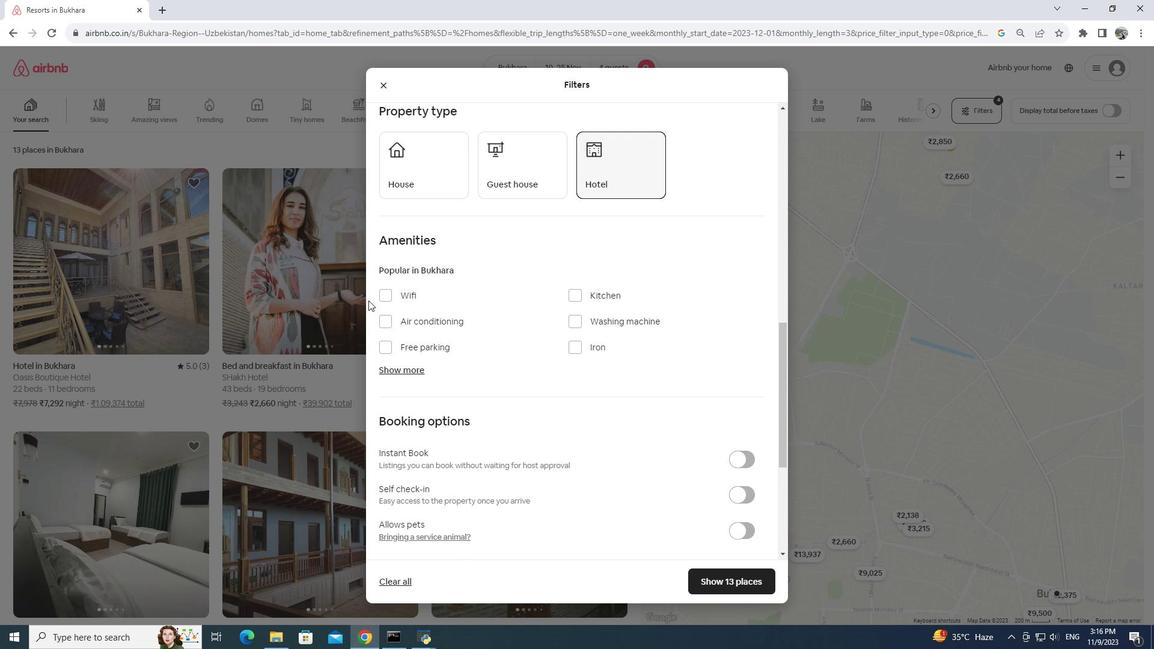 
Action: Mouse scrolled (584, 292) with delta (0, 0)
Screenshot: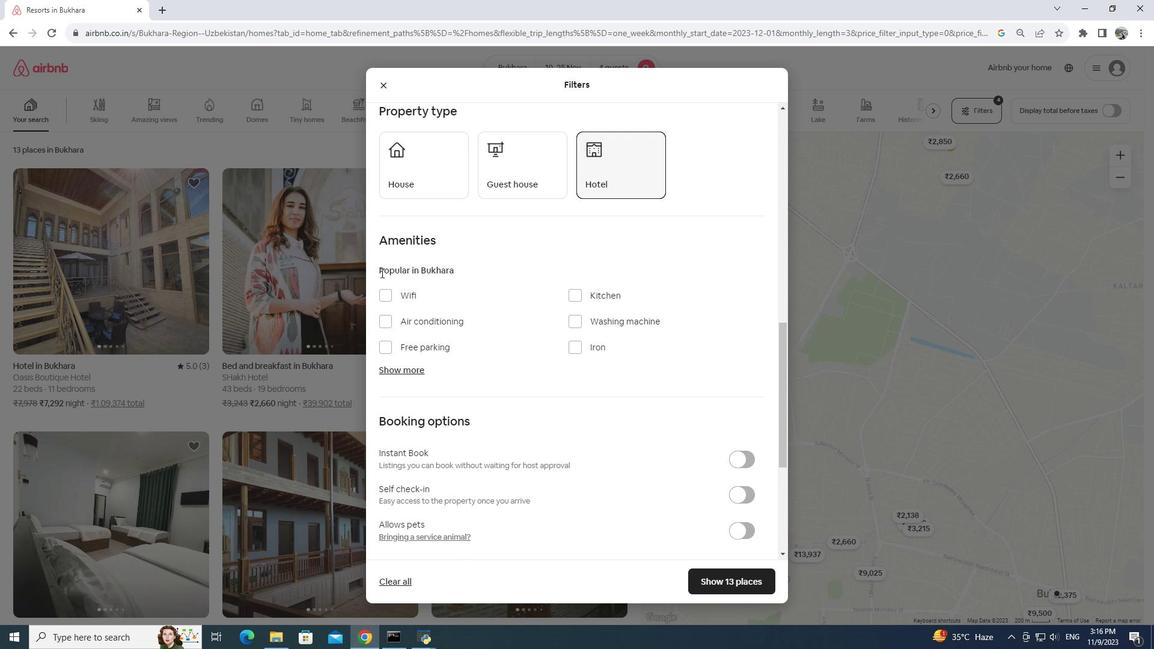 
Action: Mouse scrolled (584, 292) with delta (0, 0)
Screenshot: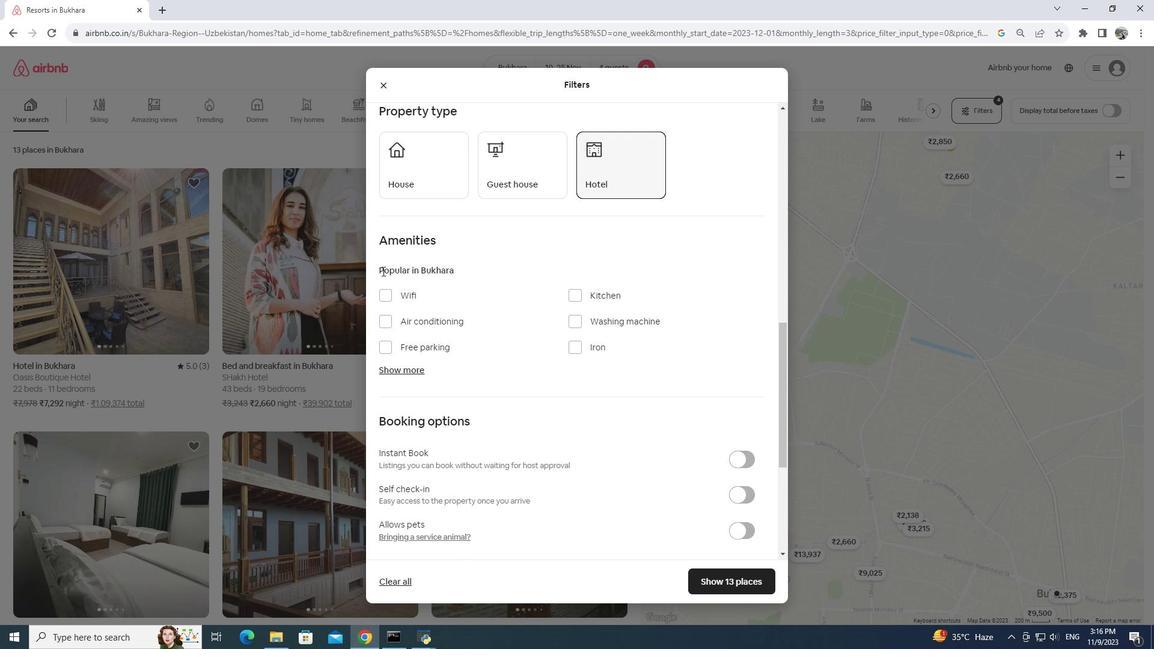 
Action: Mouse moved to (385, 307)
Screenshot: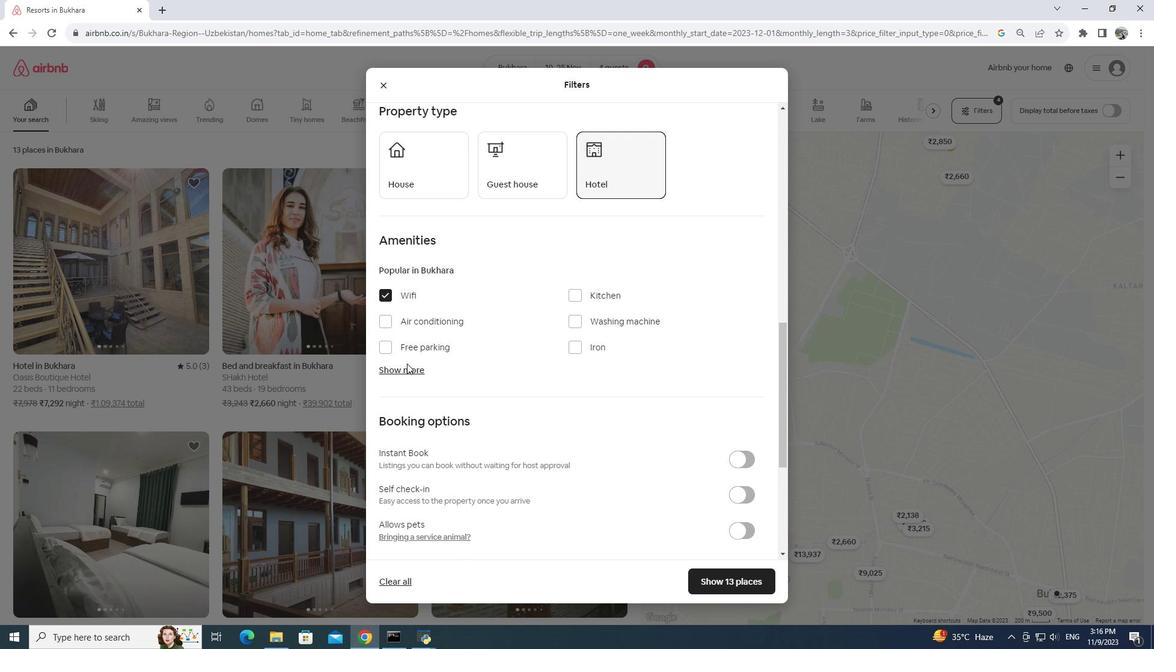 
Action: Mouse pressed left at (385, 307)
Screenshot: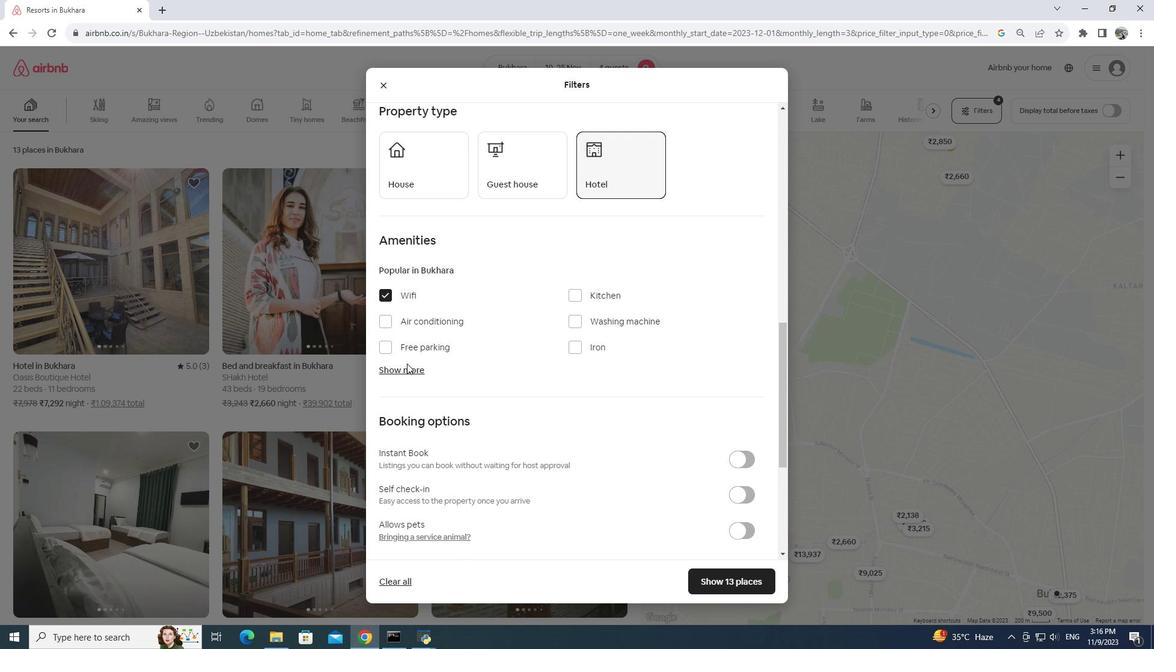 
Action: Mouse moved to (408, 363)
Screenshot: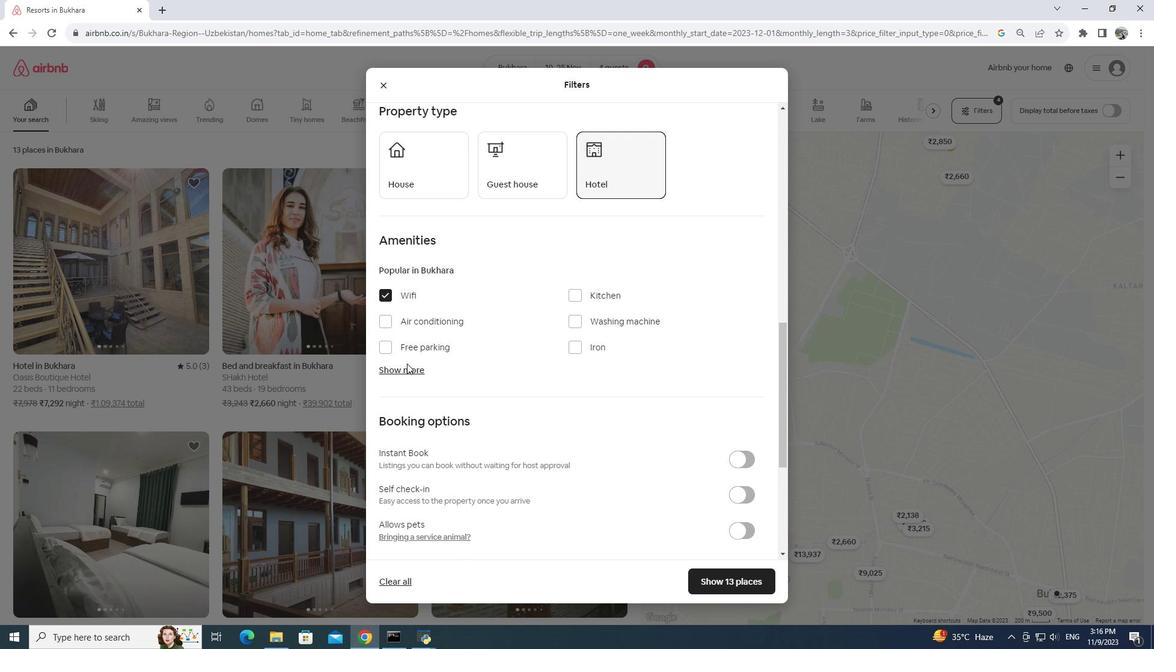 
Action: Mouse pressed left at (408, 363)
Screenshot: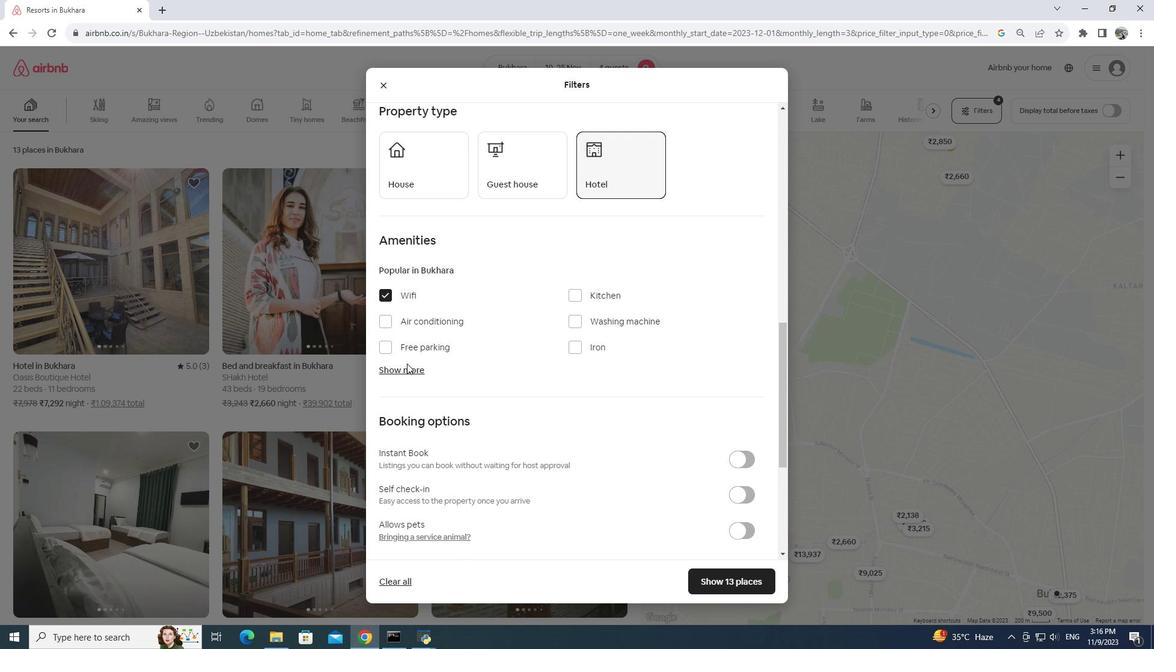 
Action: Mouse moved to (415, 365)
Screenshot: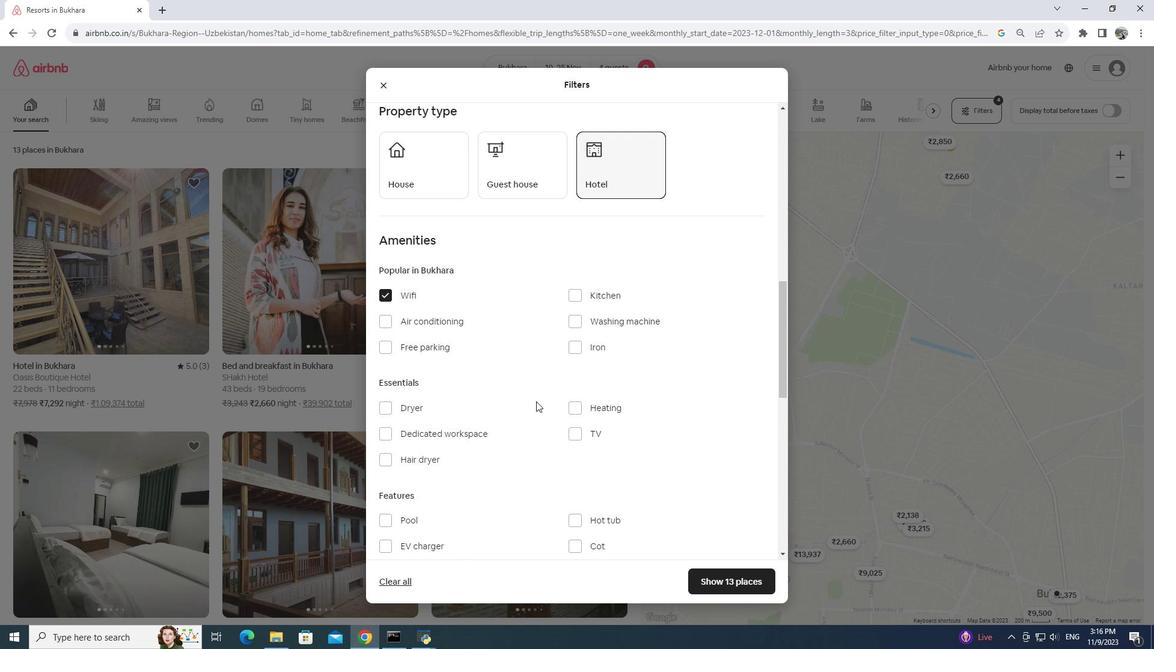 
Action: Mouse pressed left at (415, 365)
Screenshot: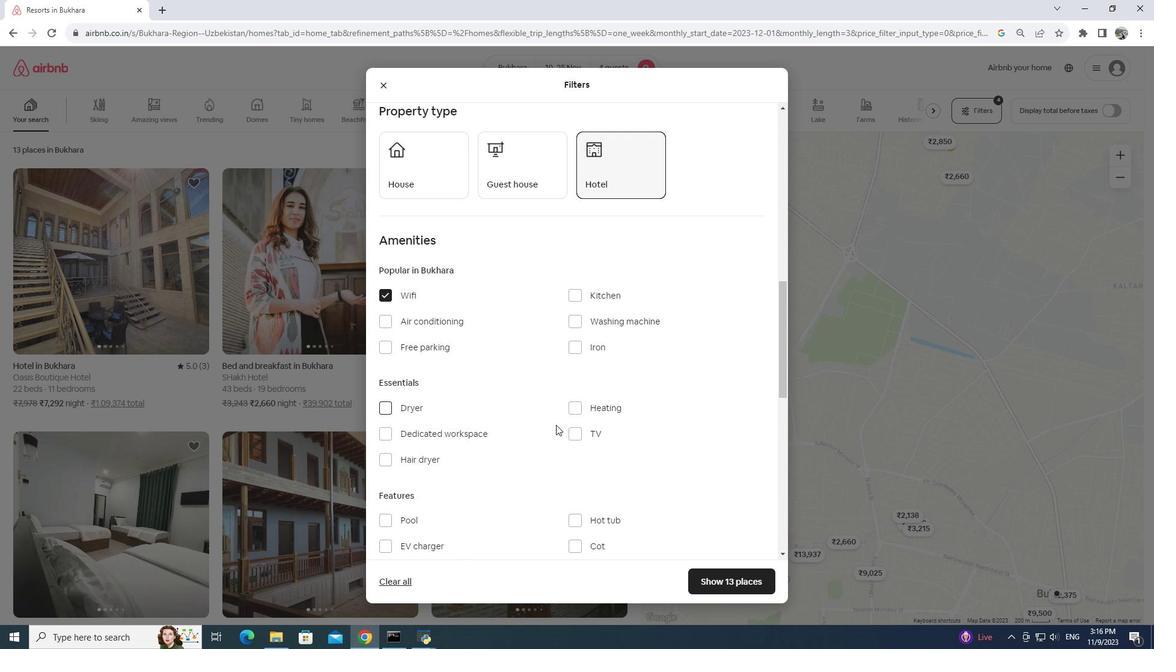 
Action: Mouse moved to (571, 421)
Screenshot: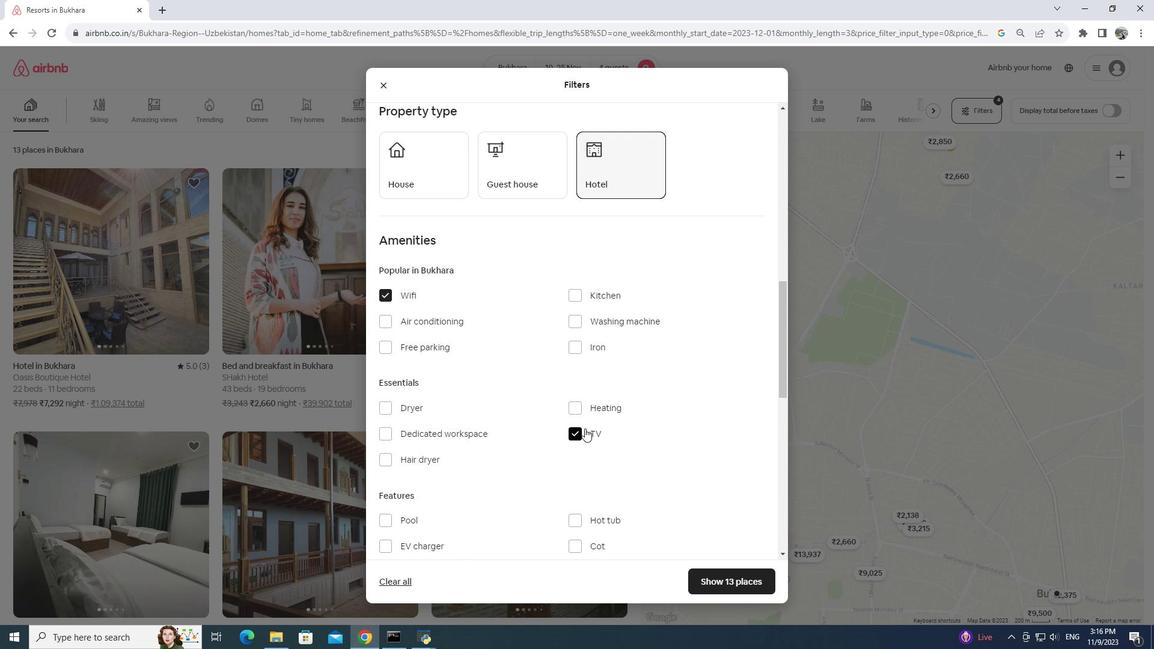 
Action: Mouse pressed left at (571, 421)
Screenshot: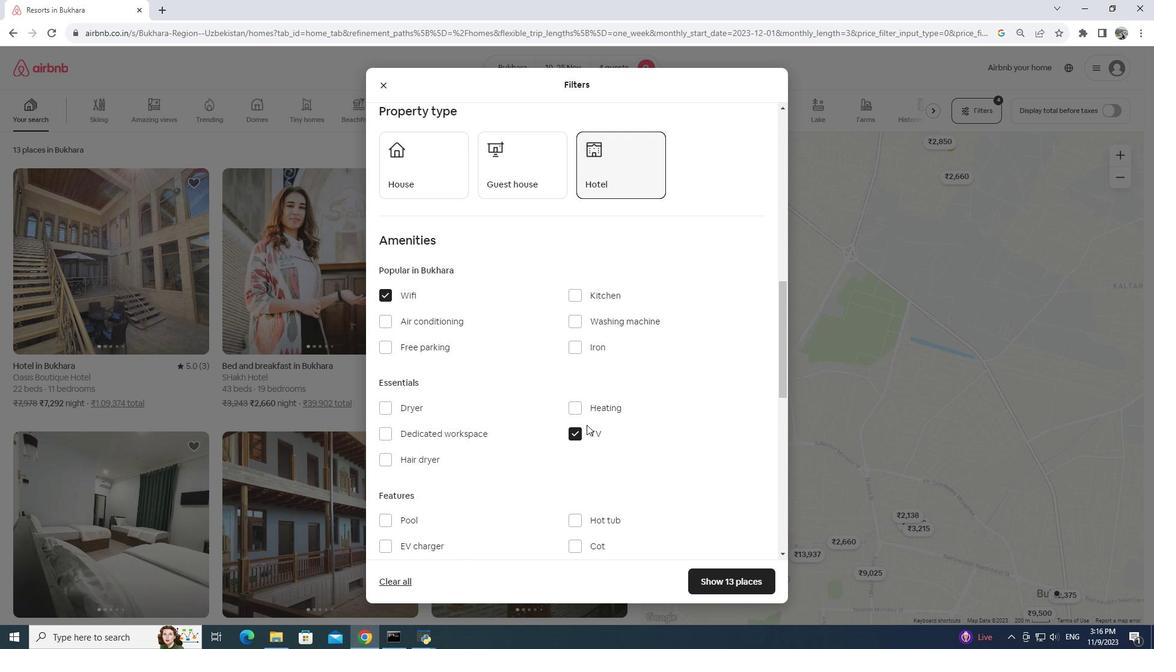 
Action: Mouse moved to (391, 345)
Screenshot: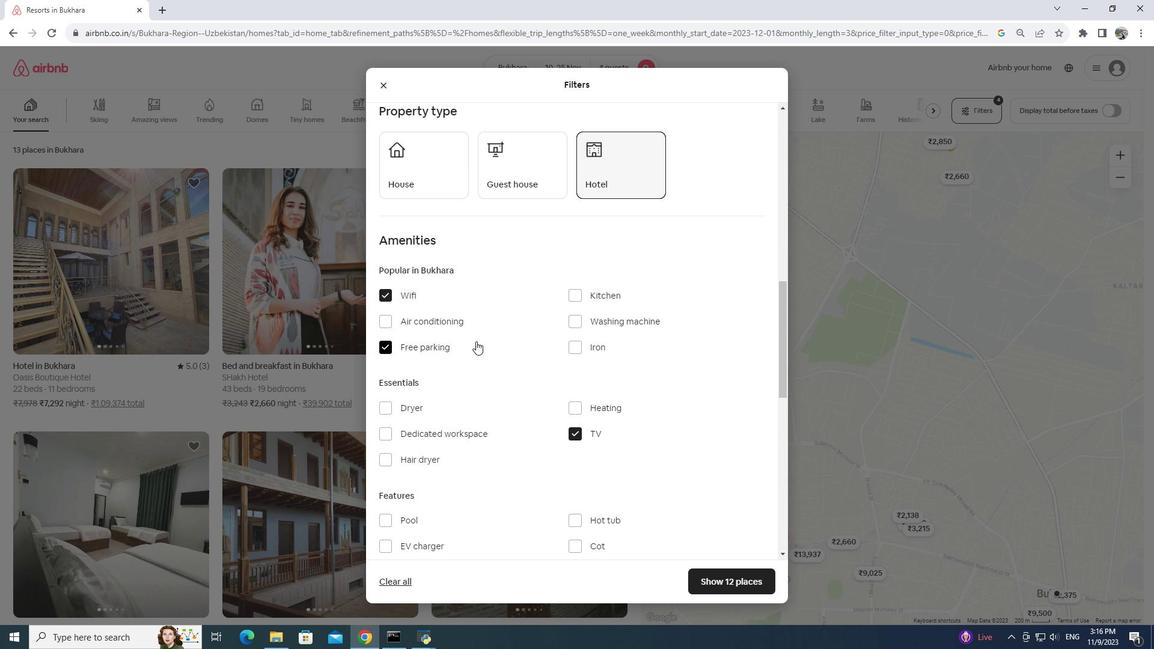 
Action: Mouse pressed left at (391, 345)
Screenshot: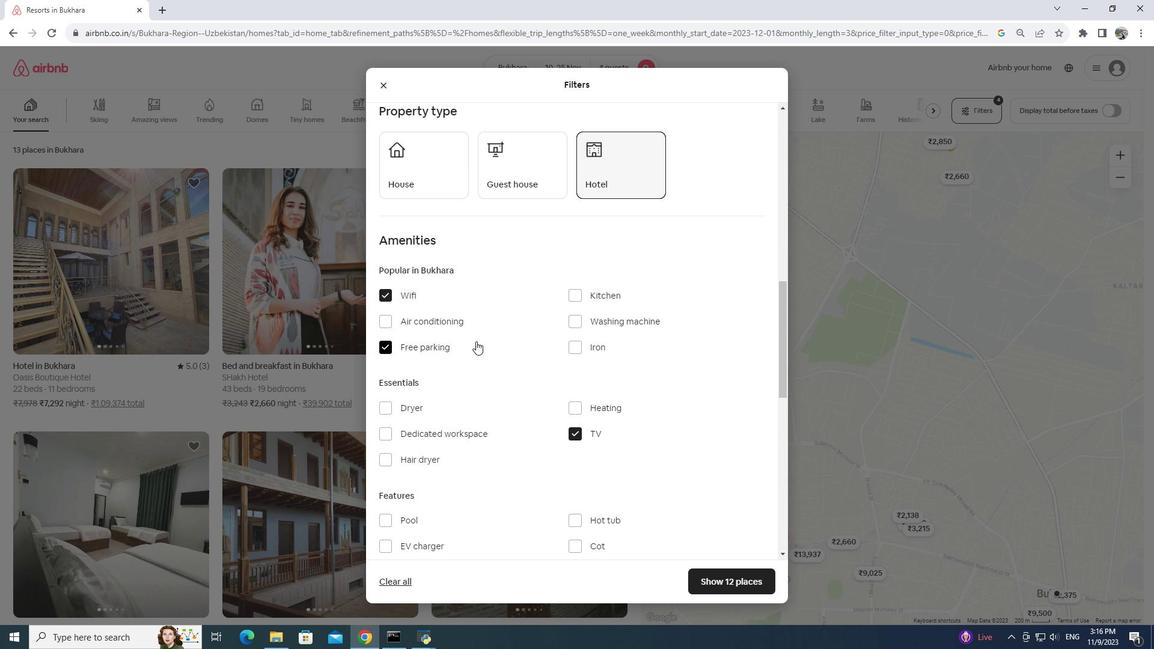 
Action: Mouse moved to (473, 345)
Screenshot: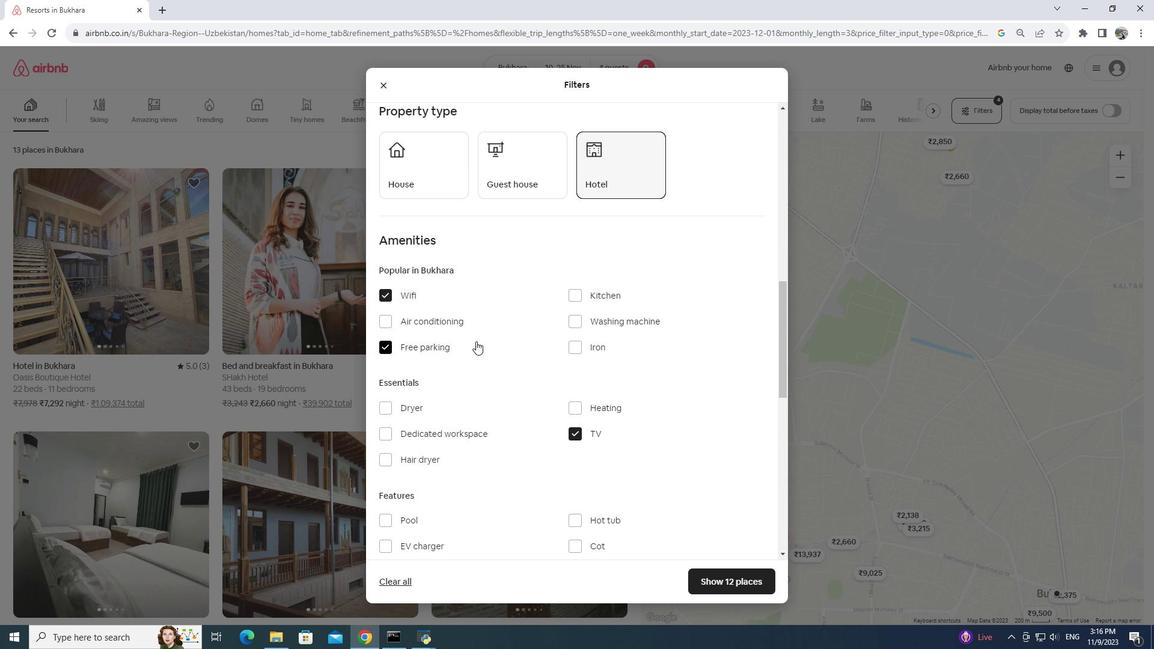
Action: Mouse scrolled (473, 345) with delta (0, 0)
Screenshot: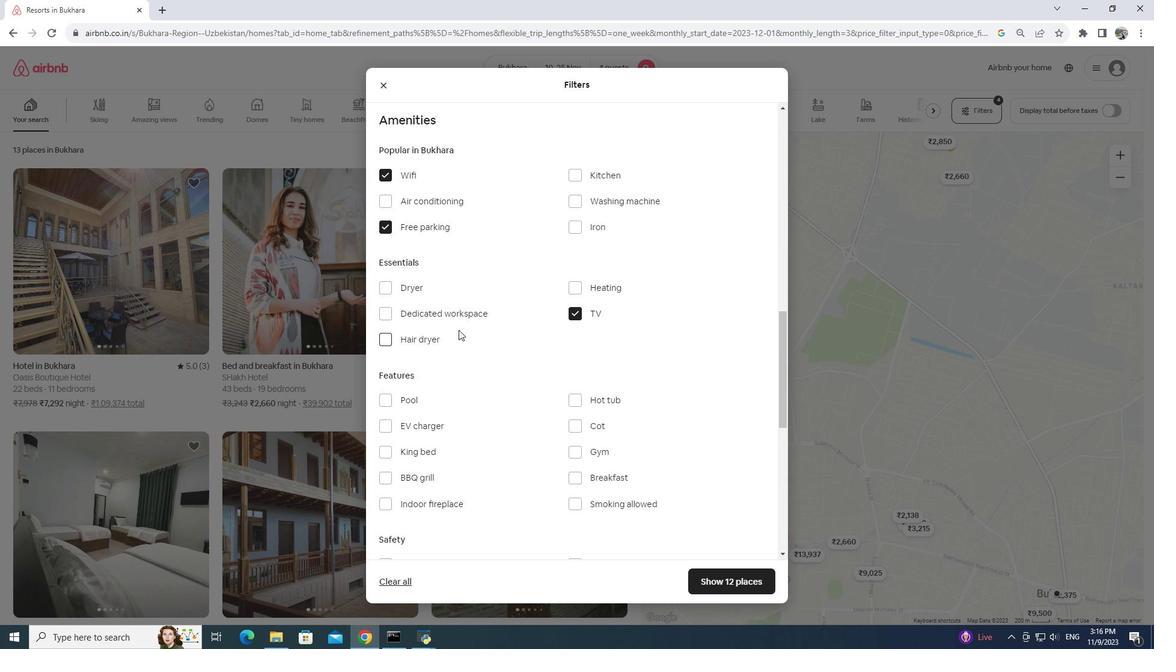 
Action: Mouse scrolled (473, 345) with delta (0, 0)
Screenshot: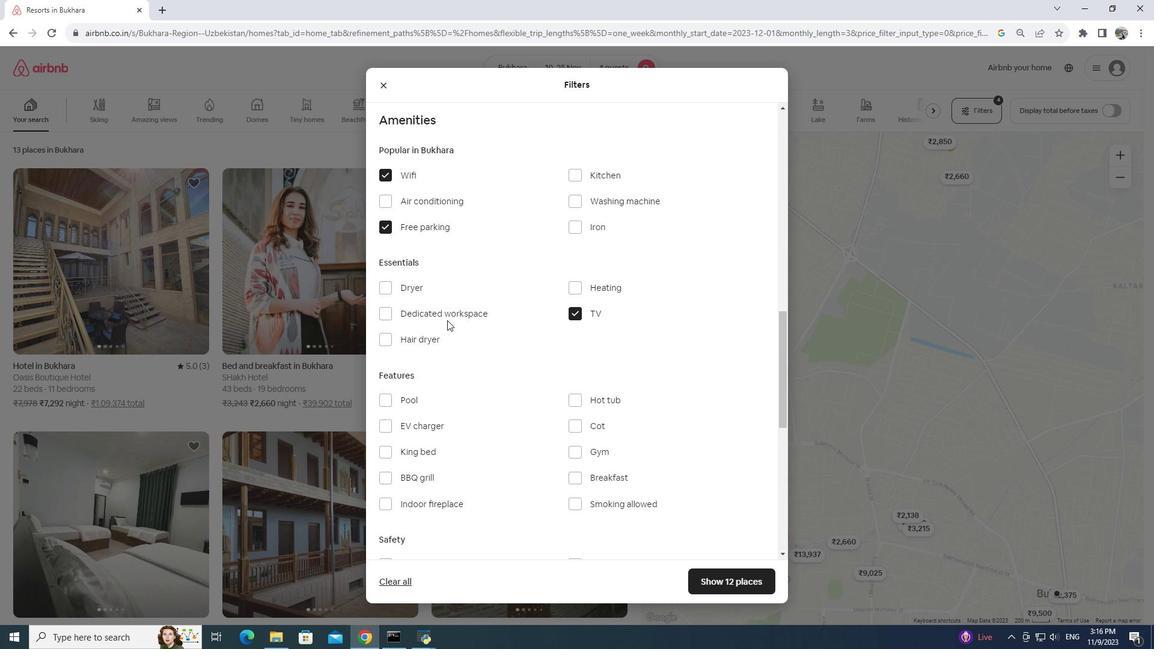 
Action: Mouse moved to (564, 428)
Screenshot: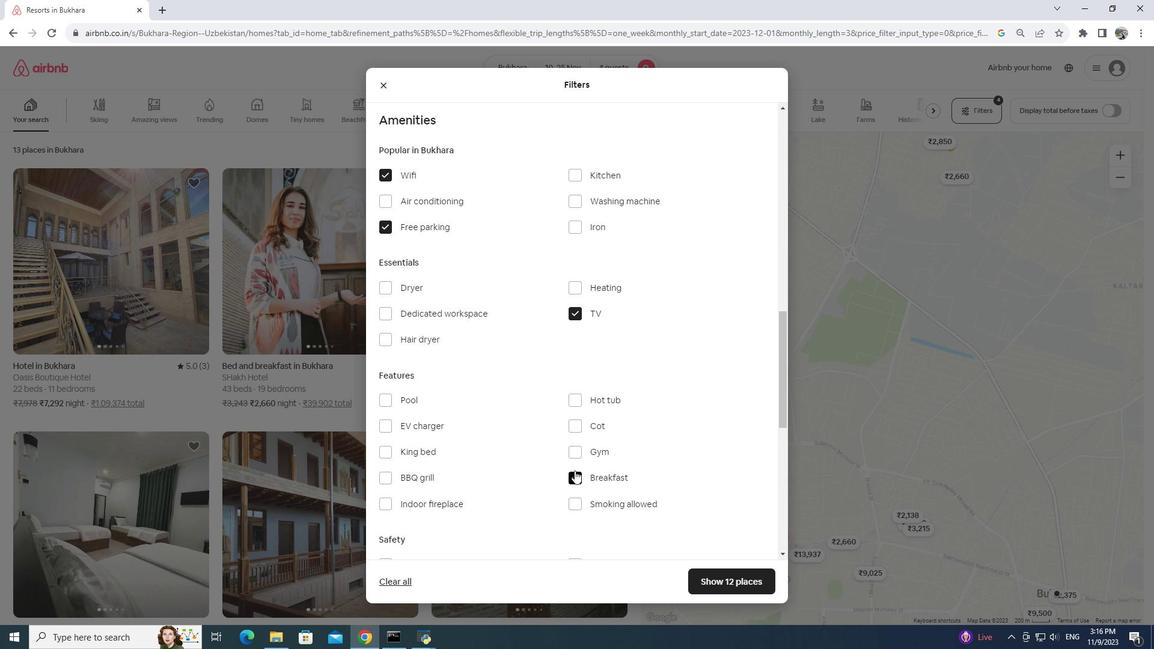 
Action: Mouse pressed left at (564, 428)
Screenshot: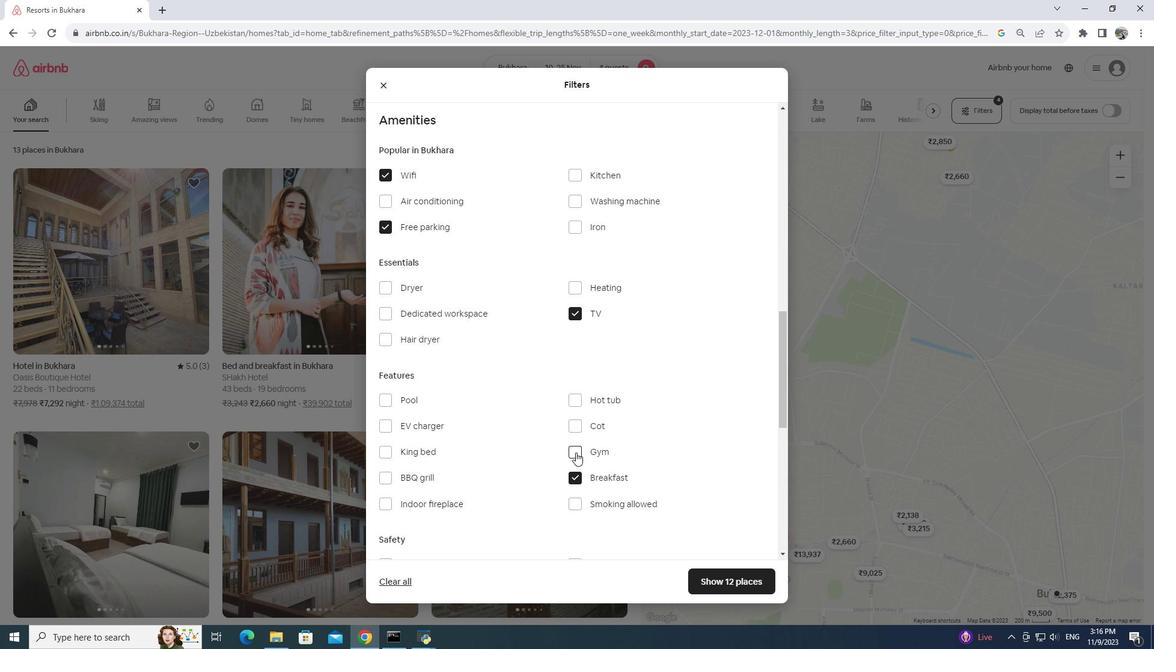 
Action: Mouse moved to (566, 452)
Screenshot: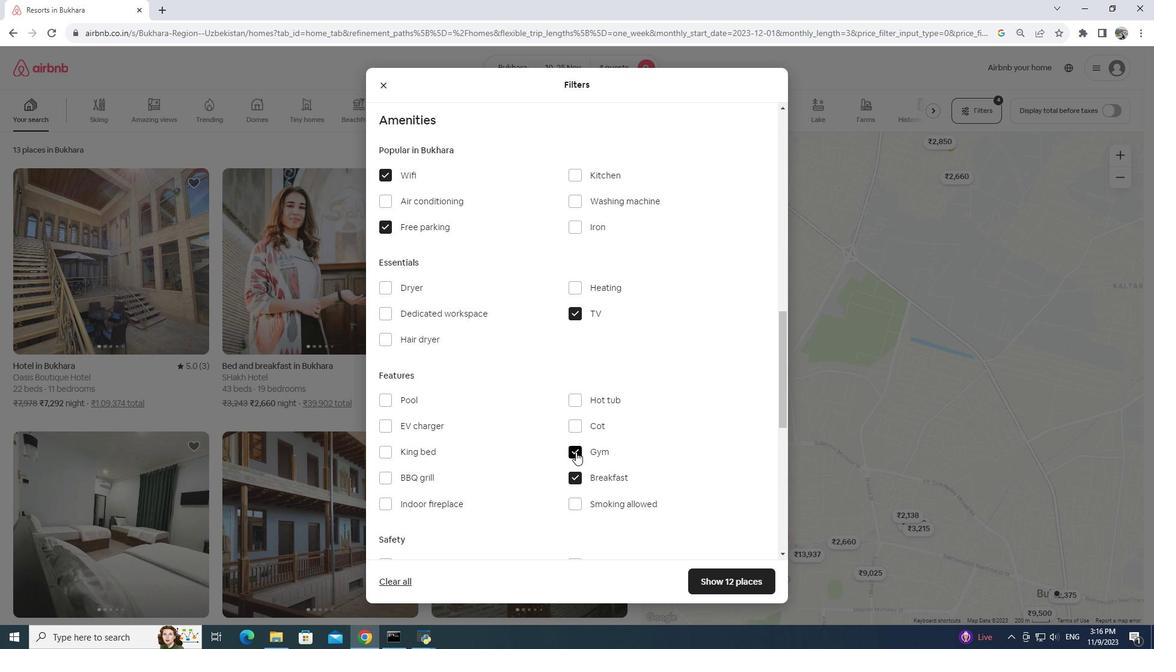 
Action: Mouse pressed left at (566, 452)
Screenshot: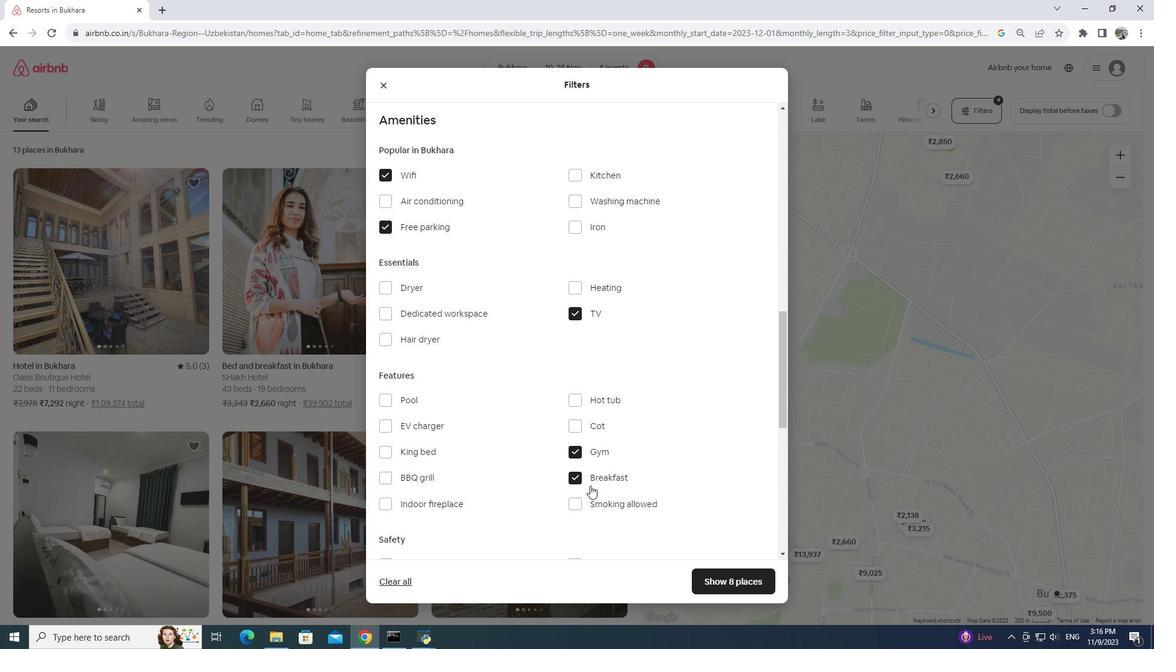 
Action: Mouse moved to (567, 433)
Screenshot: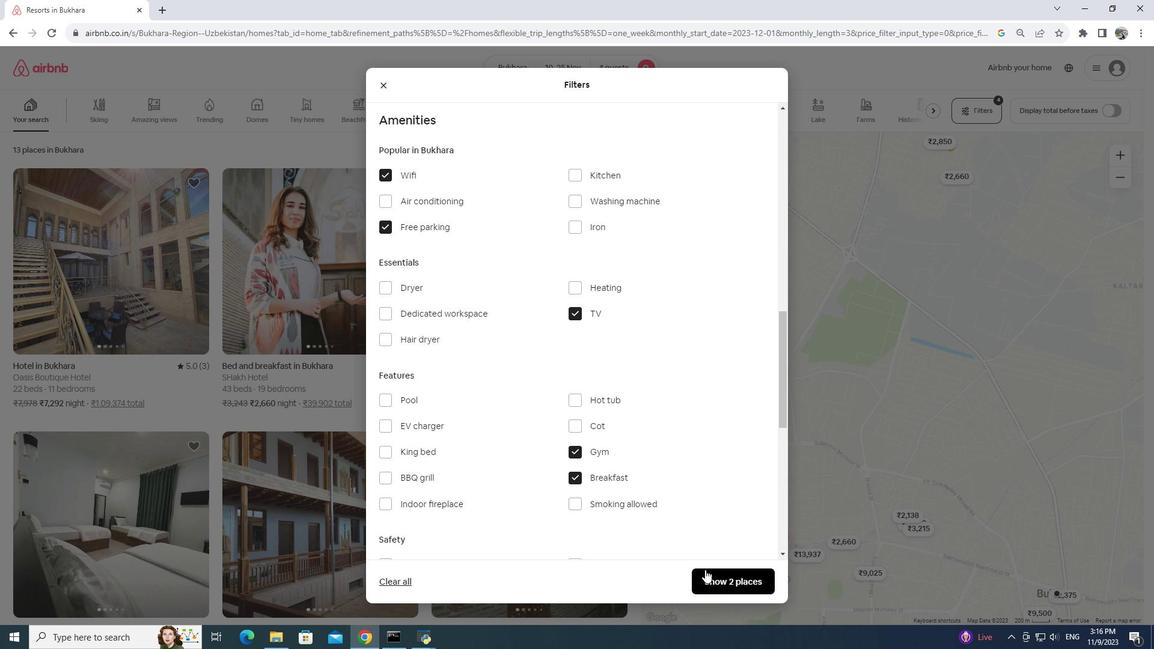 
Action: Mouse pressed left at (567, 433)
Screenshot: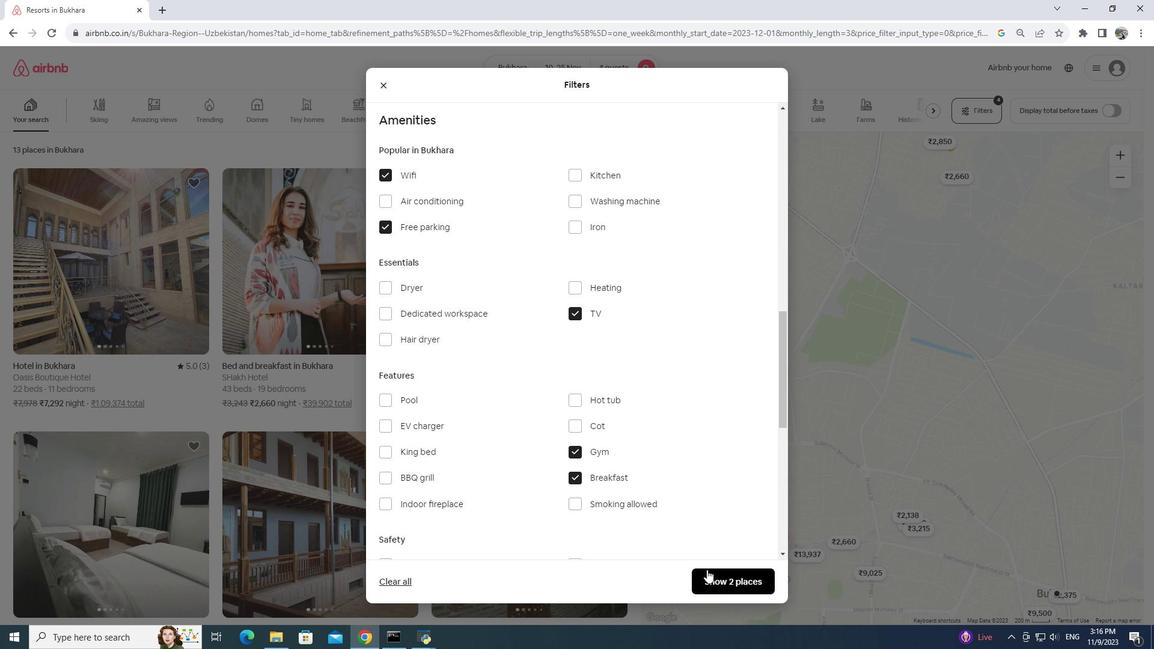 
Action: Mouse moved to (705, 526)
Screenshot: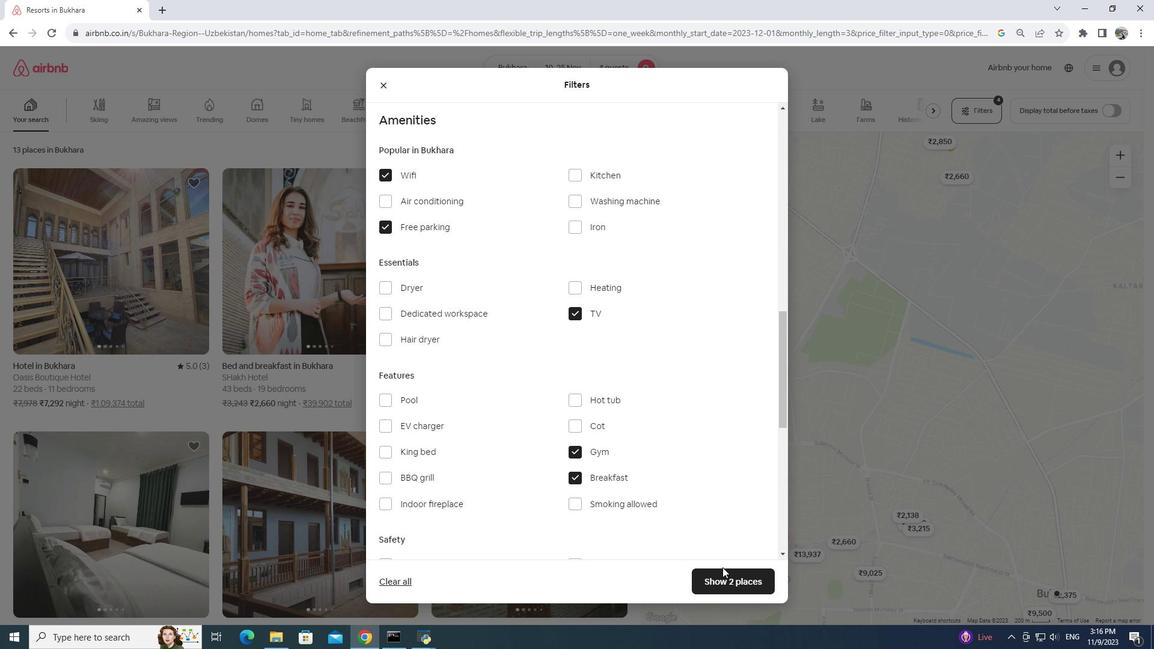 
Action: Mouse pressed left at (705, 526)
Screenshot: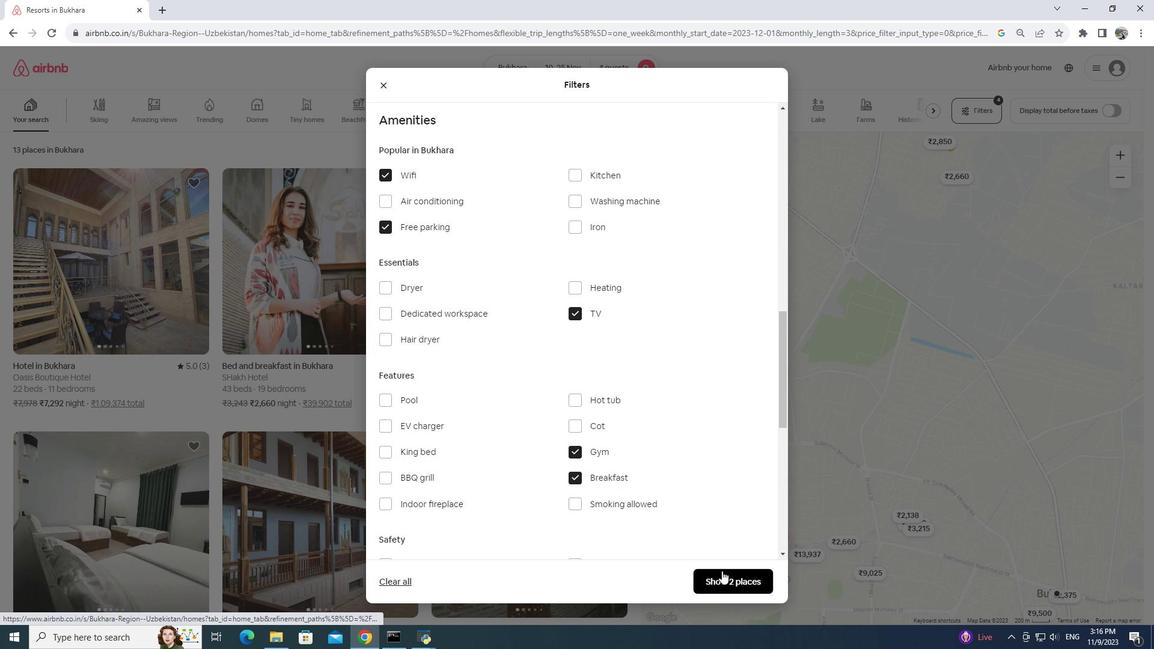 
Action: Mouse moved to (704, 529)
Screenshot: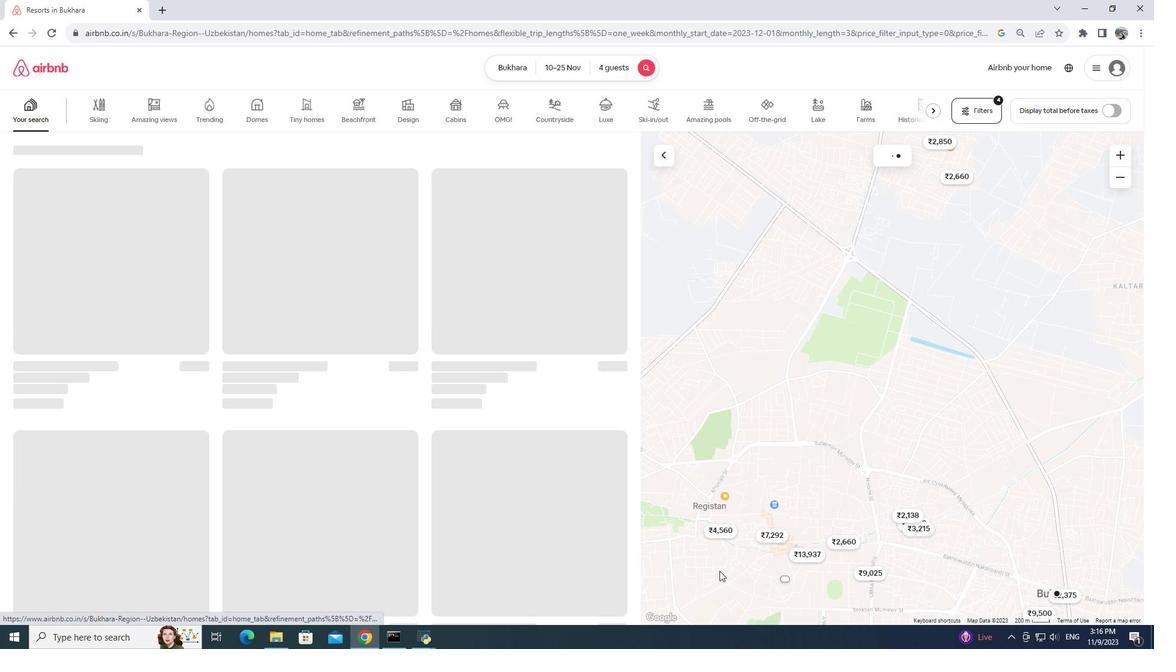 
Action: Mouse pressed left at (704, 529)
Screenshot: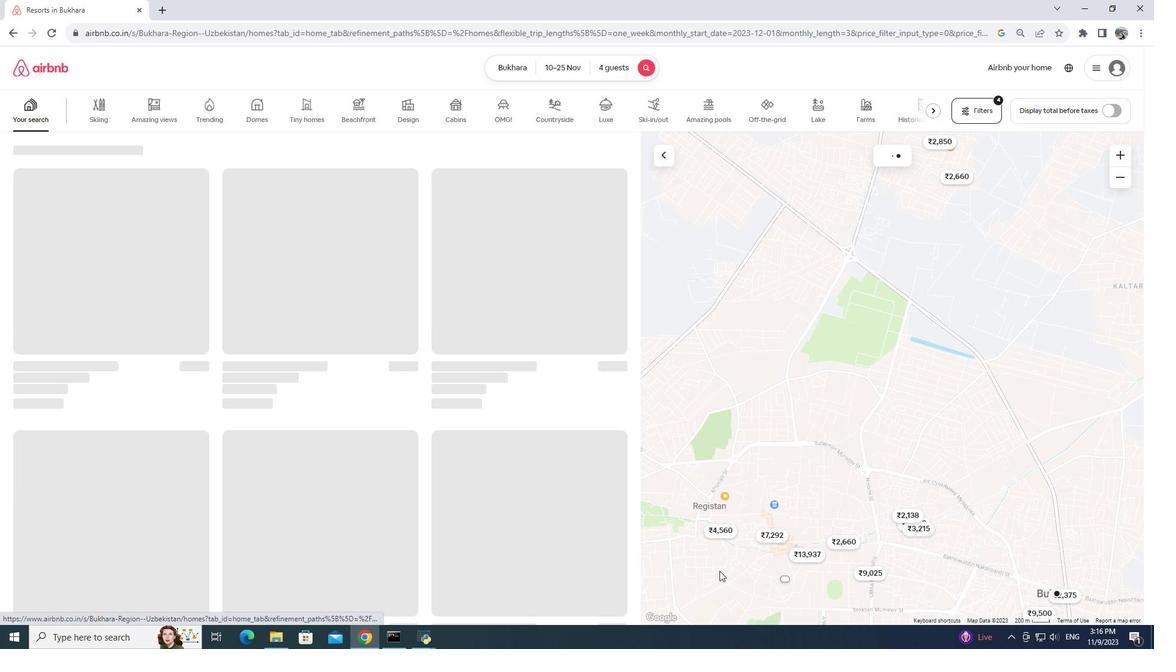 
Action: Mouse moved to (188, 328)
Screenshot: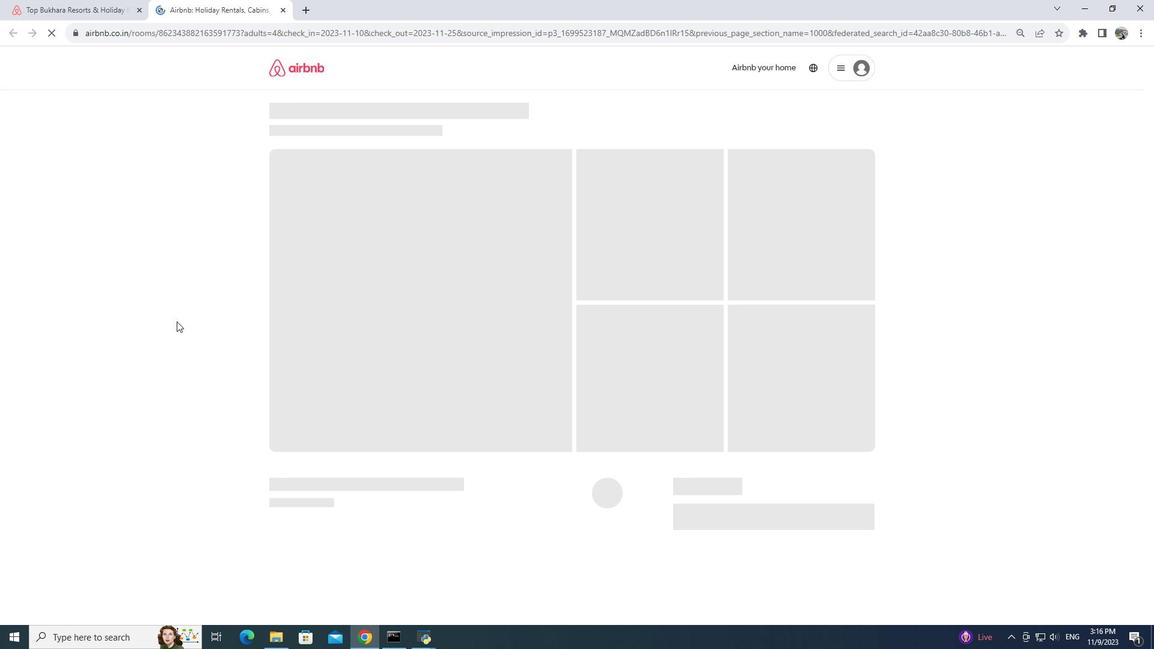 
Action: Mouse pressed left at (188, 328)
Screenshot: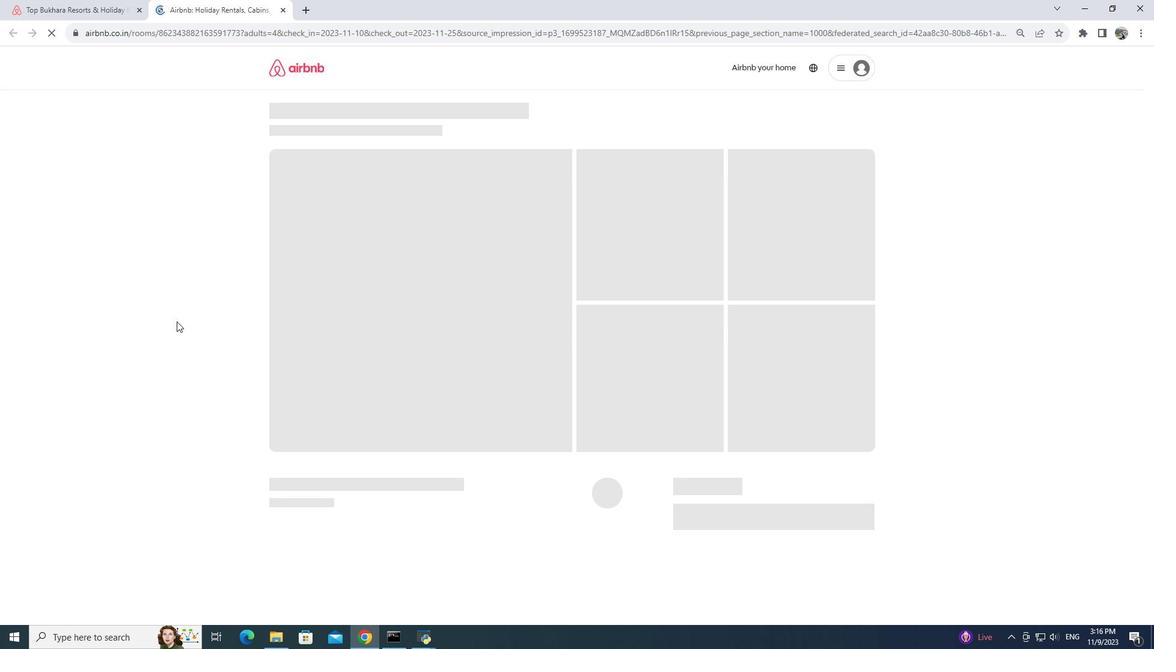 
Action: Mouse moved to (188, 328)
Screenshot: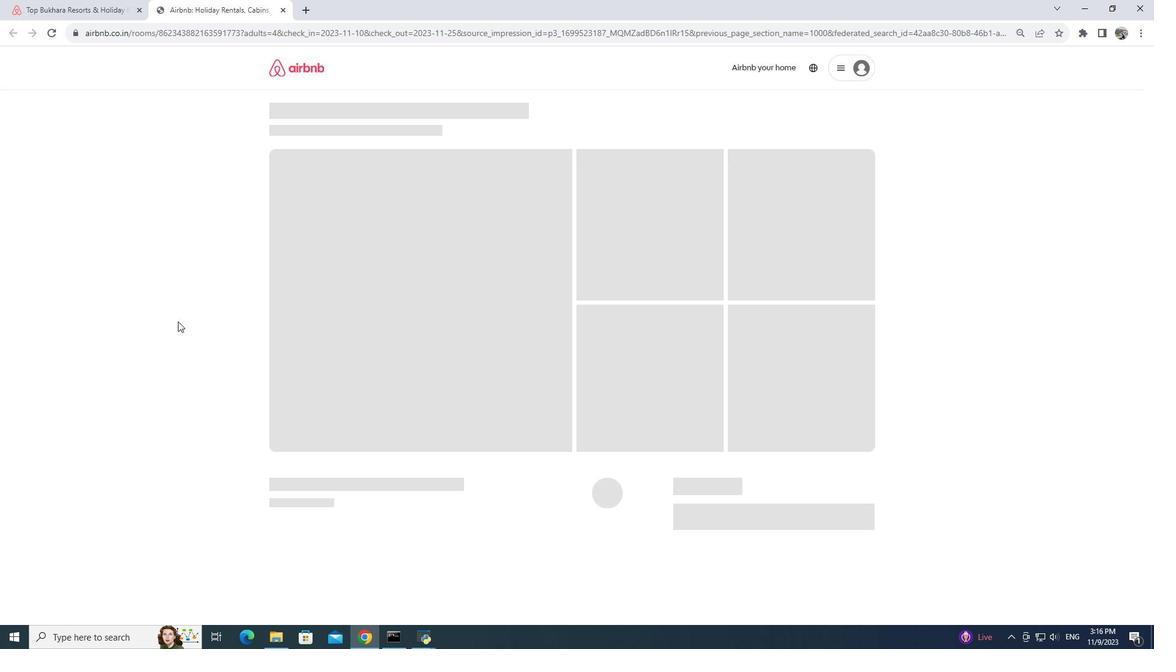 
Action: Mouse pressed left at (188, 328)
Screenshot: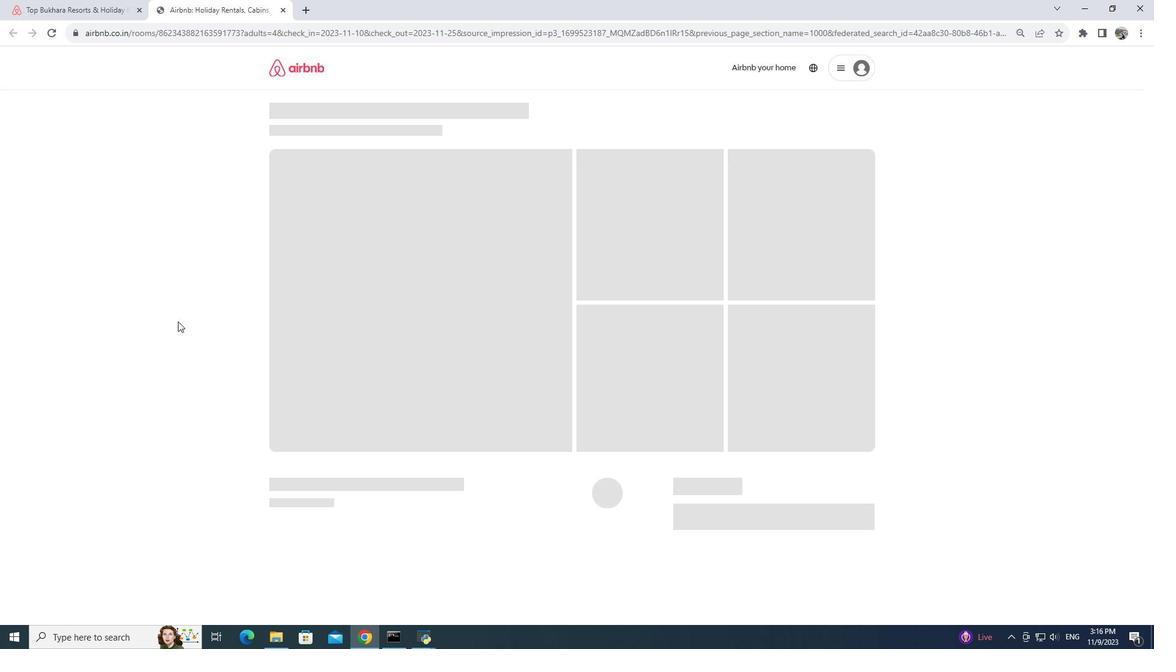 
Action: Mouse moved to (289, 80)
Screenshot: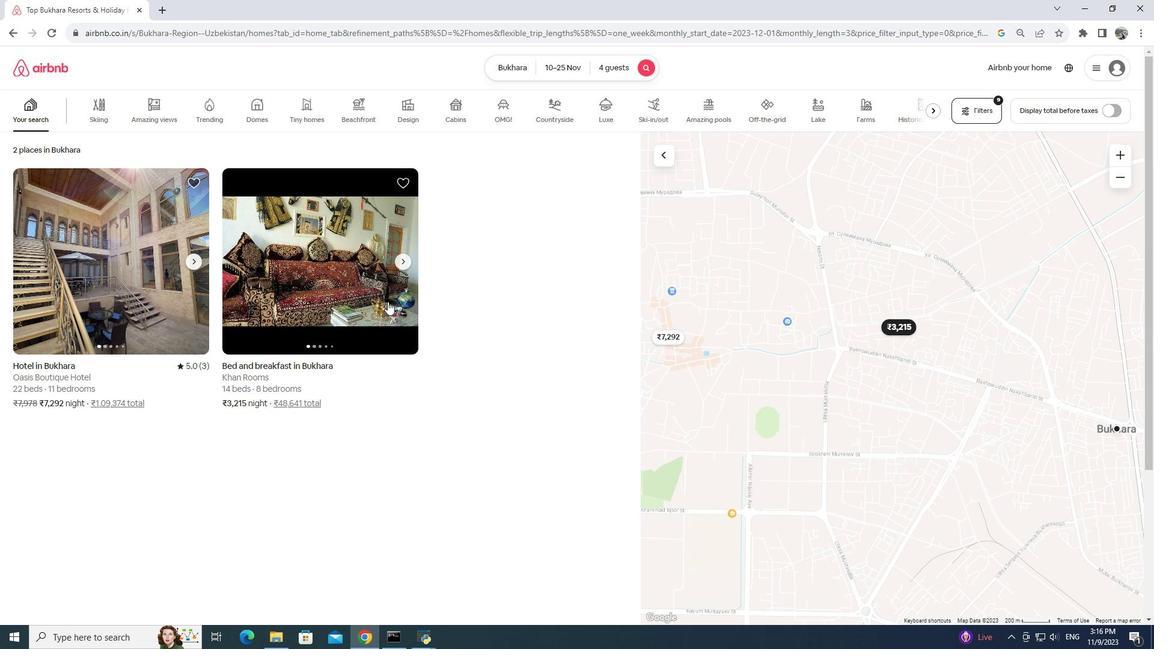 
Action: Mouse pressed left at (289, 80)
Screenshot: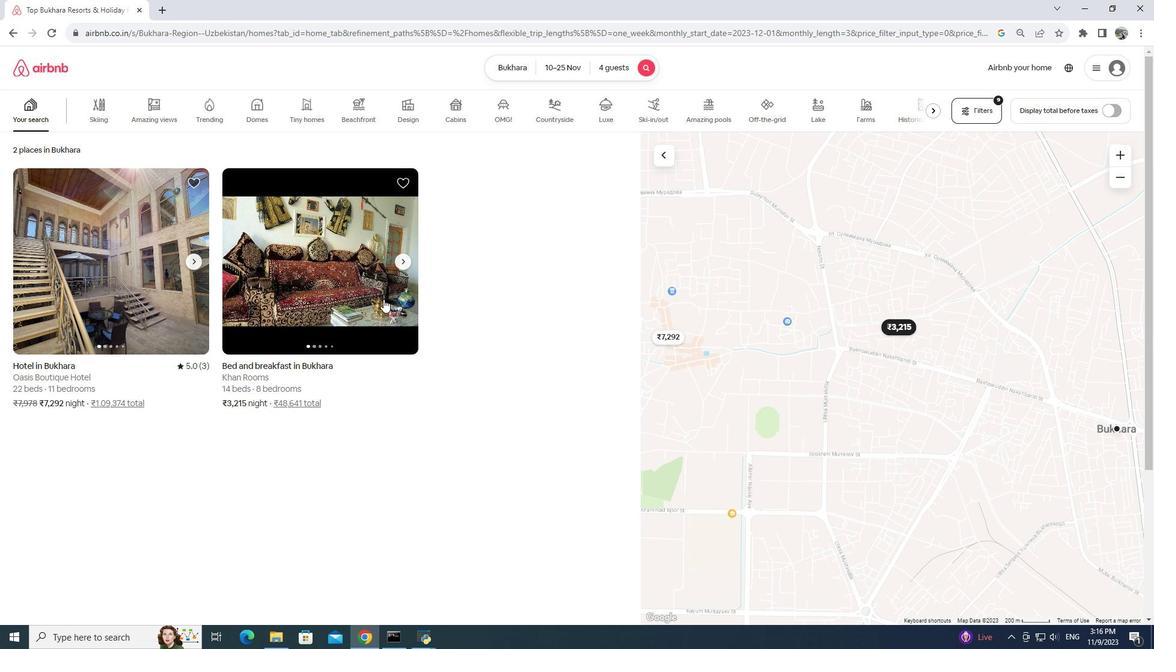
Action: Mouse moved to (386, 311)
Screenshot: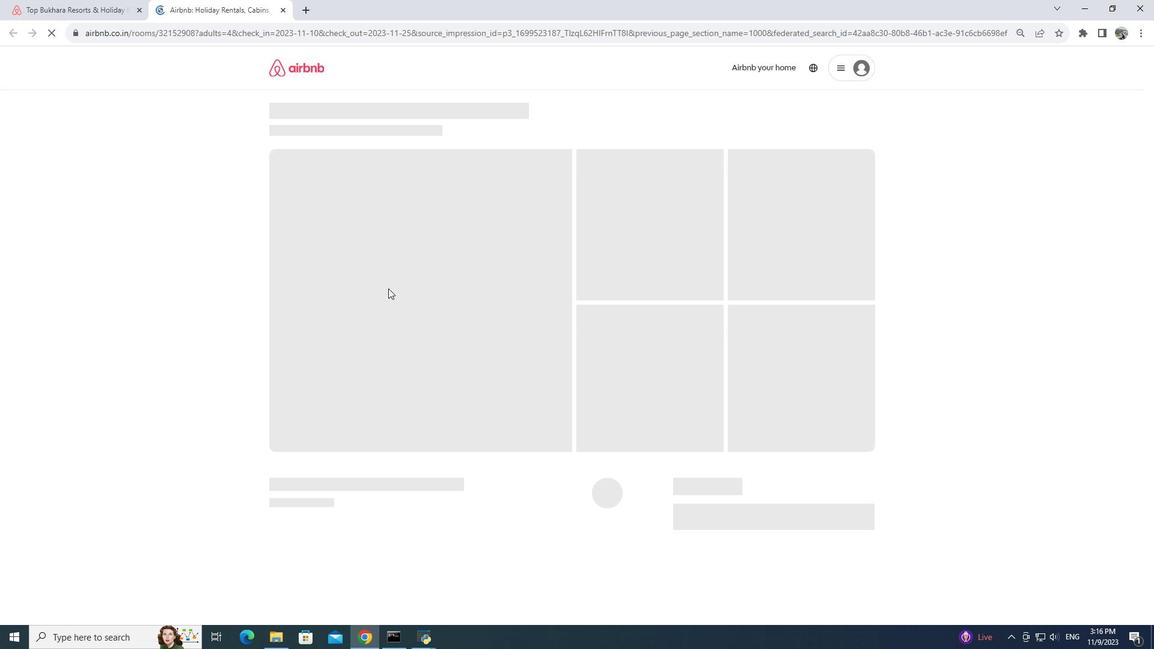 
Action: Mouse pressed left at (386, 311)
Screenshot: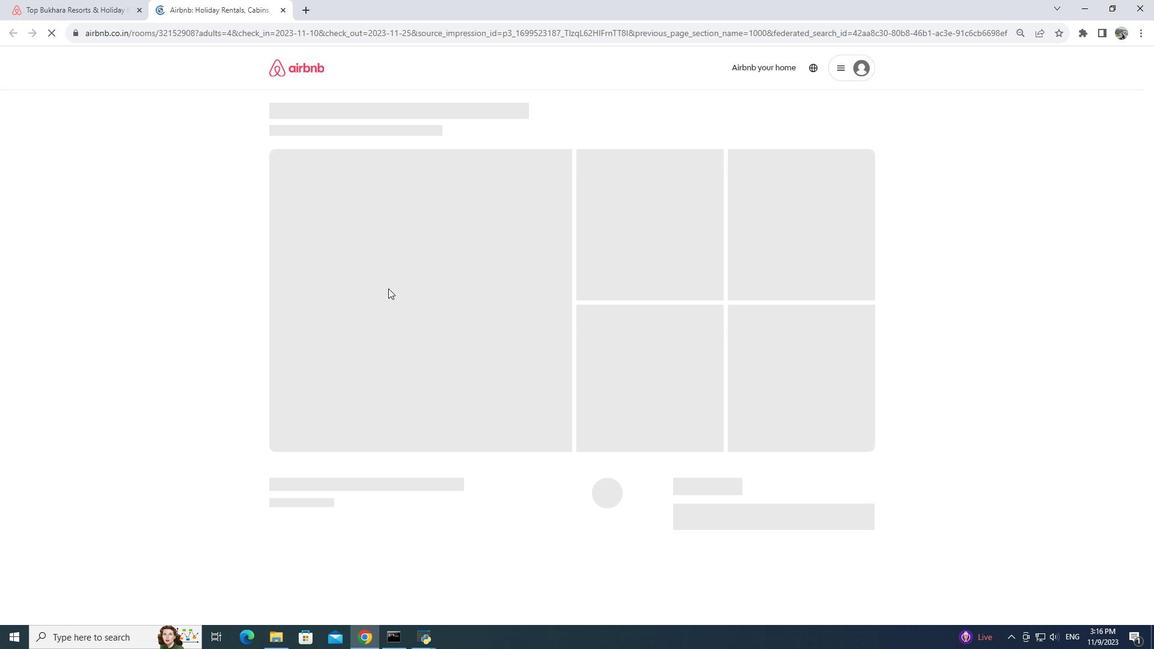 
Action: Mouse pressed left at (386, 311)
Screenshot: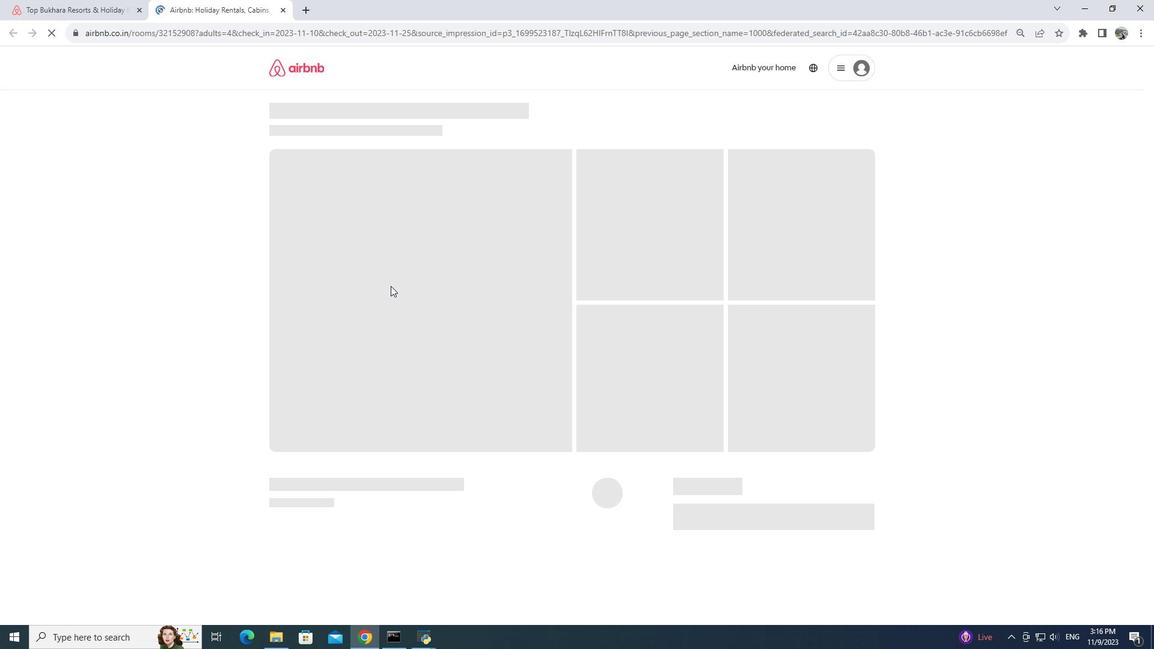 
Action: Mouse moved to (176, 310)
Screenshot: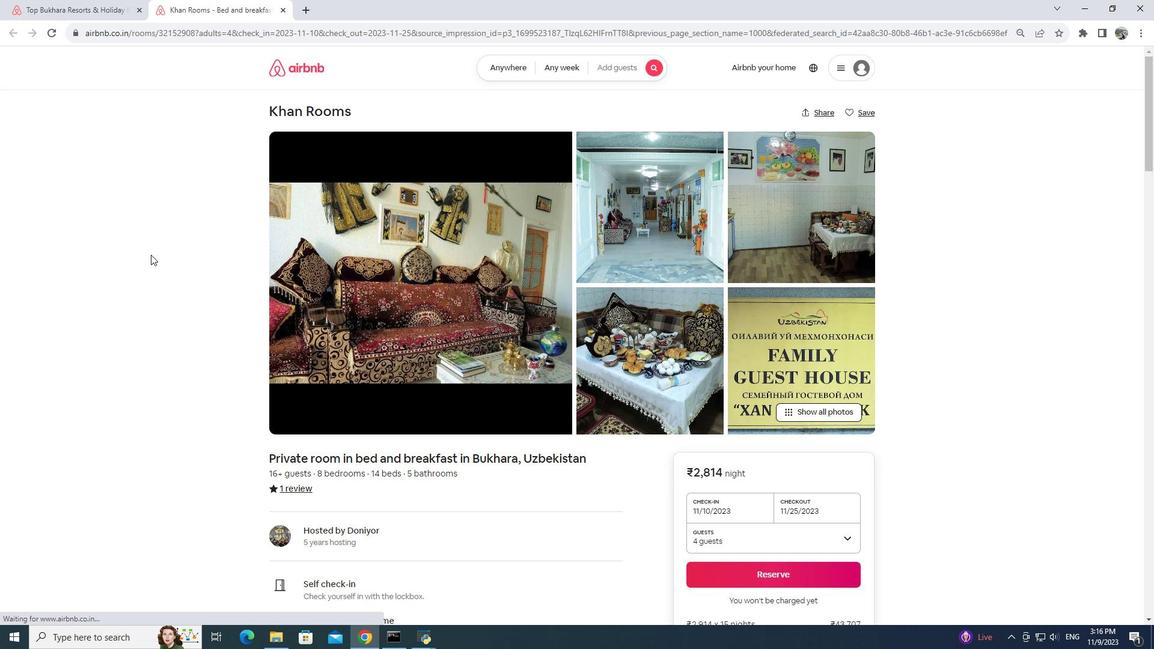
Action: Mouse pressed left at (176, 310)
Screenshot: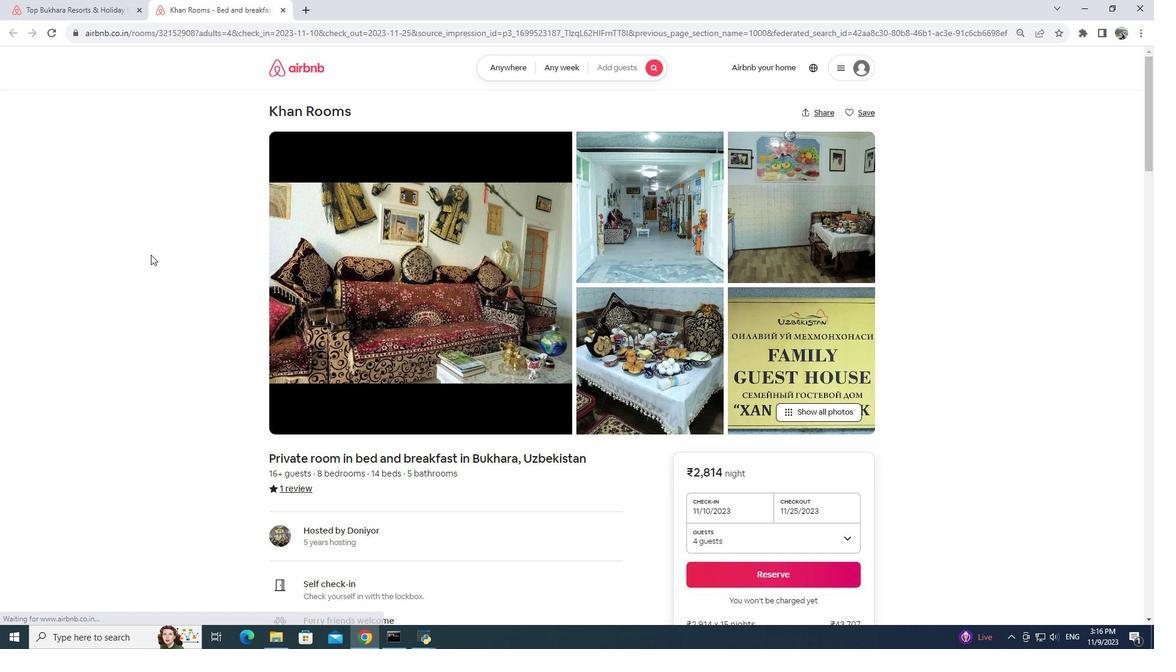 
Action: Mouse moved to (167, 276)
Screenshot: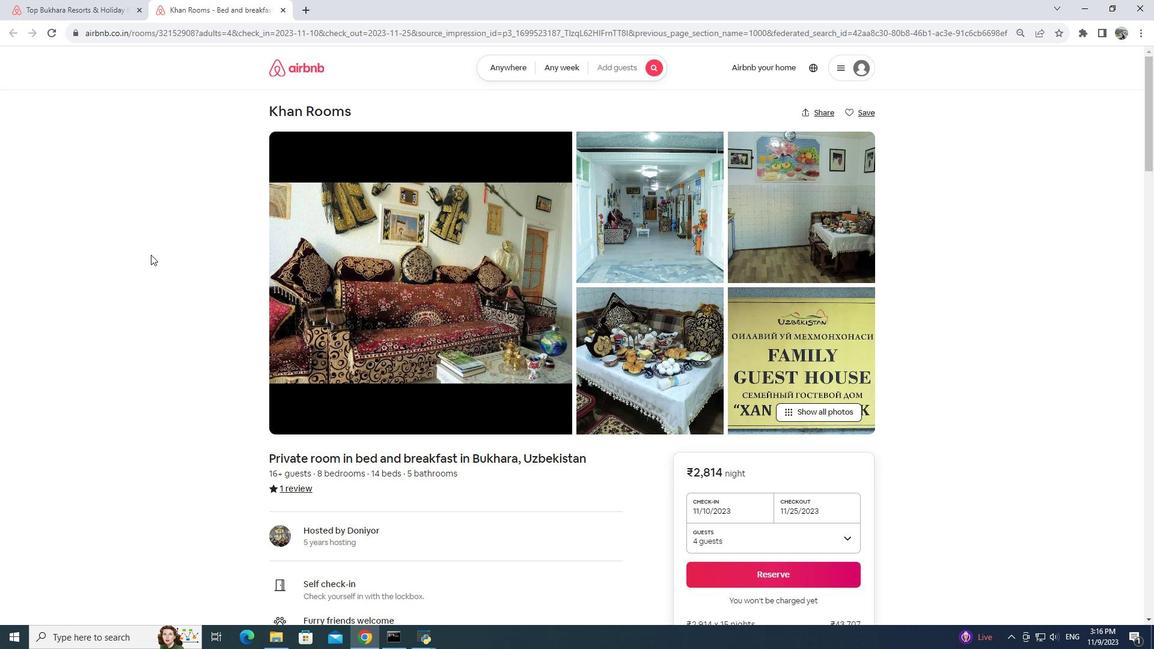 
